 Task: Open an excel sheet with  and write heading  Customer order data  Add 10 people name:-  'David White, Emily Green, Andrew Baker, Madison Evans, Logan King, Grace Hill, Gabriel Young, Elizabeth Flores, Samuel Reed, Avery Nelson. ' in May Last week sales are  10020 to 20050. customer order name:-  Nike shoe, Adidas shoe, Gucci T-shirt, Louis Vuitton bag, Zara Shirt, H&M jeans, Chanel perfume, Versace perfume, Ralph Lauren, Prada Shirtcustomer order price in between:-  10000 to 15000. Save page analysisSalesByEmployee_2022
Action: Mouse moved to (147, 170)
Screenshot: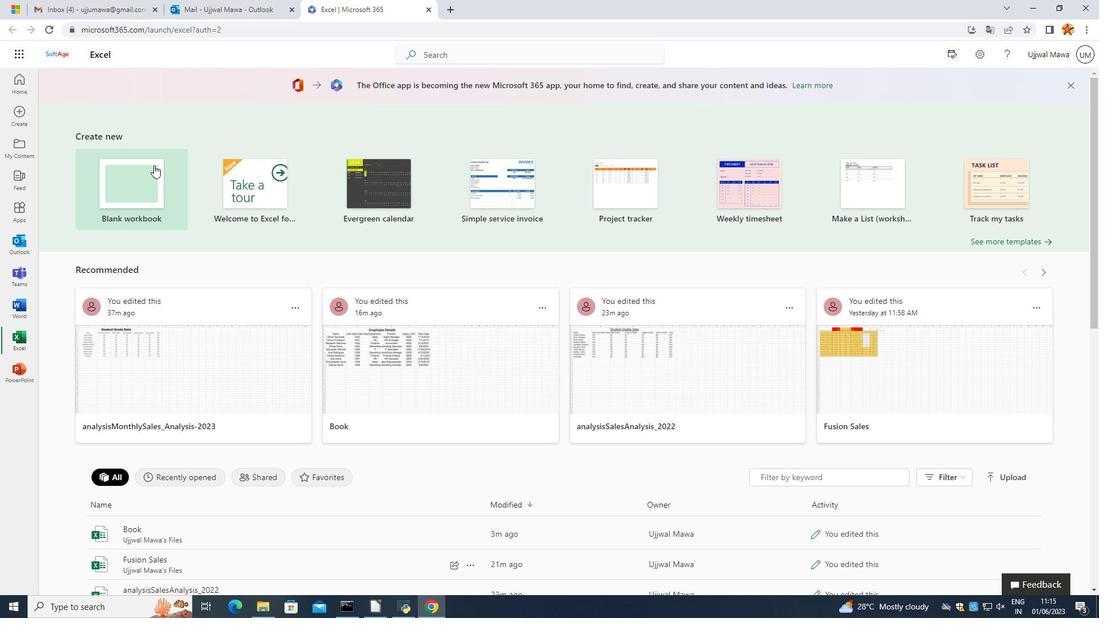 
Action: Mouse pressed left at (147, 170)
Screenshot: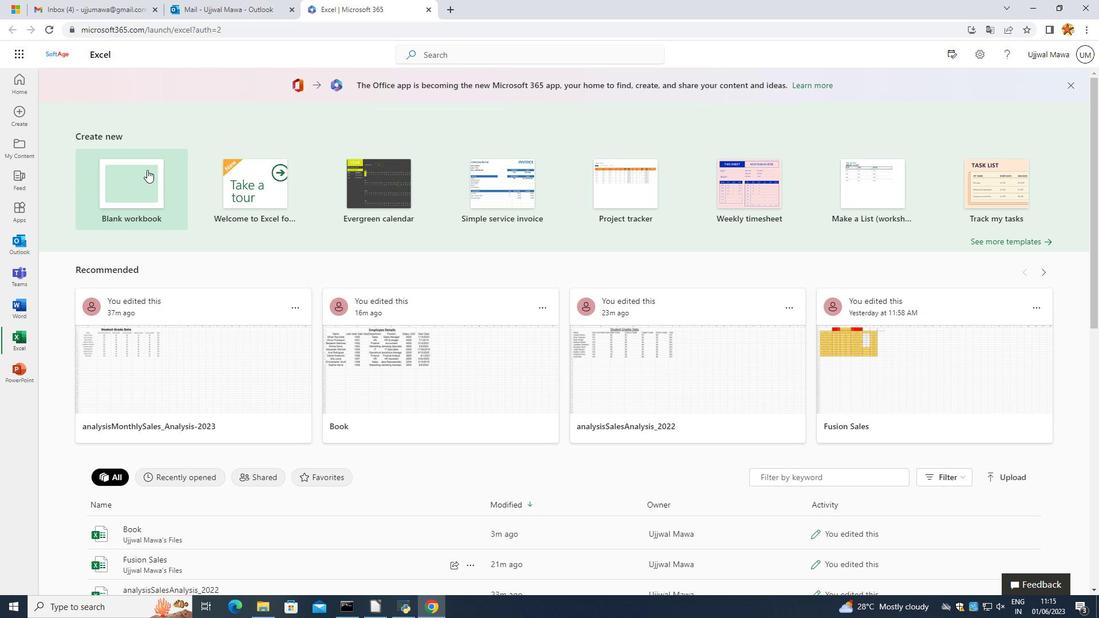 
Action: Mouse moved to (110, 178)
Screenshot: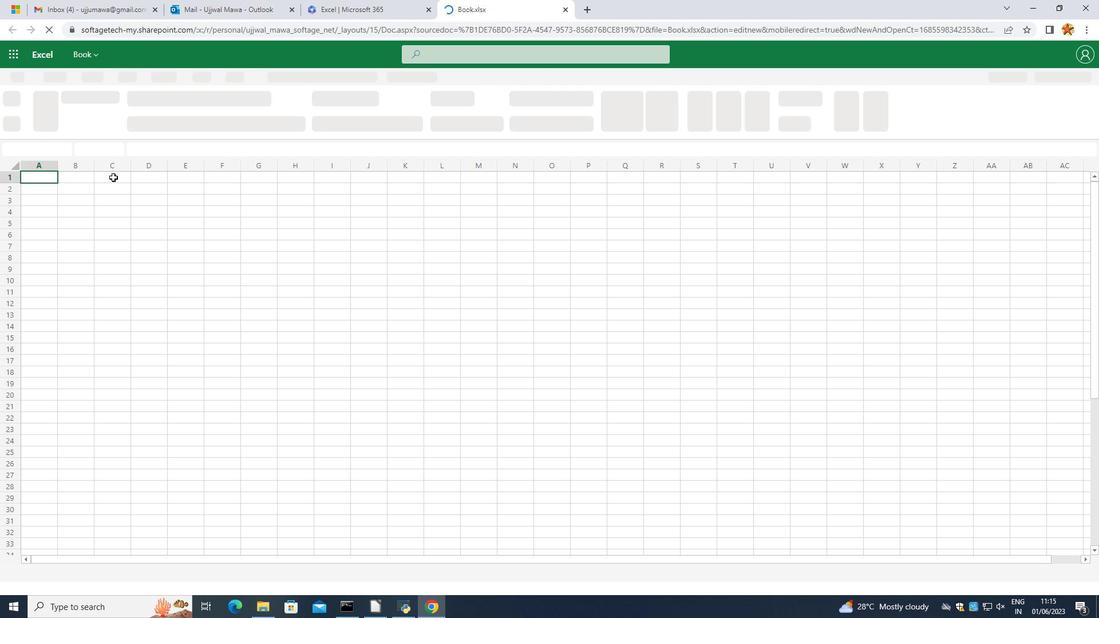 
Action: Mouse pressed left at (110, 178)
Screenshot: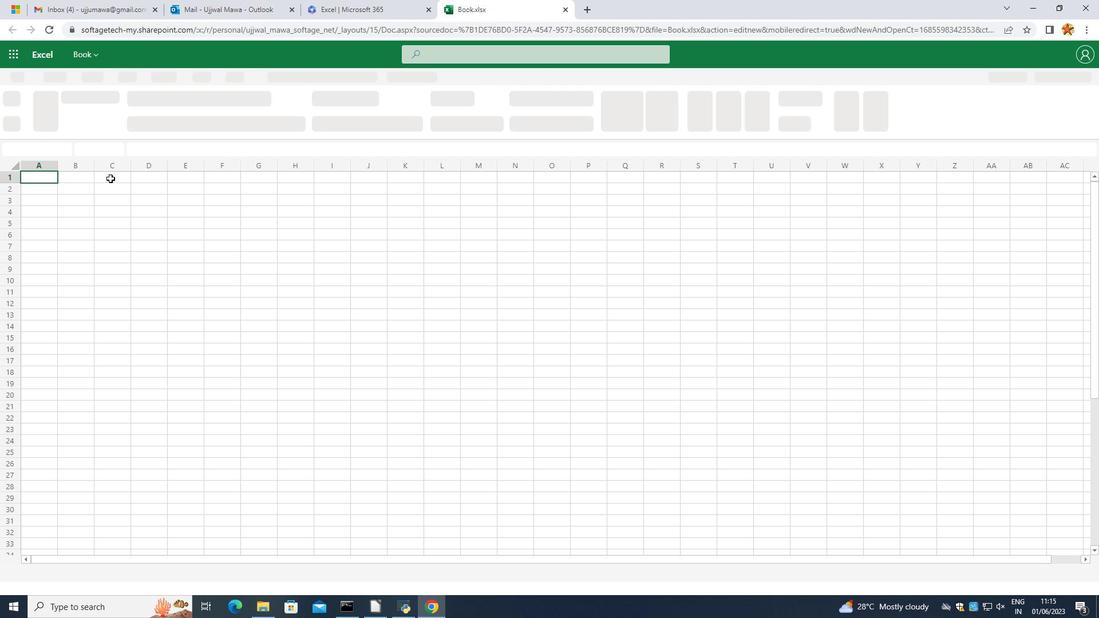 
Action: Key pressed <Key.caps_lock>C<Key.caps_lock>ustomer<Key.space>
Screenshot: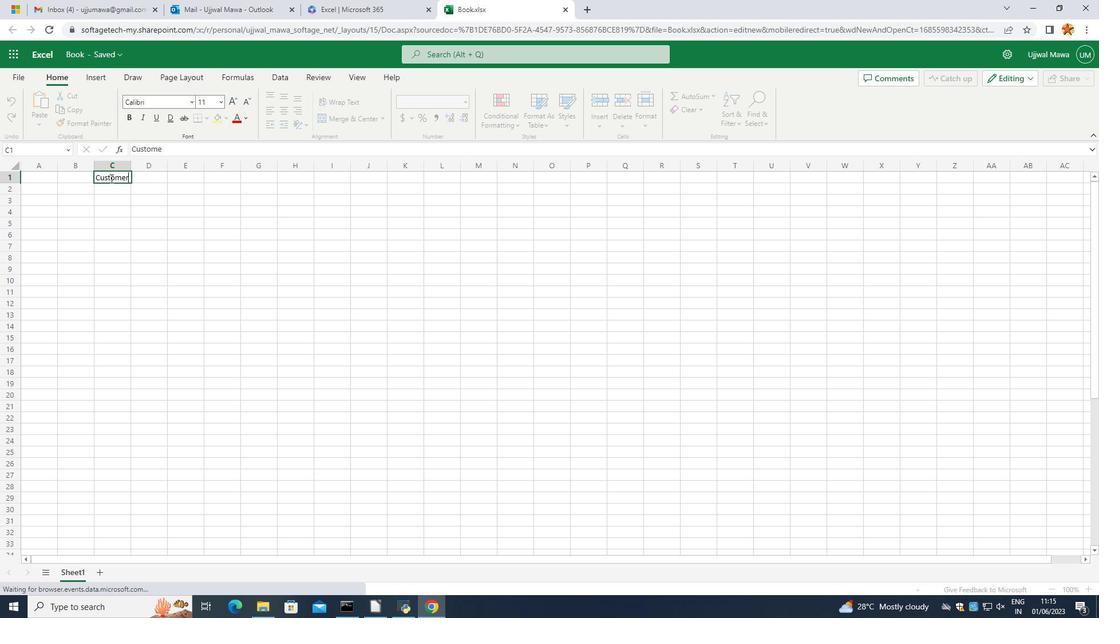 
Action: Mouse moved to (111, 178)
Screenshot: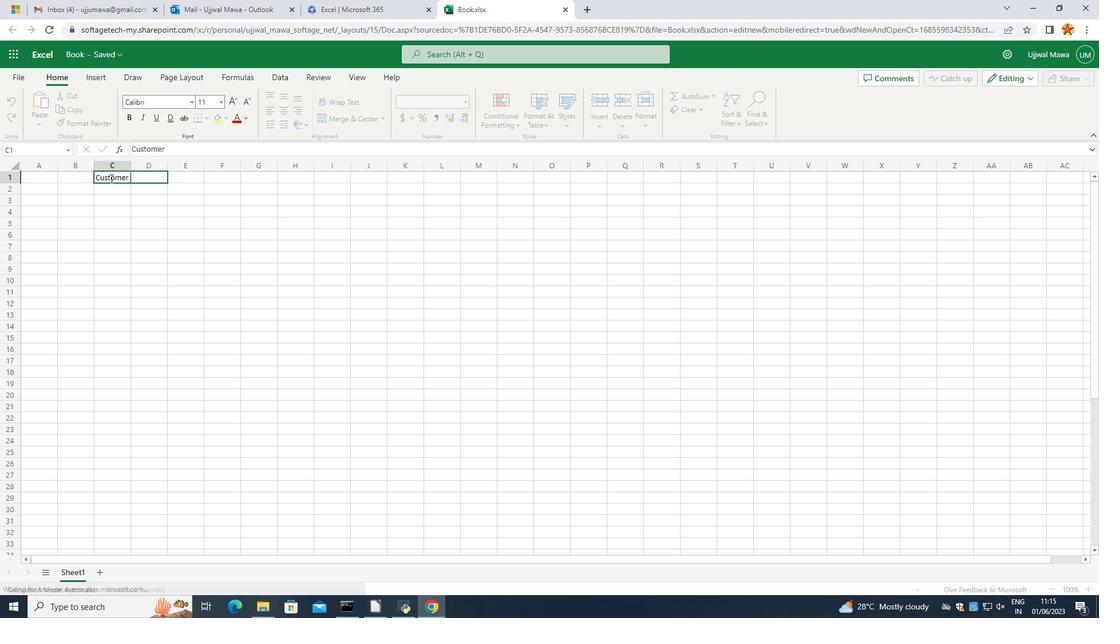 
Action: Key pressed <Key.caps_lock>O
Screenshot: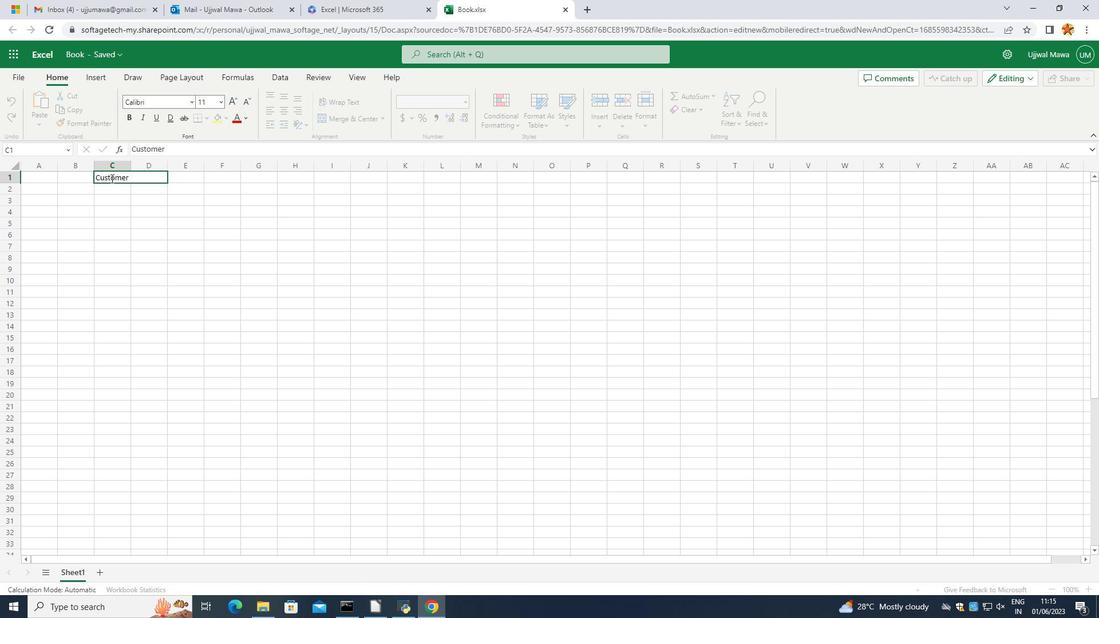 
Action: Mouse moved to (111, 178)
Screenshot: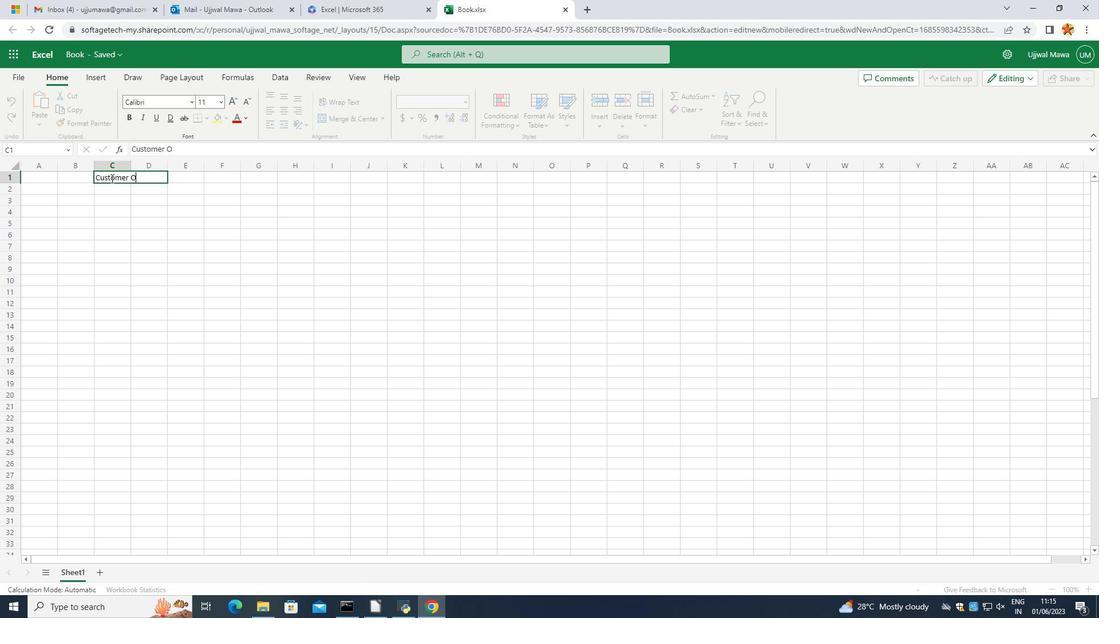 
Action: Key pressed <Key.caps_lock>rder<Key.space><Key.caps_lock>D<Key.caps_lock>ata
Screenshot: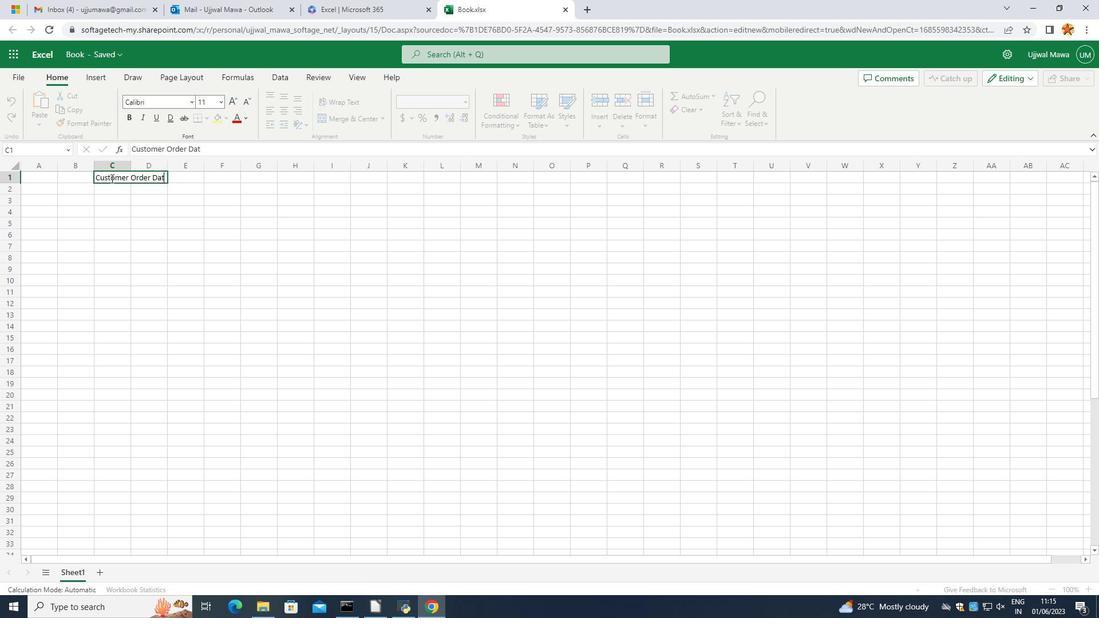
Action: Mouse moved to (95, 237)
Screenshot: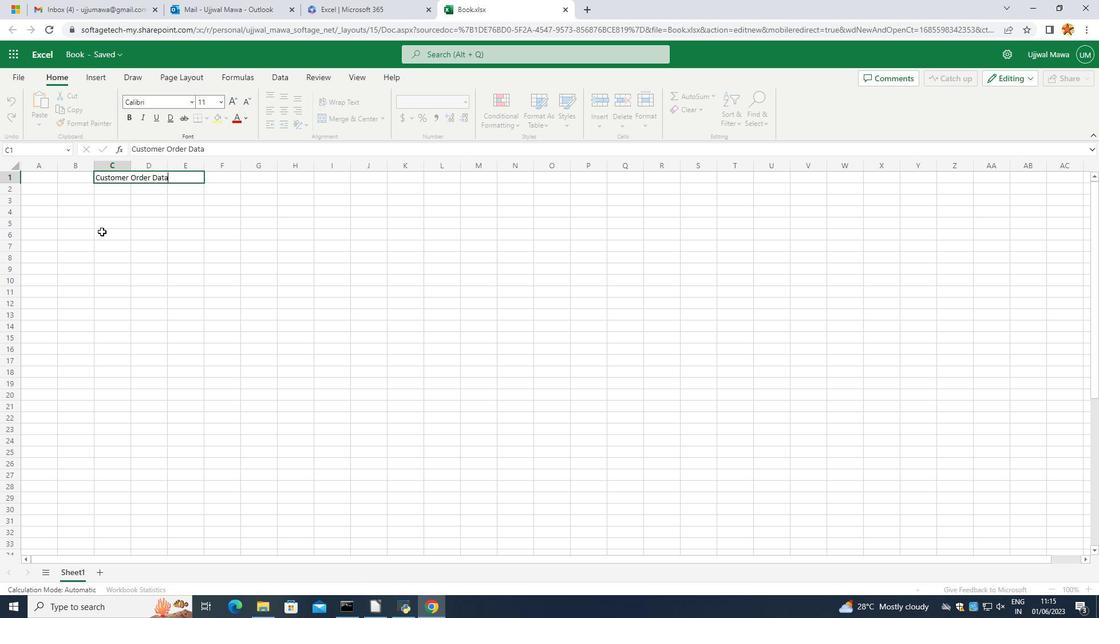 
Action: Mouse pressed left at (95, 237)
Screenshot: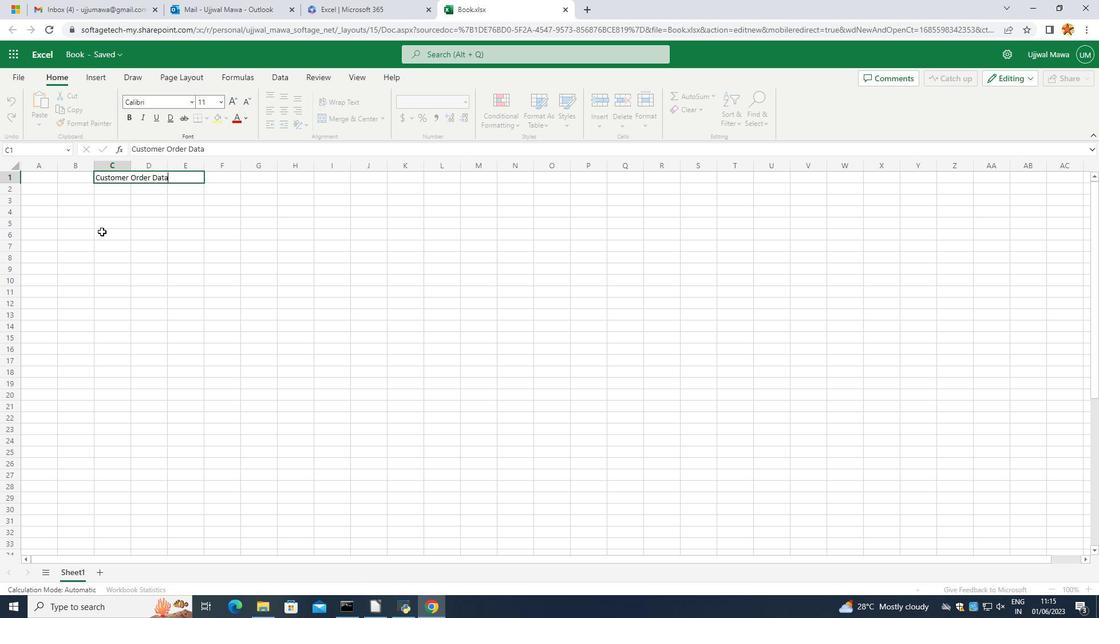 
Action: Mouse moved to (118, 181)
Screenshot: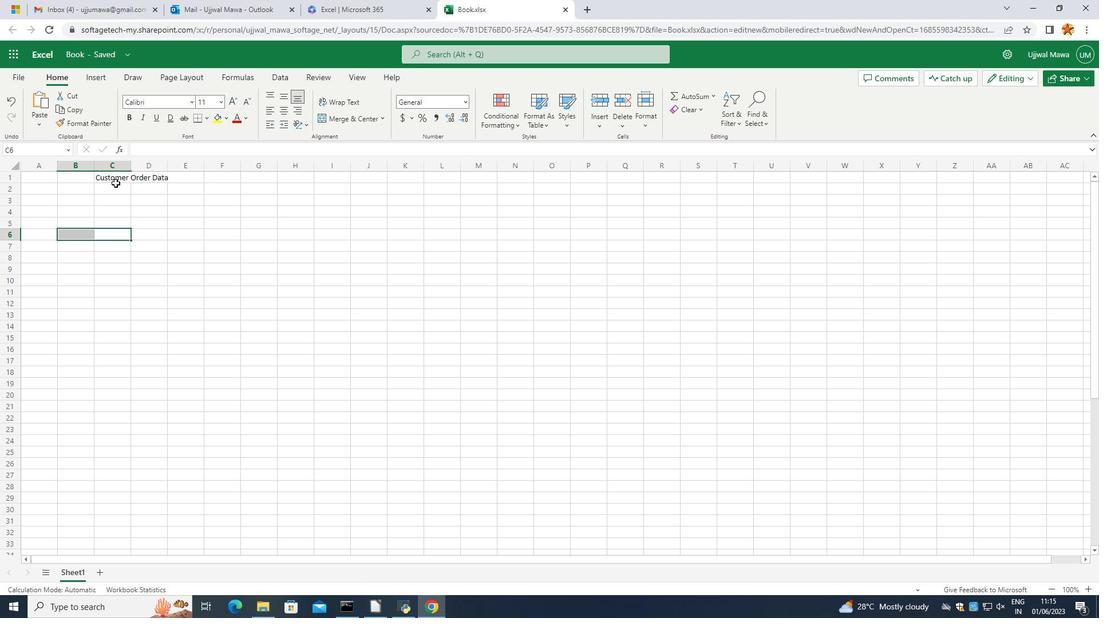 
Action: Mouse pressed left at (118, 181)
Screenshot: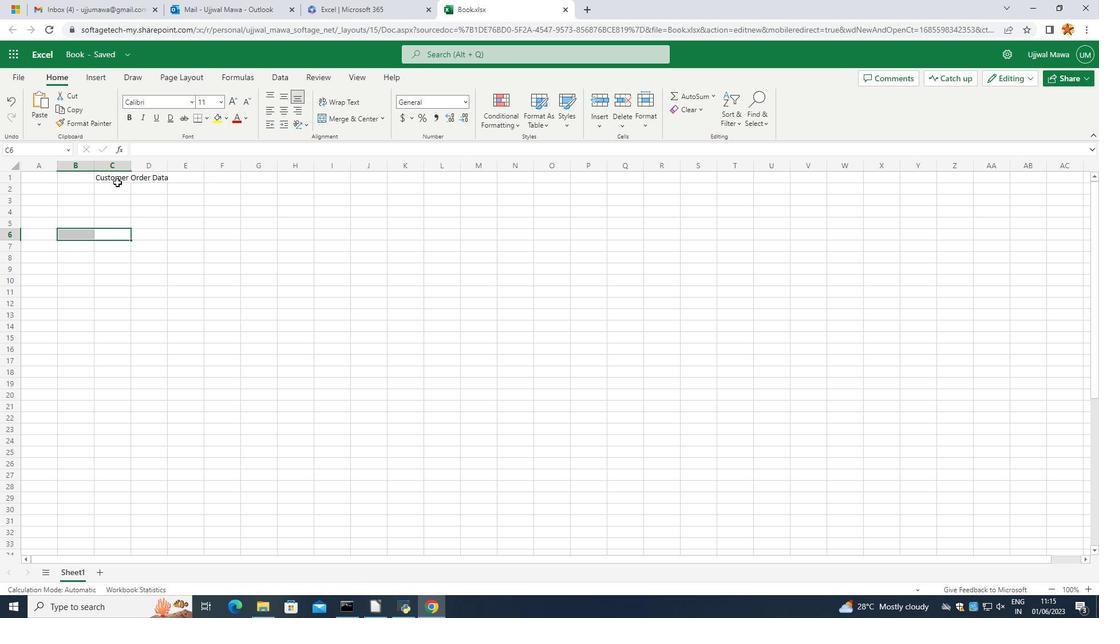 
Action: Mouse moved to (129, 167)
Screenshot: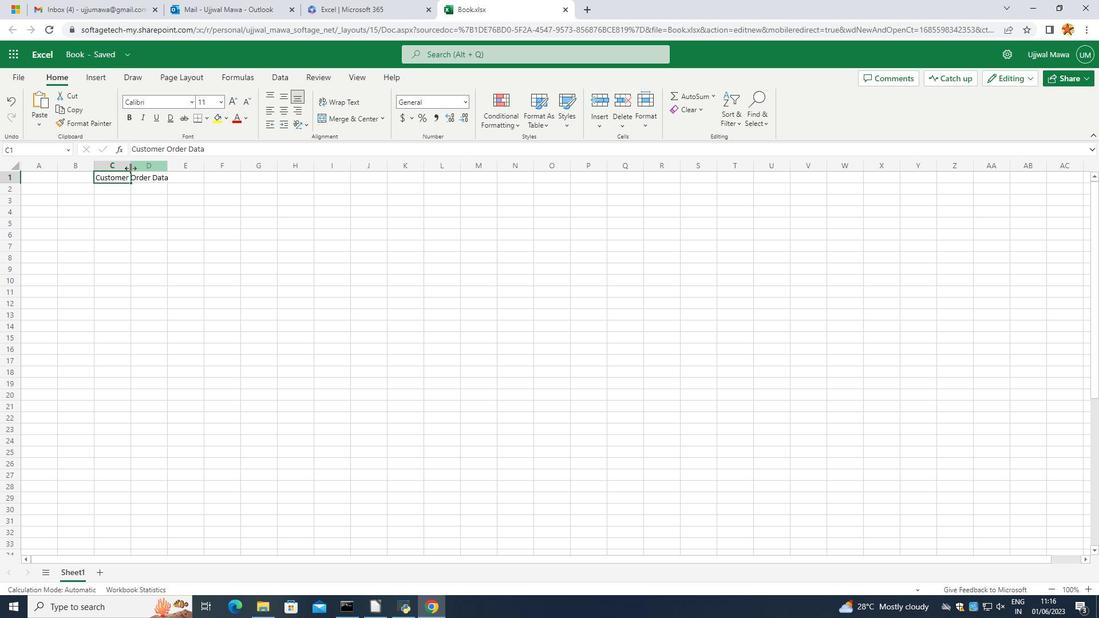 
Action: Mouse pressed left at (129, 167)
Screenshot: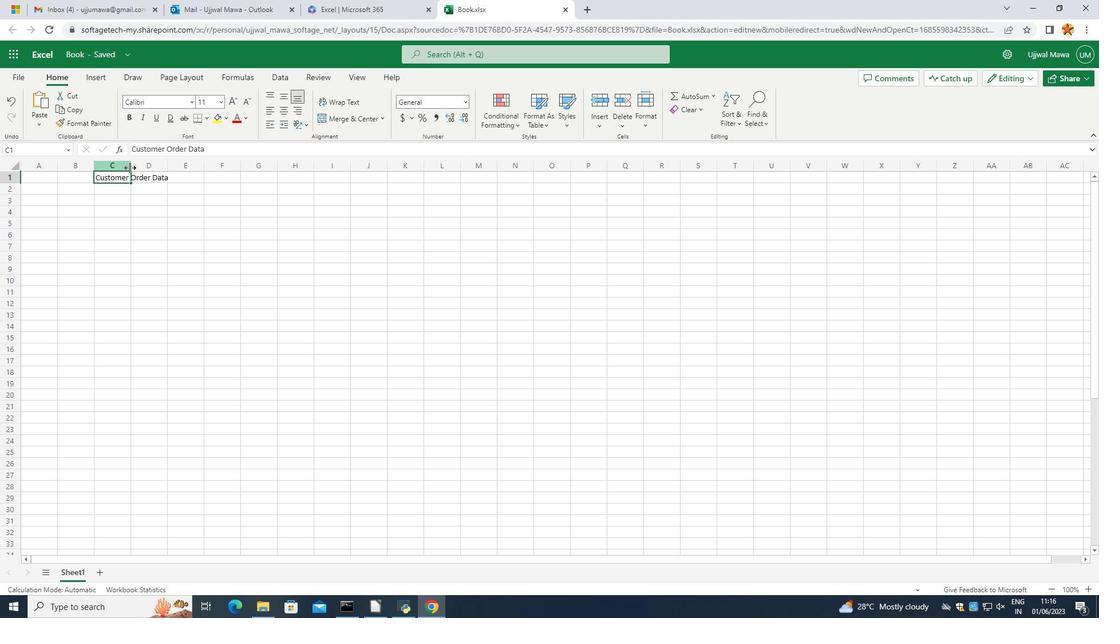 
Action: Mouse moved to (45, 198)
Screenshot: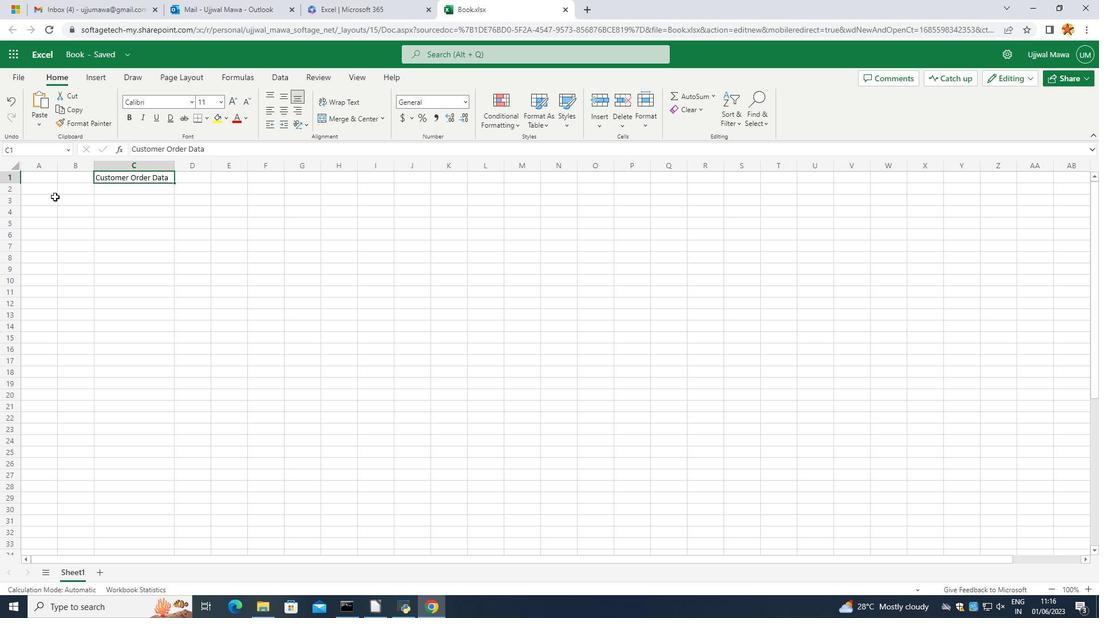 
Action: Mouse pressed left at (45, 198)
Screenshot: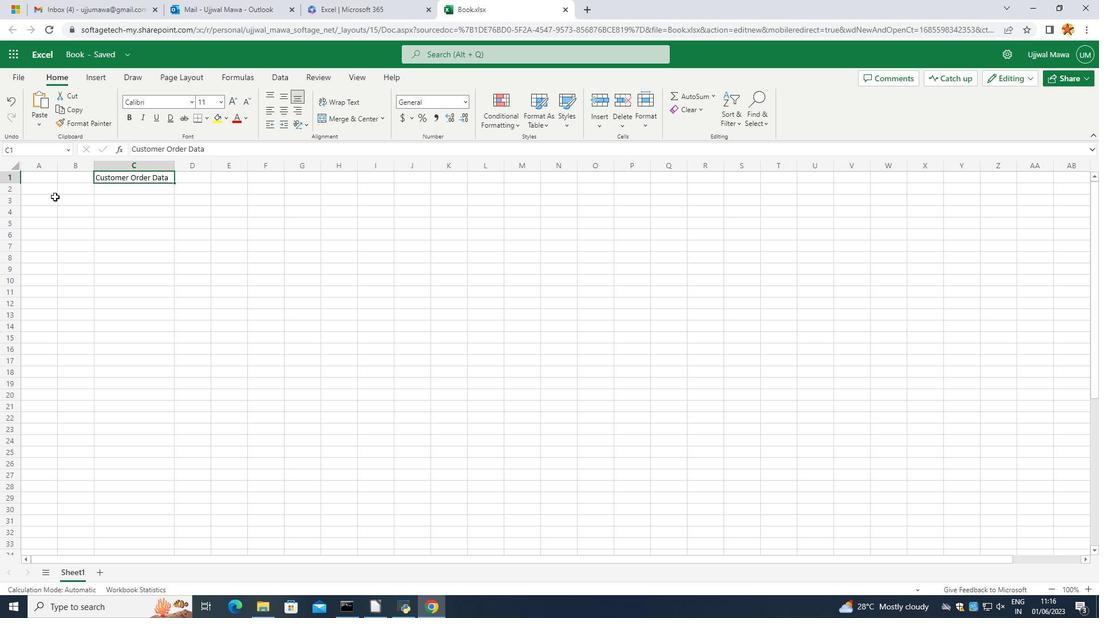 
Action: Mouse moved to (143, 223)
Screenshot: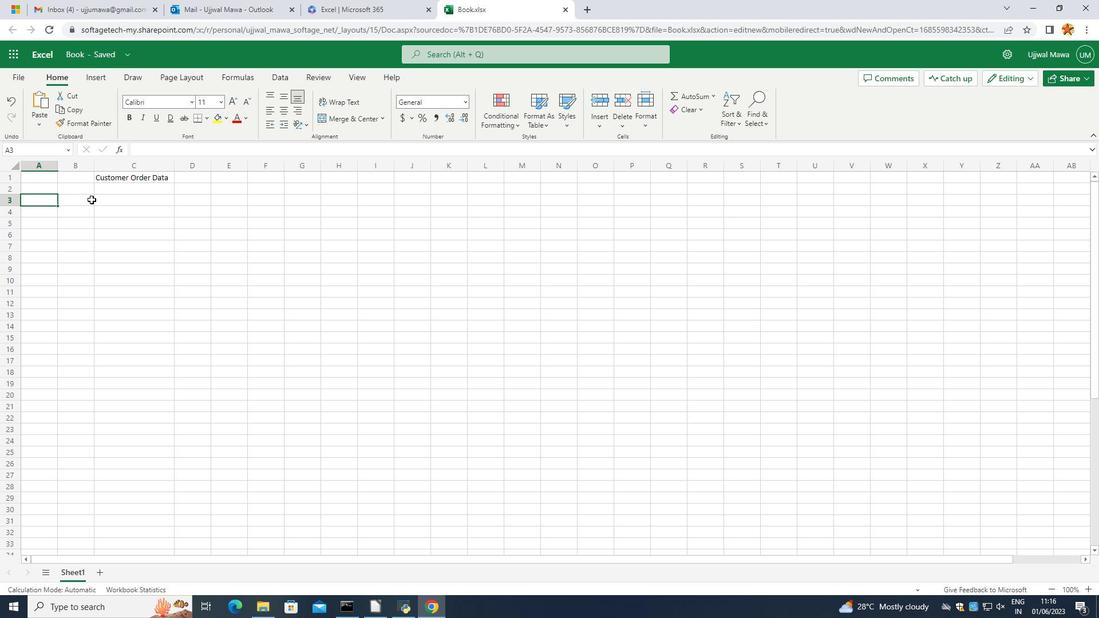 
Action: Mouse pressed left at (143, 223)
Screenshot: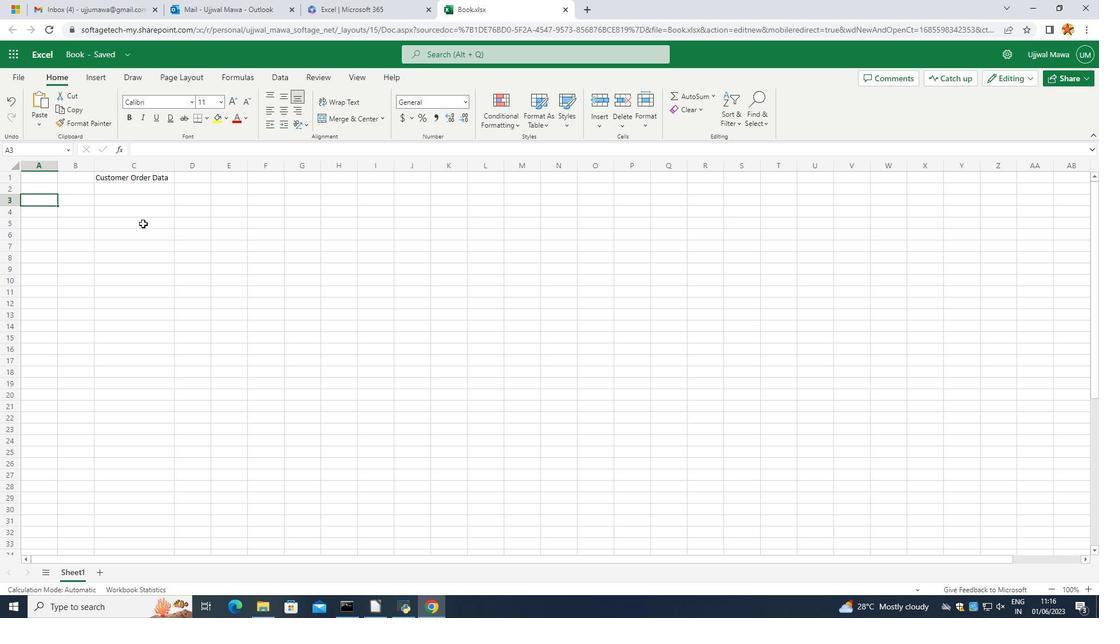 
Action: Mouse moved to (37, 187)
Screenshot: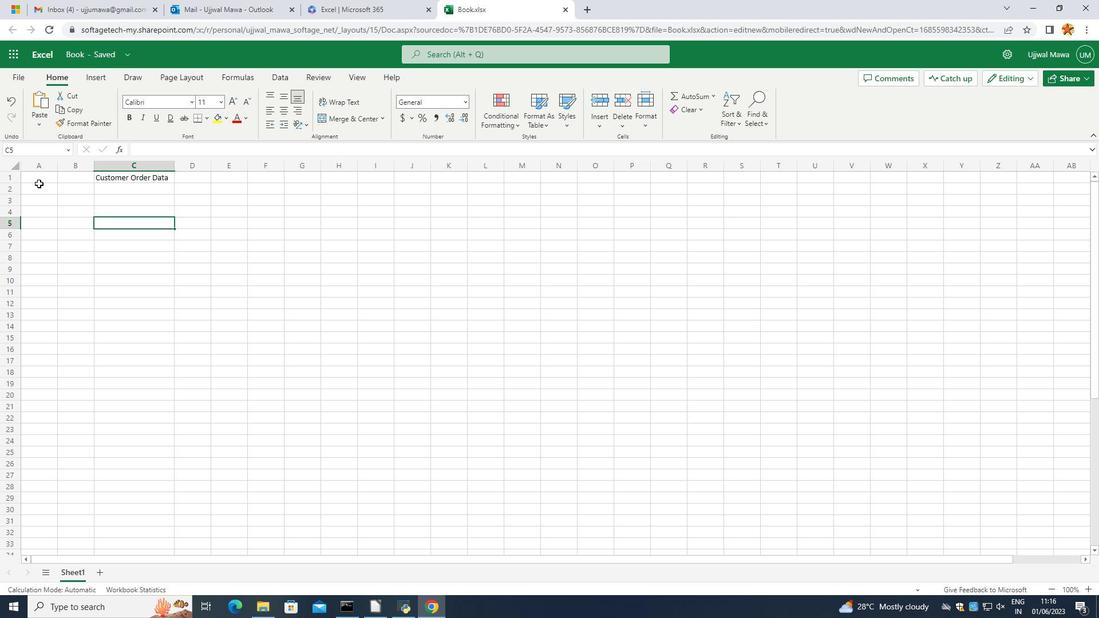 
Action: Mouse pressed left at (37, 187)
Screenshot: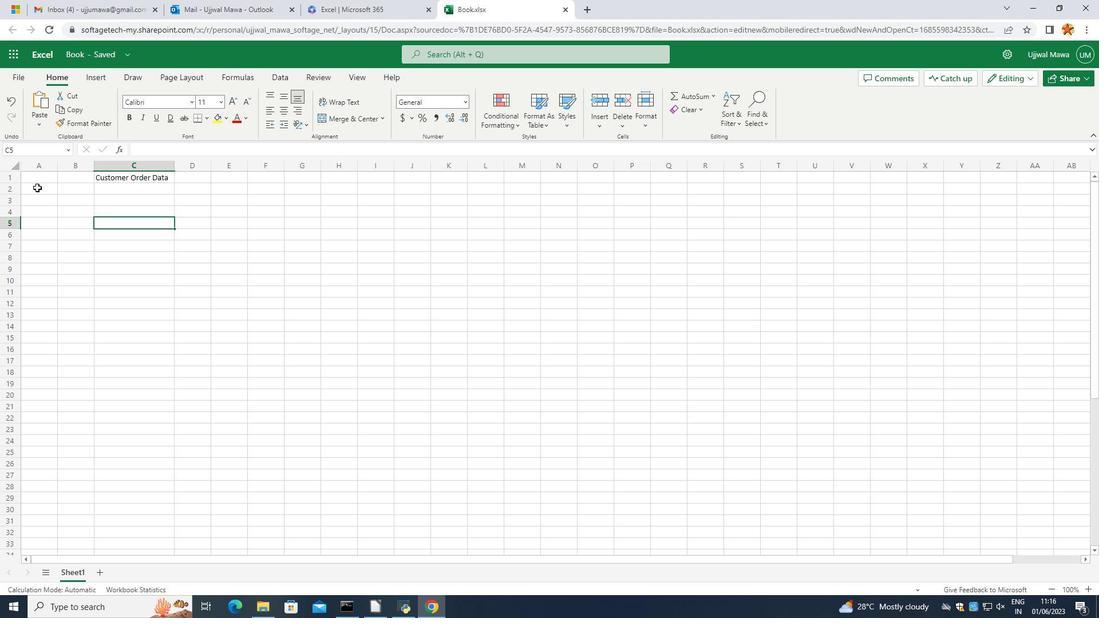 
Action: Mouse moved to (49, 190)
Screenshot: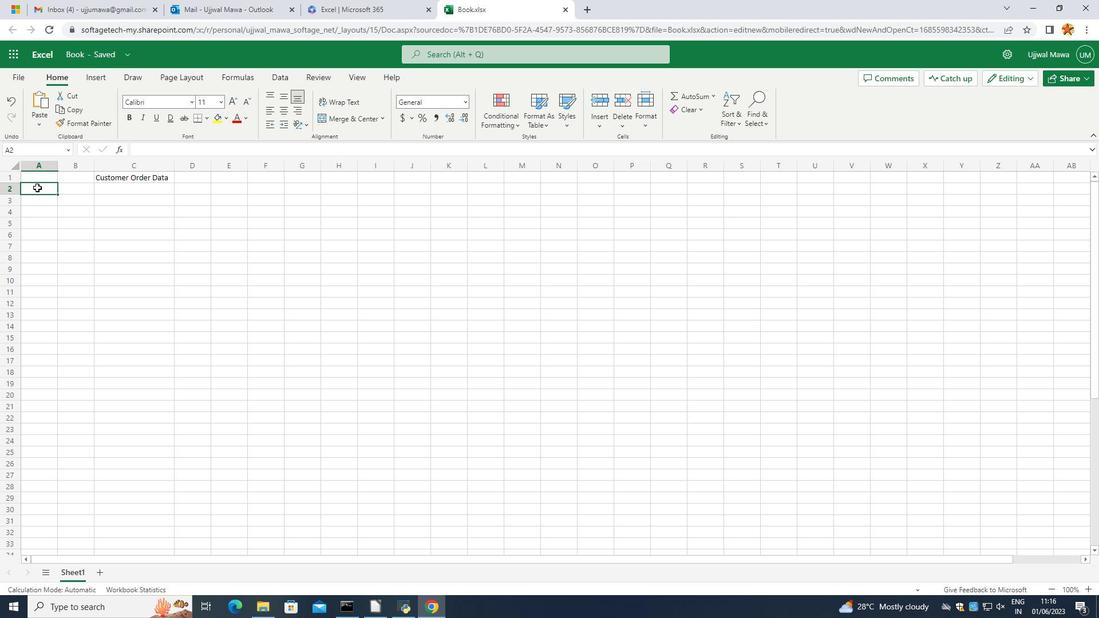 
Action: Key pressed <Key.caps_lock>N<Key.caps_lock>ame
Screenshot: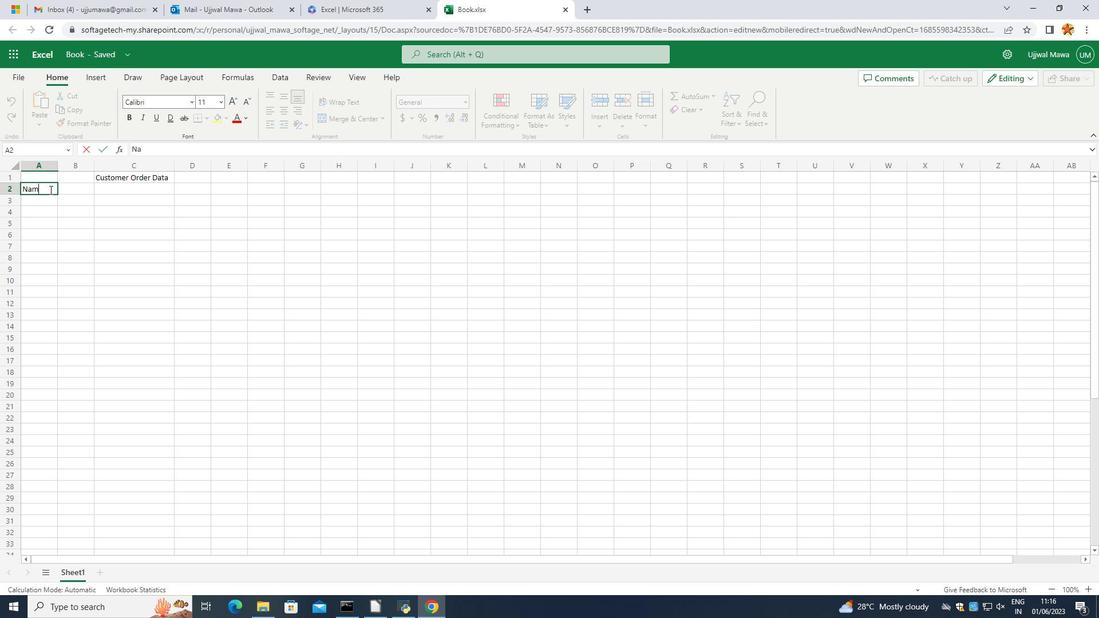 
Action: Mouse moved to (174, 237)
Screenshot: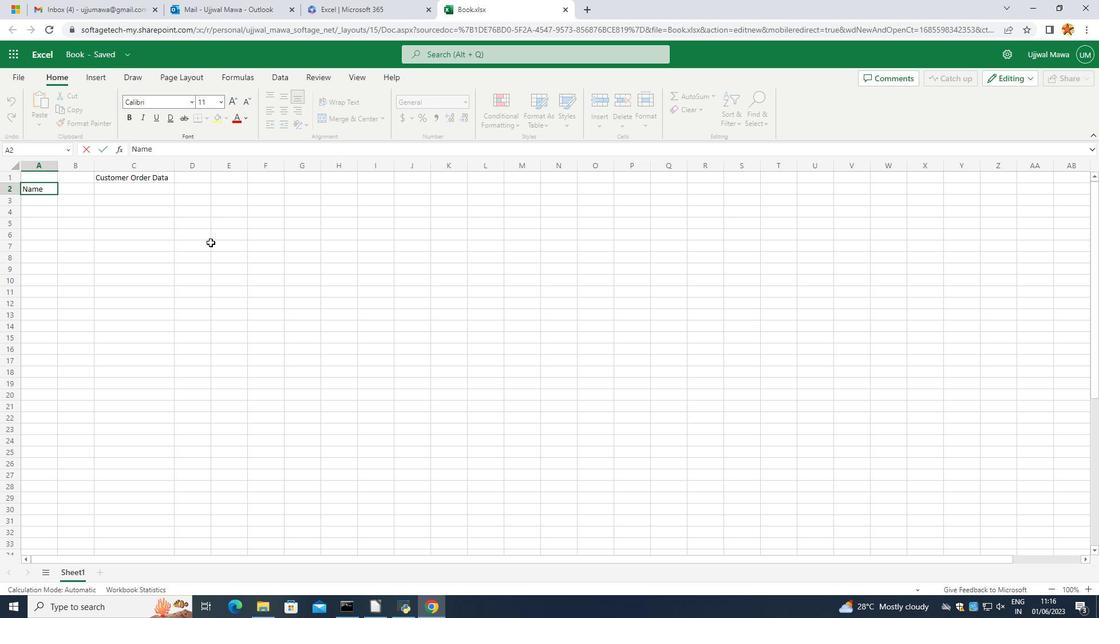 
Action: Mouse pressed left at (174, 237)
Screenshot: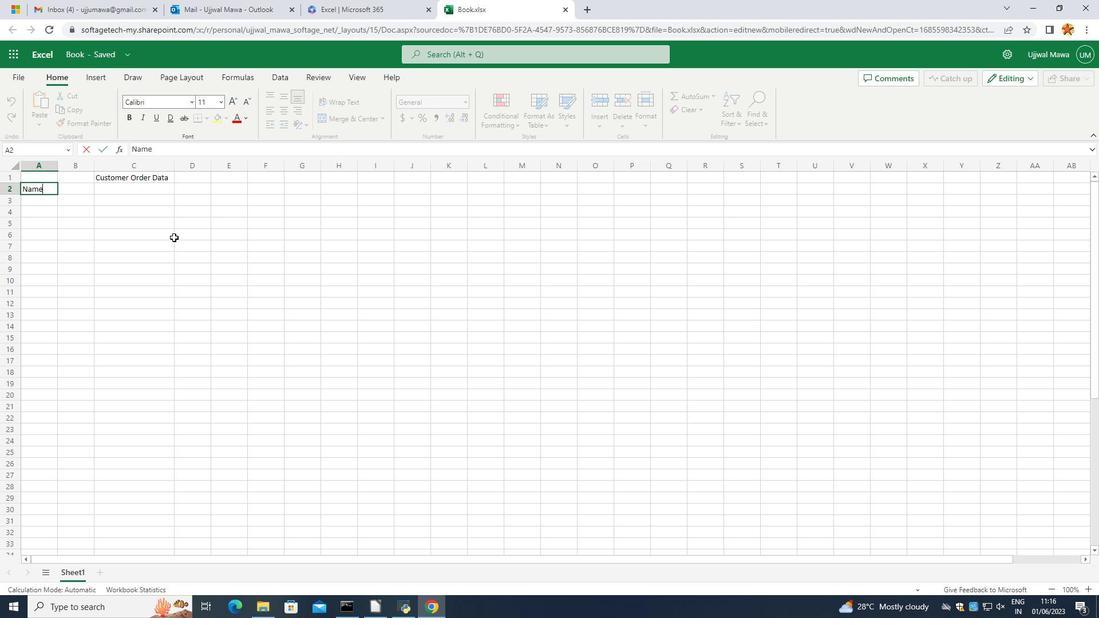 
Action: Mouse moved to (29, 192)
Screenshot: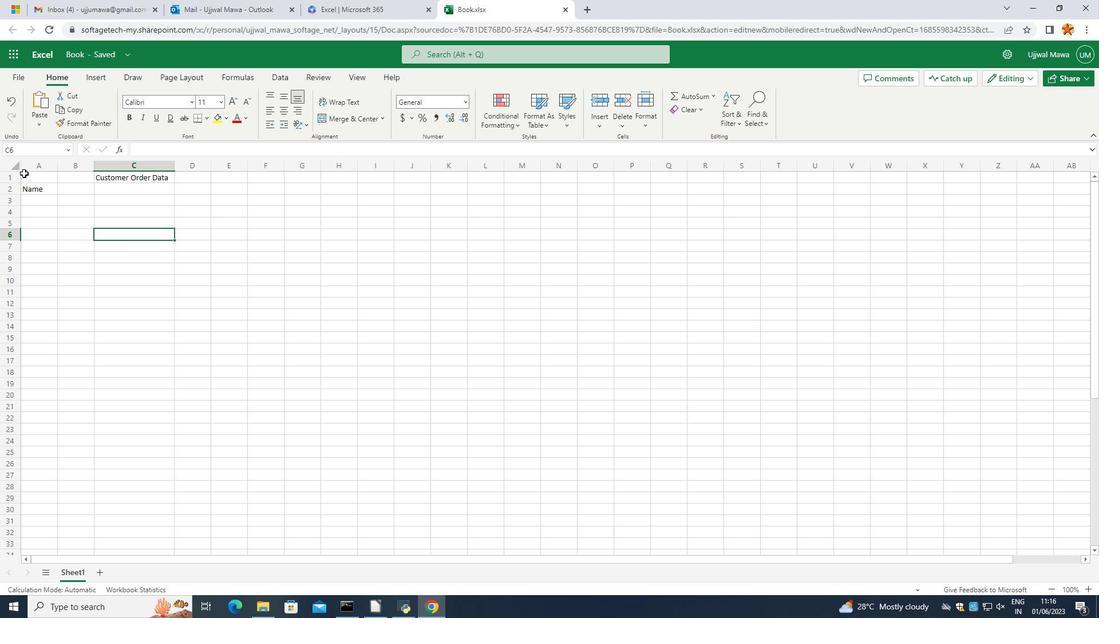 
Action: Mouse pressed left at (29, 192)
Screenshot: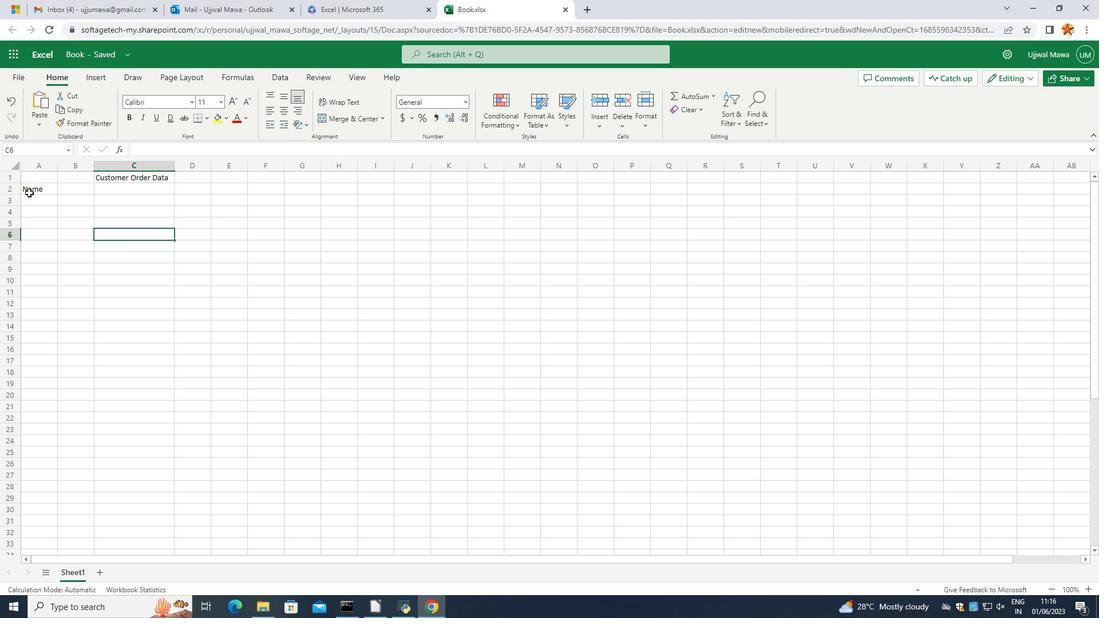
Action: Mouse moved to (58, 171)
Screenshot: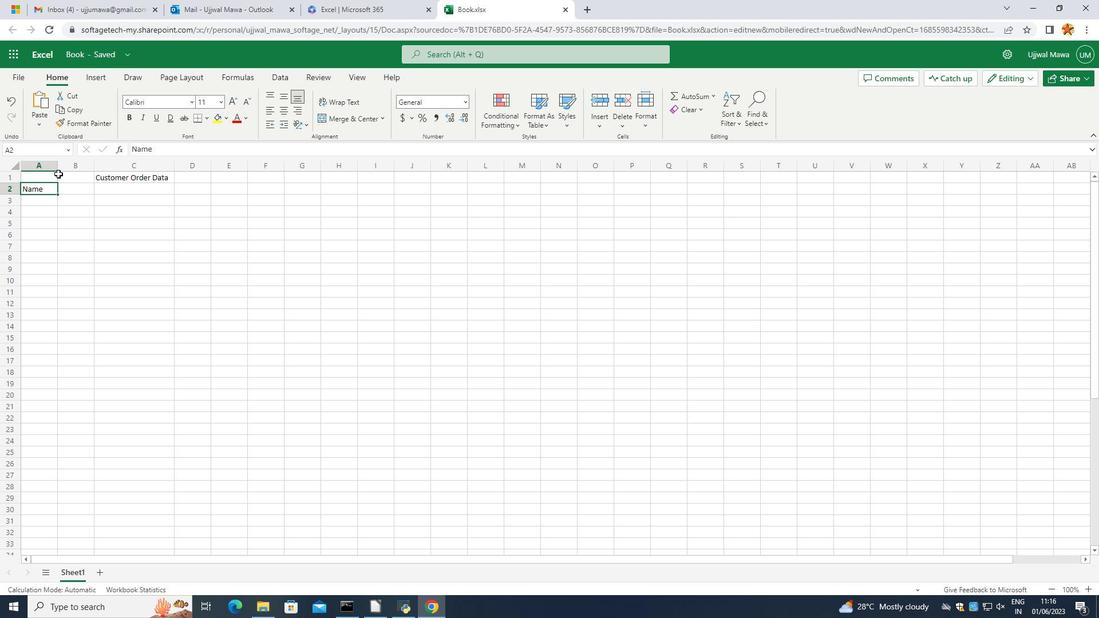
Action: Mouse pressed left at (58, 171)
Screenshot: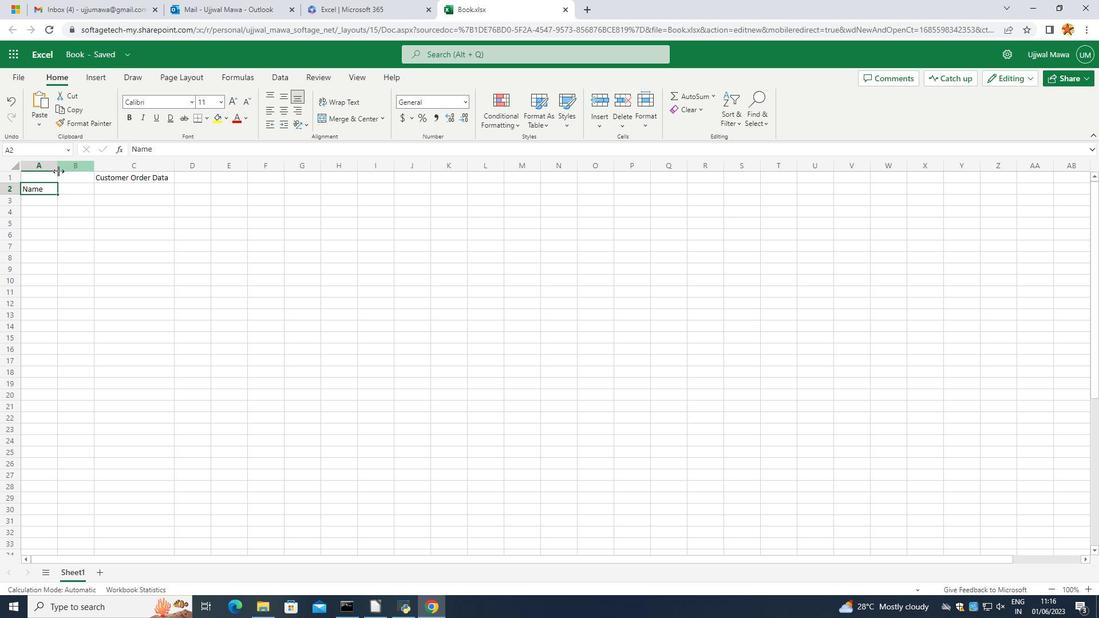 
Action: Mouse moved to (179, 231)
Screenshot: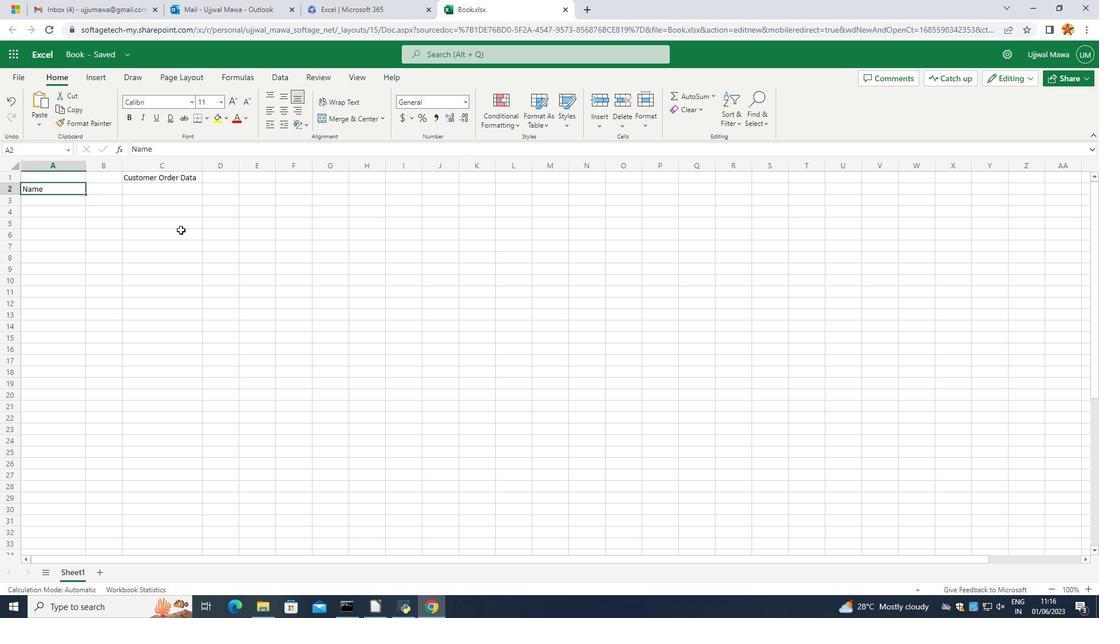 
Action: Mouse pressed left at (179, 231)
Screenshot: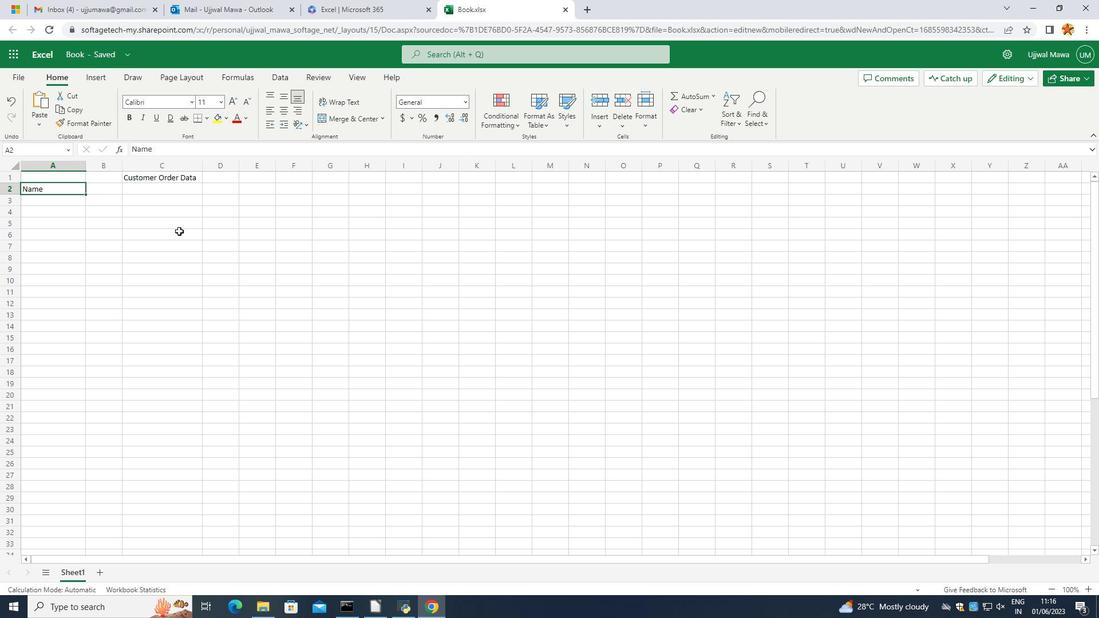 
Action: Mouse moved to (99, 190)
Screenshot: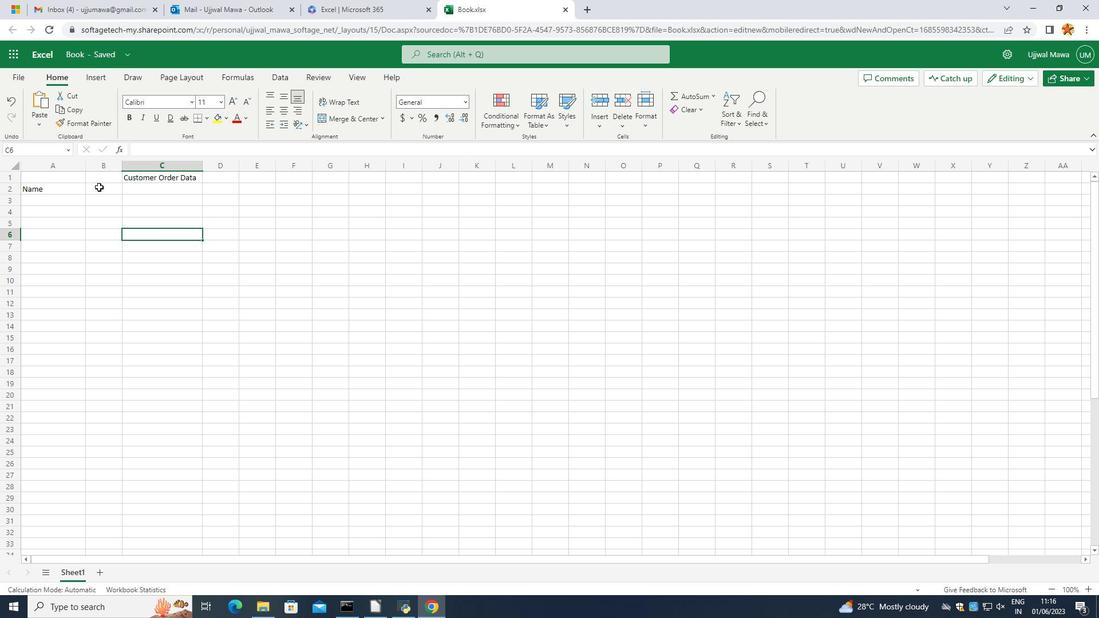 
Action: Mouse pressed left at (99, 190)
Screenshot: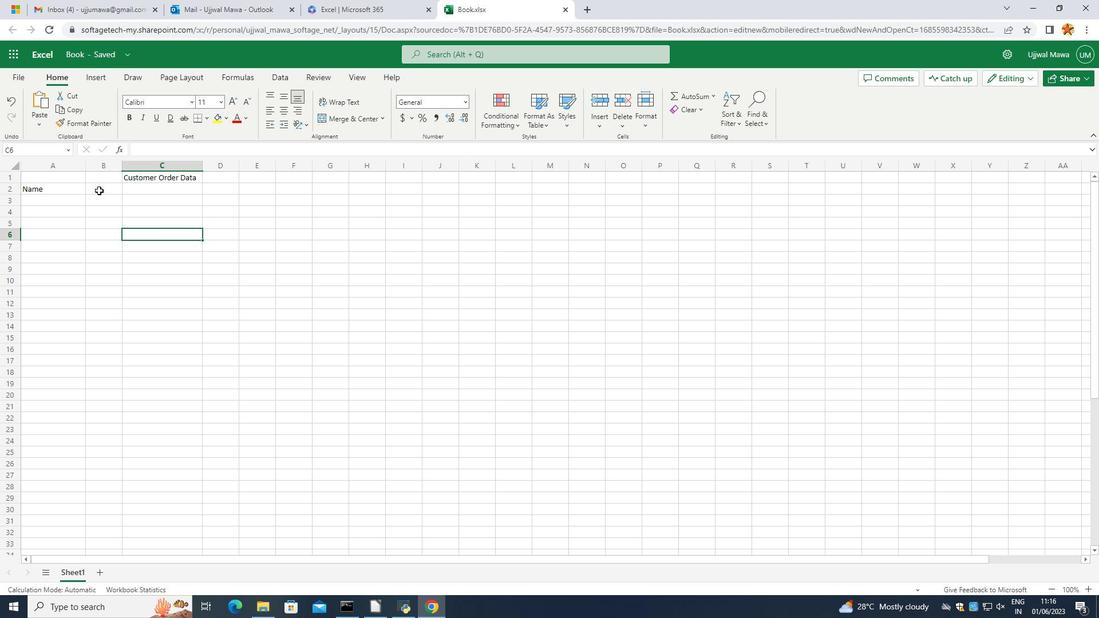 
Action: Mouse moved to (72, 180)
Screenshot: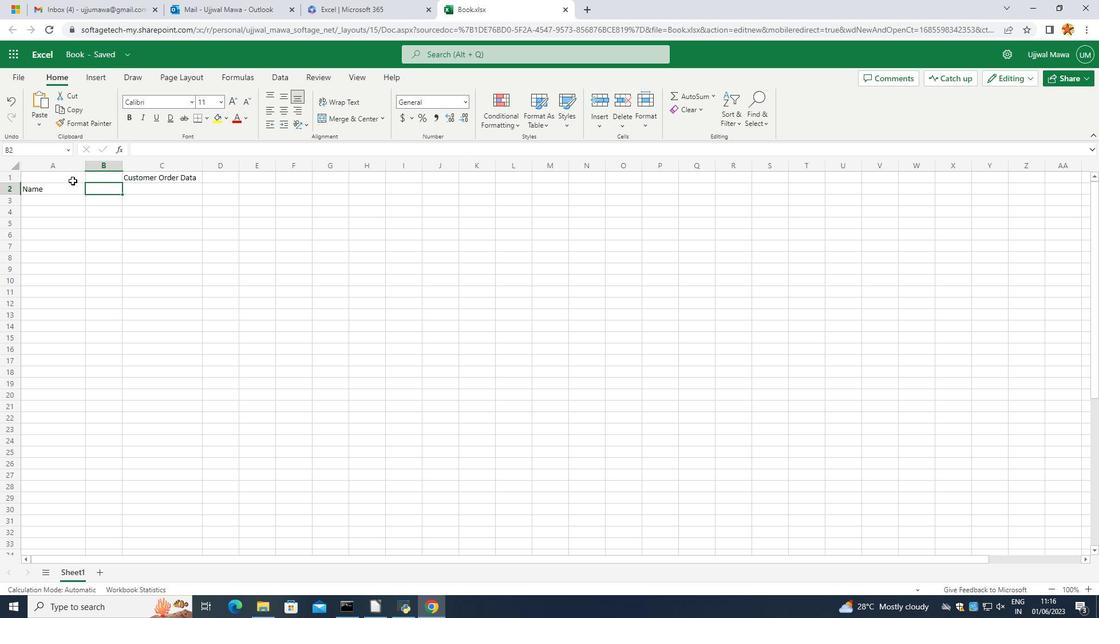 
Action: Key pressed <Key.caps_lock>M<Key.caps_lock>ay<Key.space><Key.caps_lock>L<Key.caps_lock>ast<Key.space>weej<Key.backspace>k<Key.space><Key.caps_lock>S<Key.caps_lock>ales
Screenshot: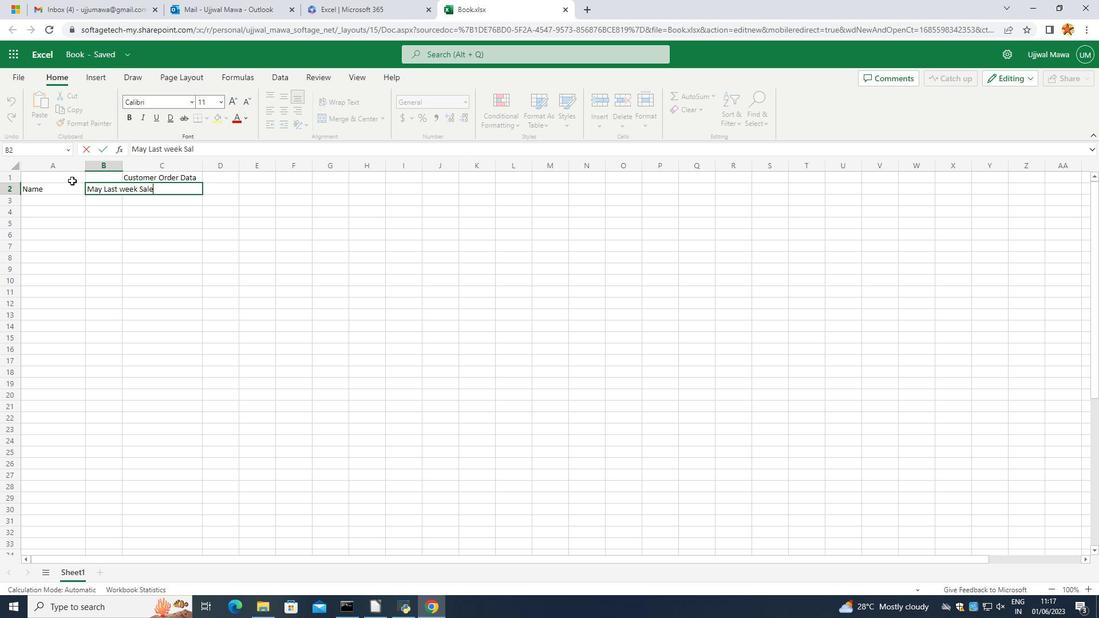 
Action: Mouse moved to (364, 449)
Screenshot: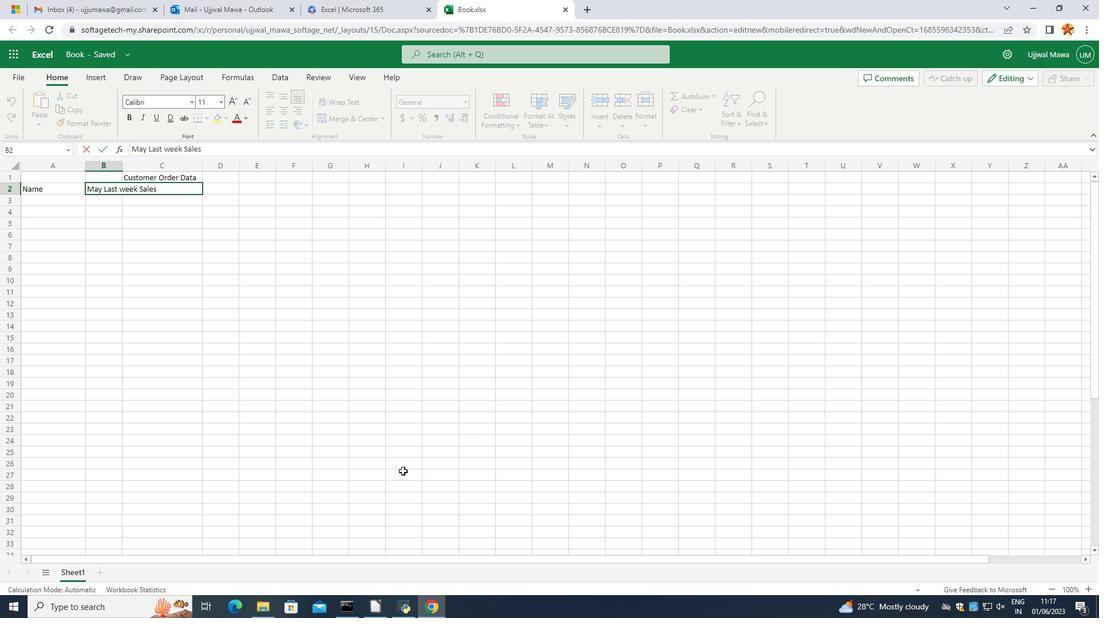 
Action: Mouse pressed left at (364, 449)
Screenshot: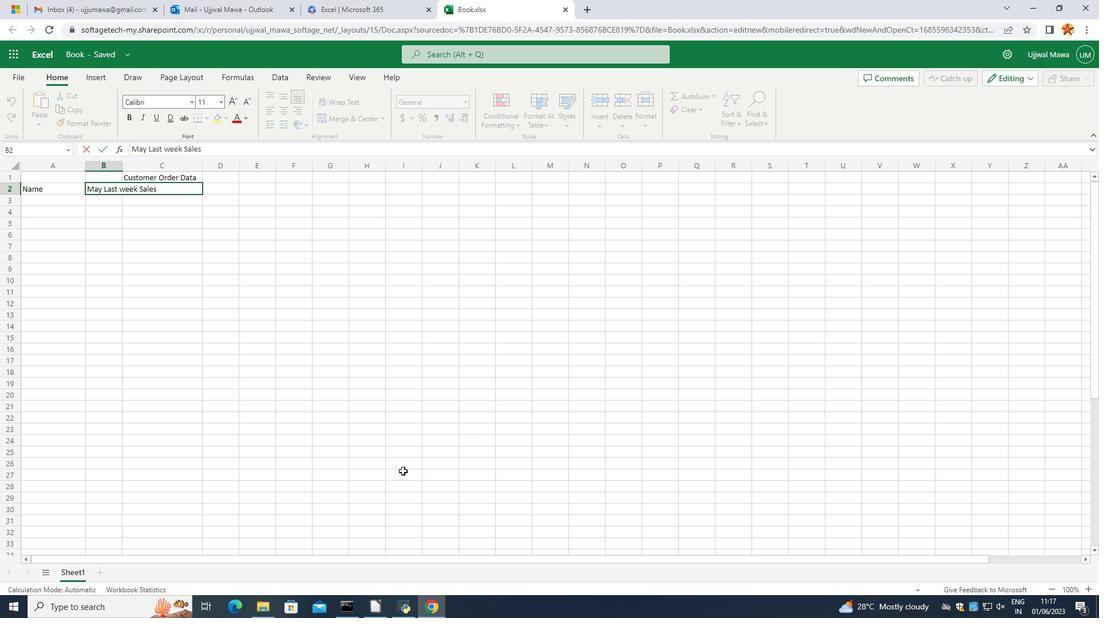 
Action: Mouse moved to (103, 171)
Screenshot: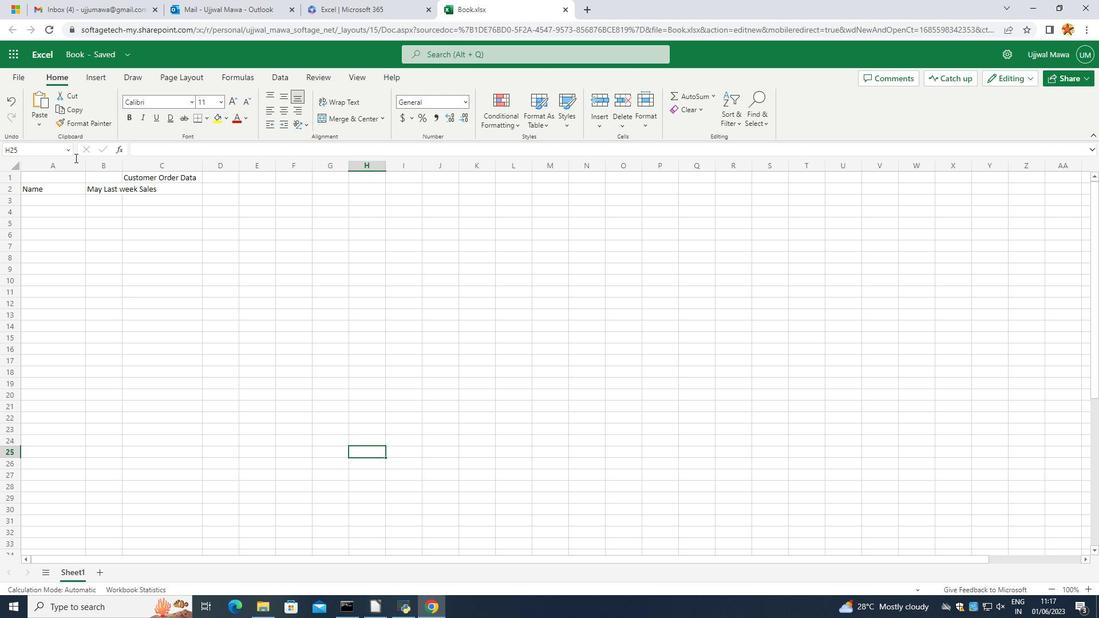 
Action: Mouse pressed left at (103, 171)
Screenshot: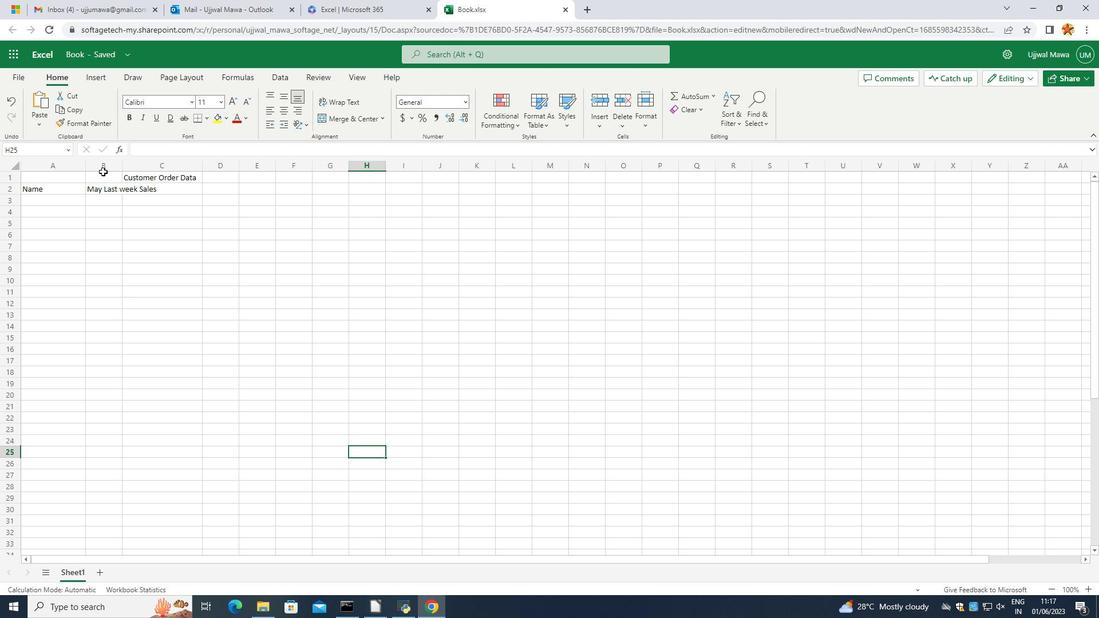 
Action: Mouse moved to (103, 176)
Screenshot: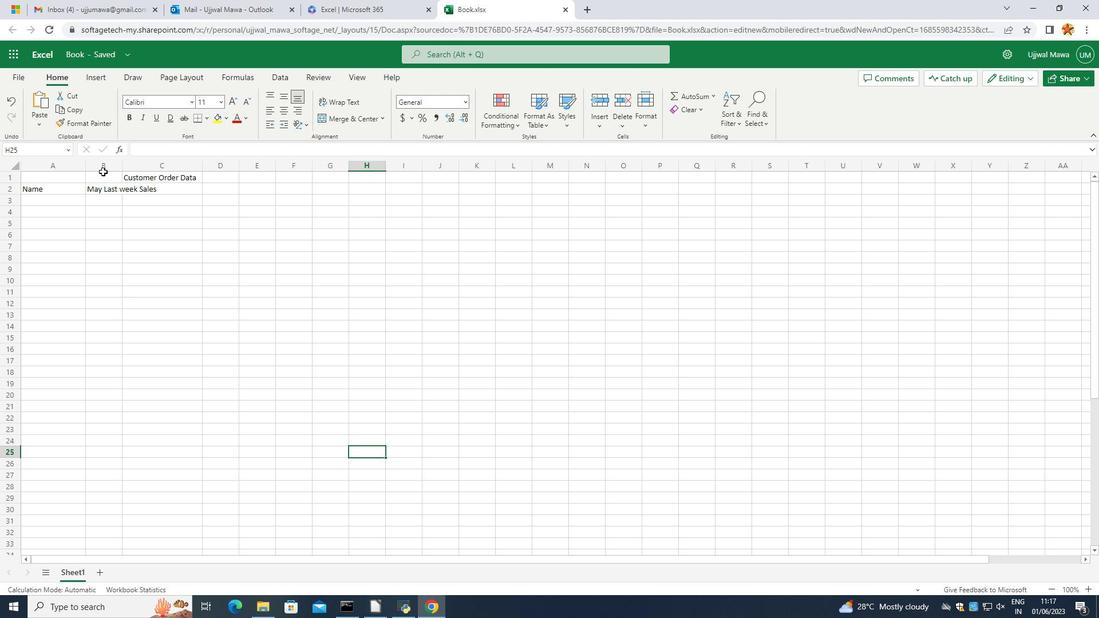 
Action: Mouse pressed left at (103, 176)
Screenshot: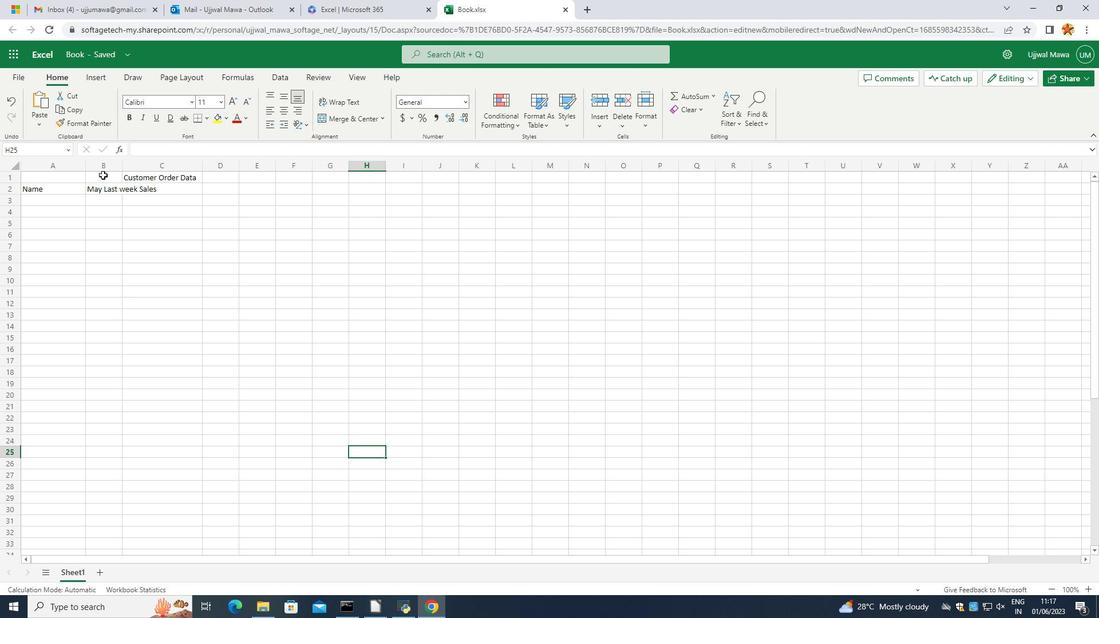 
Action: Mouse moved to (123, 170)
Screenshot: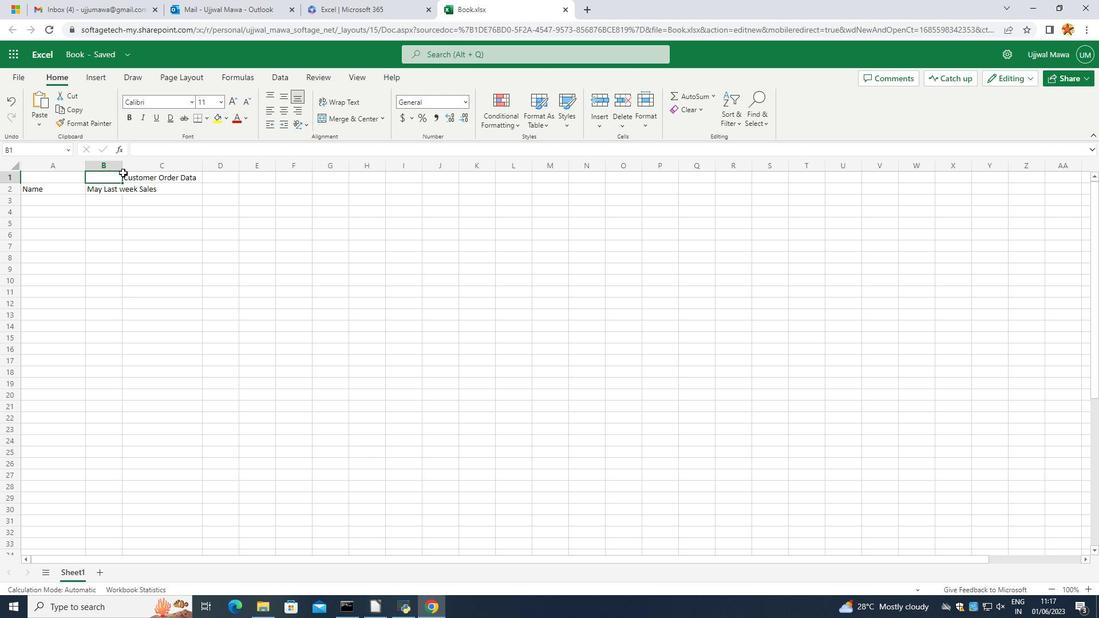 
Action: Mouse pressed left at (123, 170)
Screenshot: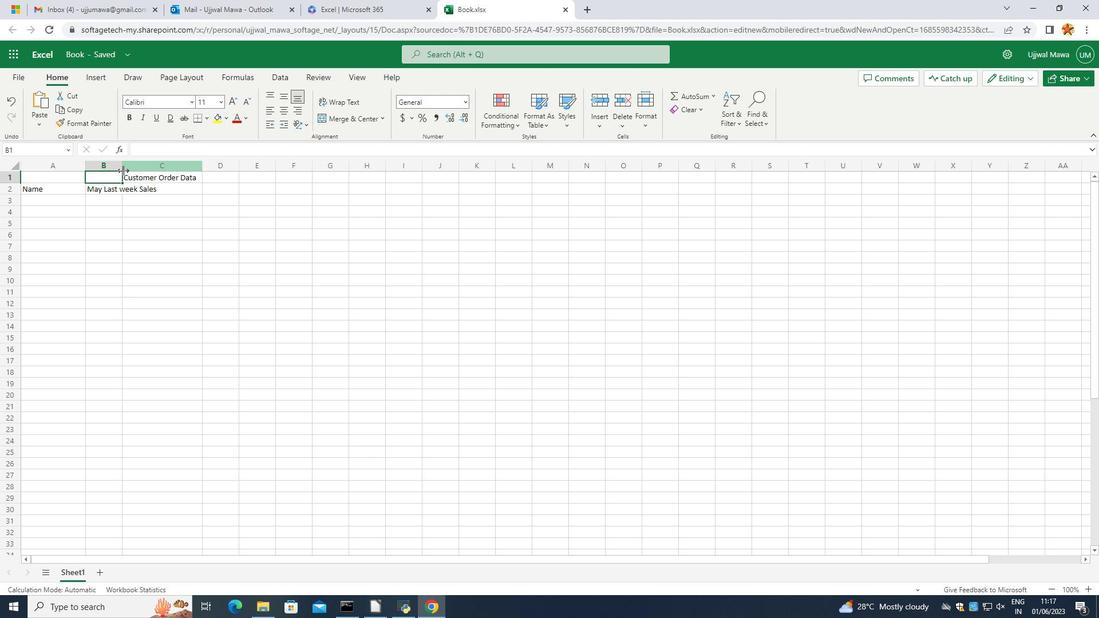 
Action: Mouse moved to (184, 192)
Screenshot: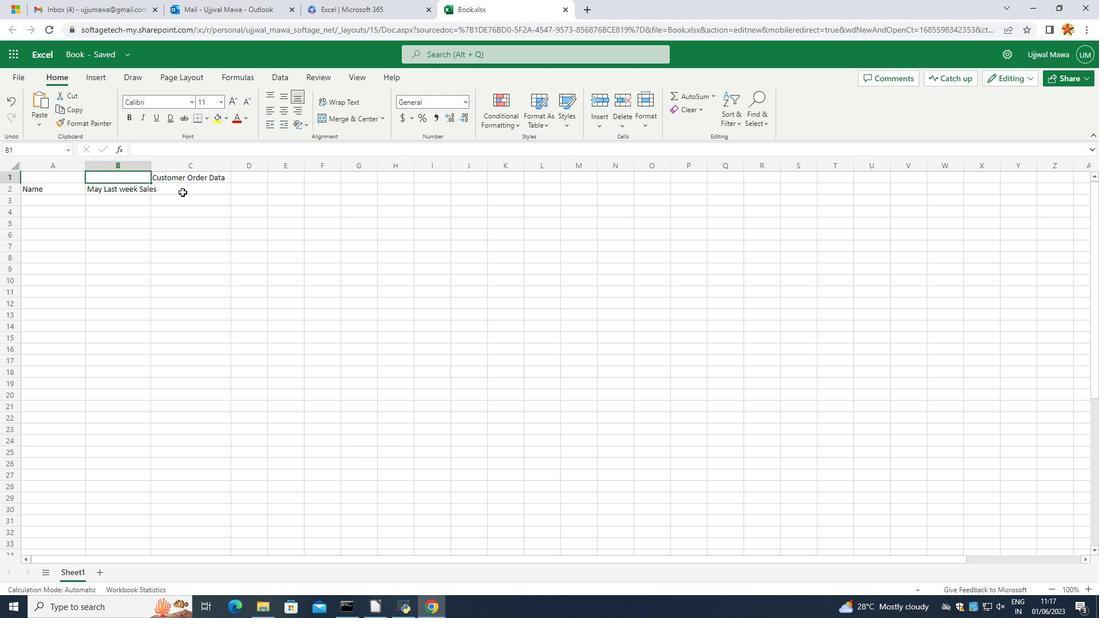 
Action: Mouse pressed left at (184, 192)
Screenshot: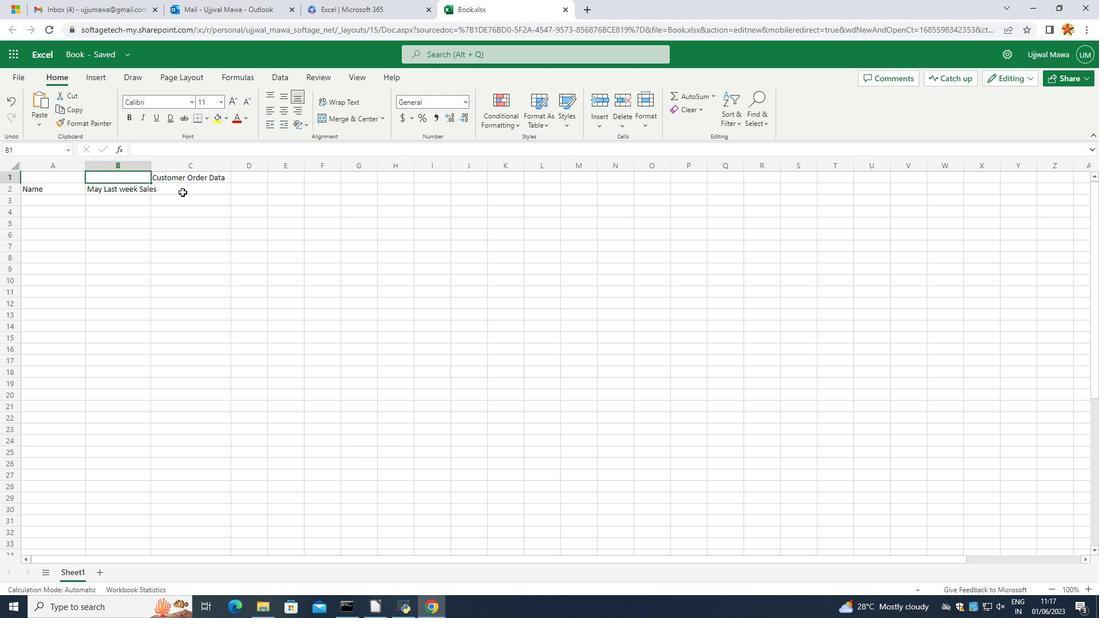 
Action: Mouse moved to (182, 237)
Screenshot: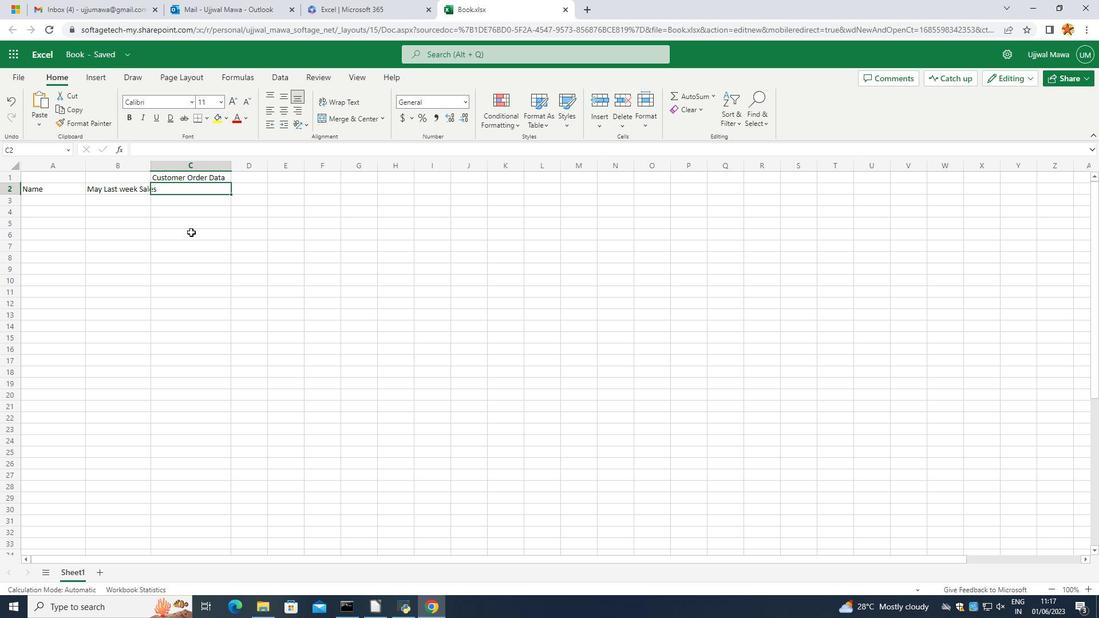 
Action: Mouse pressed left at (182, 237)
Screenshot: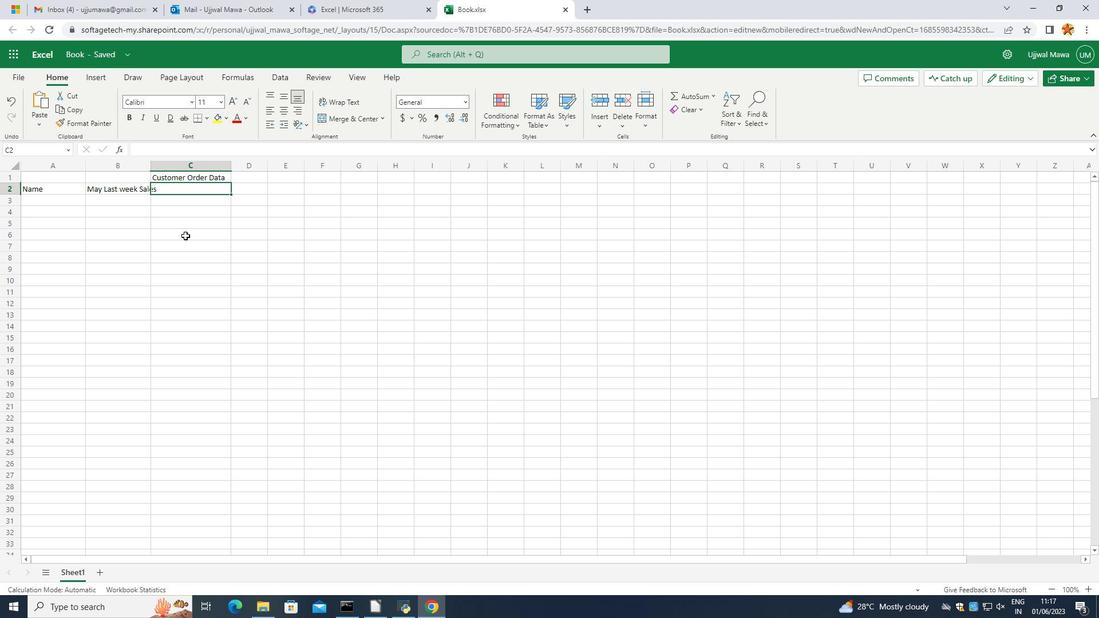 
Action: Mouse moved to (175, 191)
Screenshot: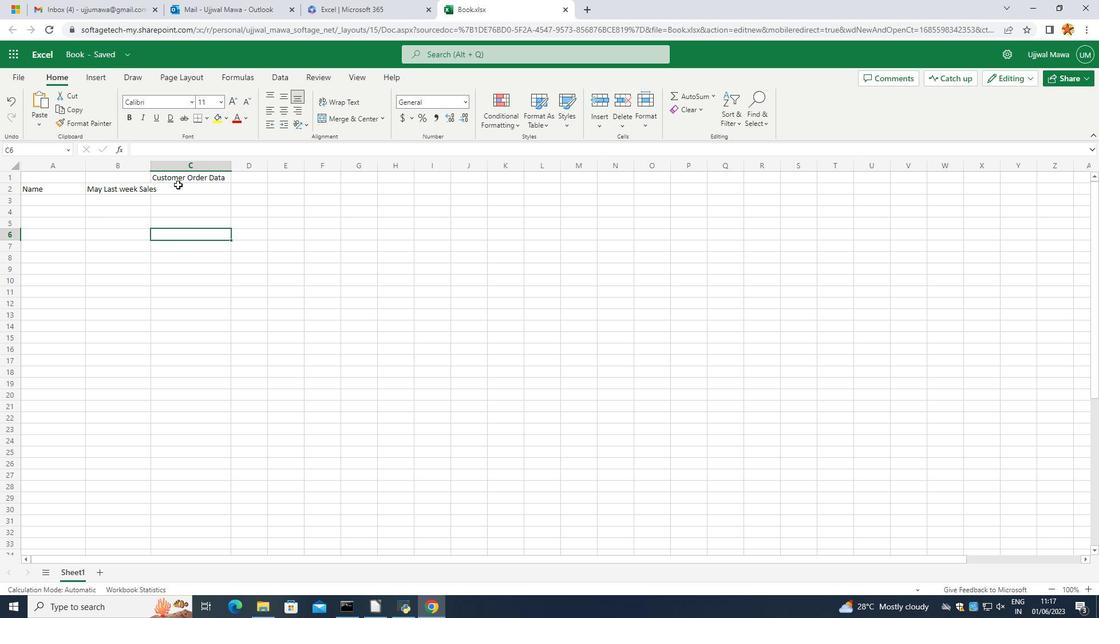 
Action: Mouse pressed left at (175, 191)
Screenshot: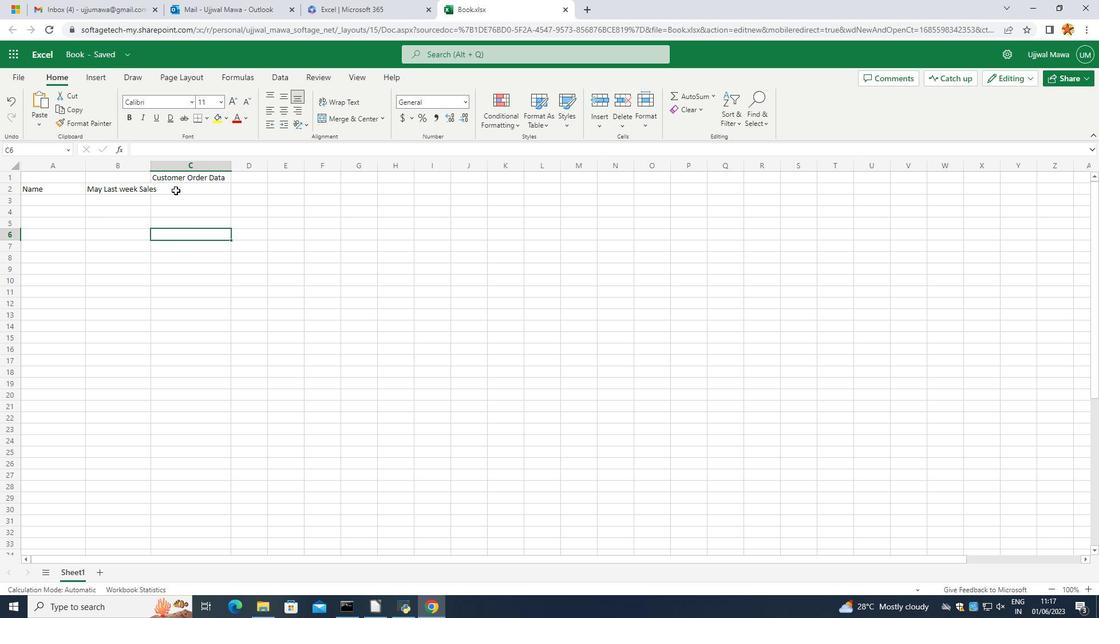 
Action: Mouse pressed left at (175, 191)
Screenshot: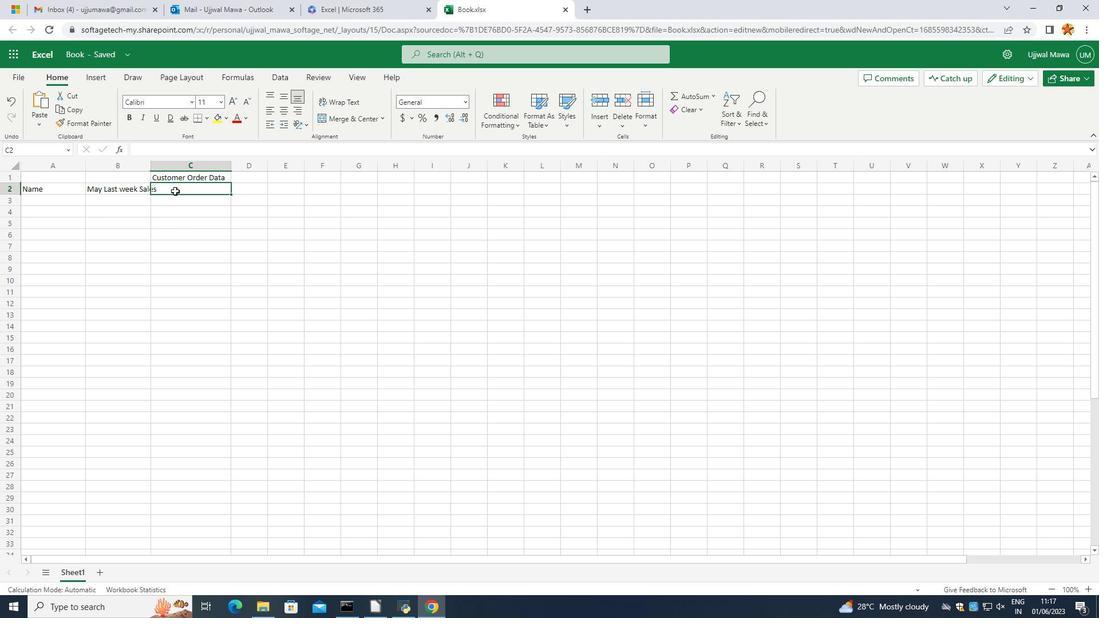 
Action: Mouse pressed left at (175, 191)
Screenshot: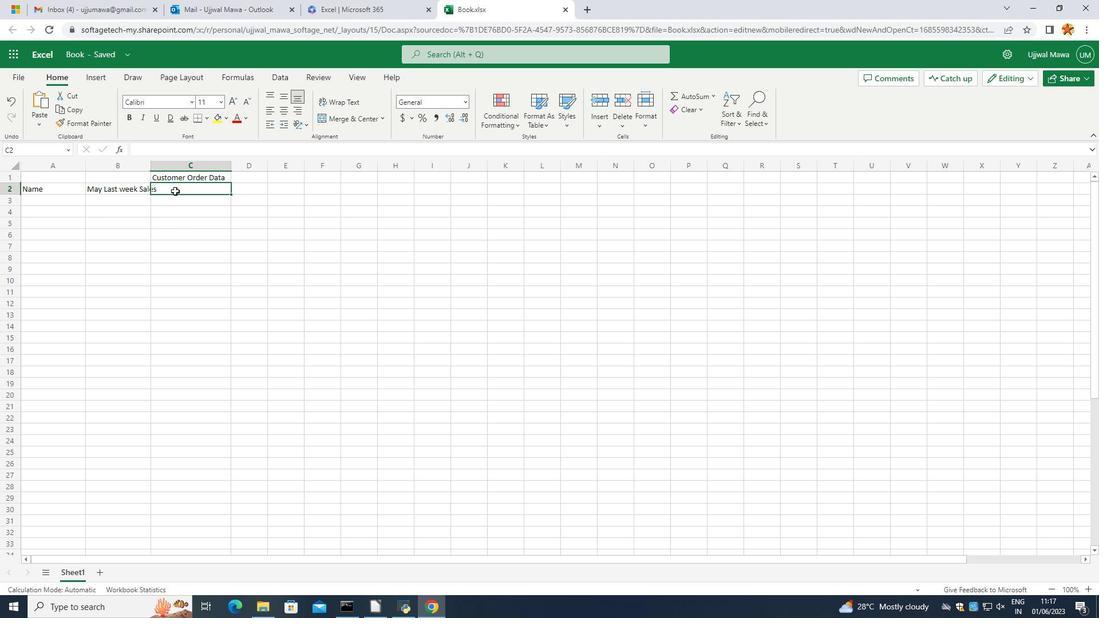 
Action: Mouse moved to (145, 208)
Screenshot: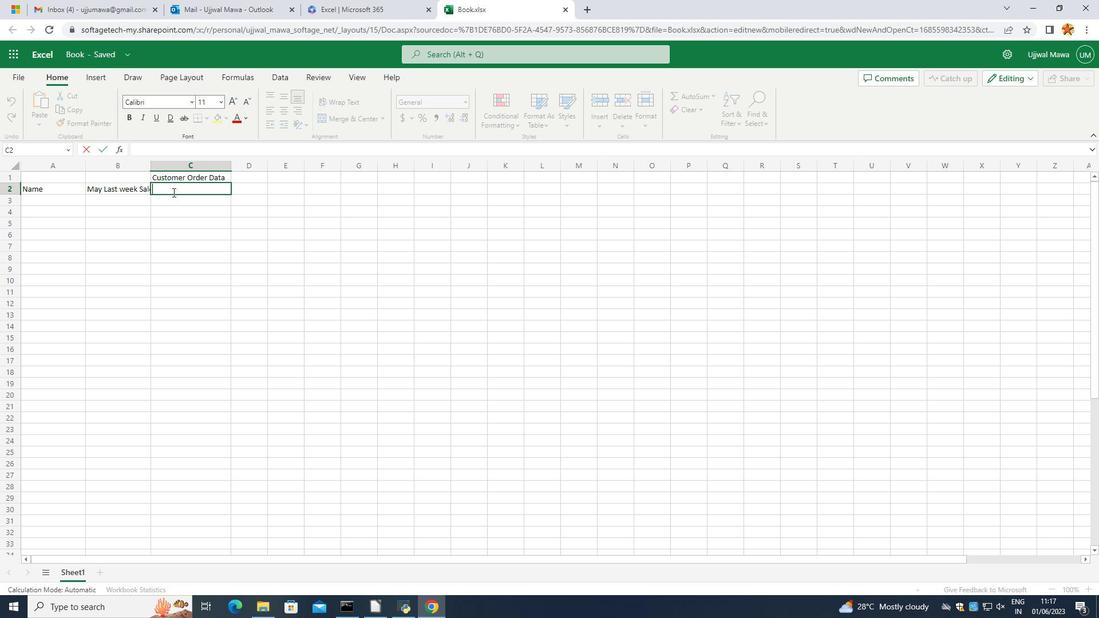 
Action: Key pressed <Key.caps_lock>C<Key.caps_lock><Key.backspace>
Screenshot: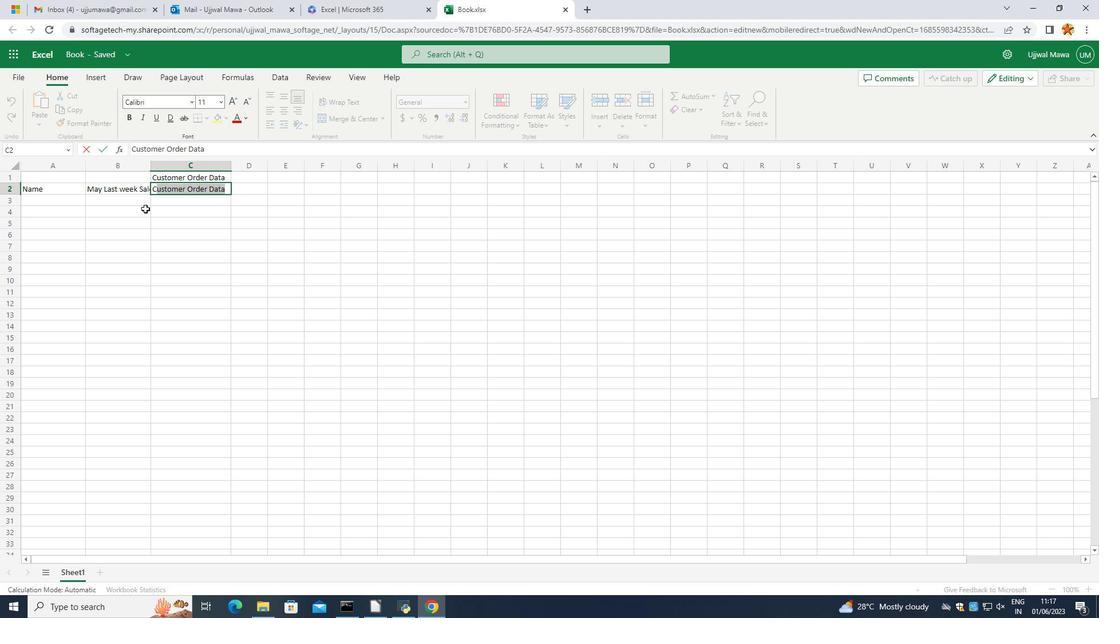 
Action: Mouse moved to (144, 208)
Screenshot: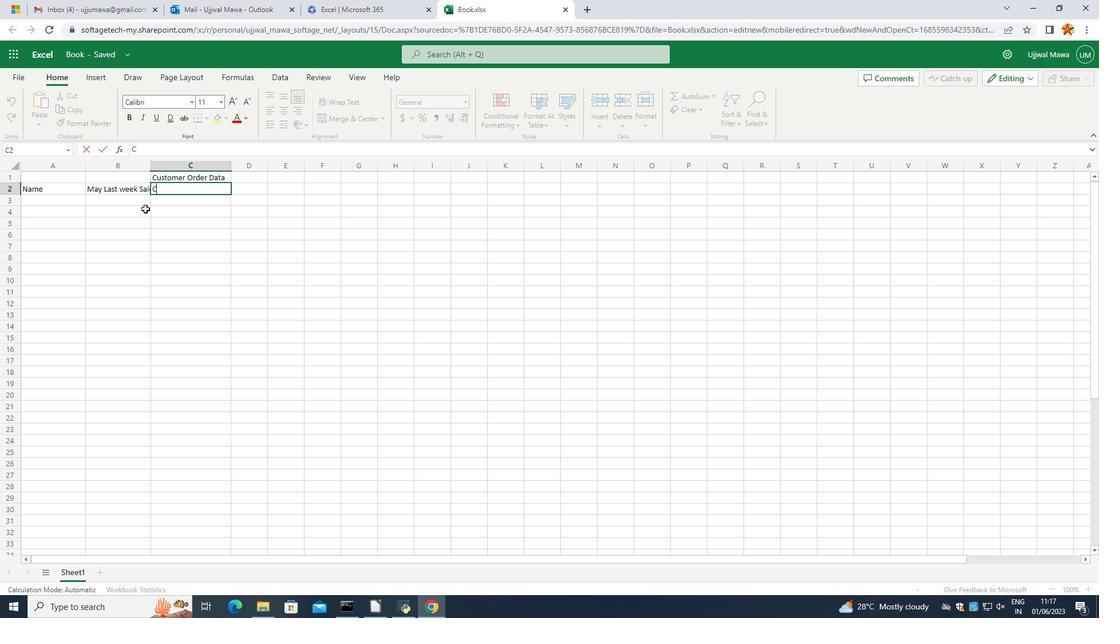 
Action: Key pressed <Key.caps_lock>O<Key.caps_lock>rder
Screenshot: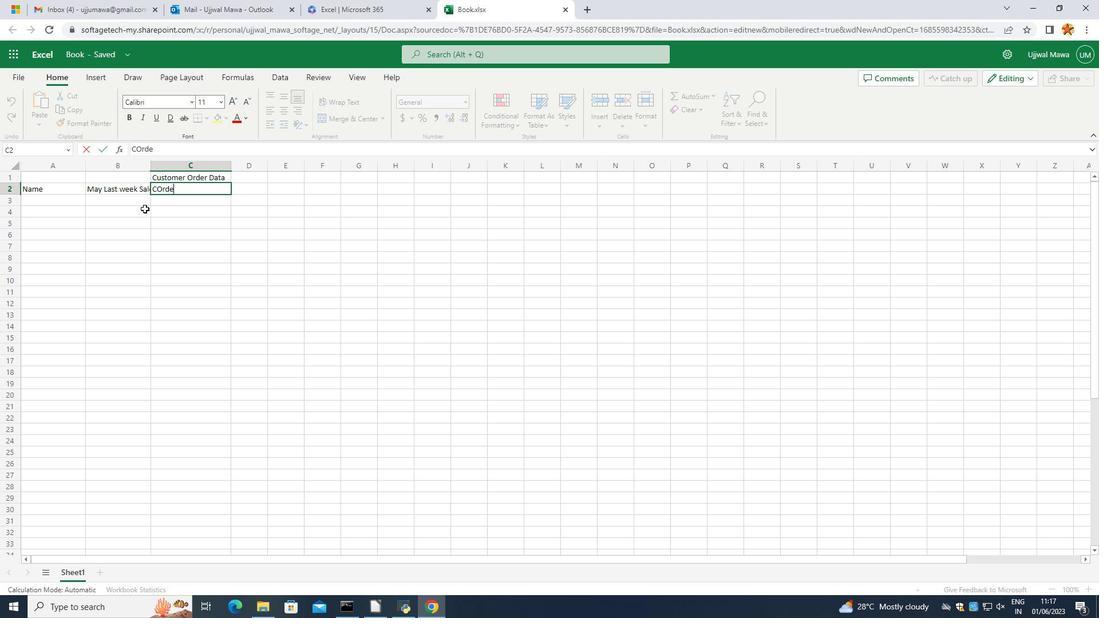 
Action: Mouse moved to (154, 300)
Screenshot: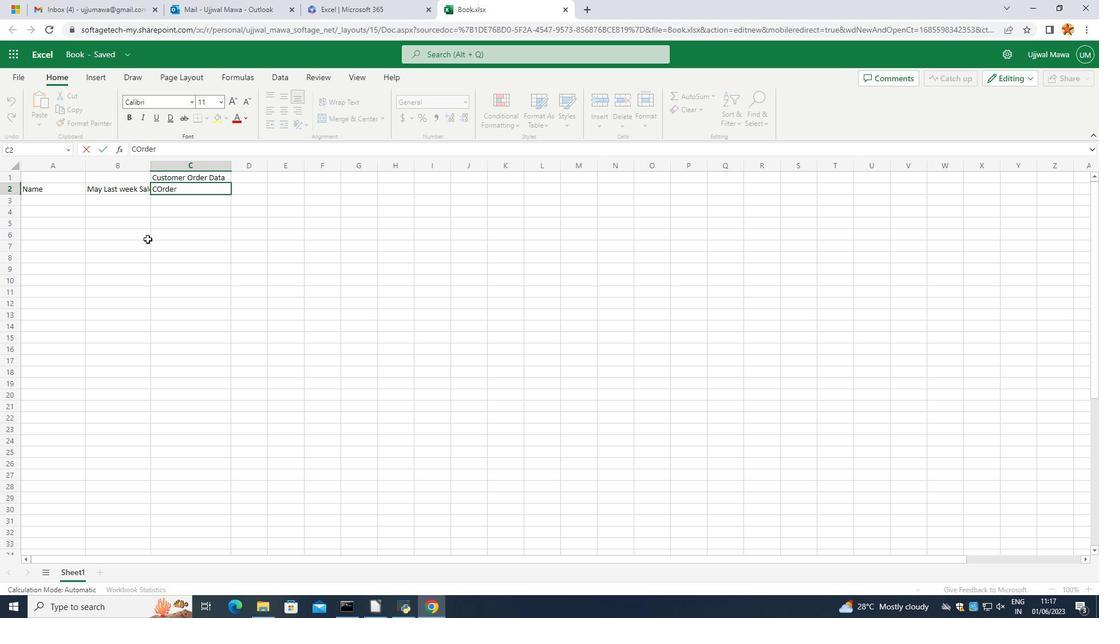 
Action: Mouse pressed left at (154, 300)
Screenshot: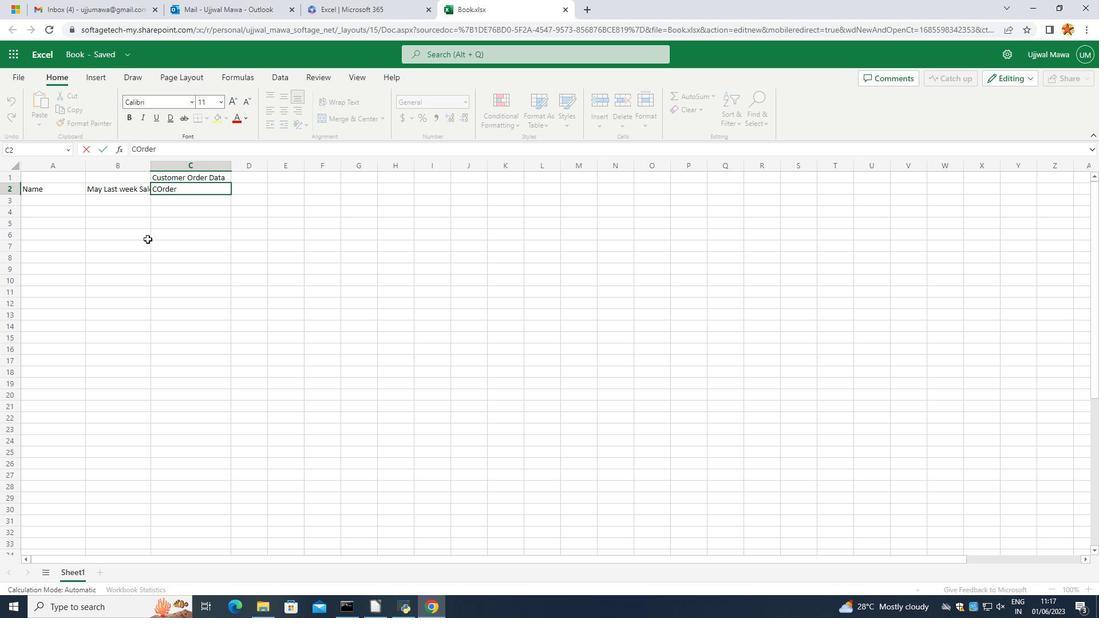 
Action: Mouse moved to (111, 189)
Screenshot: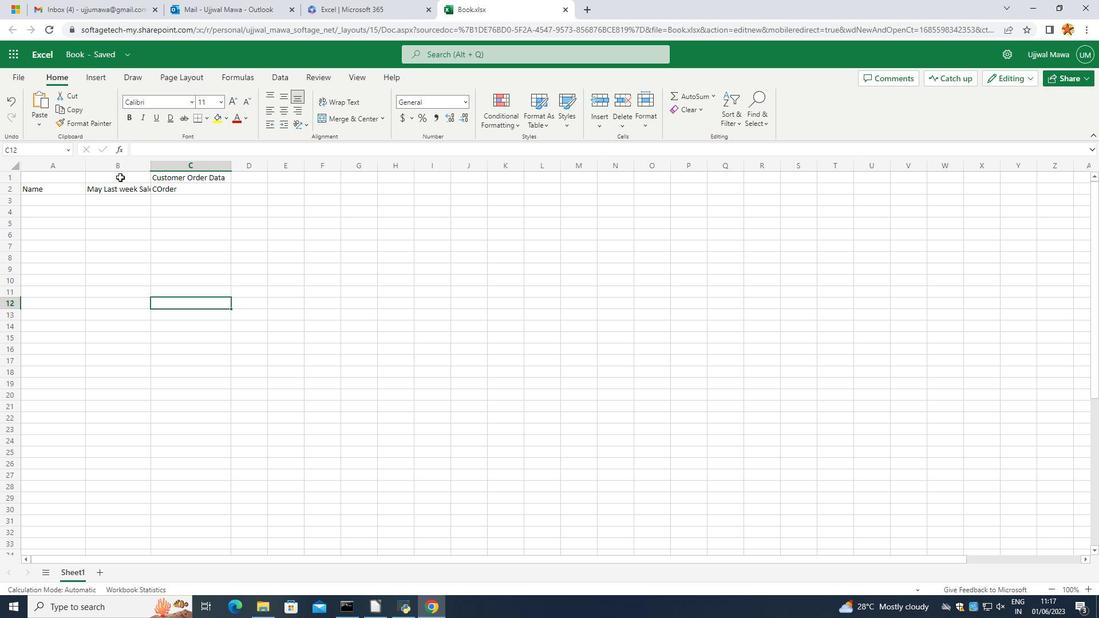 
Action: Mouse pressed left at (111, 189)
Screenshot: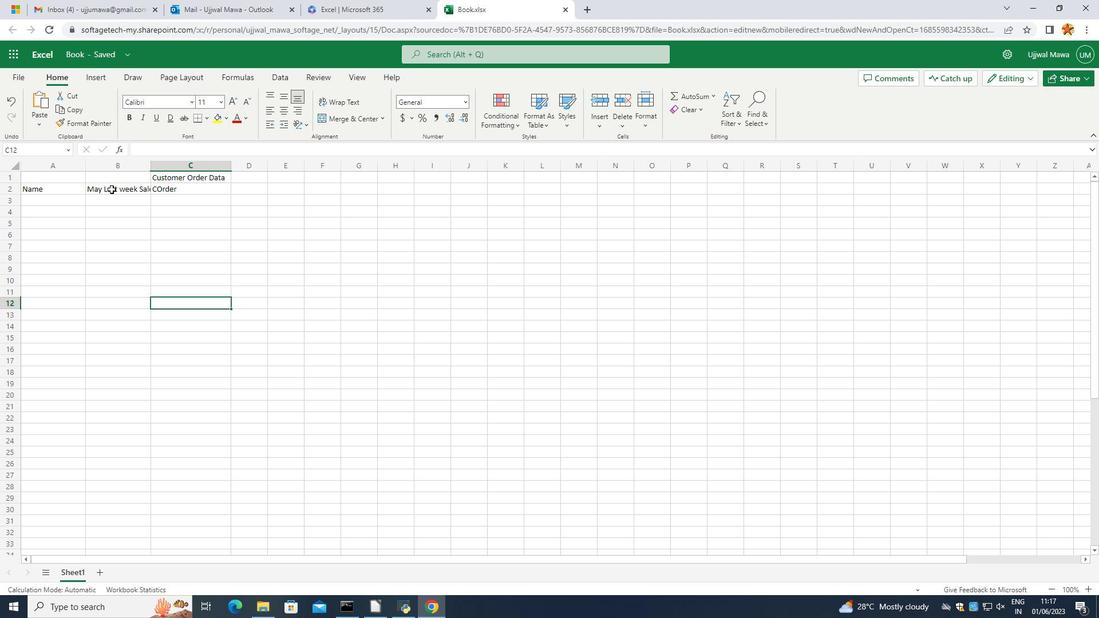
Action: Mouse moved to (160, 195)
Screenshot: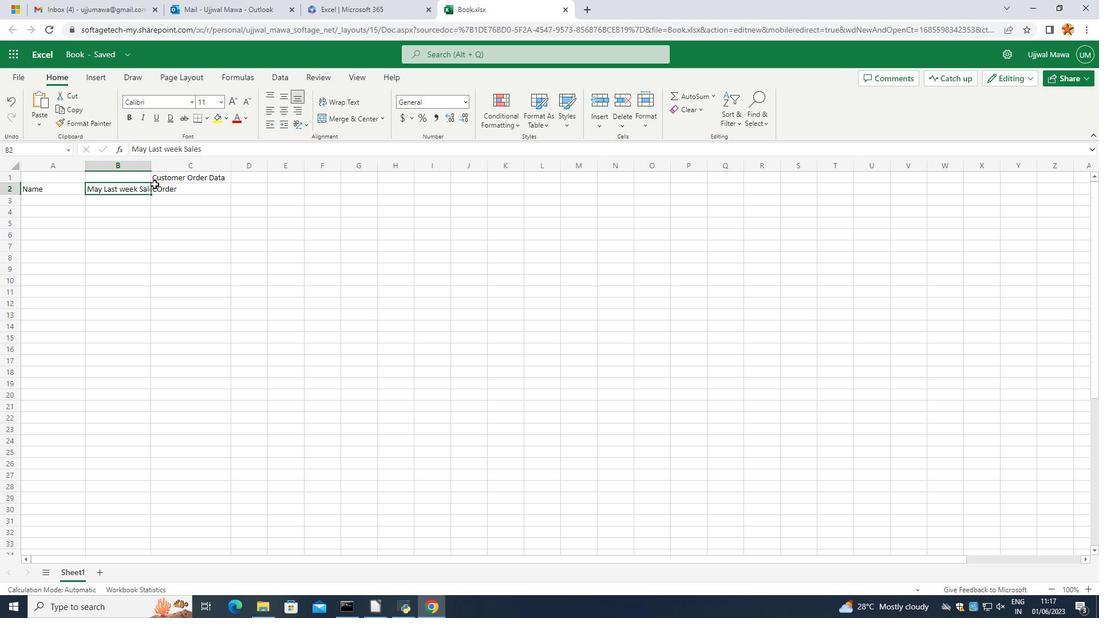 
Action: Mouse pressed left at (160, 195)
Screenshot: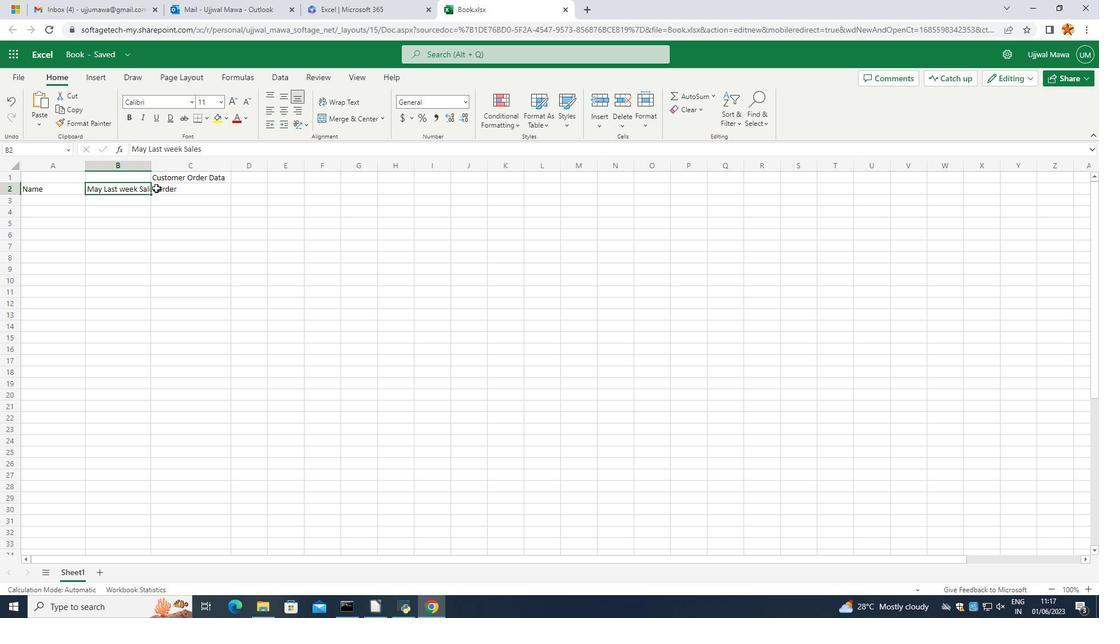 
Action: Mouse moved to (163, 189)
Screenshot: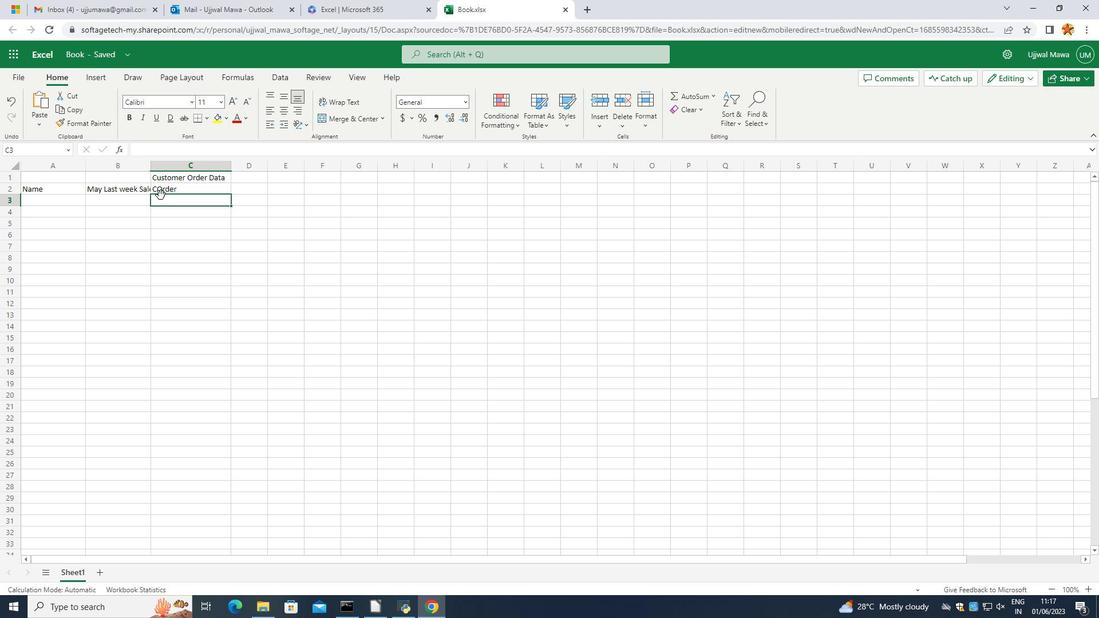 
Action: Mouse pressed left at (163, 189)
Screenshot: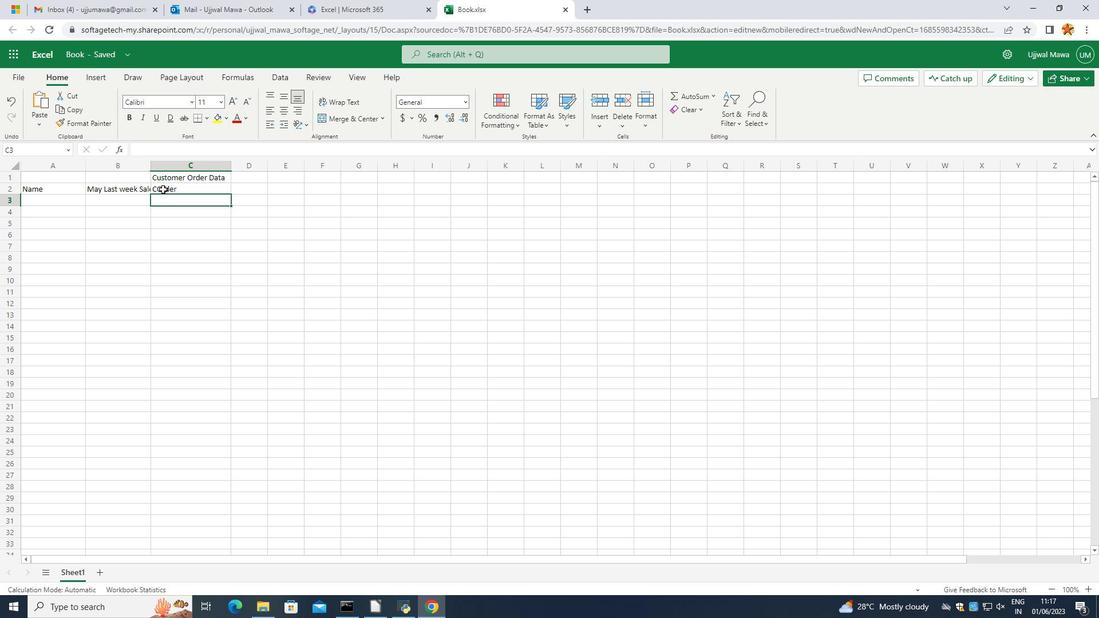 
Action: Mouse pressed left at (163, 189)
Screenshot: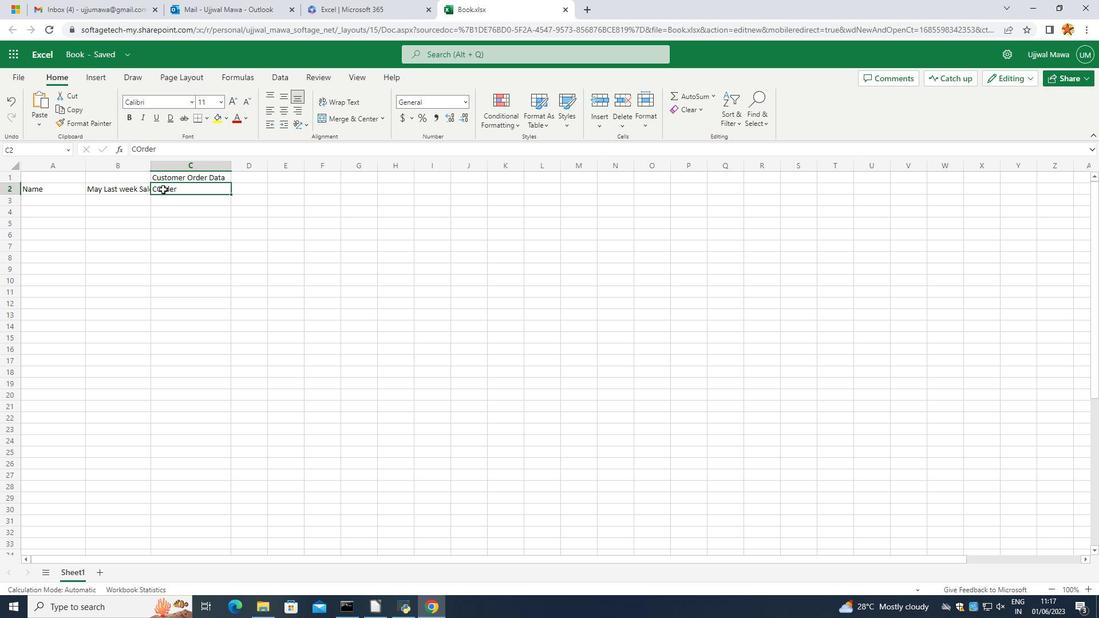 
Action: Mouse moved to (158, 188)
Screenshot: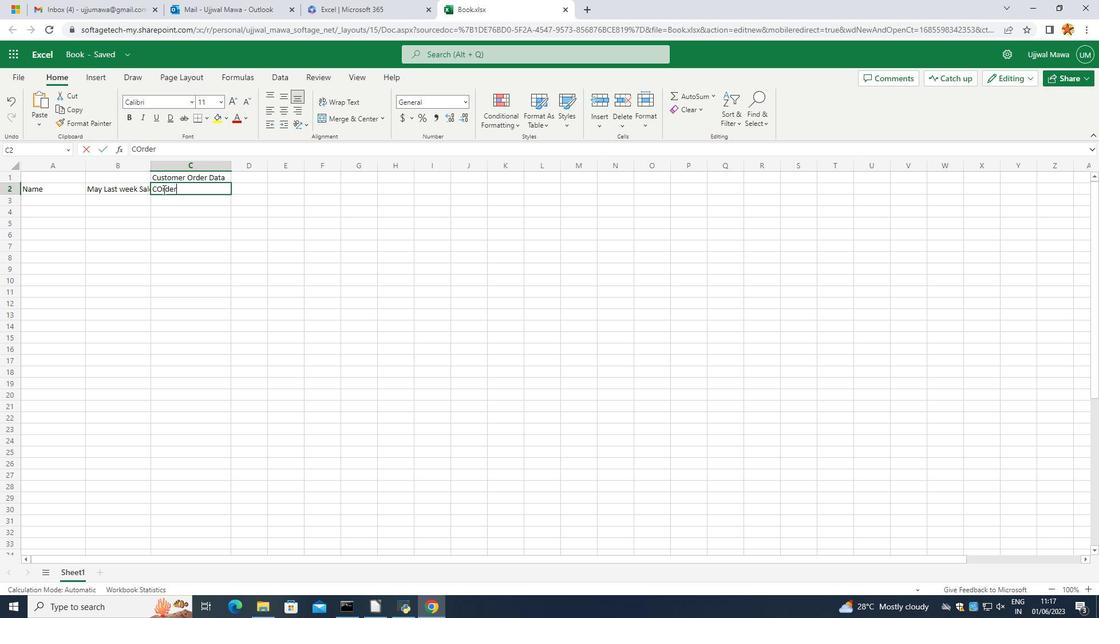 
Action: Mouse pressed left at (158, 188)
Screenshot: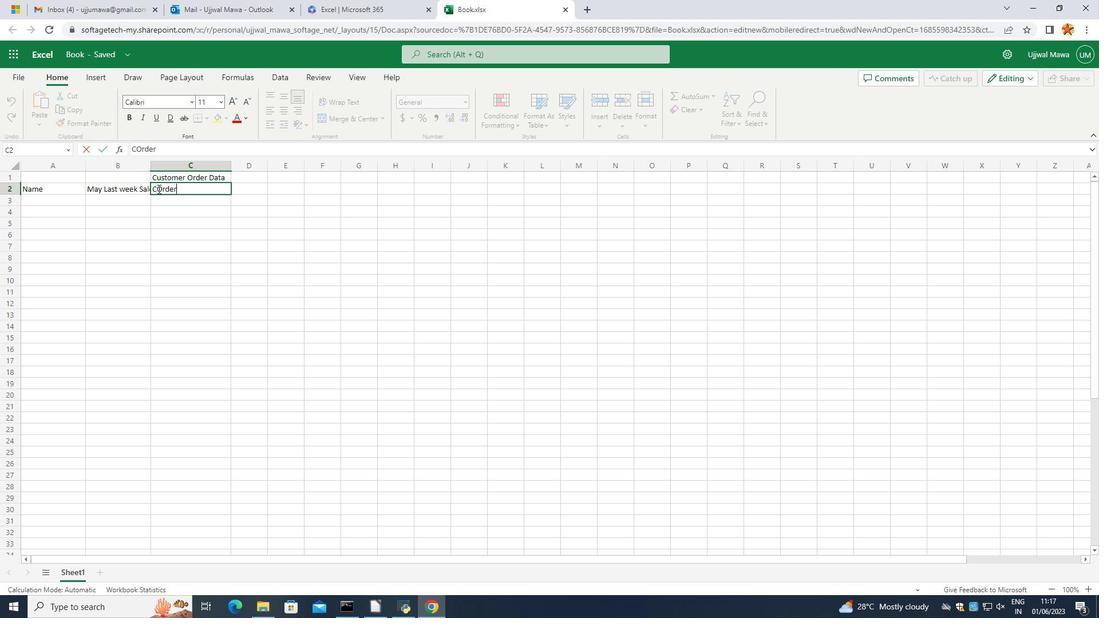 
Action: Mouse moved to (109, 199)
Screenshot: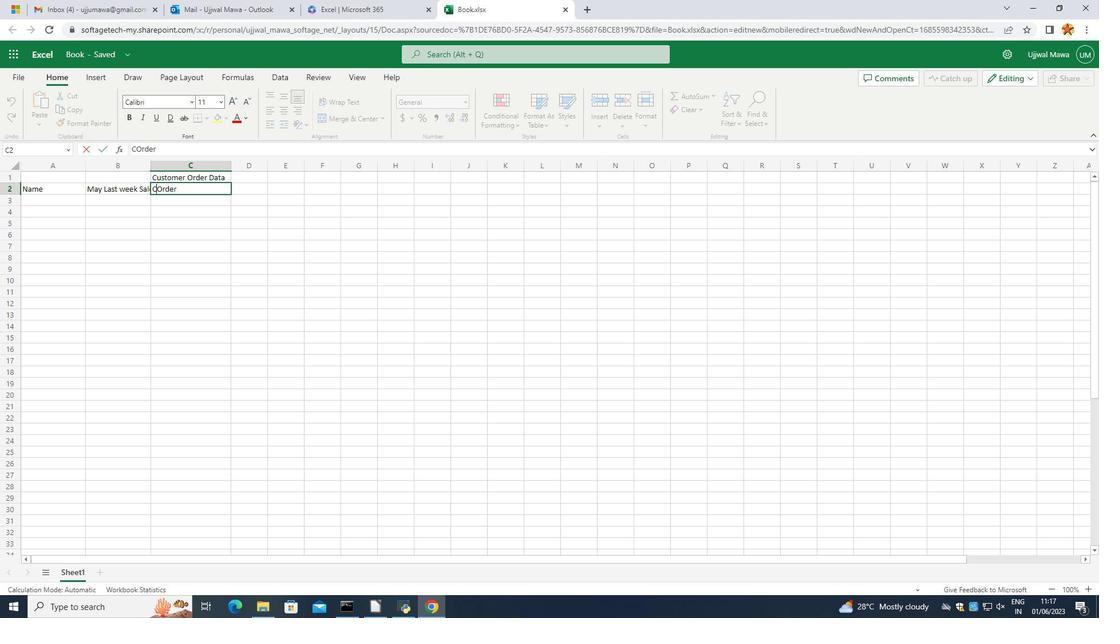 
Action: Key pressed <Key.backspace>
Screenshot: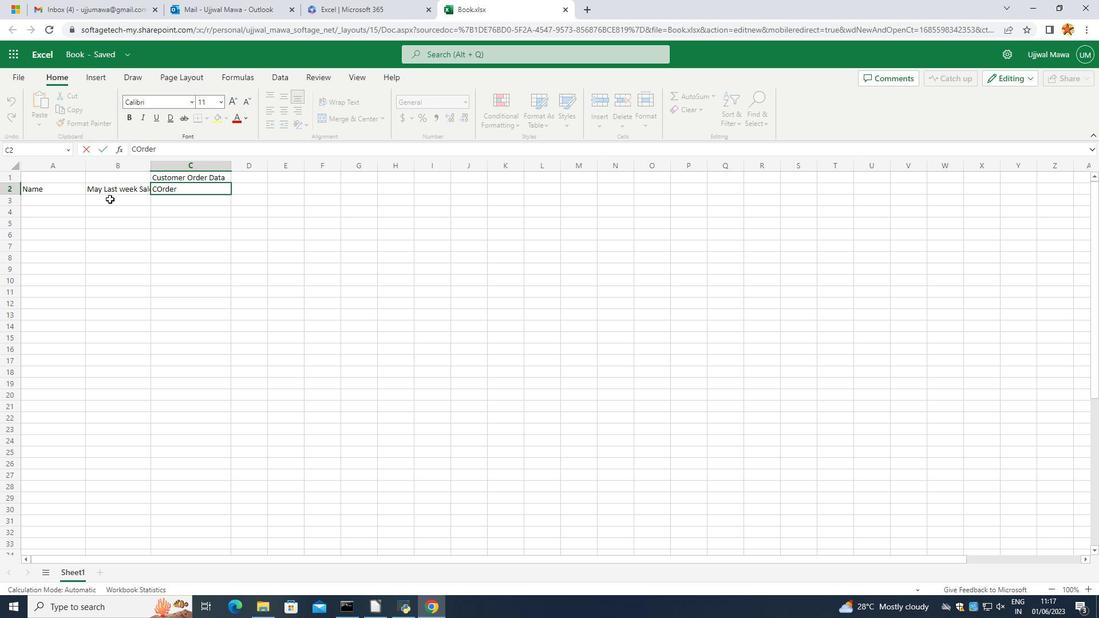 
Action: Mouse moved to (103, 274)
Screenshot: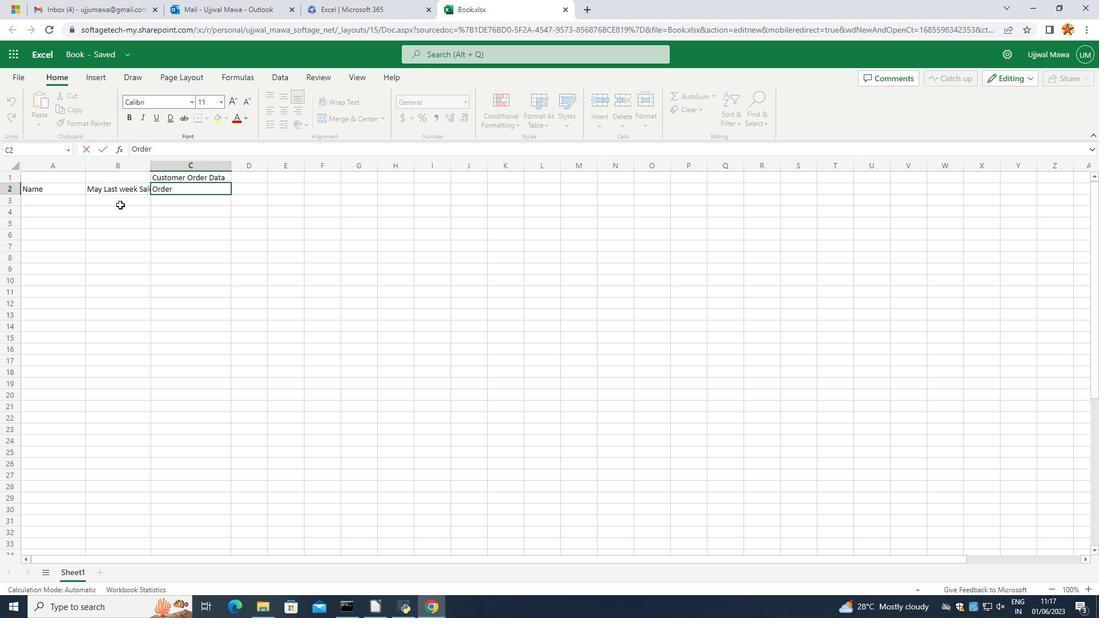 
Action: Mouse pressed left at (103, 274)
Screenshot: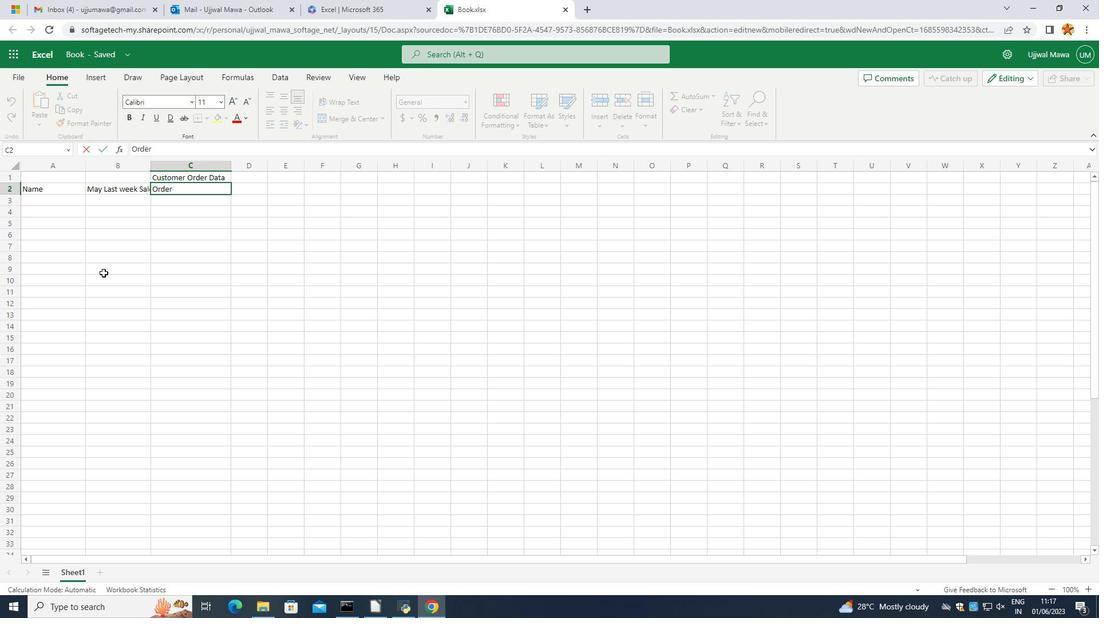 
Action: Mouse moved to (196, 188)
Screenshot: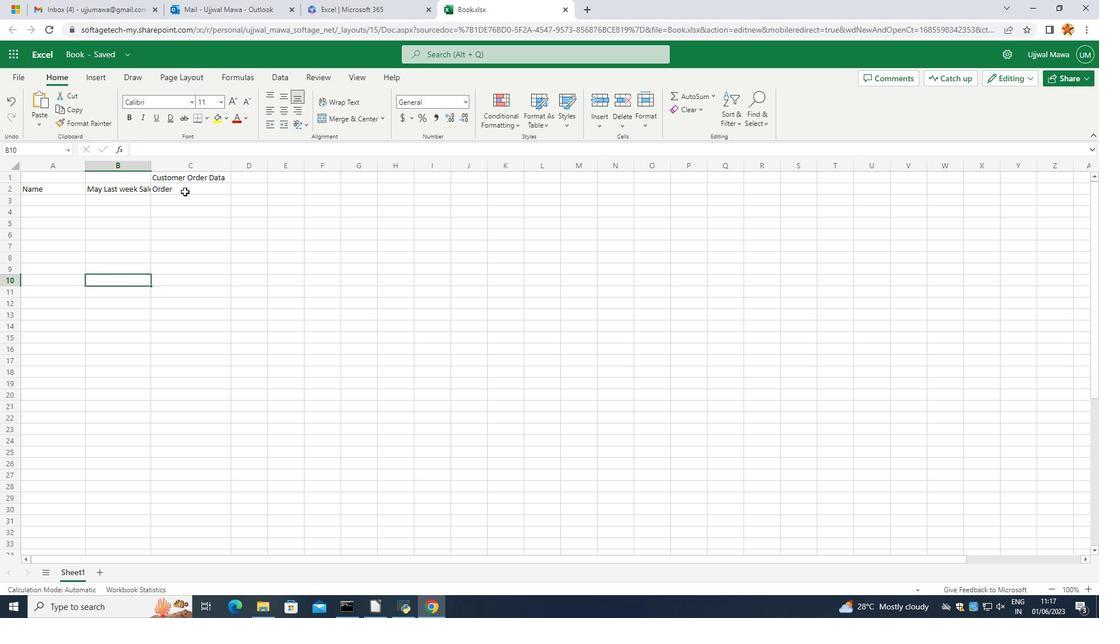 
Action: Mouse pressed left at (196, 188)
Screenshot: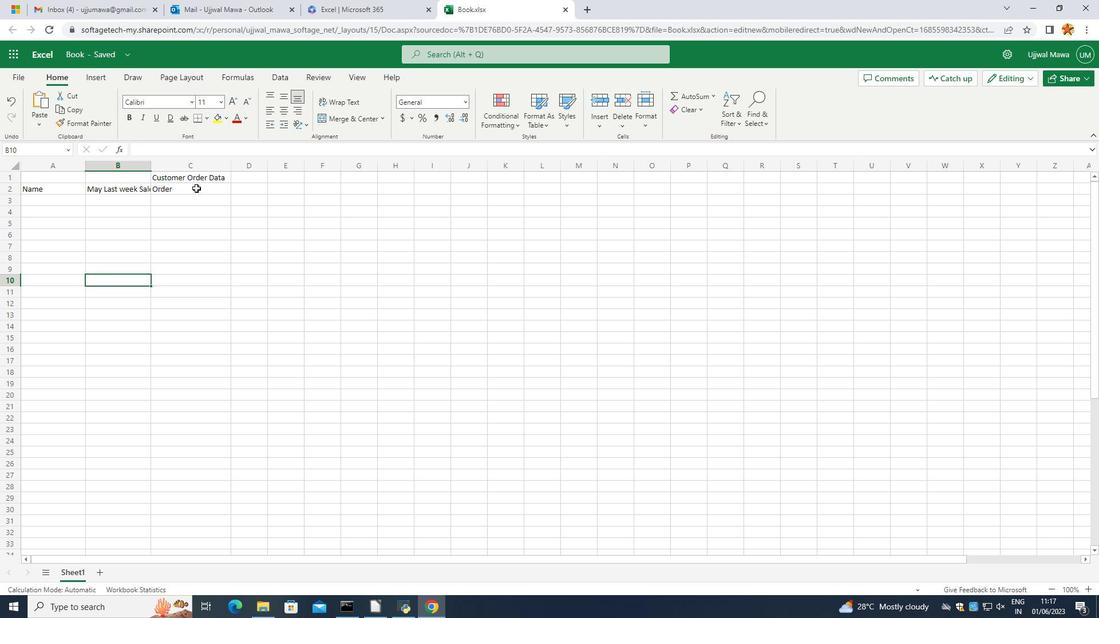 
Action: Mouse pressed left at (196, 188)
Screenshot: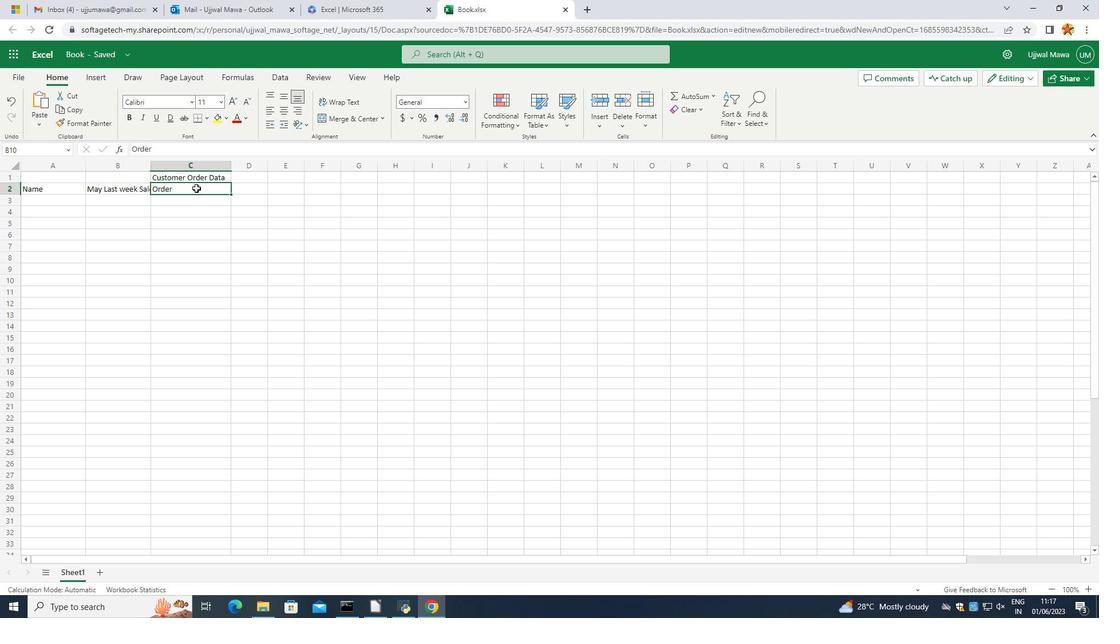 
Action: Mouse moved to (152, 215)
Screenshot: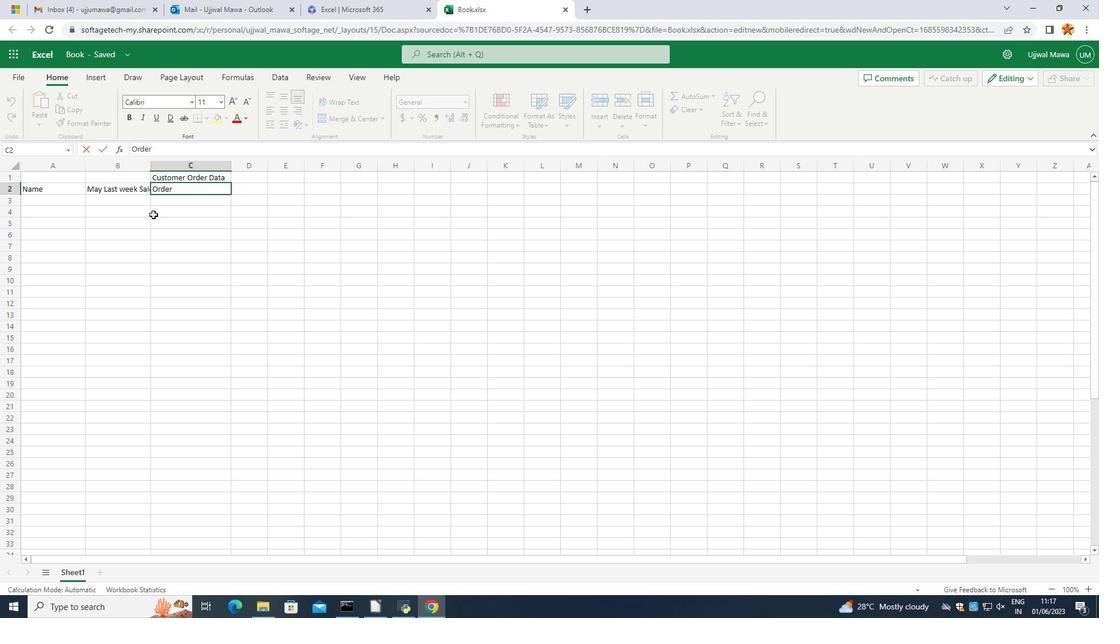 
Action: Key pressed <Key.space><Key.caps_lock>N<Key.caps_lock>ame
Screenshot: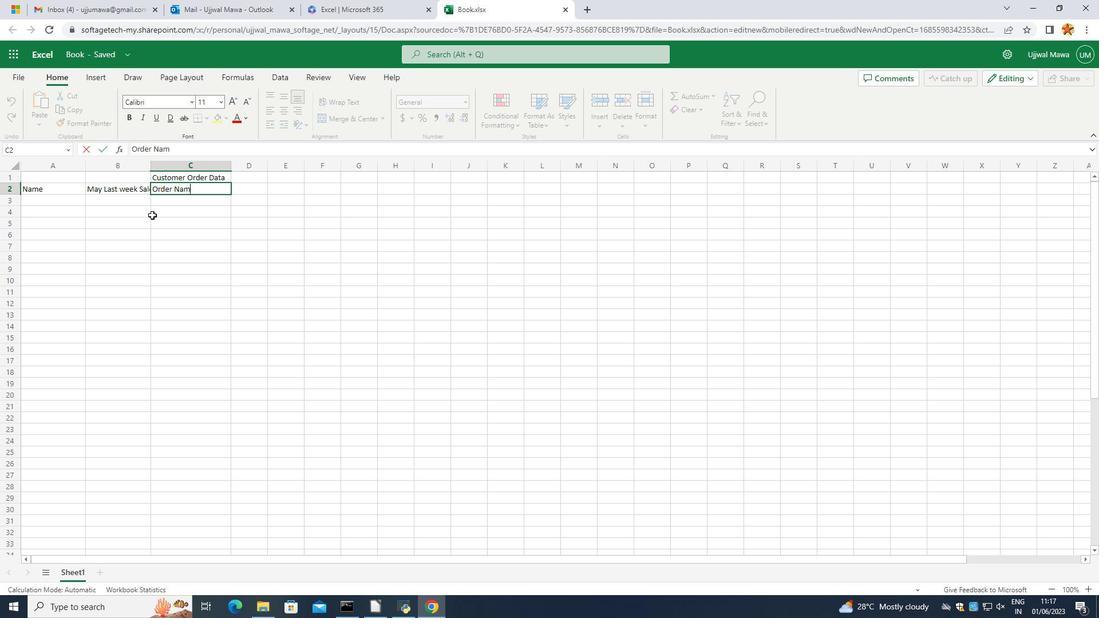 
Action: Mouse moved to (159, 243)
Screenshot: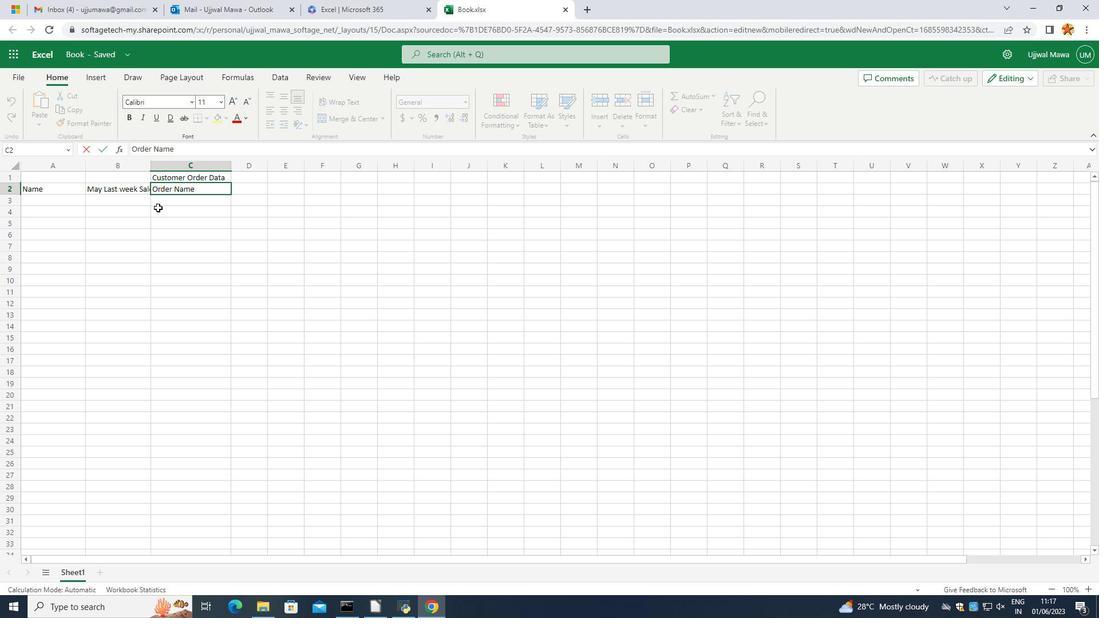 
Action: Mouse pressed left at (159, 243)
Screenshot: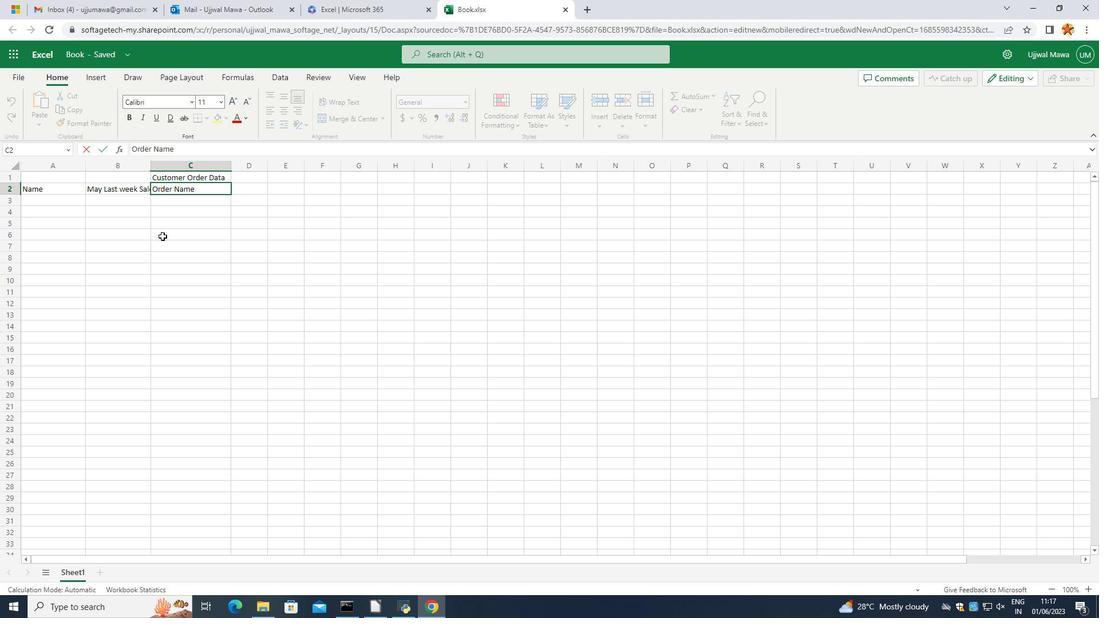 
Action: Mouse moved to (34, 203)
Screenshot: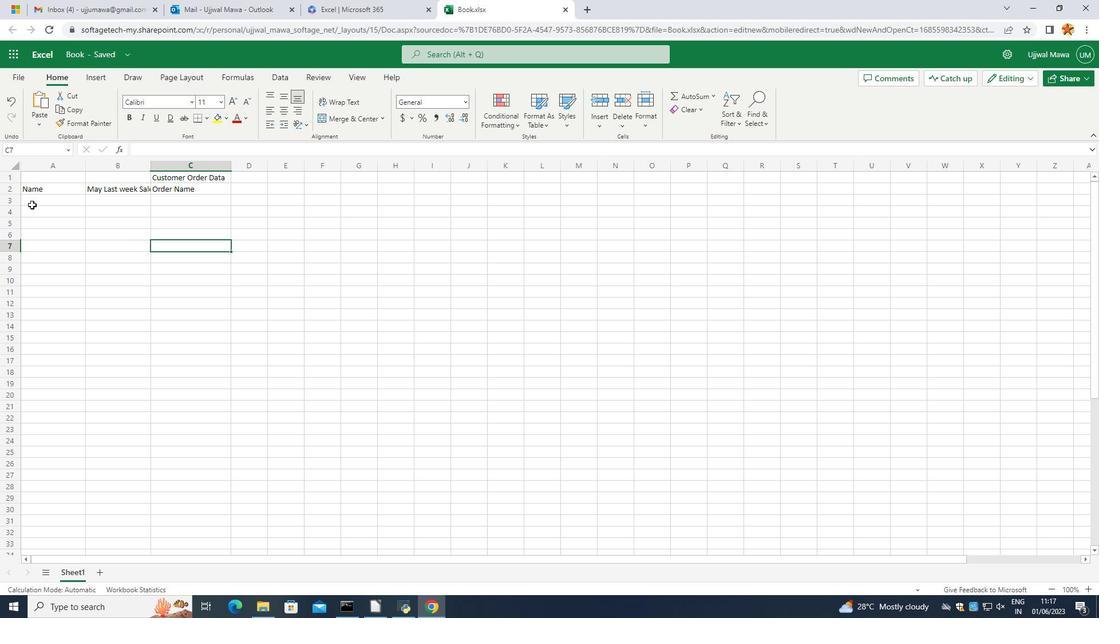 
Action: Mouse pressed left at (34, 203)
Screenshot: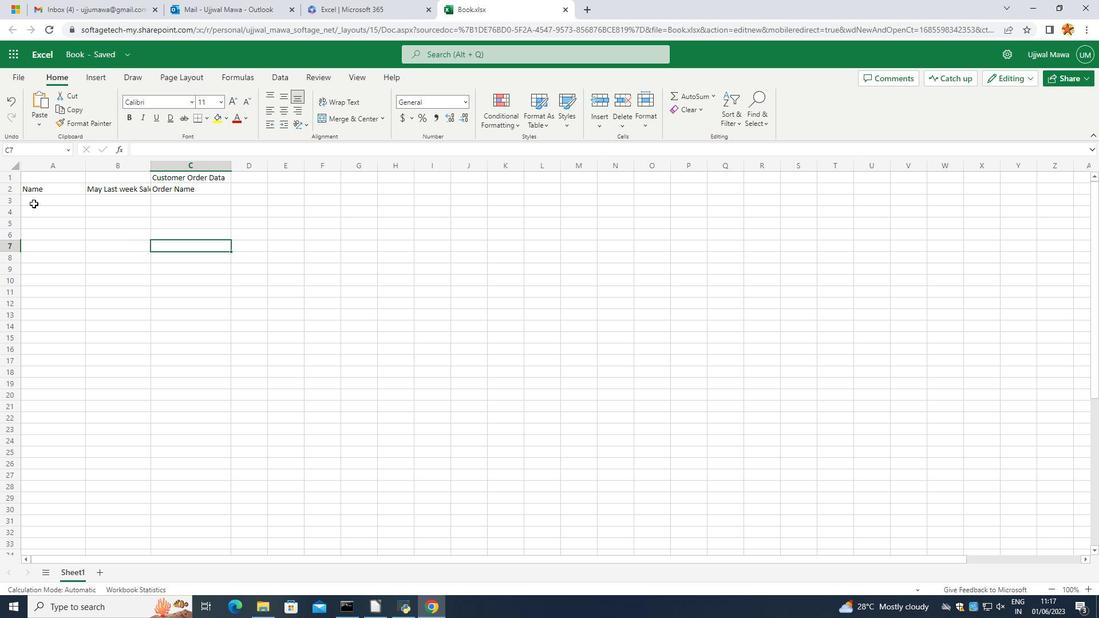 
Action: Mouse pressed left at (34, 203)
Screenshot: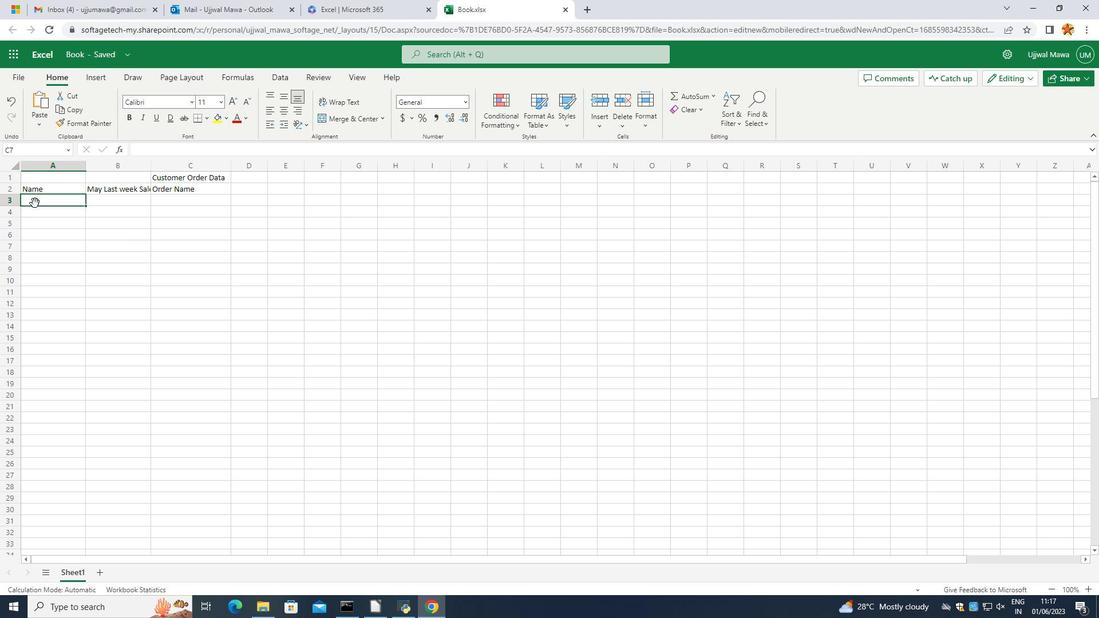 
Action: Mouse moved to (40, 198)
Screenshot: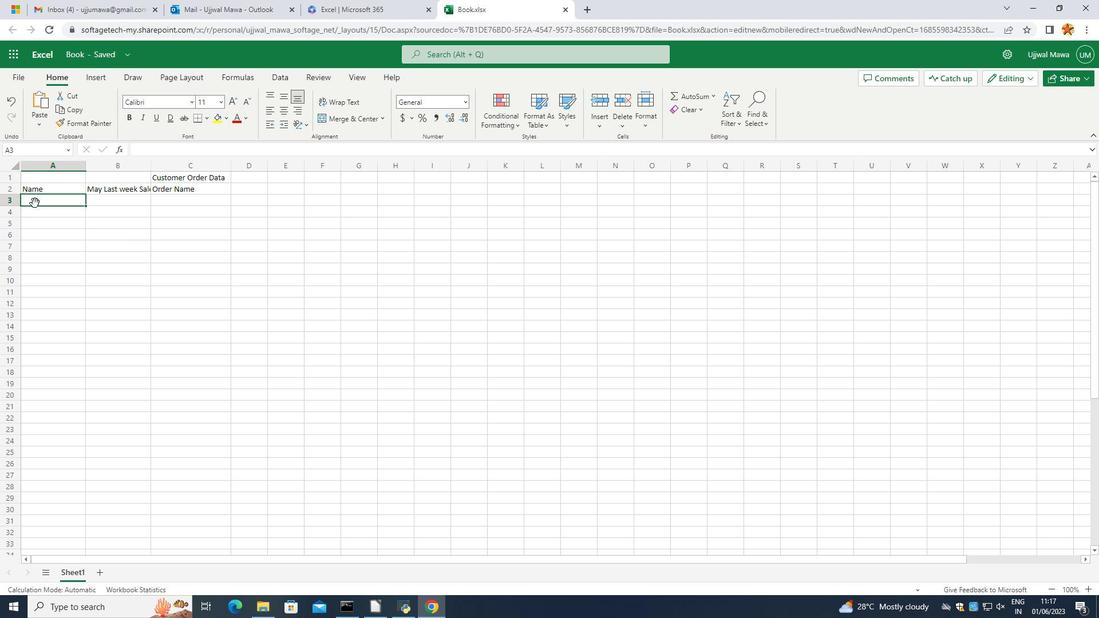 
Action: Mouse pressed left at (40, 198)
Screenshot: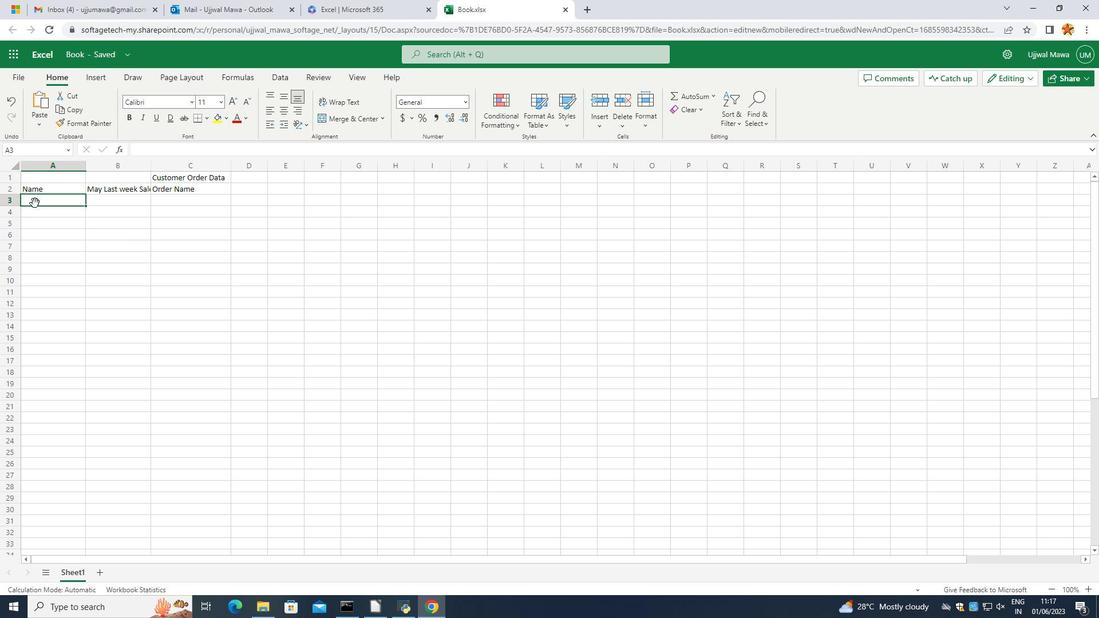 
Action: Mouse pressed left at (40, 198)
Screenshot: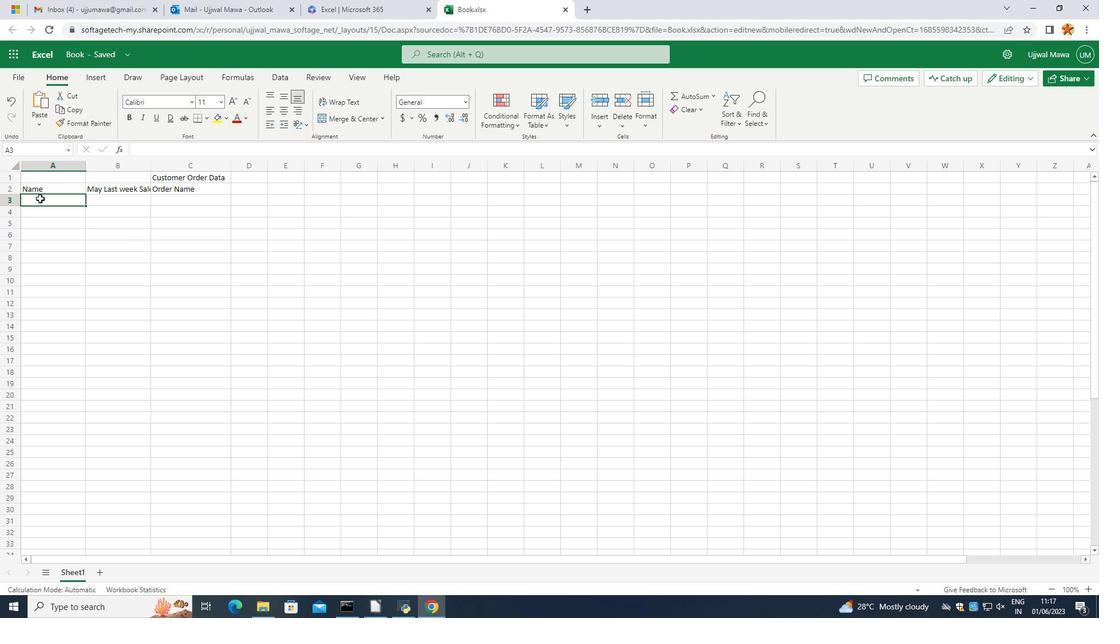 
Action: Mouse moved to (30, 231)
Screenshot: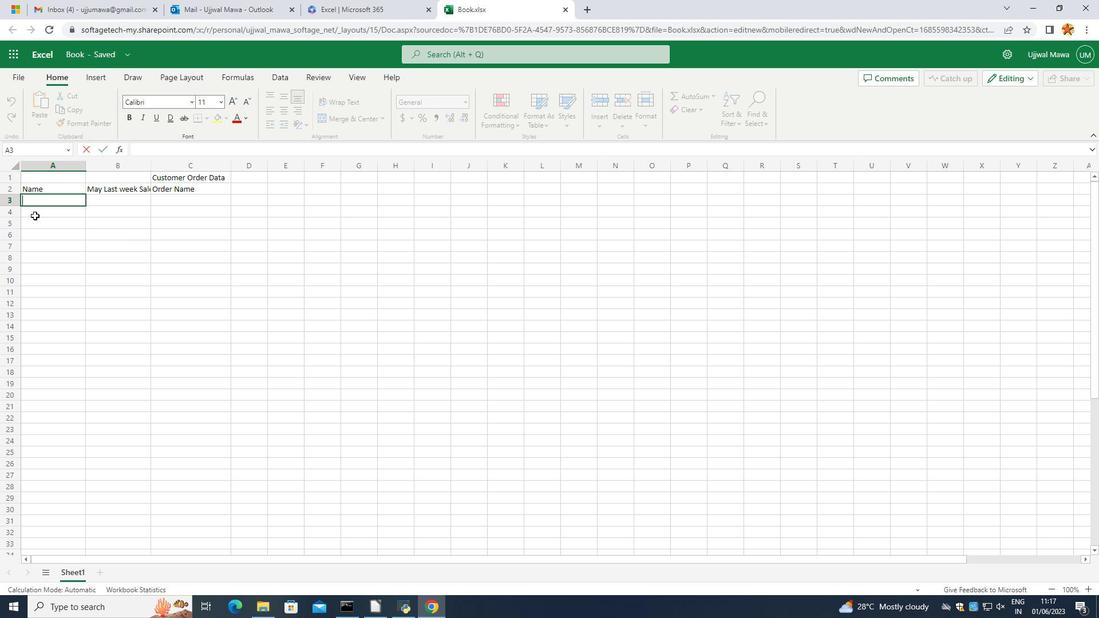 
Action: Key pressed <Key.caps_lock>D<Key.caps_lock>avu=<Key.backspace><Key.backspace>id<Key.space><Key.caps_lock>W<Key.caps_lock>hite]<Key.backspace><Key.enter><Key.caps_lock>E<Key.caps_lock>mily<Key.space><Key.caps_lock>GREEN'<Key.enter>
Screenshot: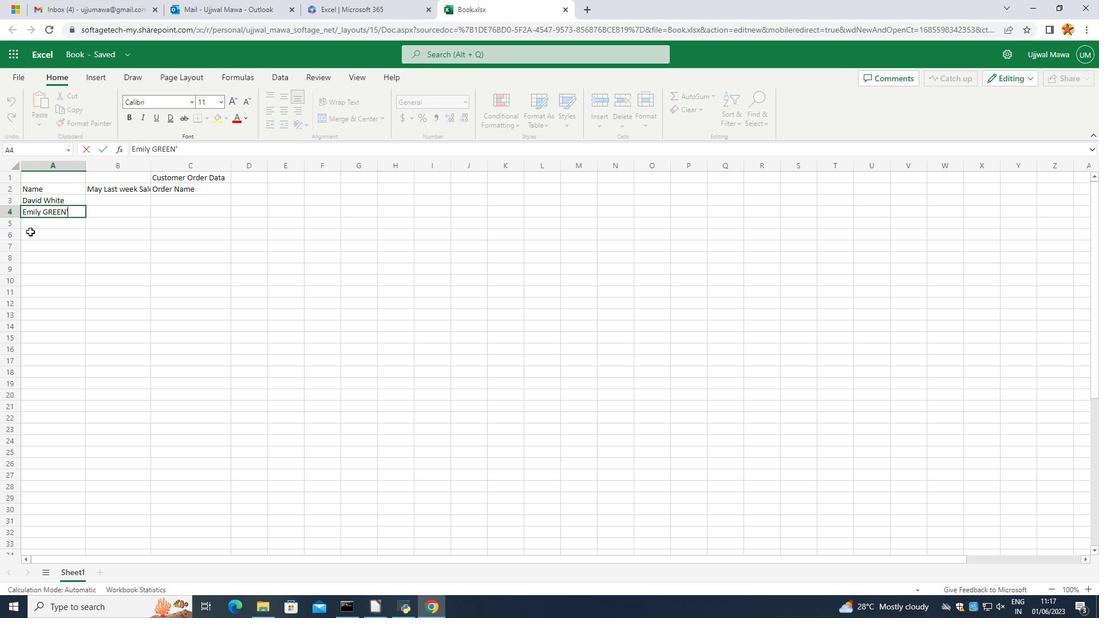 
Action: Mouse moved to (28, 211)
Screenshot: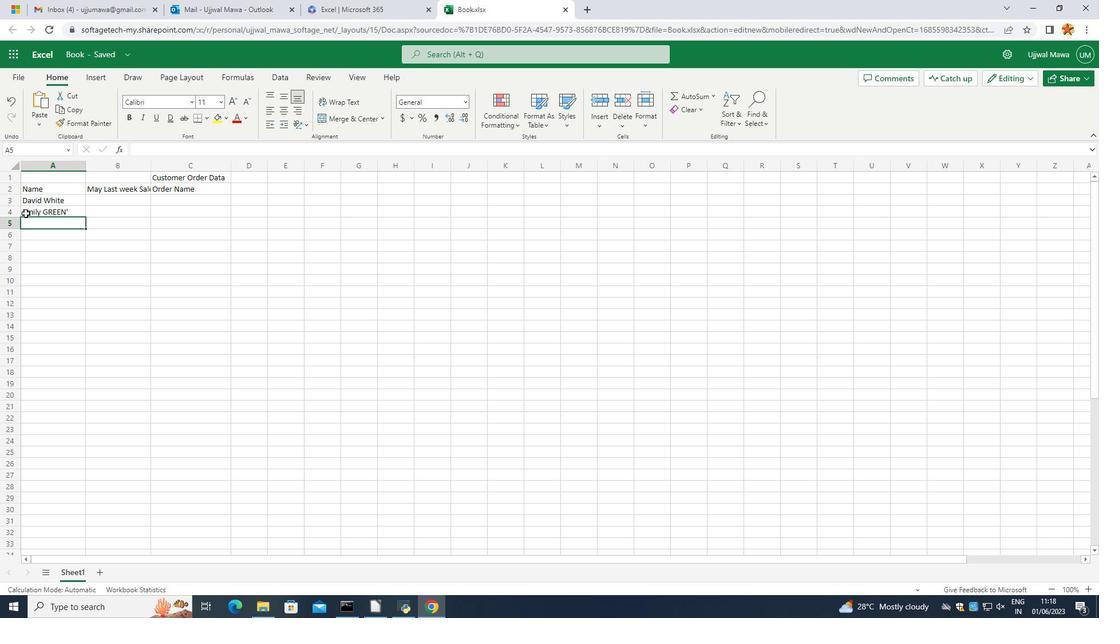 
Action: Mouse pressed left at (28, 211)
Screenshot: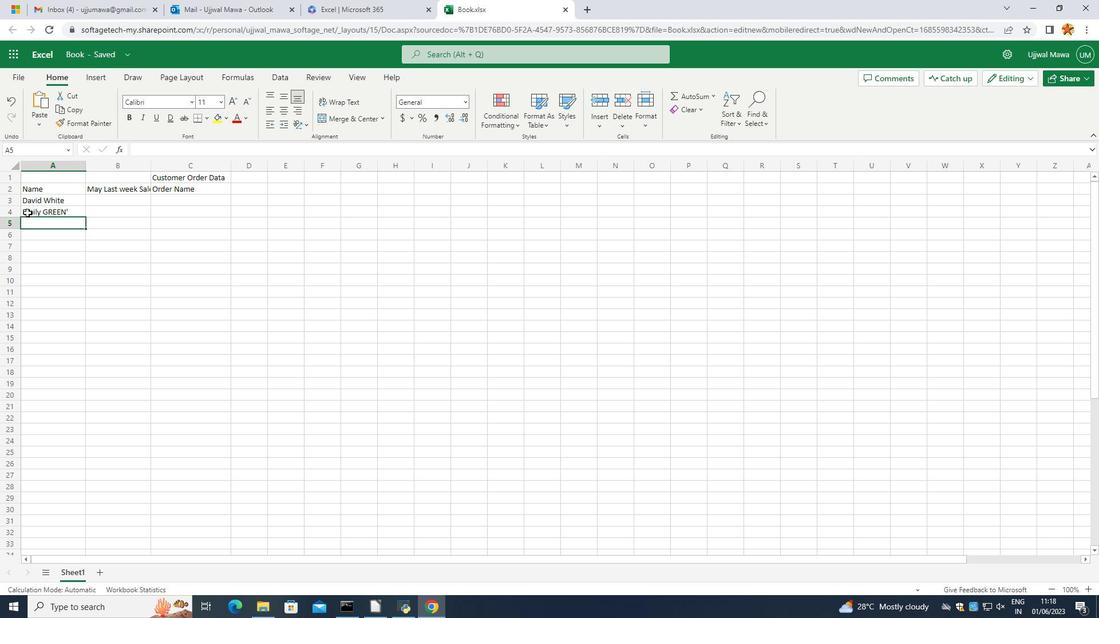 
Action: Mouse pressed left at (28, 211)
Screenshot: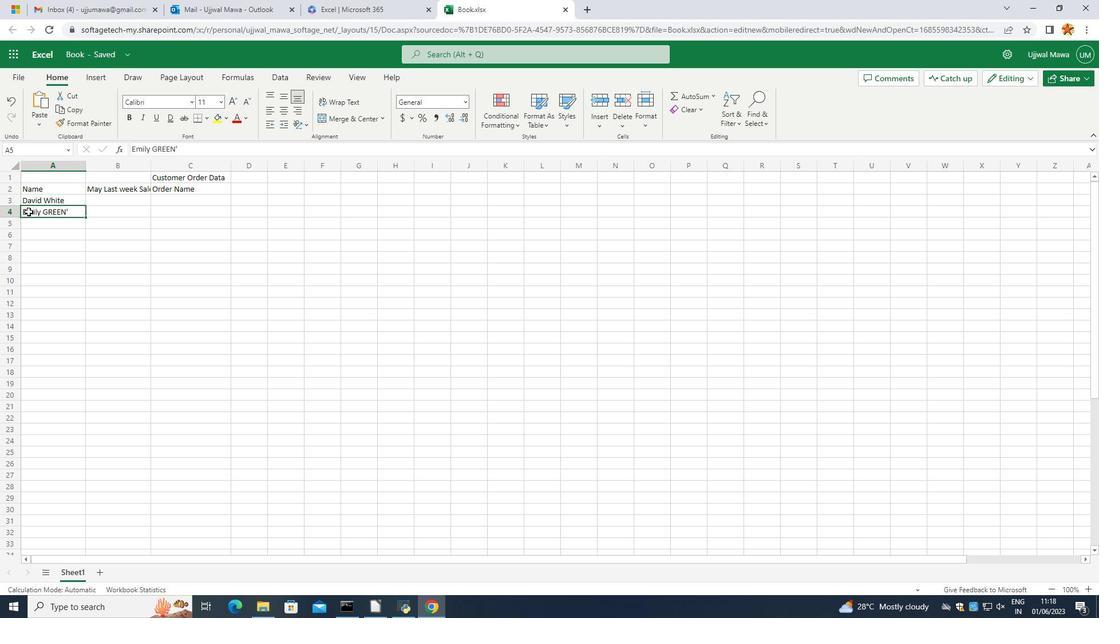 
Action: Mouse moved to (69, 212)
Screenshot: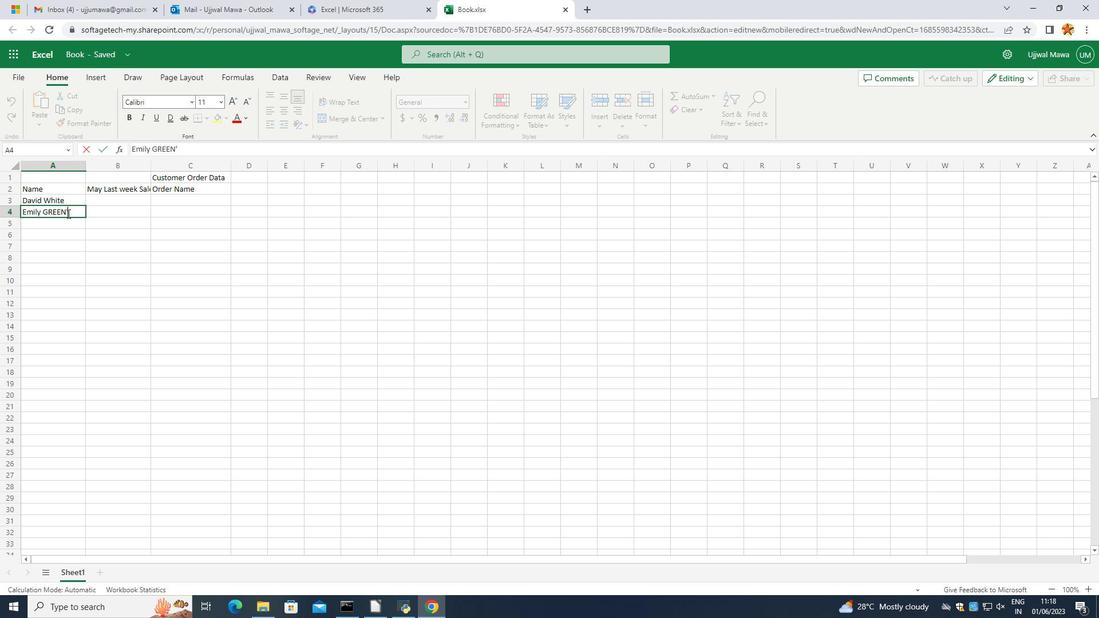 
Action: Mouse pressed left at (69, 212)
Screenshot: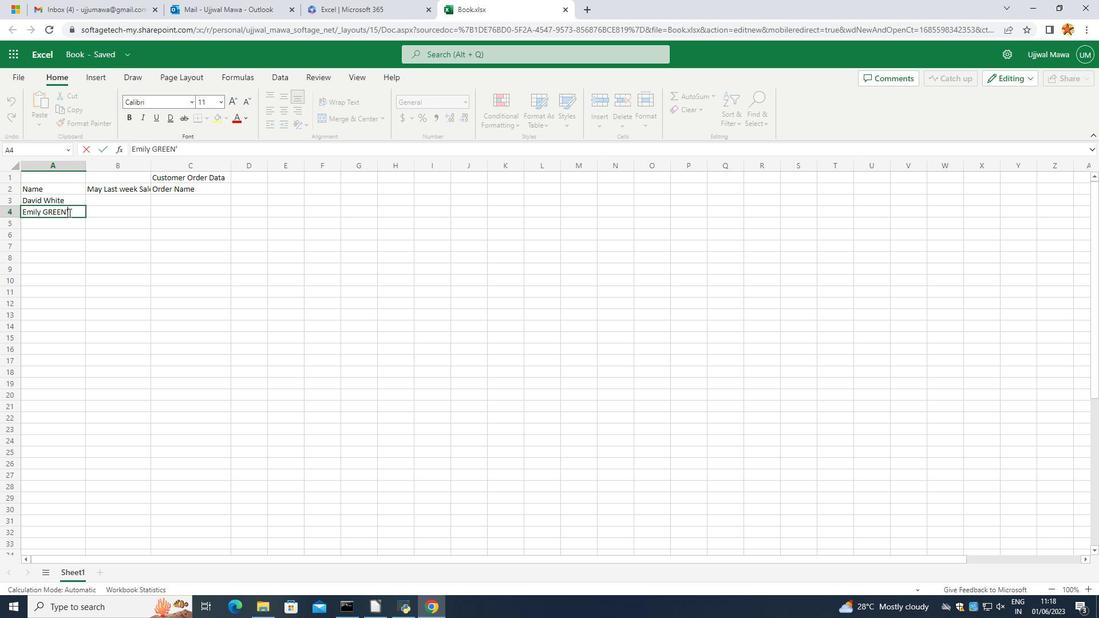 
Action: Mouse moved to (6, 256)
Screenshot: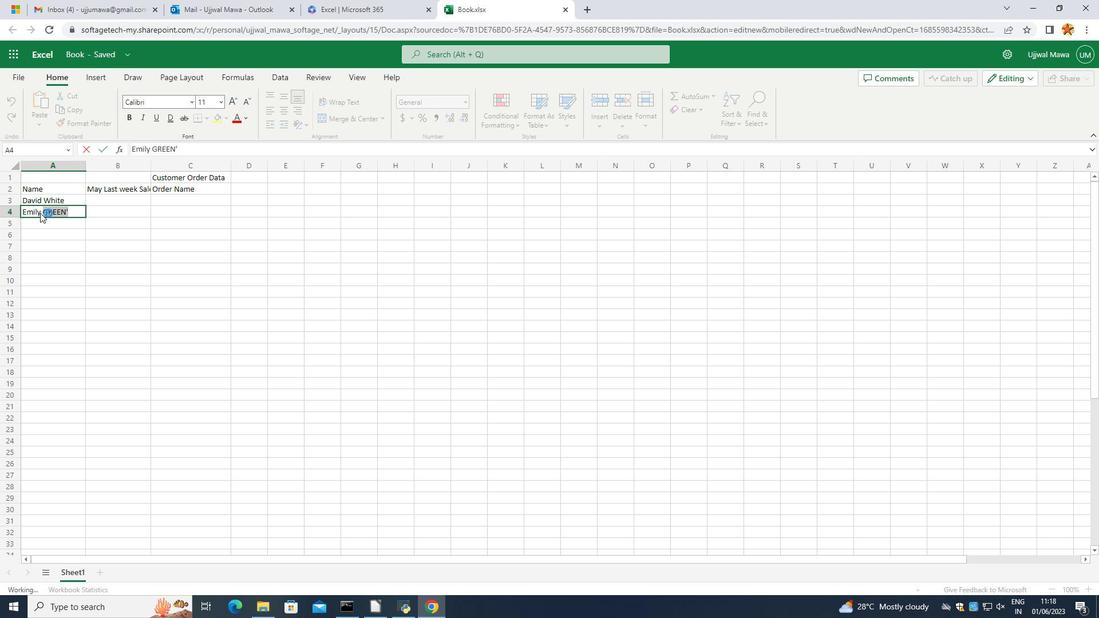 
Action: Key pressed <Key.backspace>G<Key.caps_lock>reen'<Key.enter>
Screenshot: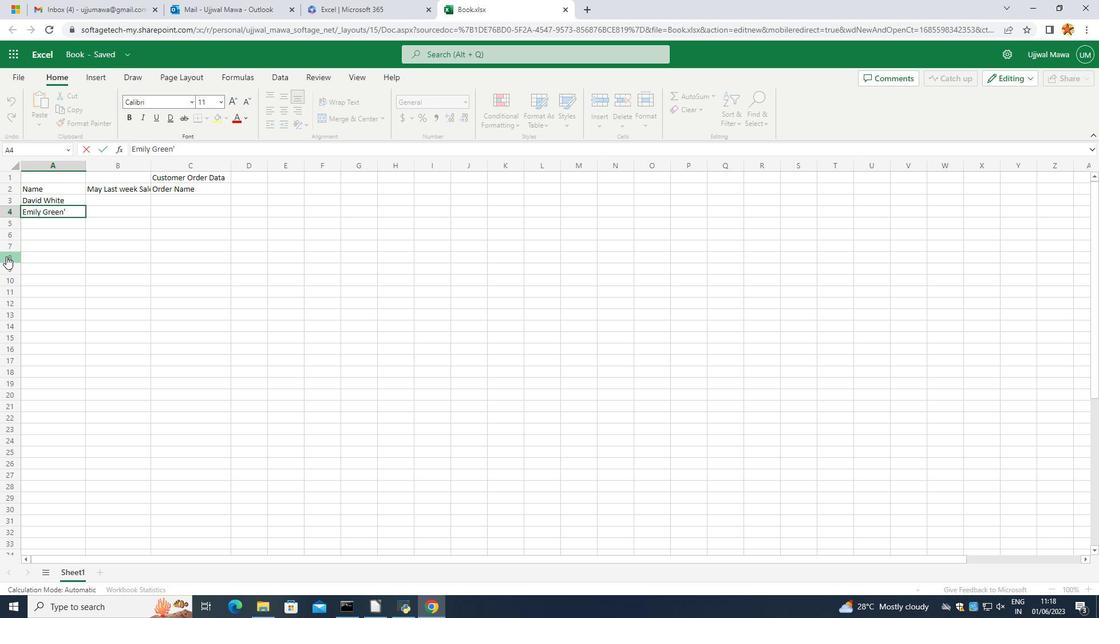 
Action: Mouse moved to (62, 210)
Screenshot: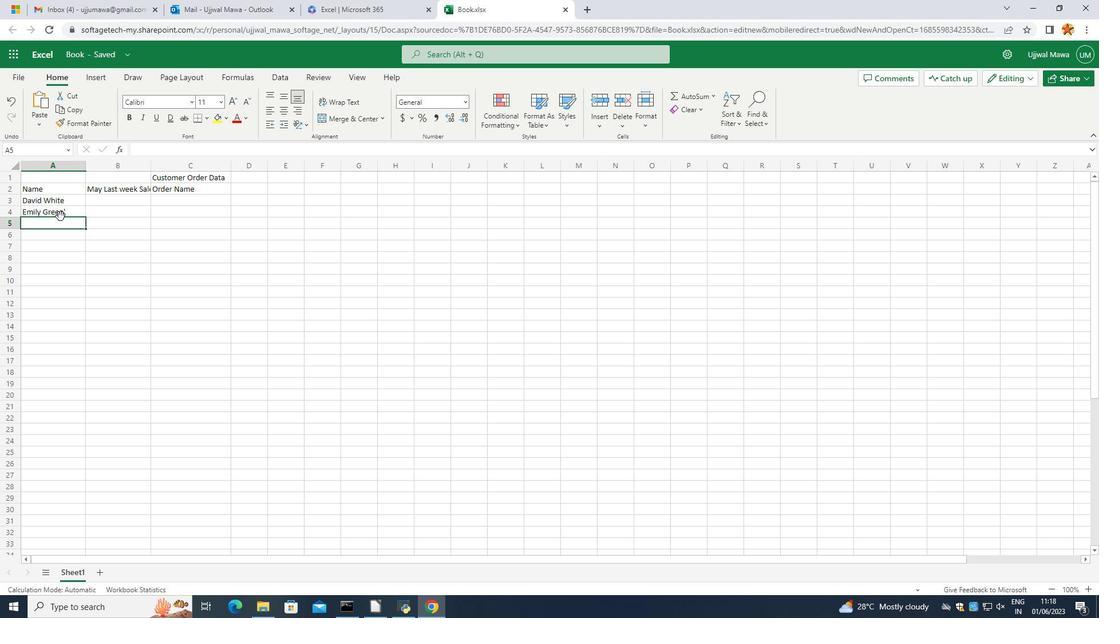 
Action: Mouse pressed left at (62, 210)
Screenshot: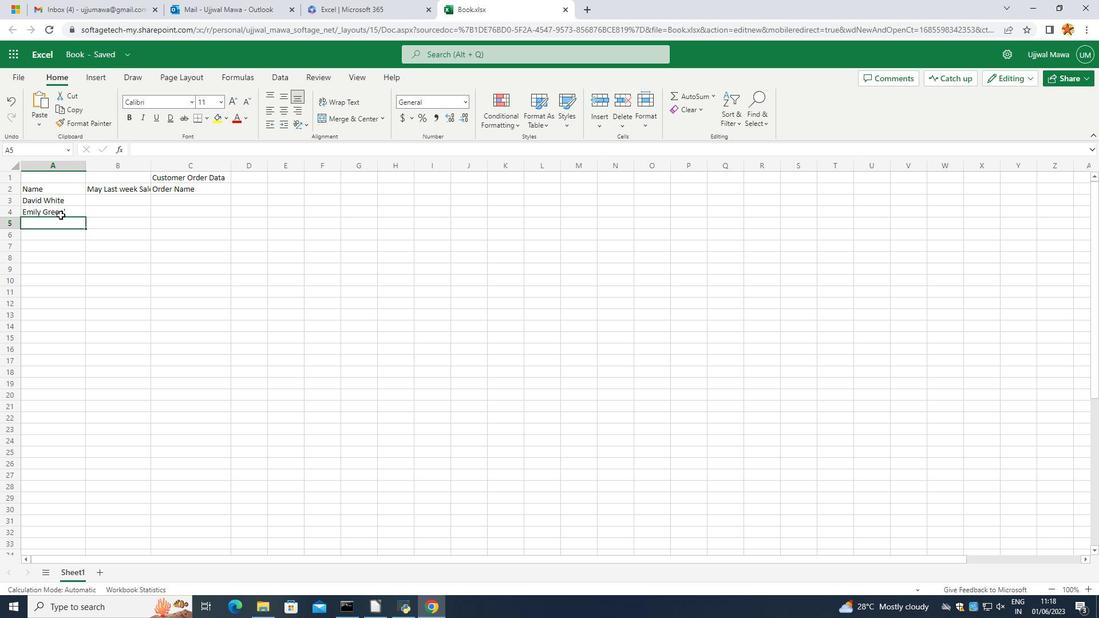 
Action: Mouse pressed left at (62, 210)
Screenshot: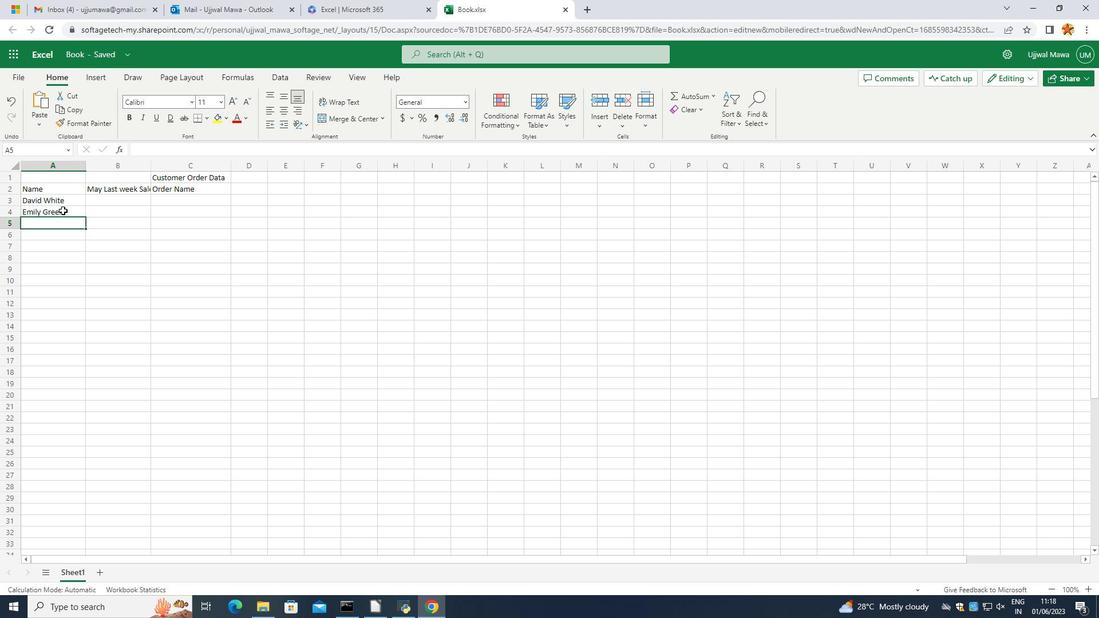
Action: Mouse pressed left at (62, 210)
Screenshot: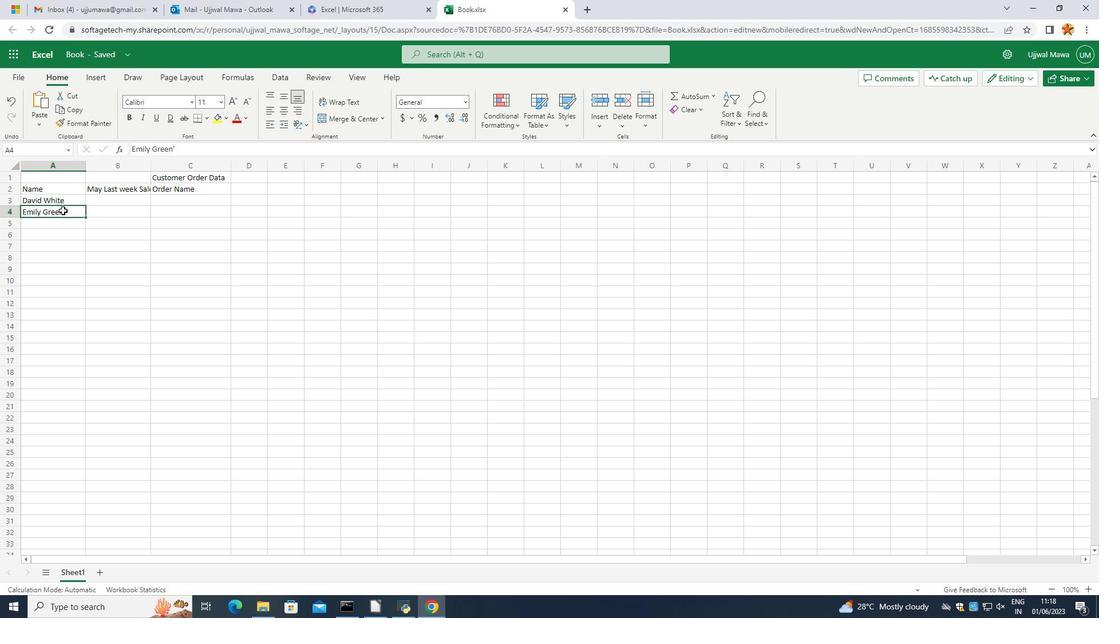 
Action: Mouse moved to (65, 210)
Screenshot: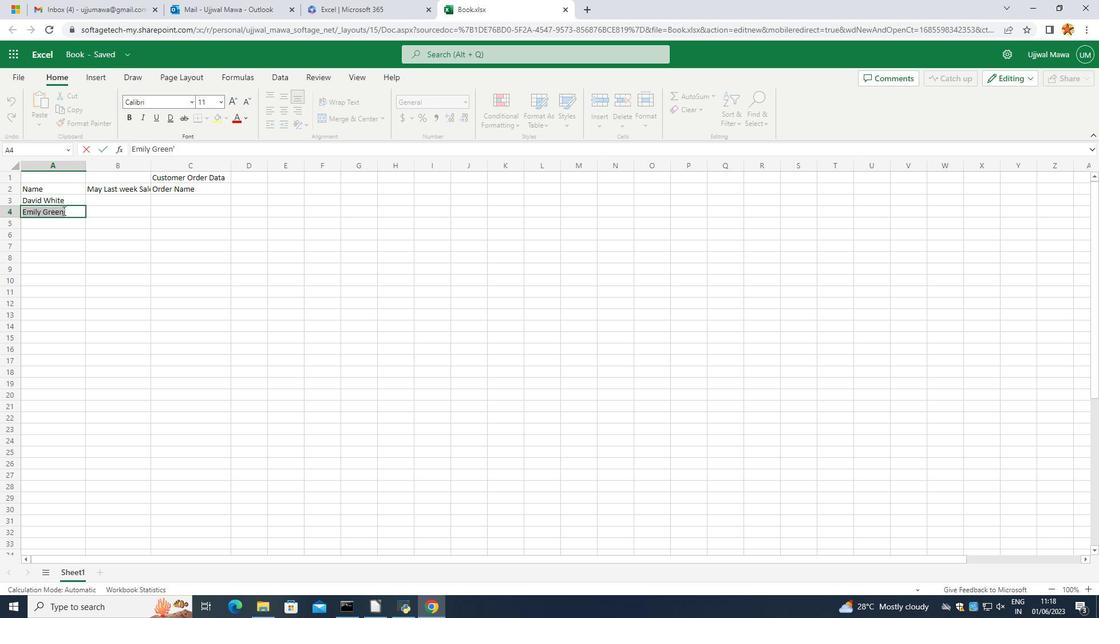 
Action: Mouse pressed left at (65, 210)
Screenshot: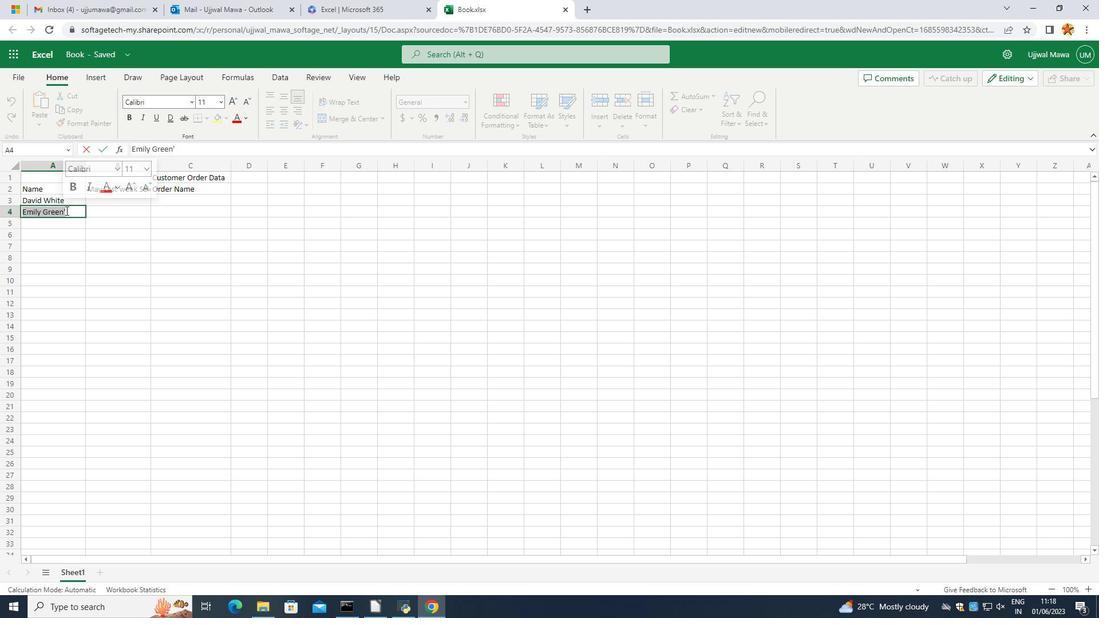
Action: Mouse pressed left at (65, 210)
Screenshot: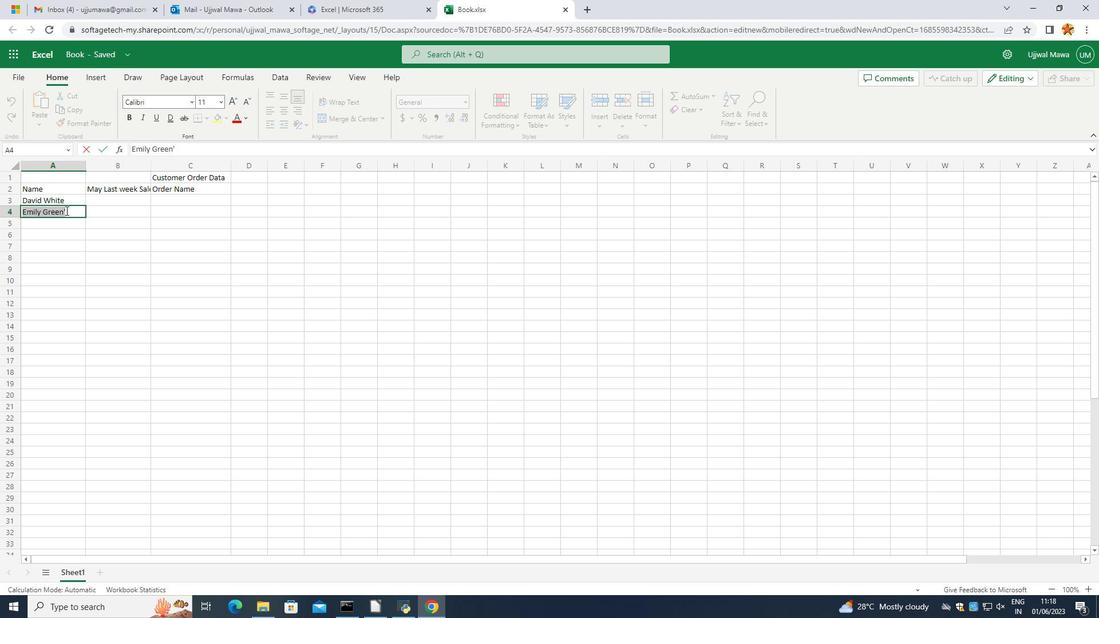 
Action: Mouse moved to (9, 250)
Screenshot: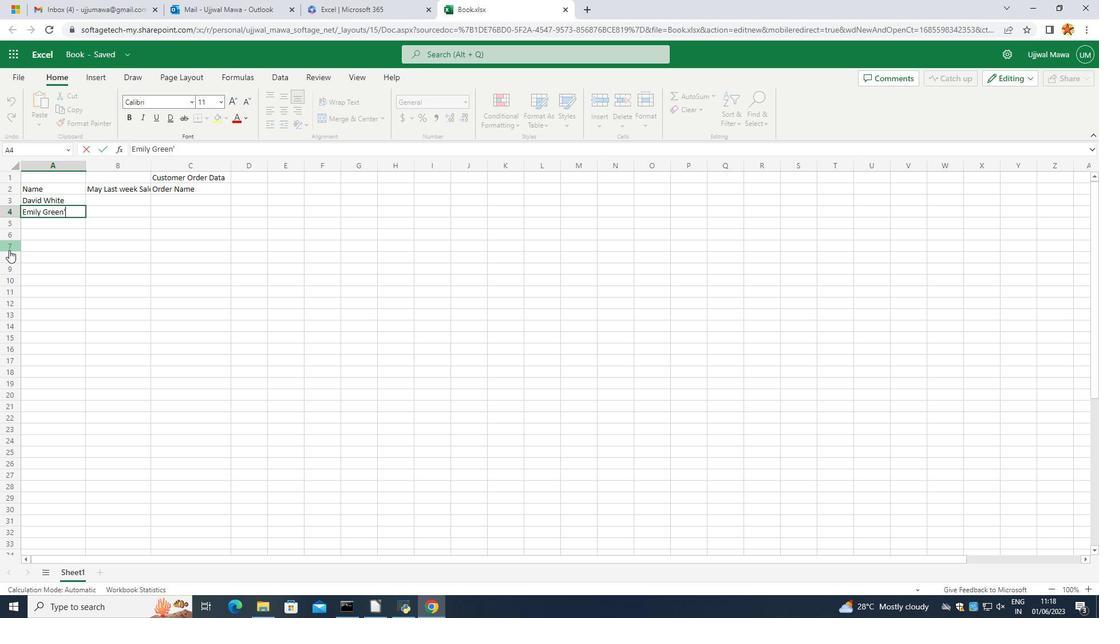 
Action: Key pressed <Key.backspace>
Screenshot: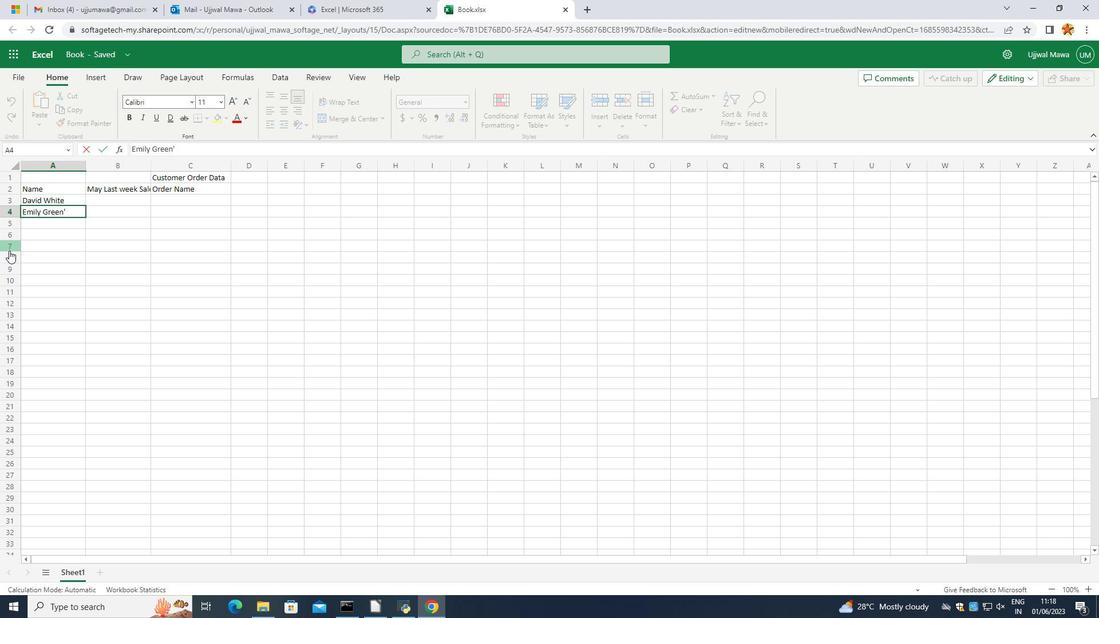 
Action: Mouse moved to (8, 250)
Screenshot: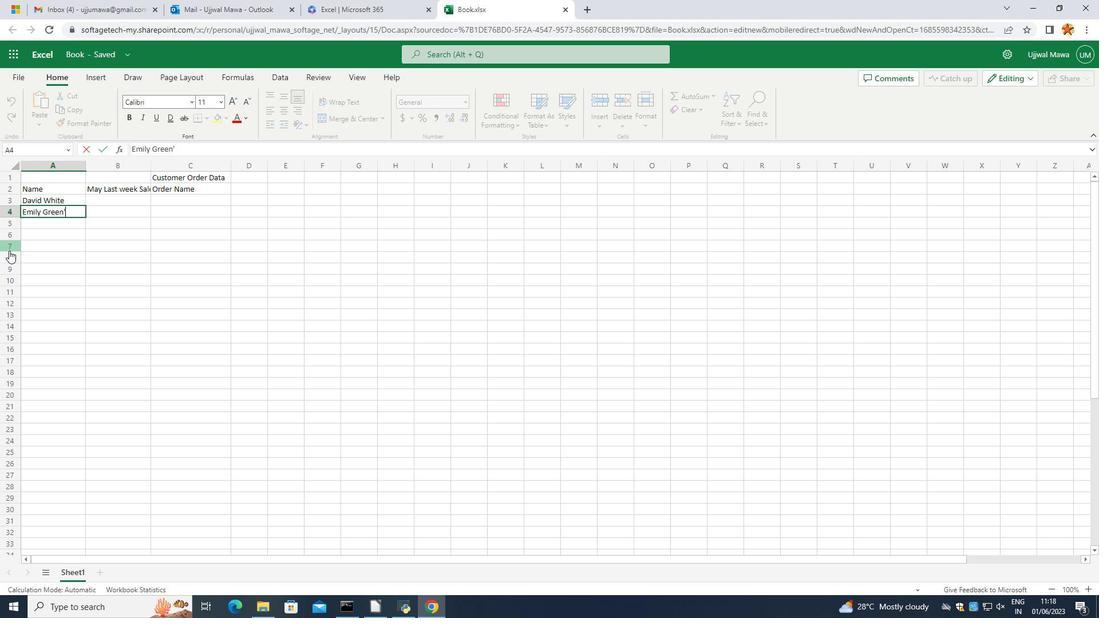 
Action: Key pressed <Key.enter><Key.caps_lock>AS<Key.caps_lock>a<Key.backspace><Key.backspace>ndreew<Key.backspace><Key.backspace>w<Key.space><Key.caps_lock>B<Key.caps_lock>aker<Key.enter><Key.caps_lock>M<Key.caps_lock>adison<Key.space><Key.caps_lock>E<Key.caps_lock>vans<Key.enter><Key.caps_lock>L<Key.caps_lock>ogan<Key.space><Key.caps_lock>K<Key.caps_lock>ing<Key.enter><Key.caps_lock>G<Key.caps_lock>rcae<Key.space><Key.backspace><Key.backspace><Key.backspace><Key.backspace>acer<Key.space><Key.caps_lock>H<Key.caps_lock>ill\<Key.backspace><Key.enter><Key.caps_lock>G<Key.caps_lock>abriel<Key.space><Key.caps_lock>Y<Key.caps_lock>ou
Screenshot: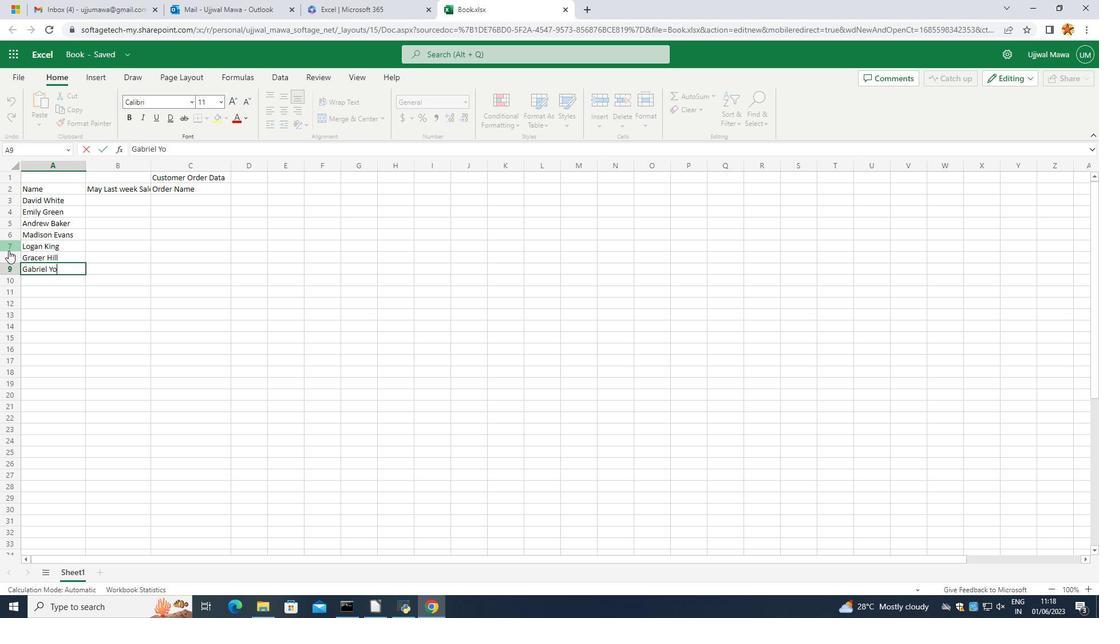 
Action: Mouse moved to (8, 251)
Screenshot: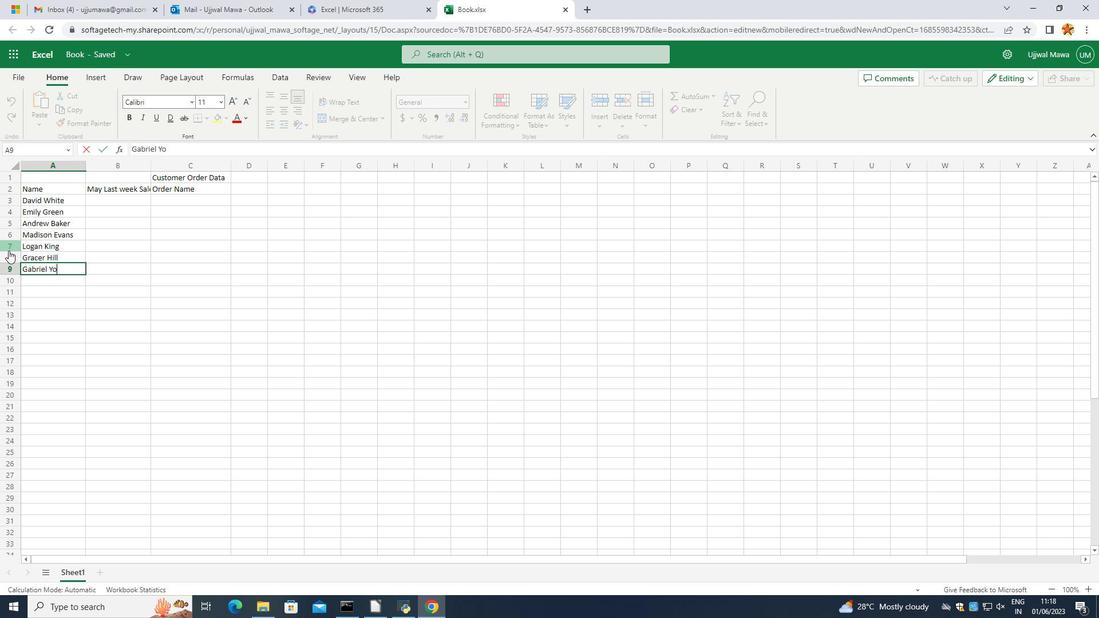 
Action: Key pressed ng<Key.enter><Key.caps_lock>E<Key.caps_lock>lk
Screenshot: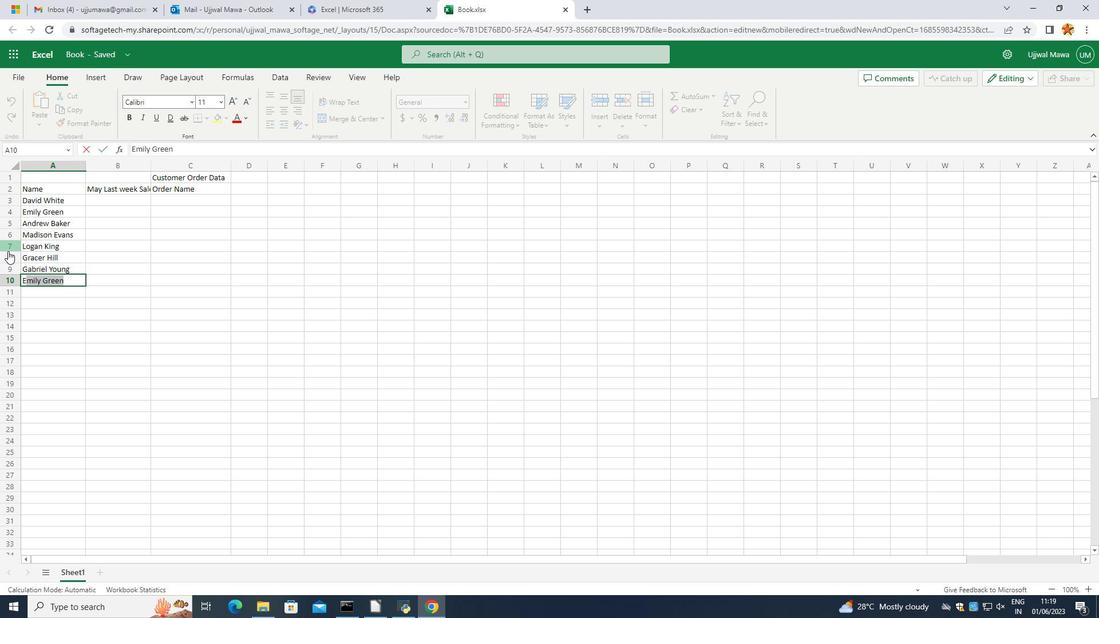 
Action: Mouse moved to (7, 251)
Screenshot: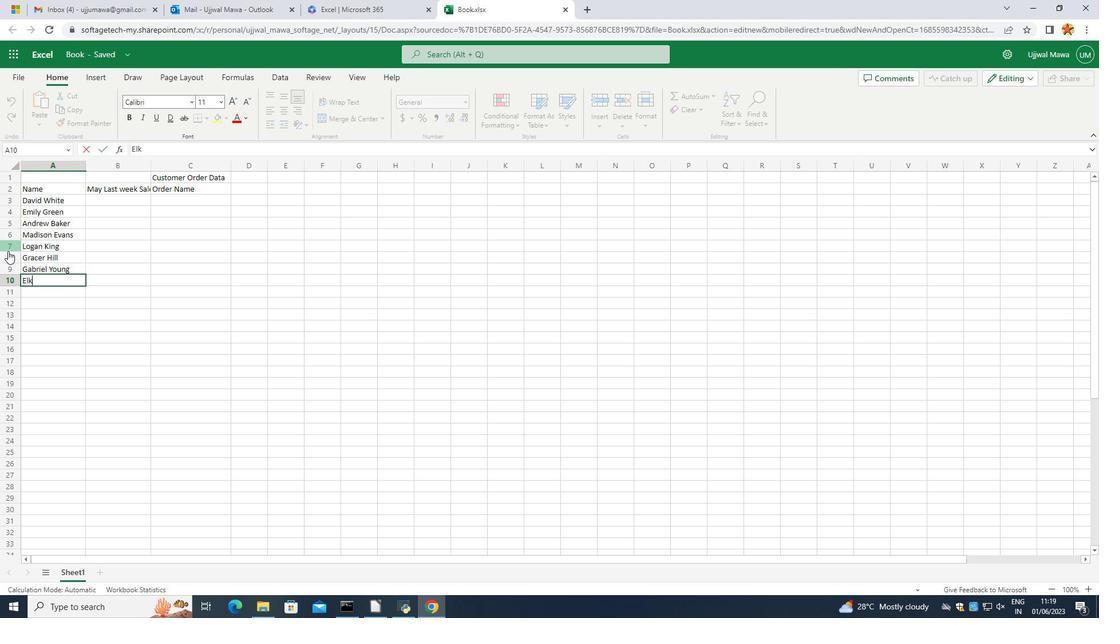 
Action: Key pressed i=<Key.backspace><Key.backspace><Key.backspace><Key.backspace>lia<Key.backspace>zabeth<Key.space><Key.caps_lock>F<Key.caps_lock>loree<Key.backspace>=s<Key.backspace><Key.backspace>s
Screenshot: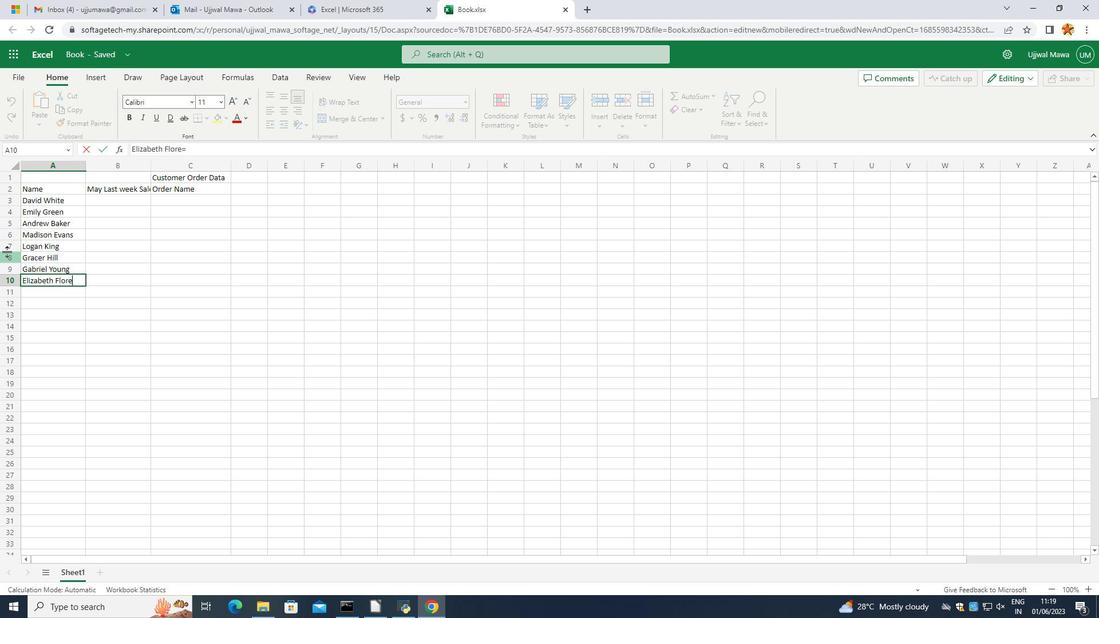 
Action: Mouse moved to (130, 177)
Screenshot: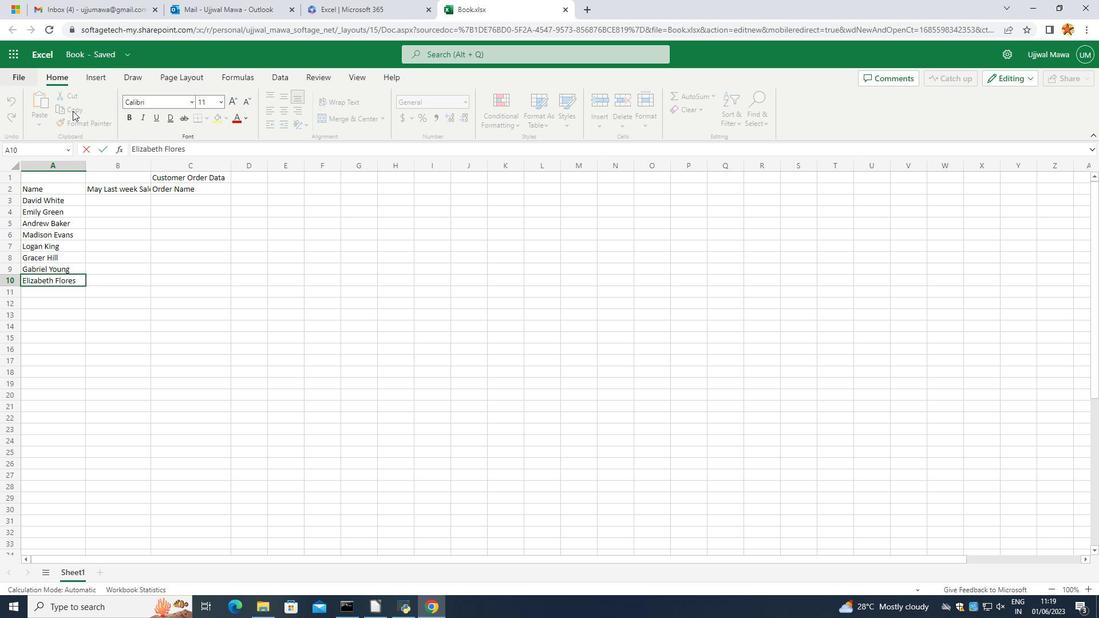 
Action: Mouse pressed left at (130, 177)
Screenshot: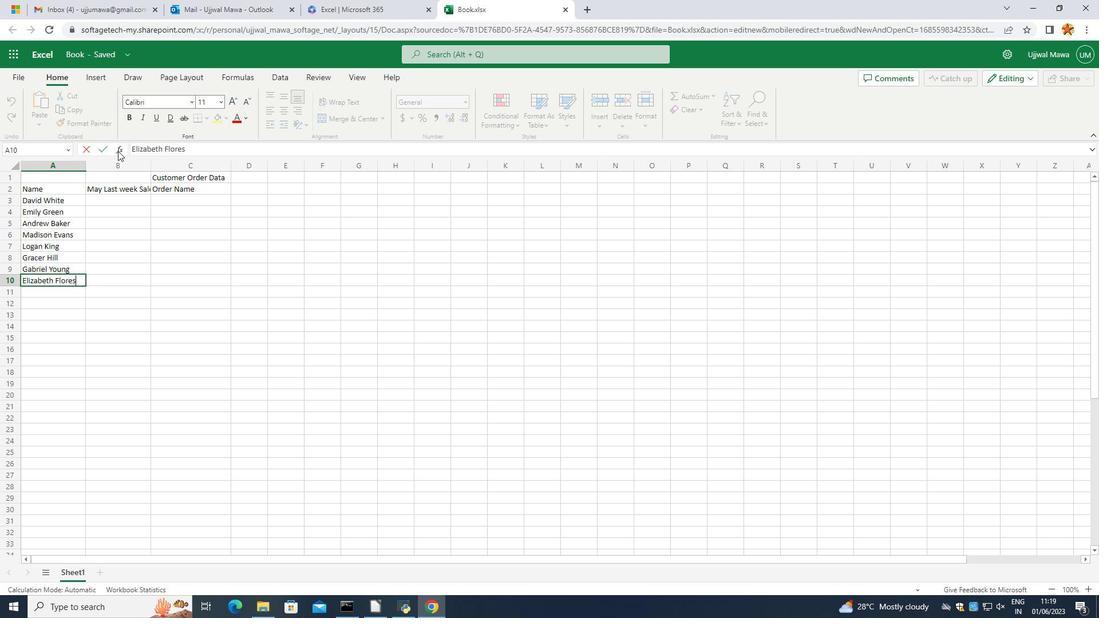 
Action: Mouse moved to (68, 238)
Screenshot: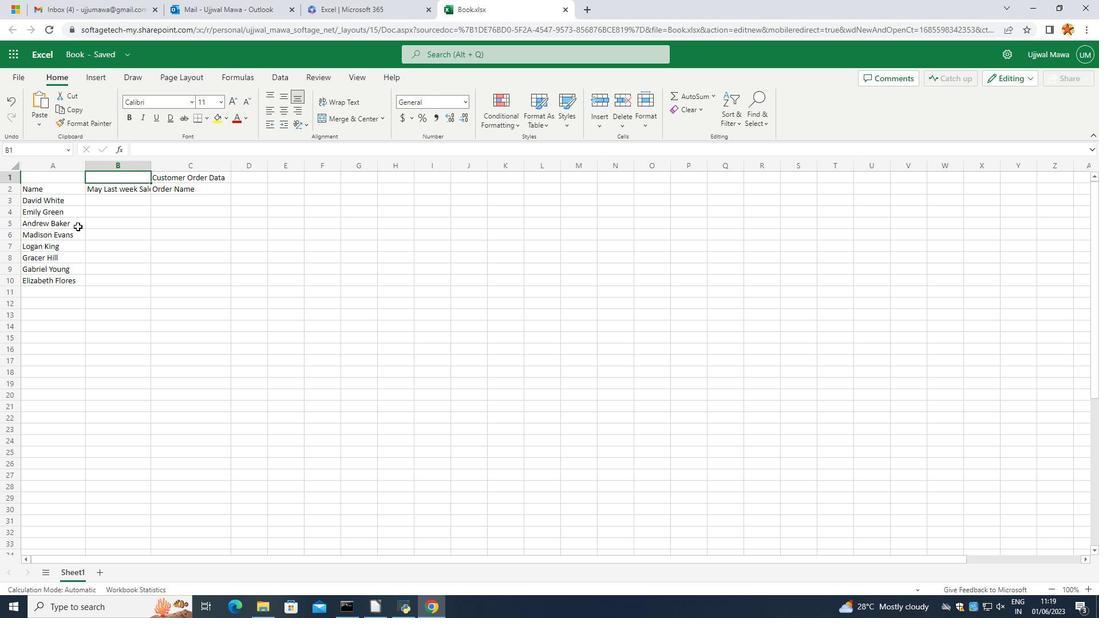 
Action: Mouse pressed left at (68, 238)
Screenshot: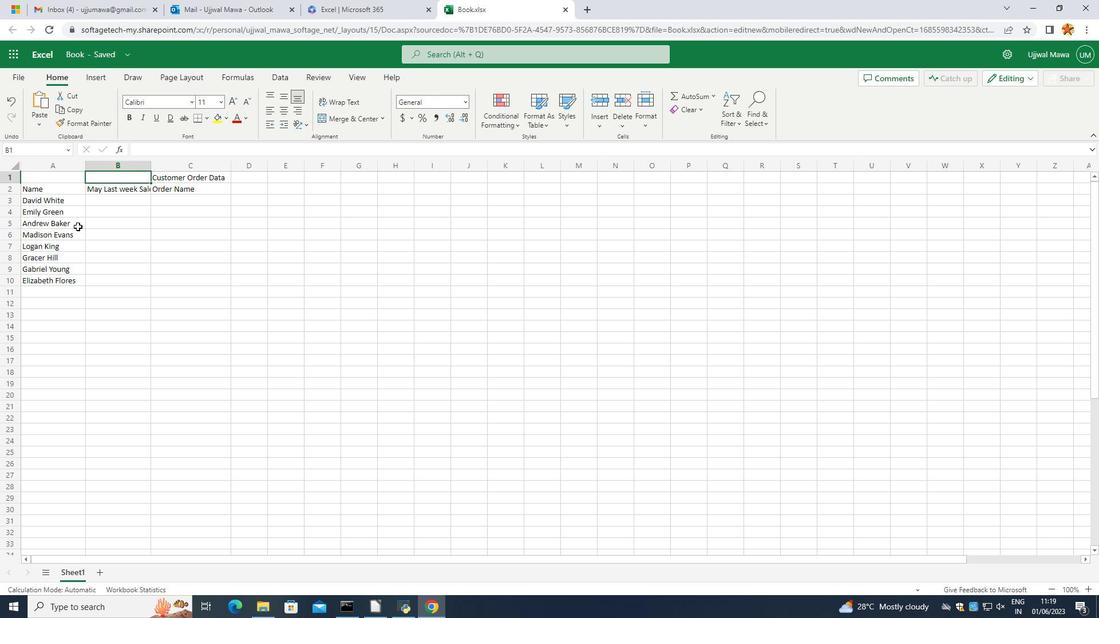 
Action: Mouse moved to (34, 288)
Screenshot: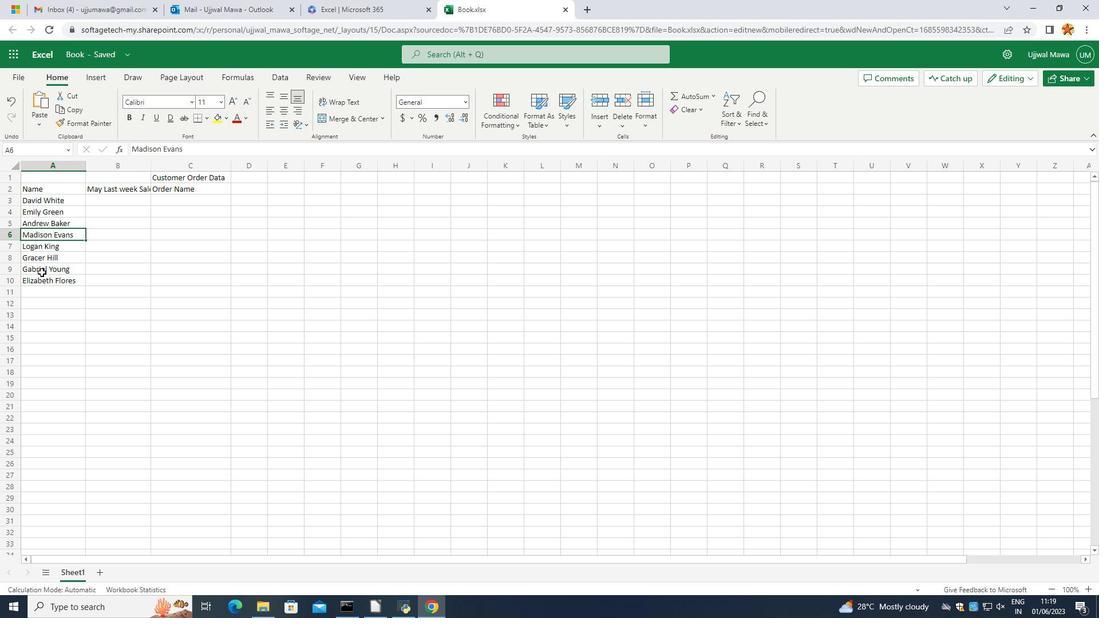 
Action: Mouse pressed left at (34, 288)
Screenshot: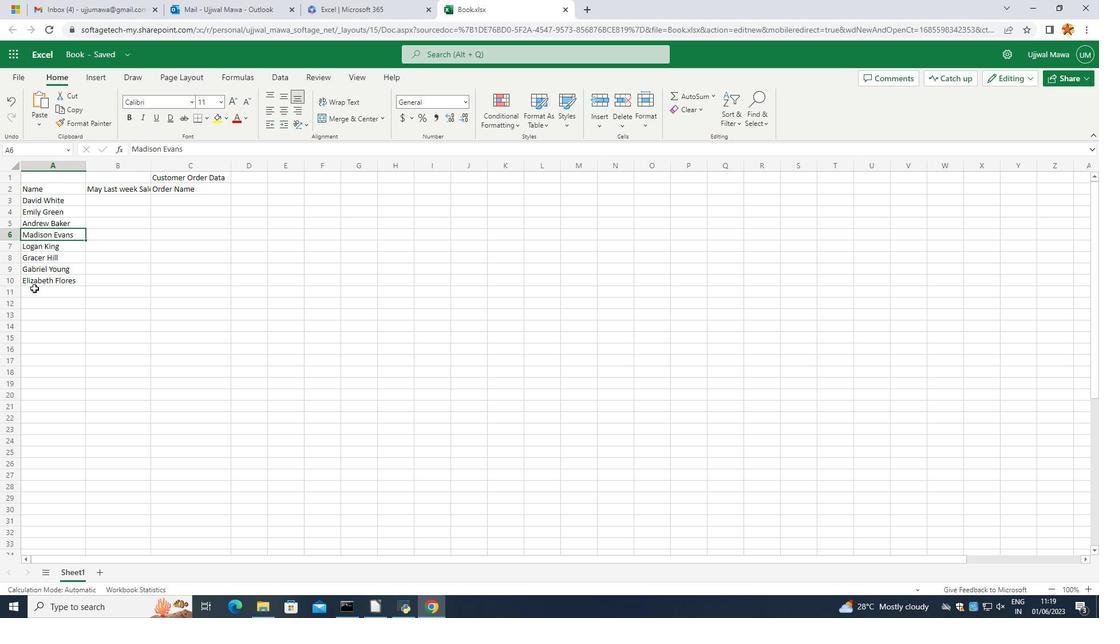 
Action: Mouse pressed left at (34, 288)
Screenshot: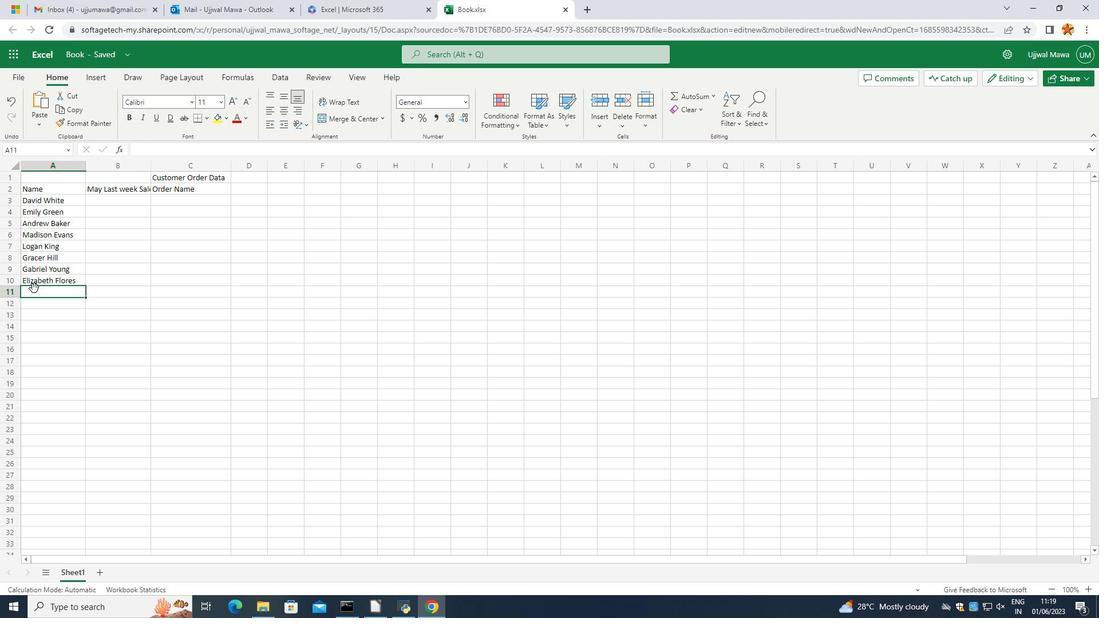 
Action: Mouse moved to (30, 292)
Screenshot: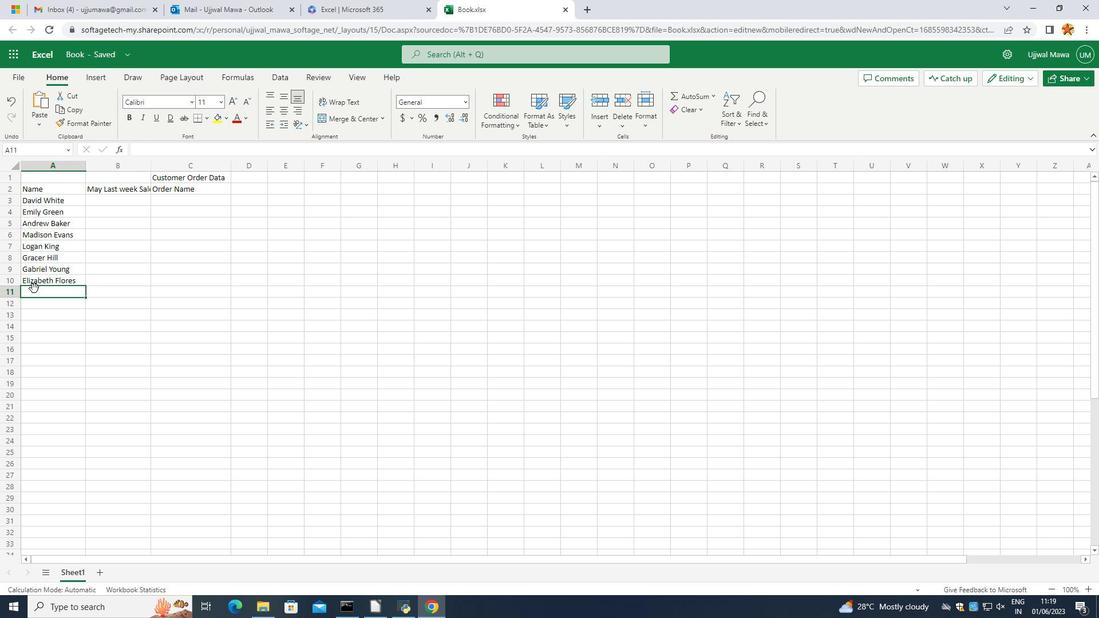 
Action: Mouse pressed left at (30, 292)
Screenshot: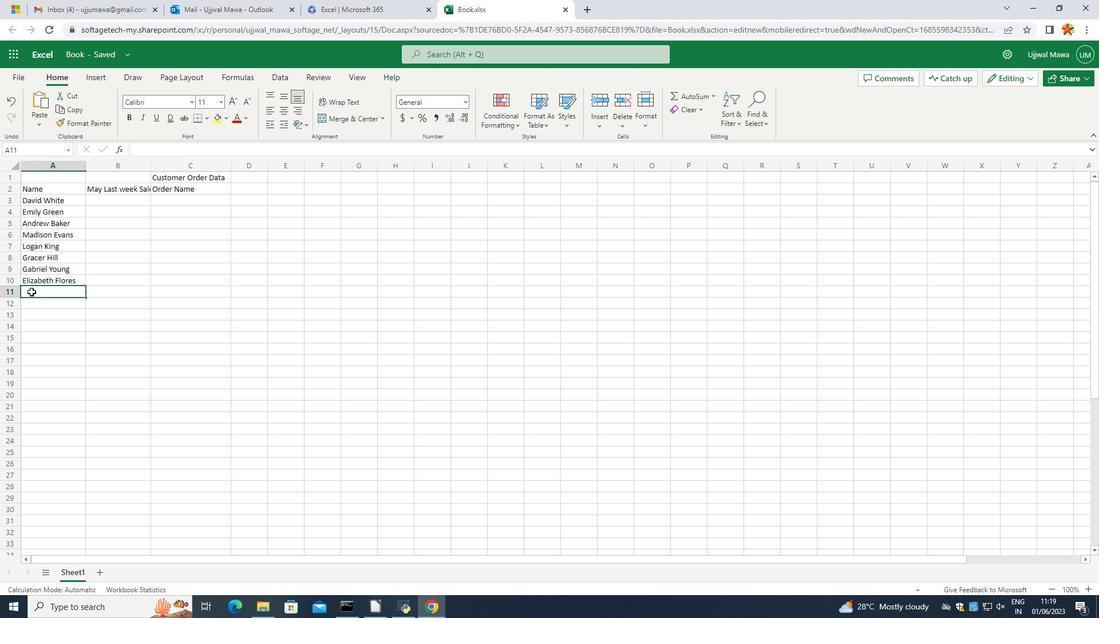 
Action: Mouse moved to (30, 293)
Screenshot: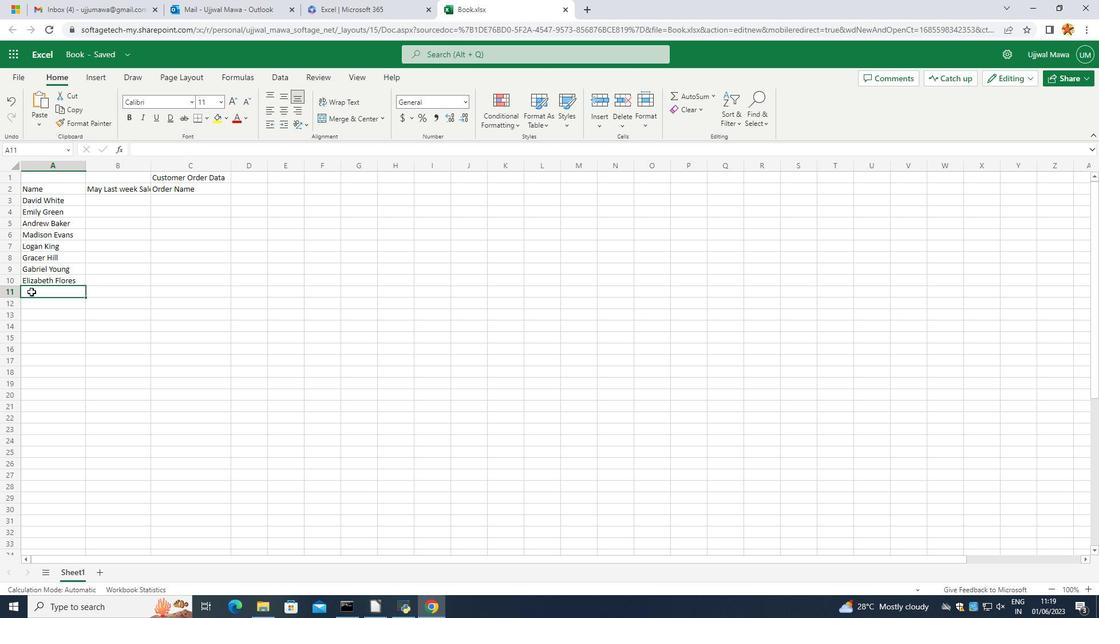 
Action: Mouse pressed left at (30, 293)
Screenshot: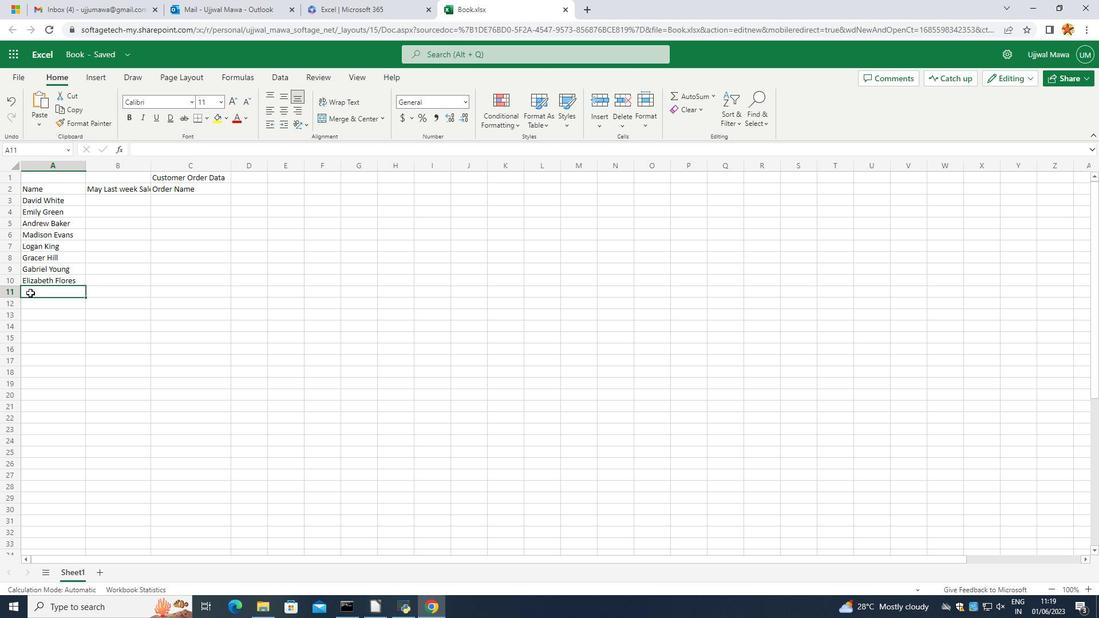 
Action: Mouse moved to (27, 316)
Screenshot: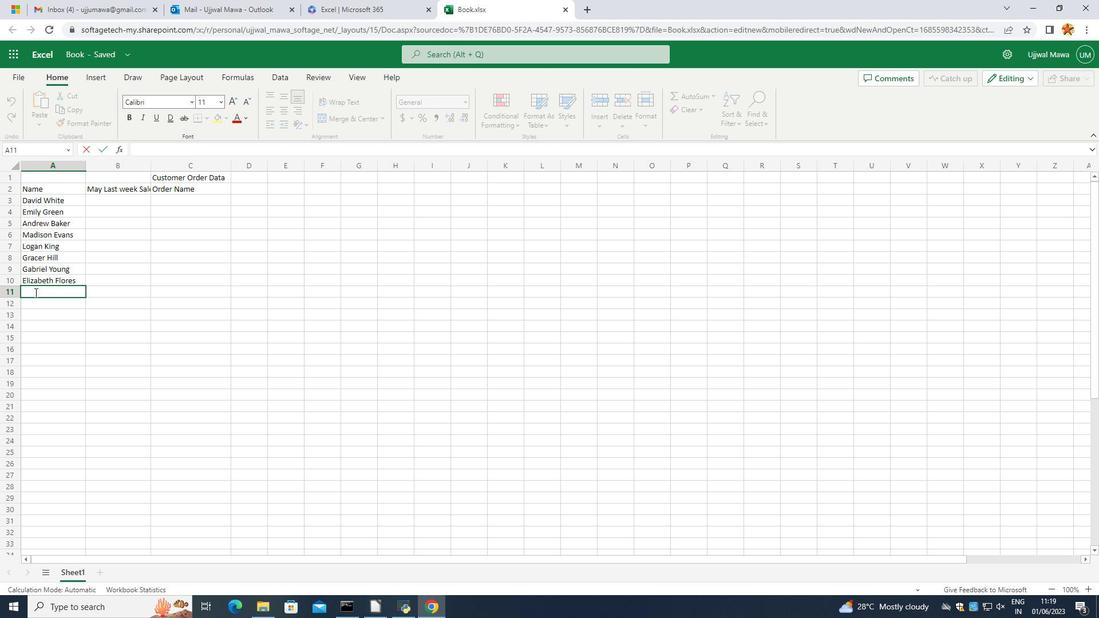 
Action: Key pressed <Key.caps_lock>S<Key.caps_lock>am
Screenshot: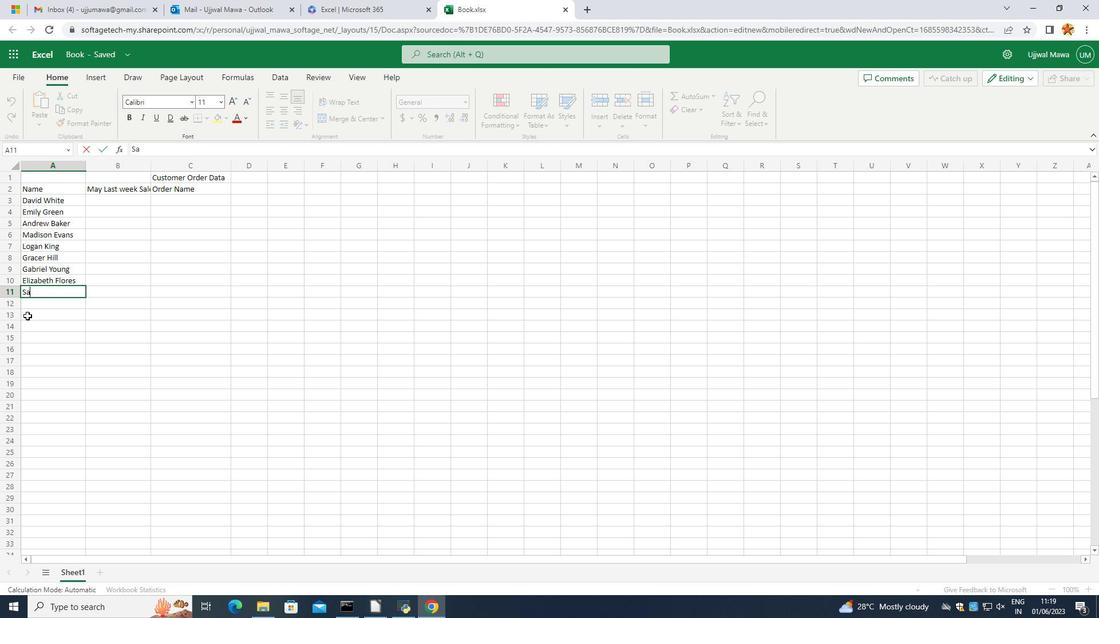 
Action: Mouse moved to (26, 316)
Screenshot: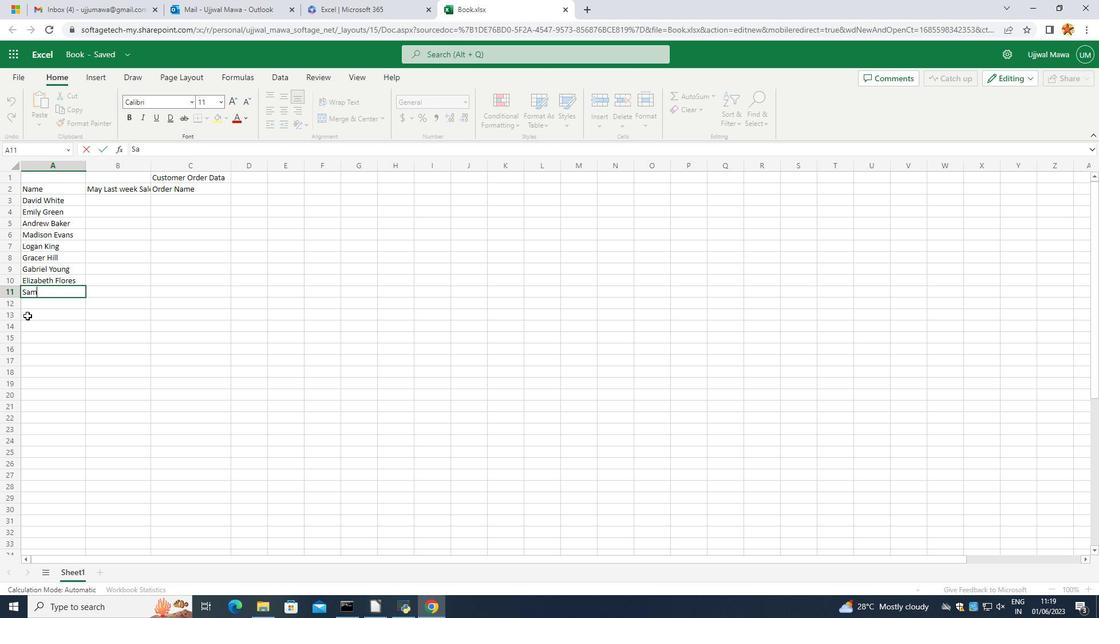 
Action: Key pressed u
Screenshot: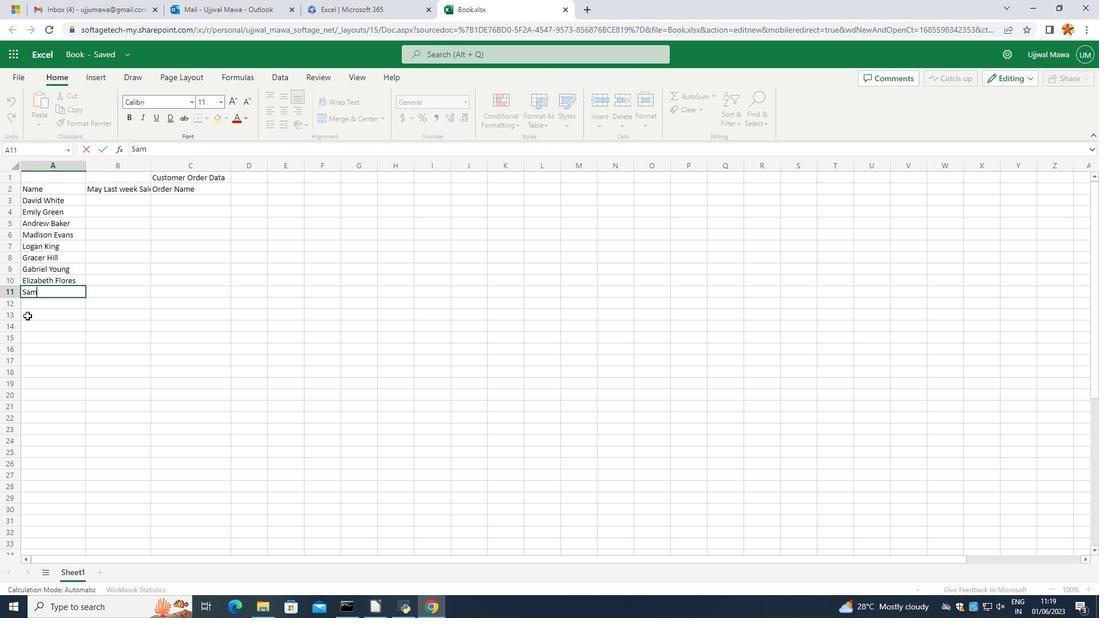 
Action: Mouse moved to (26, 316)
Screenshot: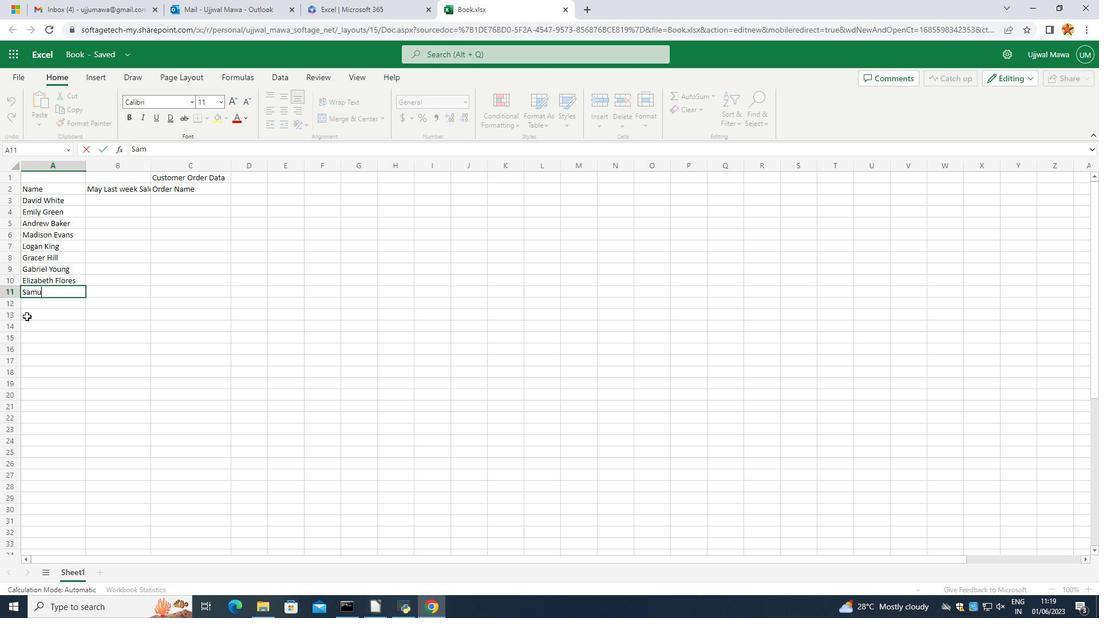 
Action: Key pressed el<Key.space><Key.caps_lock>R<Key.caps_lock>eed
Screenshot: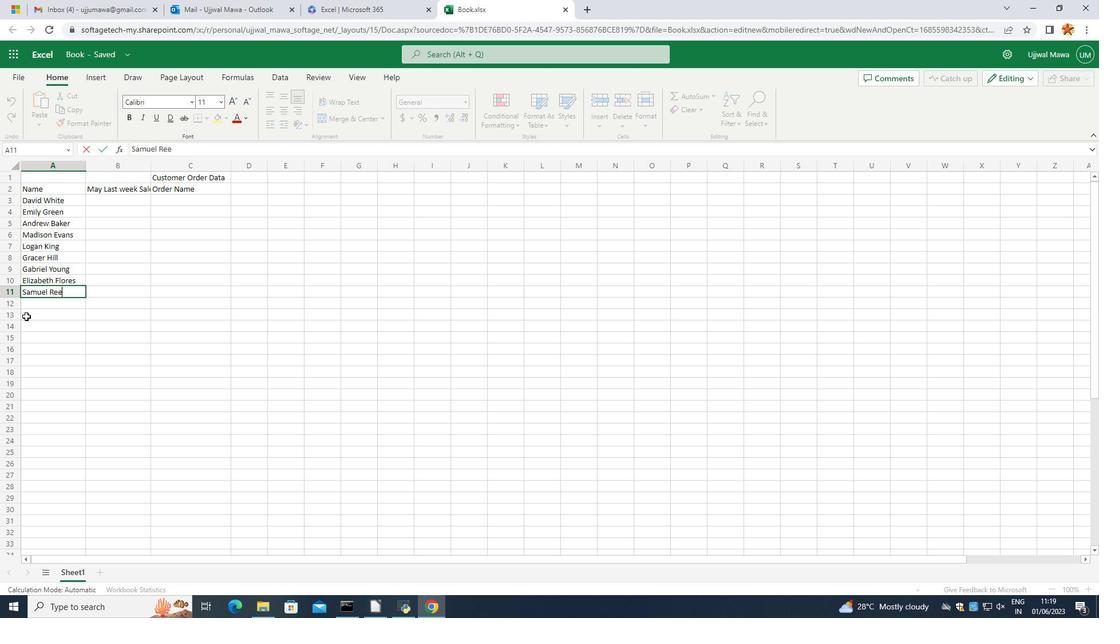 
Action: Mouse moved to (45, 345)
Screenshot: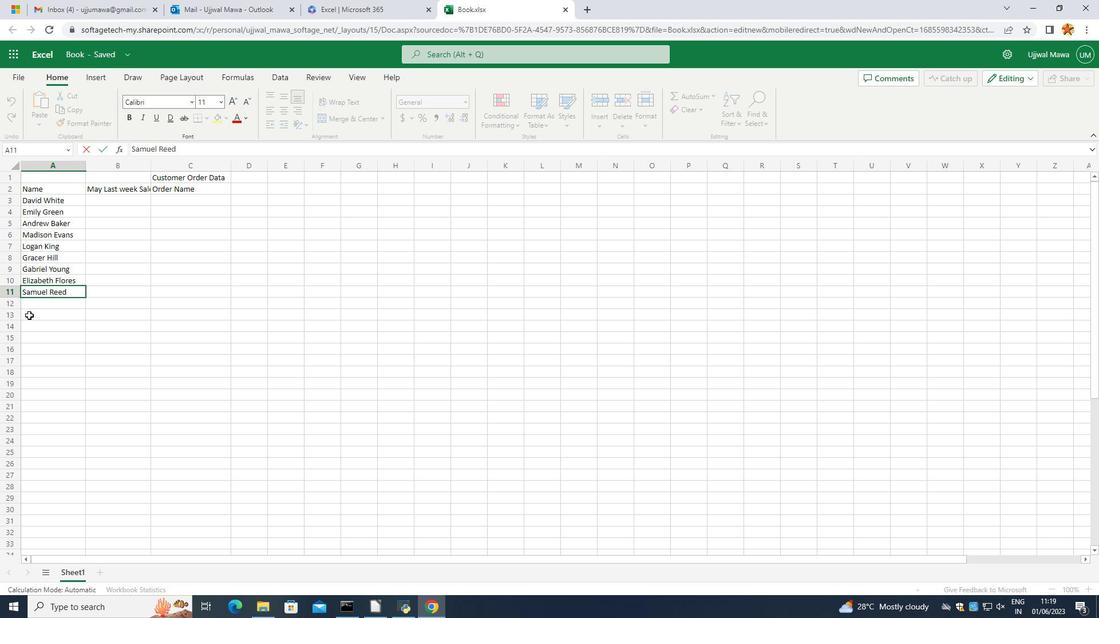 
Action: Mouse pressed left at (45, 345)
Screenshot: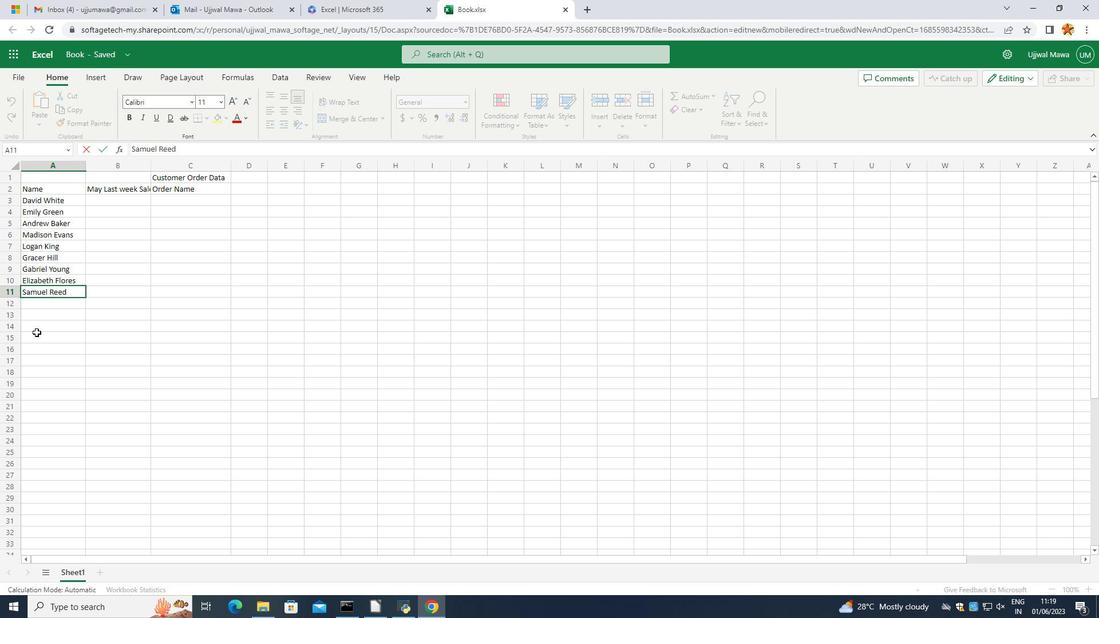 
Action: Mouse moved to (64, 304)
Screenshot: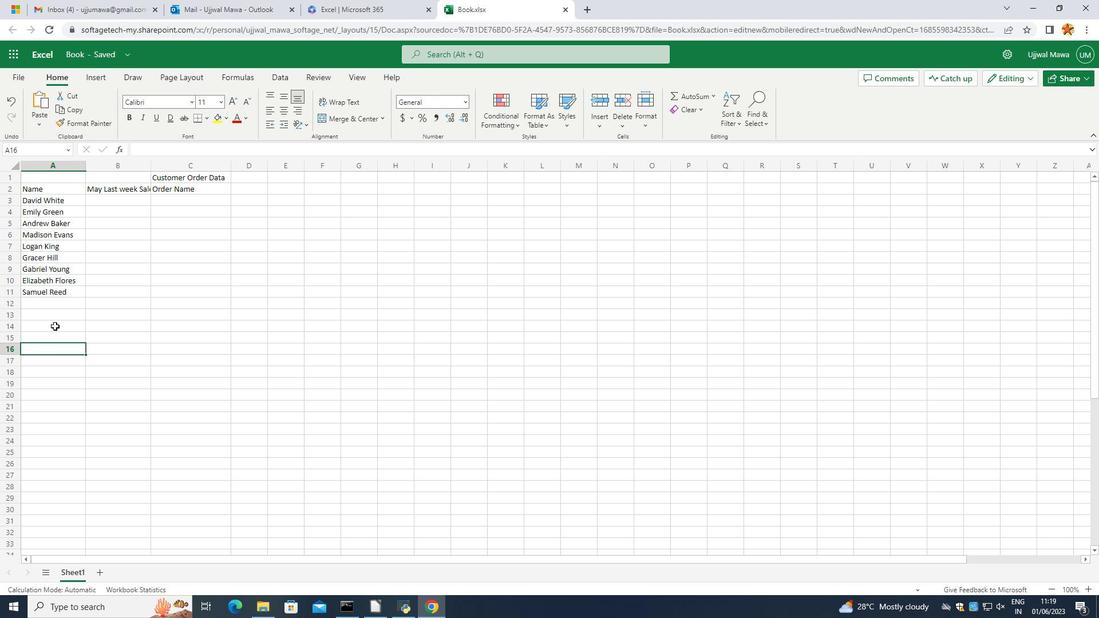 
Action: Mouse pressed left at (64, 304)
Screenshot: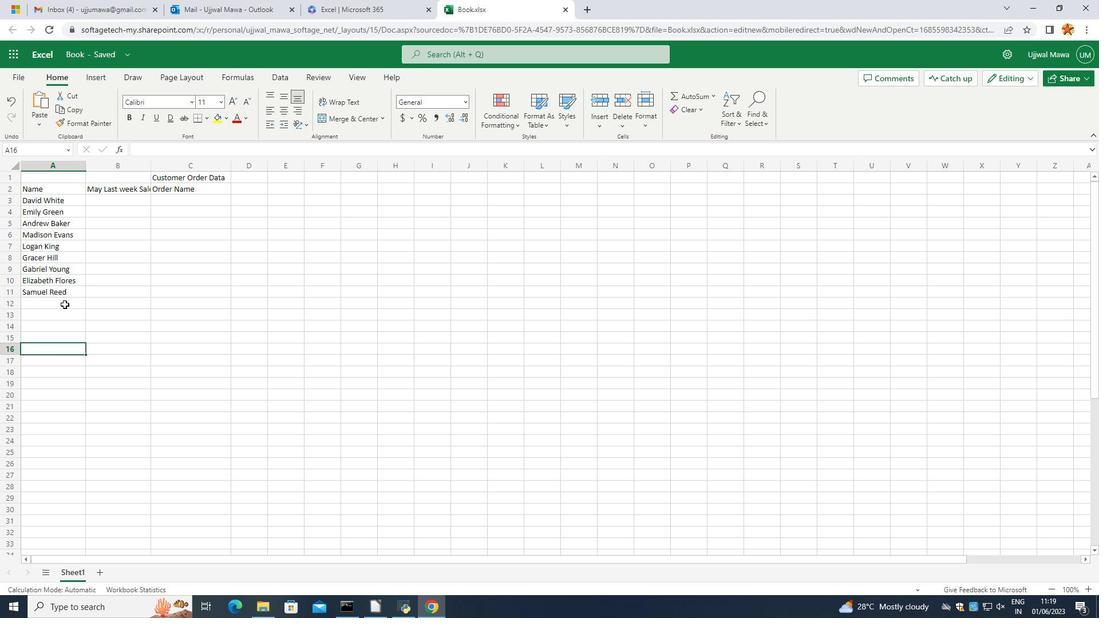 
Action: Mouse pressed left at (64, 304)
Screenshot: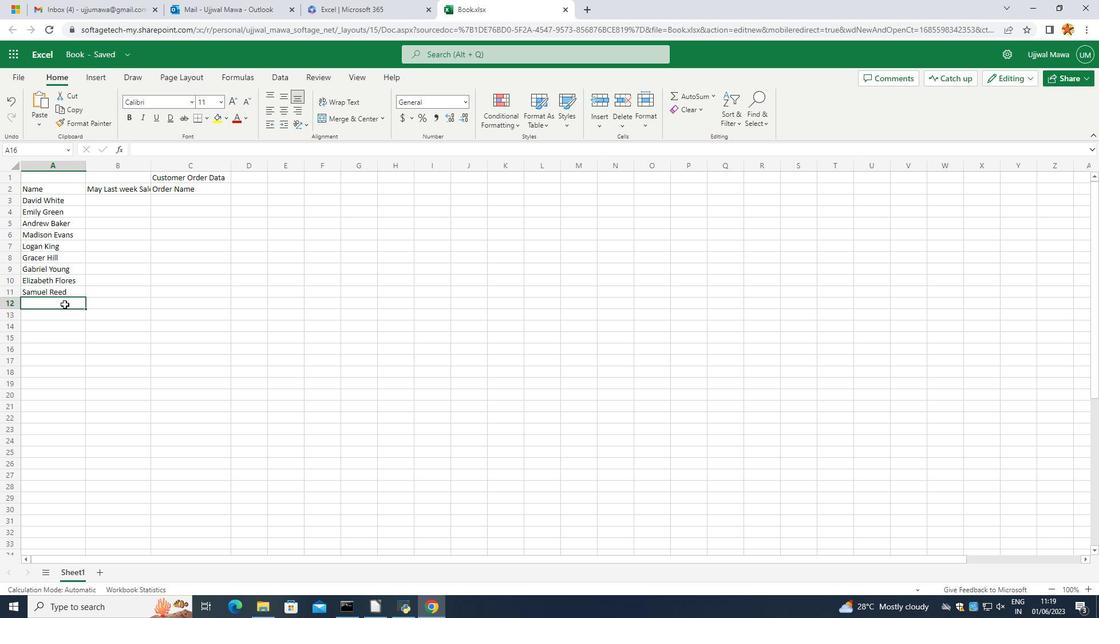
Action: Mouse moved to (46, 316)
Screenshot: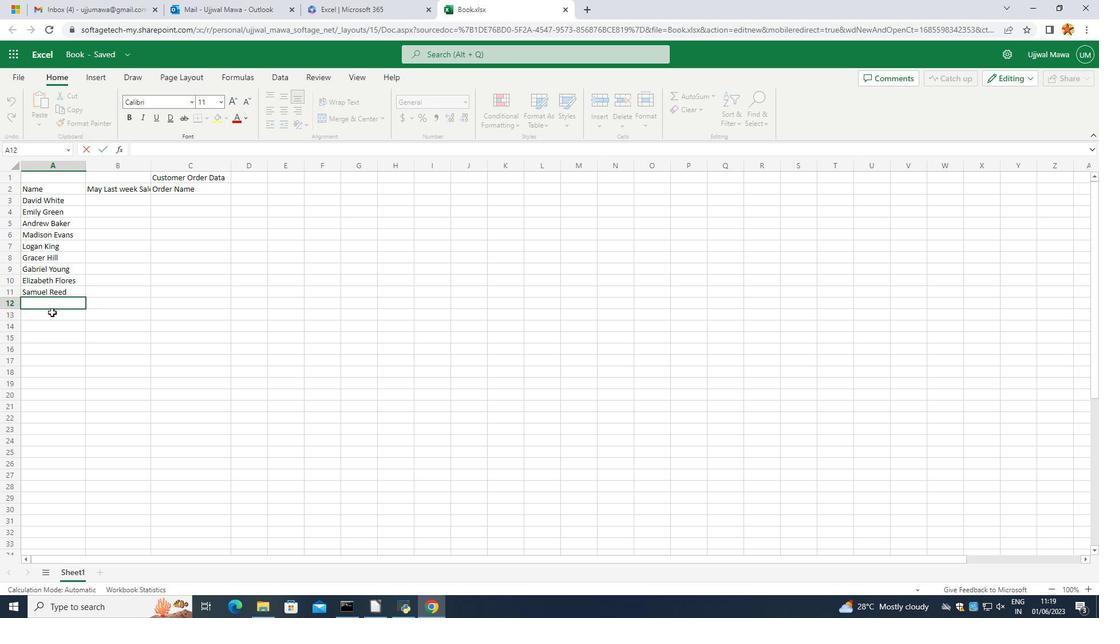 
Action: Key pressed <Key.caps_lock>A<Key.caps_lock><Key.caps_lock>VER<Key.backspace><Key.backspace><Key.backspace><Key.backspace>A<Key.caps_lock>very<Key.space>
Screenshot: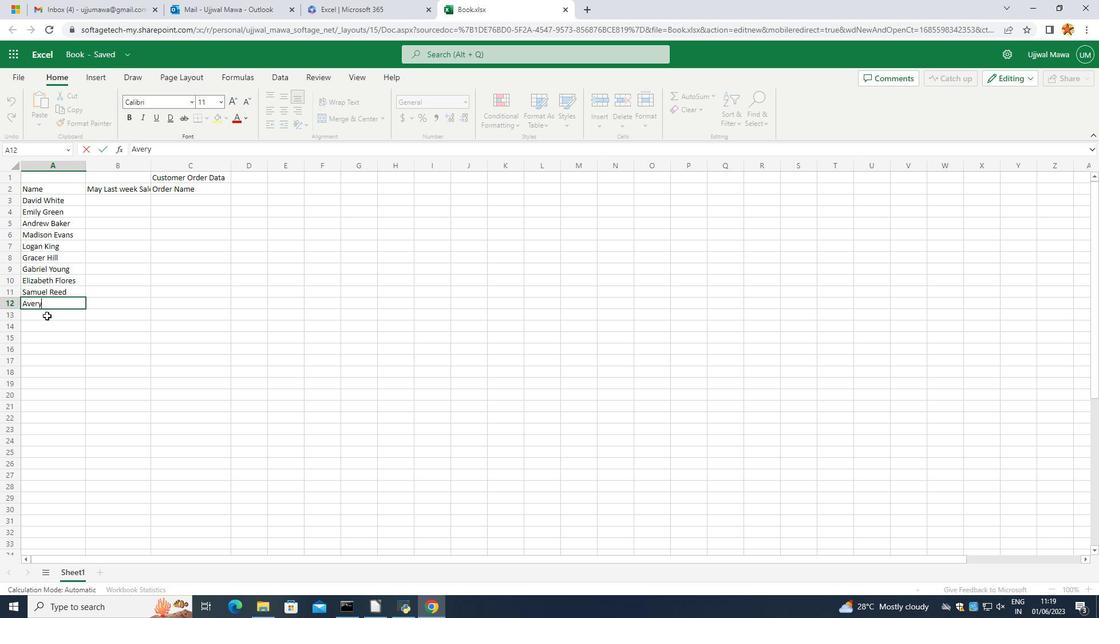 
Action: Mouse moved to (46, 317)
Screenshot: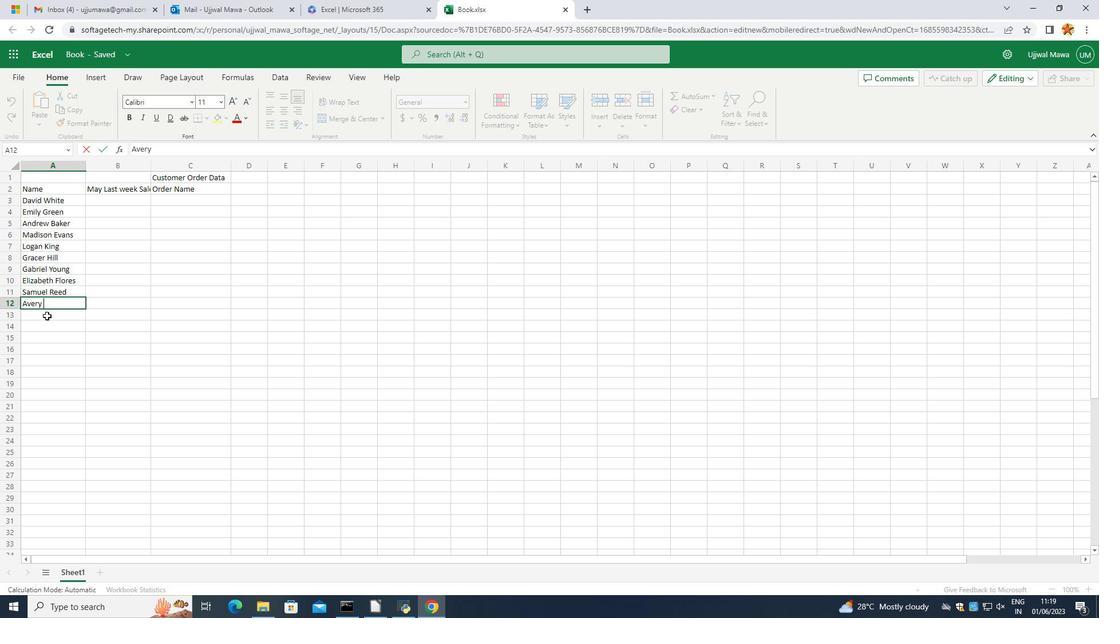 
Action: Key pressed <Key.caps_lock>N<Key.caps_lock>elso<Key.backspace><Key.backspace>lson
Screenshot: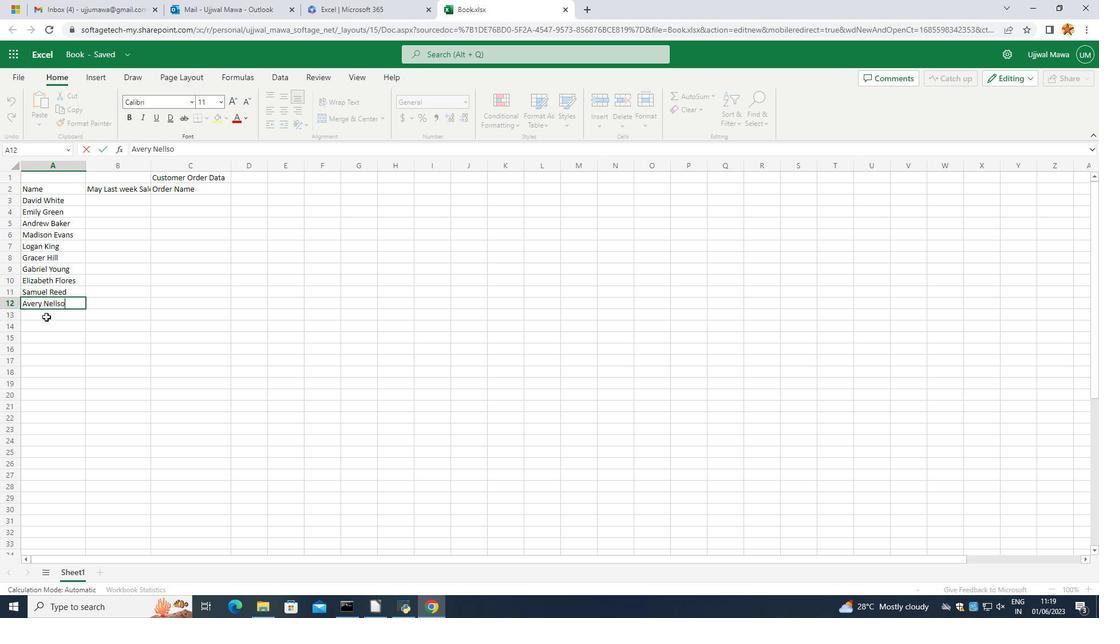 
Action: Mouse moved to (53, 304)
Screenshot: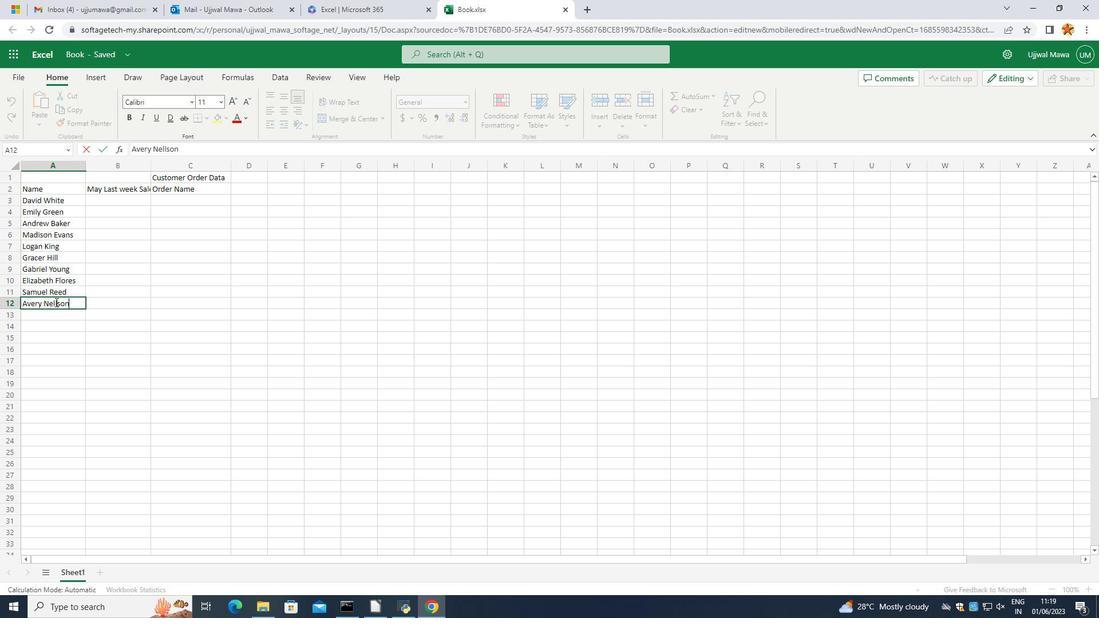 
Action: Mouse pressed left at (53, 304)
Screenshot: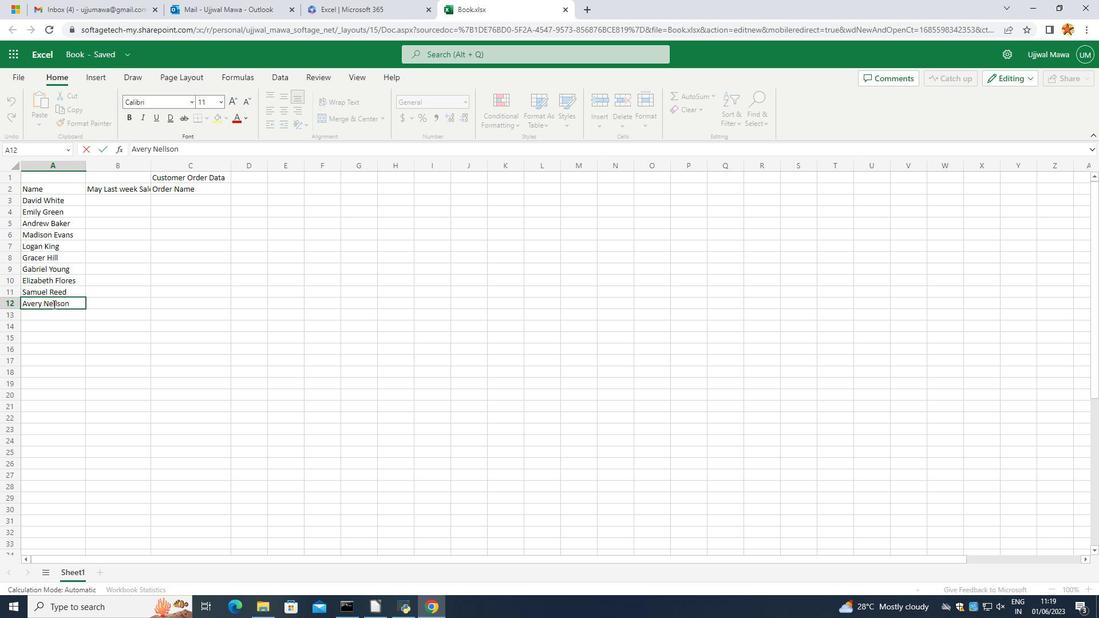 
Action: Mouse moved to (58, 304)
Screenshot: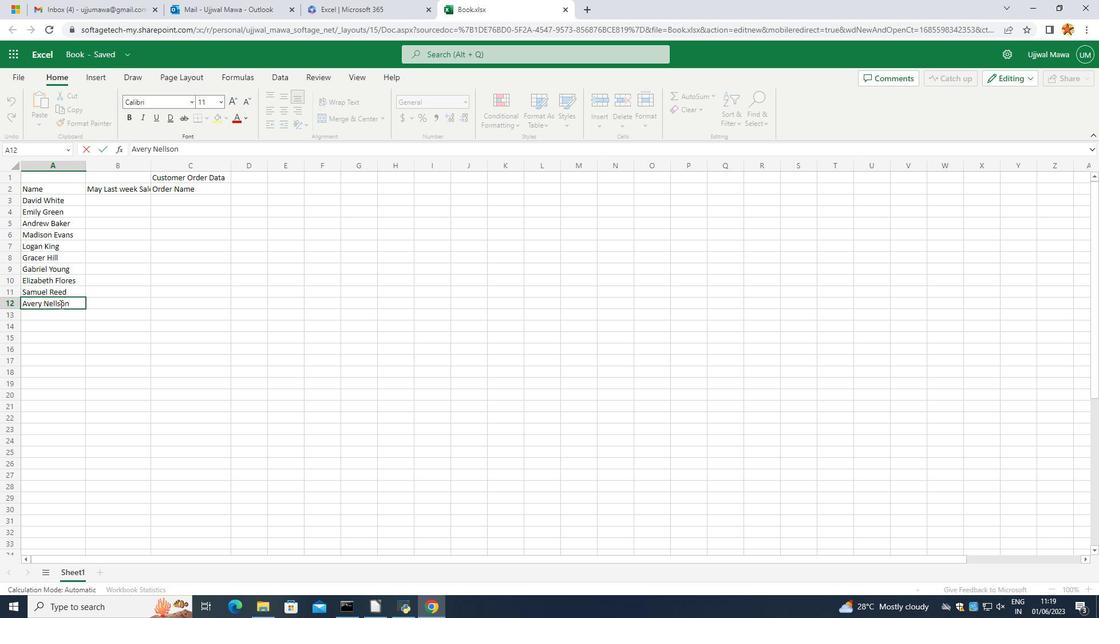
Action: Mouse pressed left at (58, 304)
Screenshot: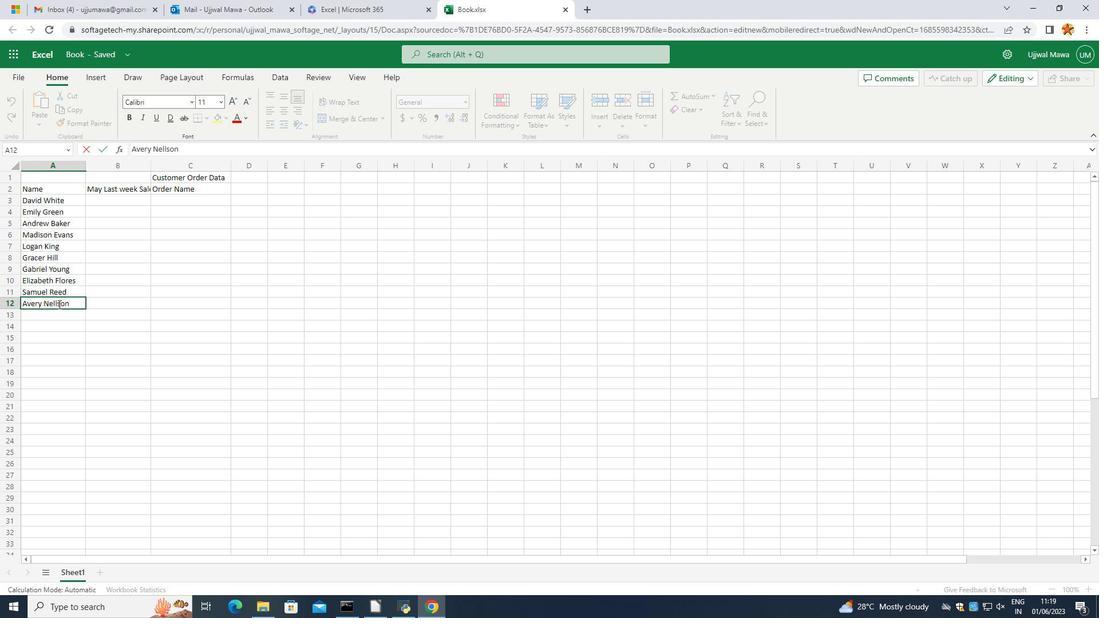 
Action: Mouse moved to (4, 310)
Screenshot: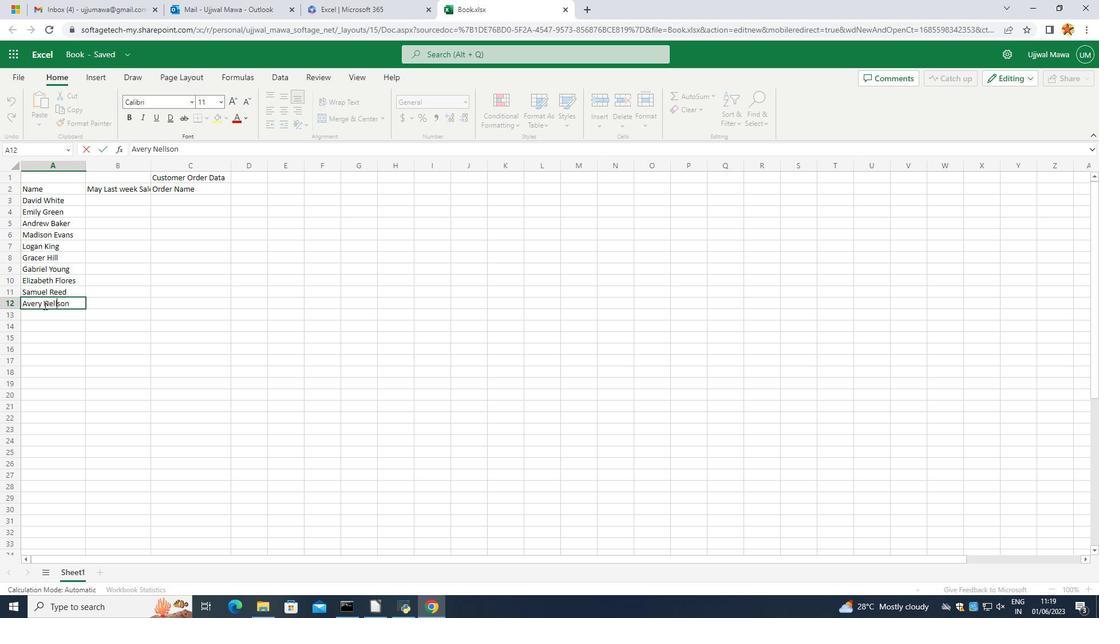 
Action: Key pressed <Key.backspace>
Screenshot: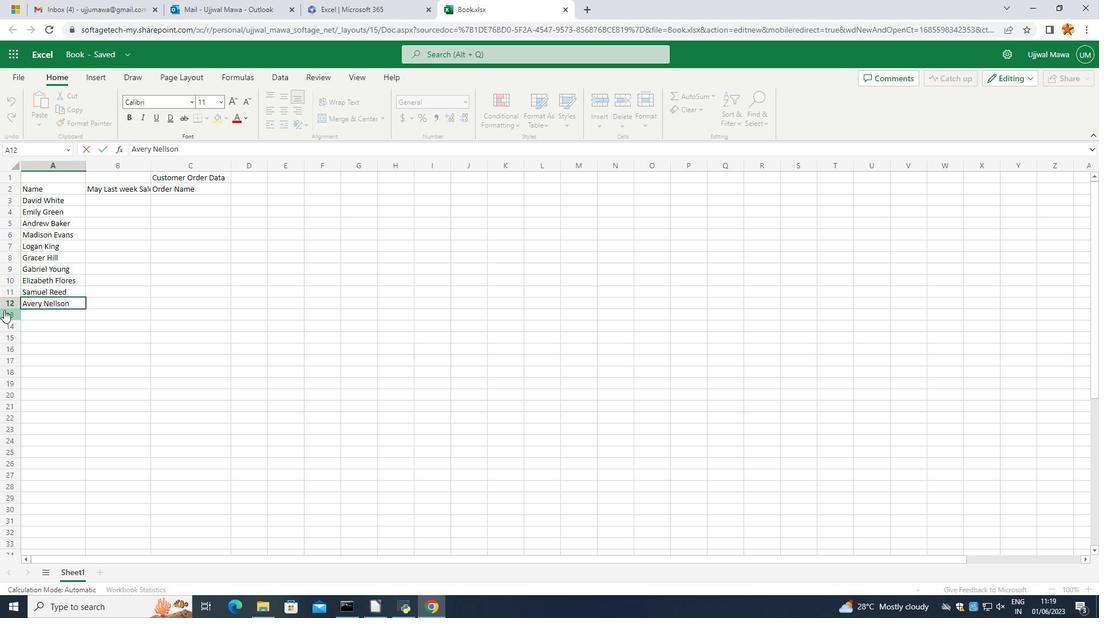 
Action: Mouse moved to (139, 335)
Screenshot: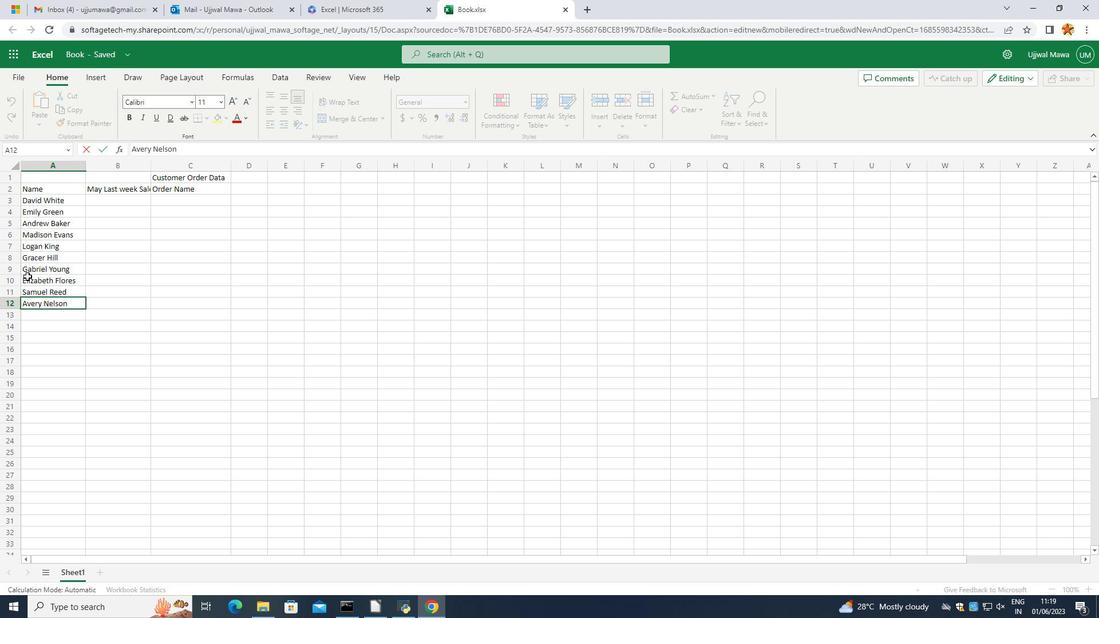 
Action: Mouse pressed left at (139, 335)
Screenshot: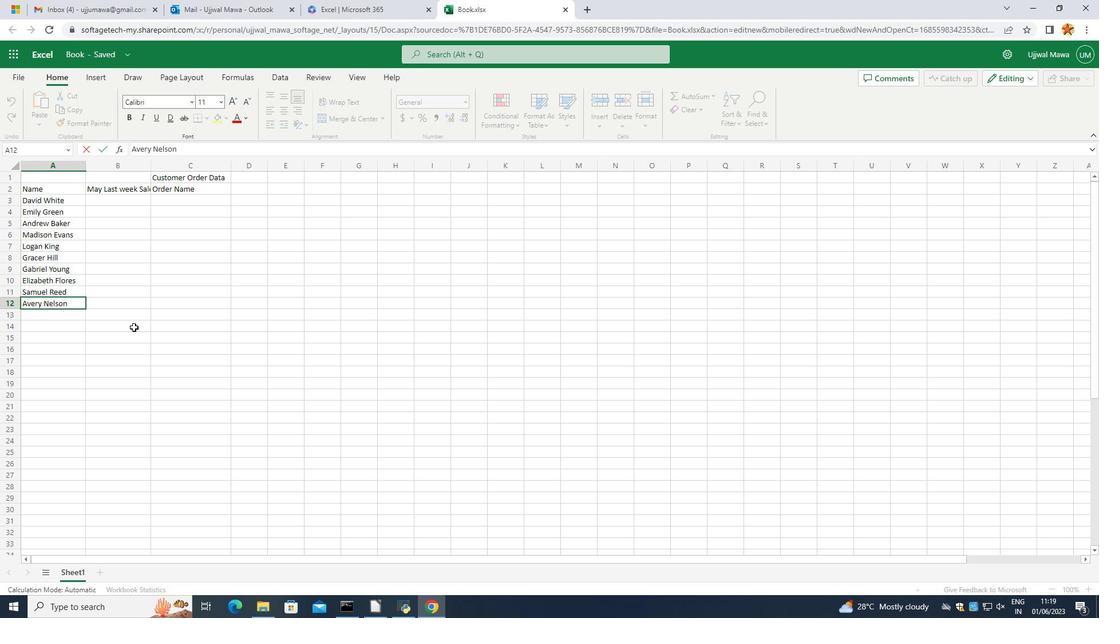 
Action: Mouse moved to (120, 206)
Screenshot: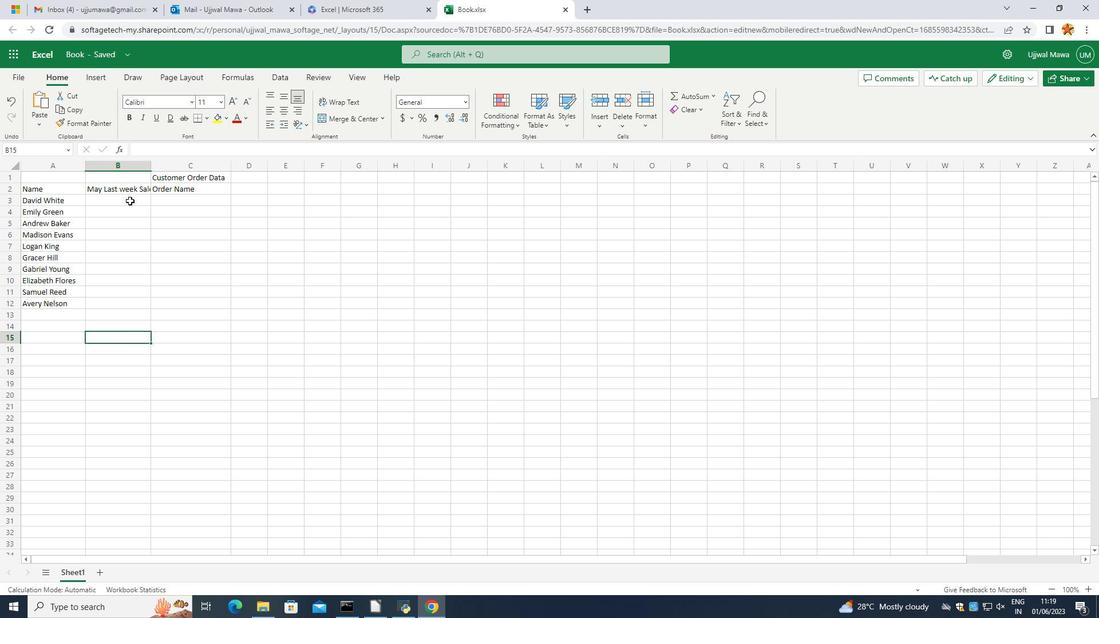 
Action: Mouse pressed left at (120, 206)
Screenshot: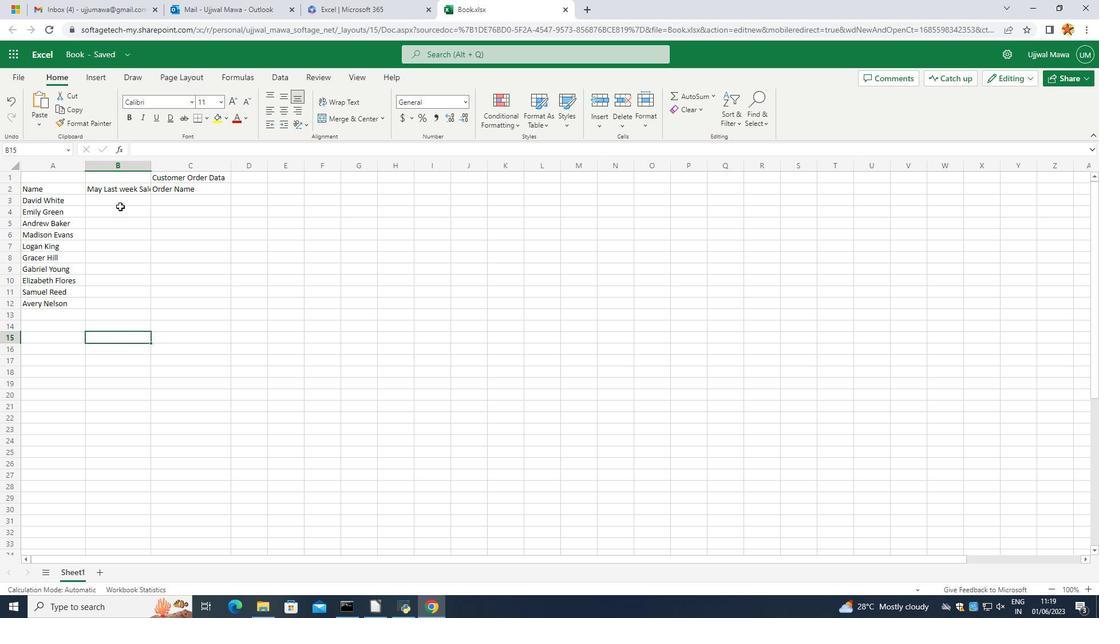 
Action: Mouse pressed left at (120, 206)
Screenshot: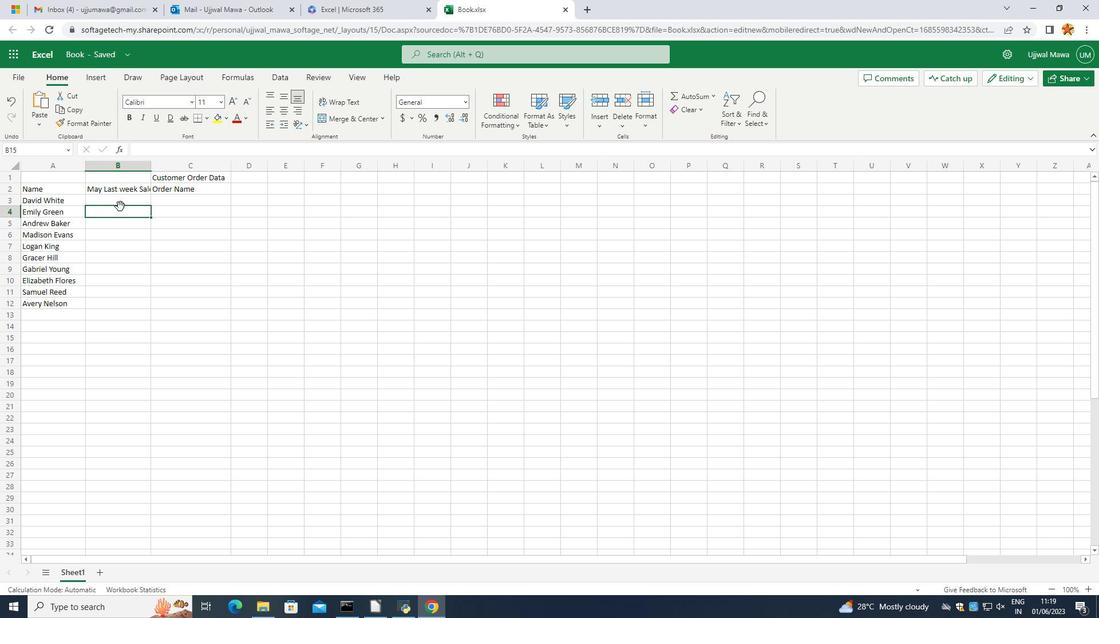 
Action: Mouse moved to (125, 201)
Screenshot: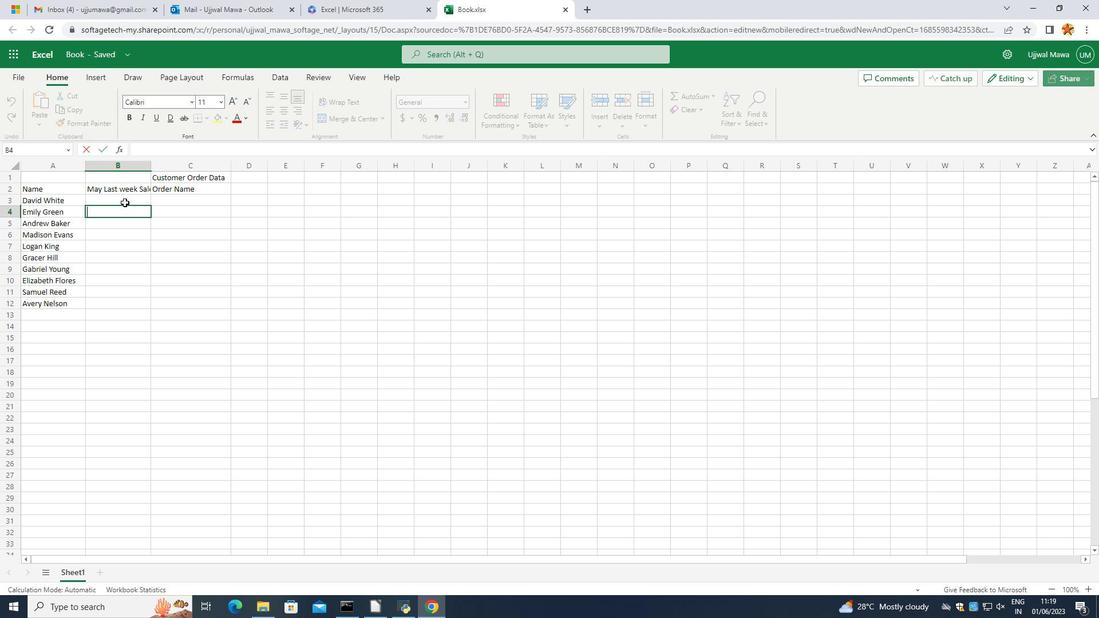 
Action: Mouse pressed left at (125, 201)
Screenshot: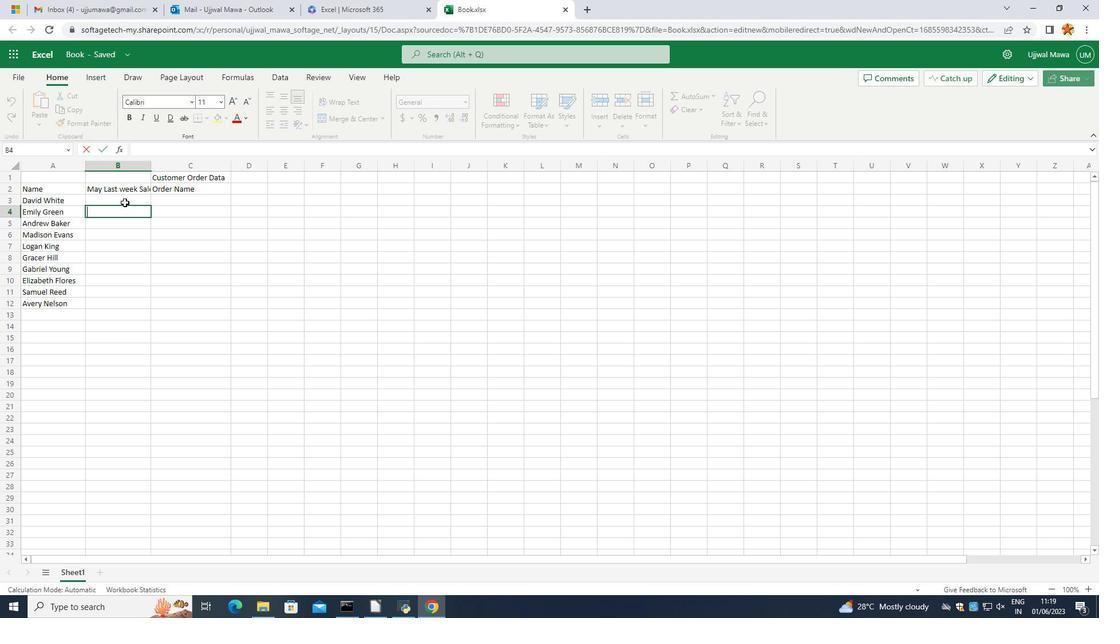 
Action: Mouse moved to (125, 201)
Screenshot: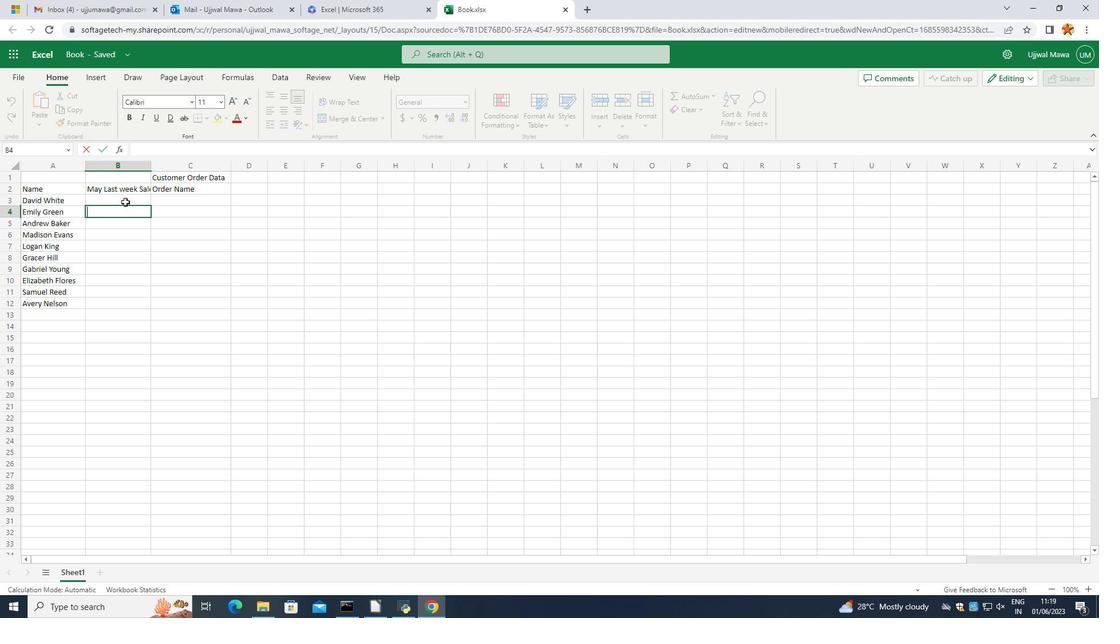 
Action: Mouse pressed left at (125, 201)
Screenshot: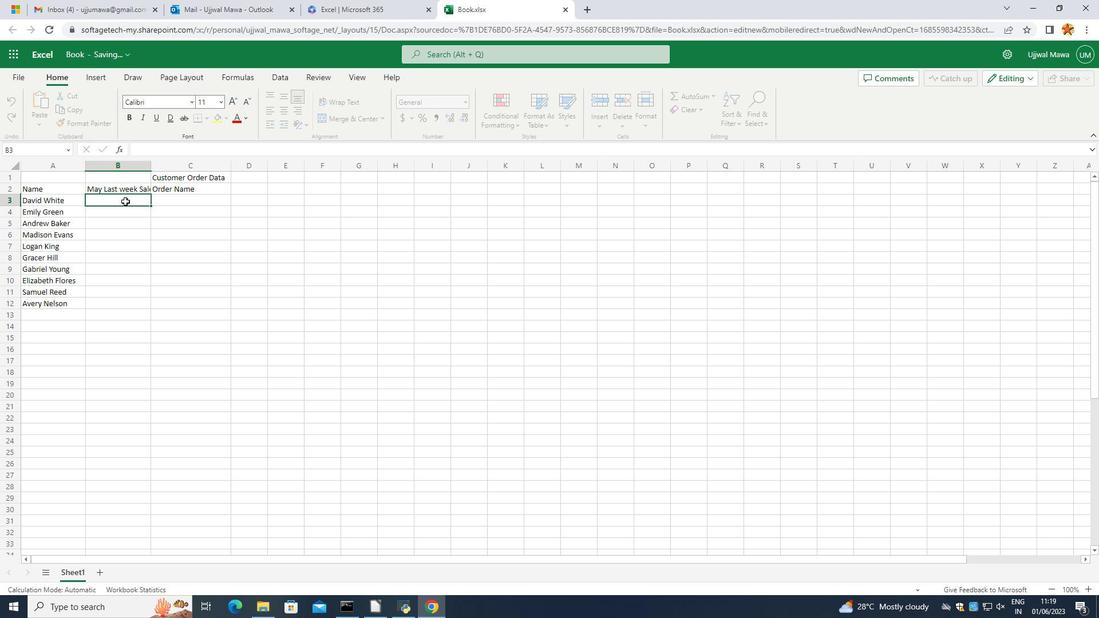 
Action: Mouse moved to (87, 225)
Screenshot: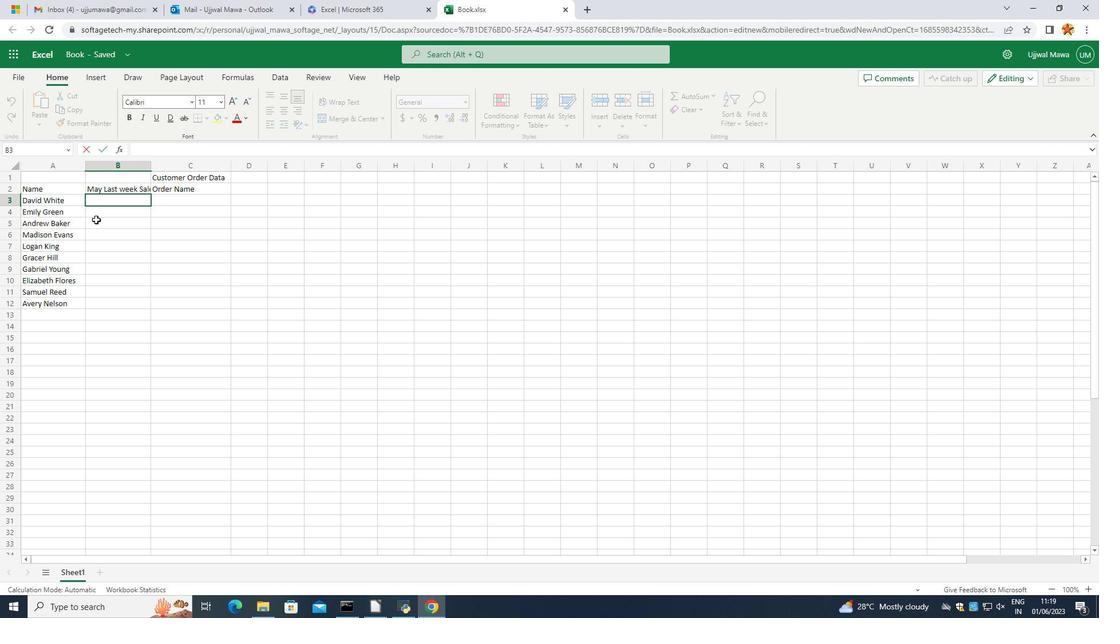 
Action: Key pressed 10020
Screenshot: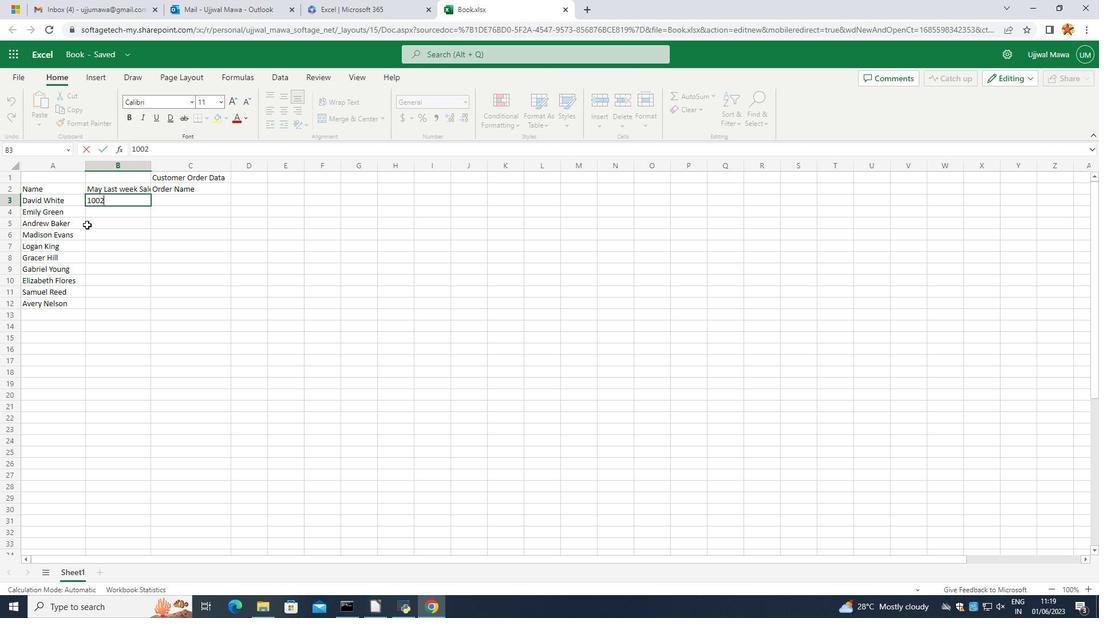 
Action: Mouse moved to (147, 241)
Screenshot: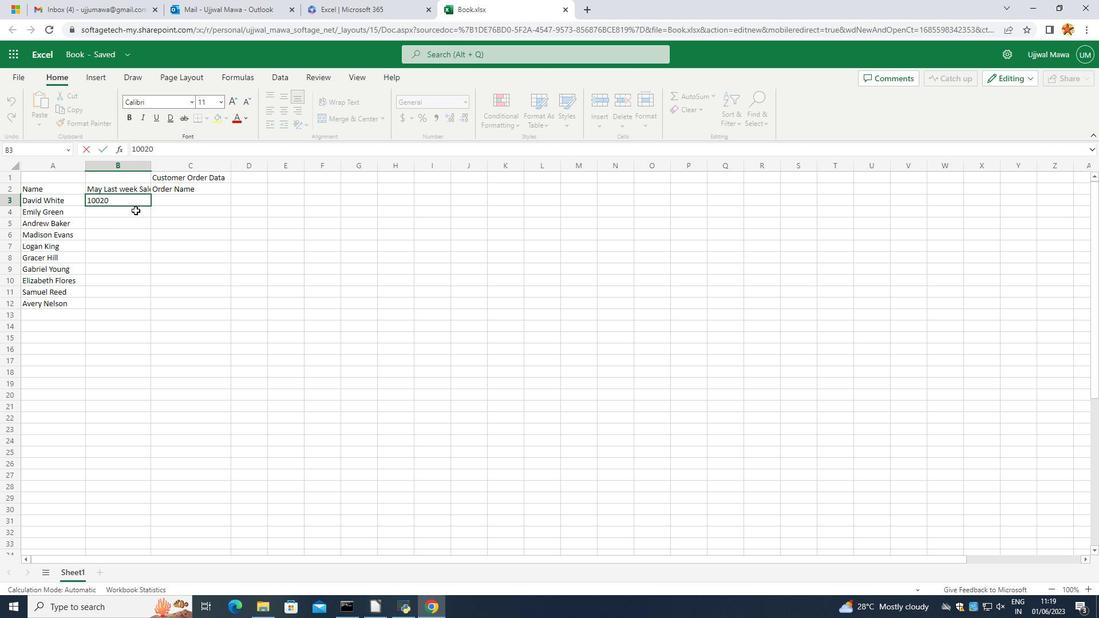 
Action: Mouse pressed left at (147, 241)
Screenshot: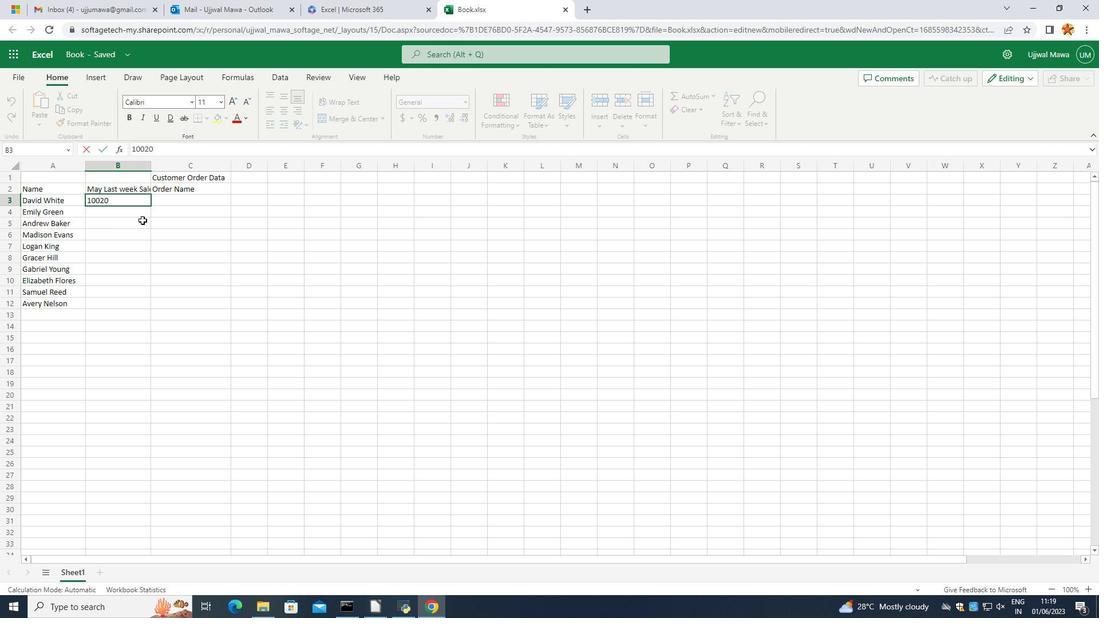 
Action: Mouse moved to (146, 206)
Screenshot: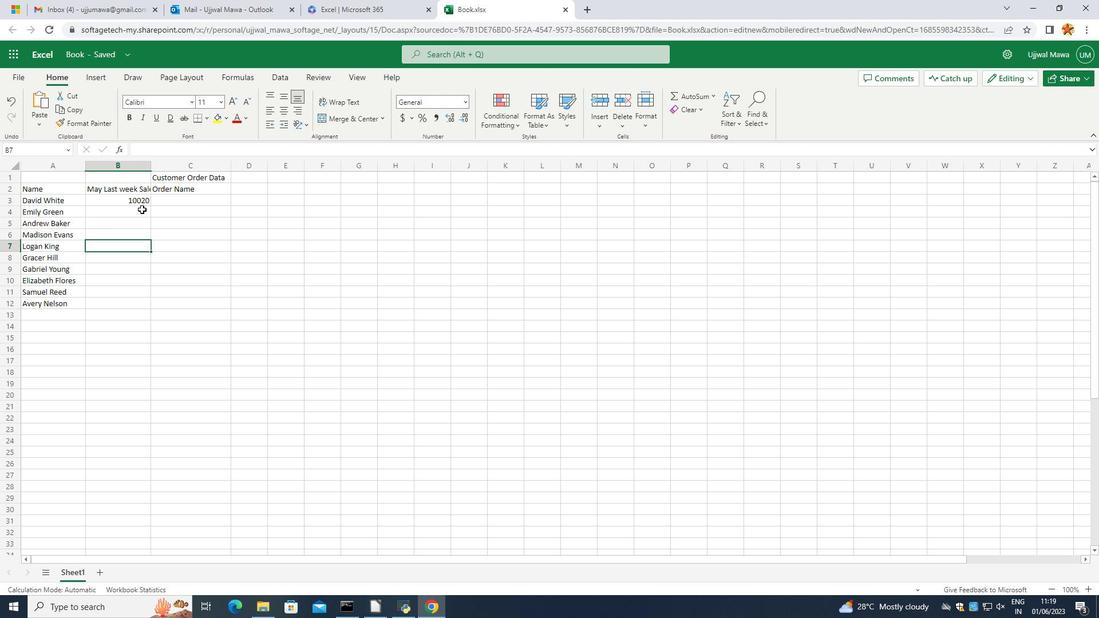 
Action: Mouse pressed left at (146, 206)
Screenshot: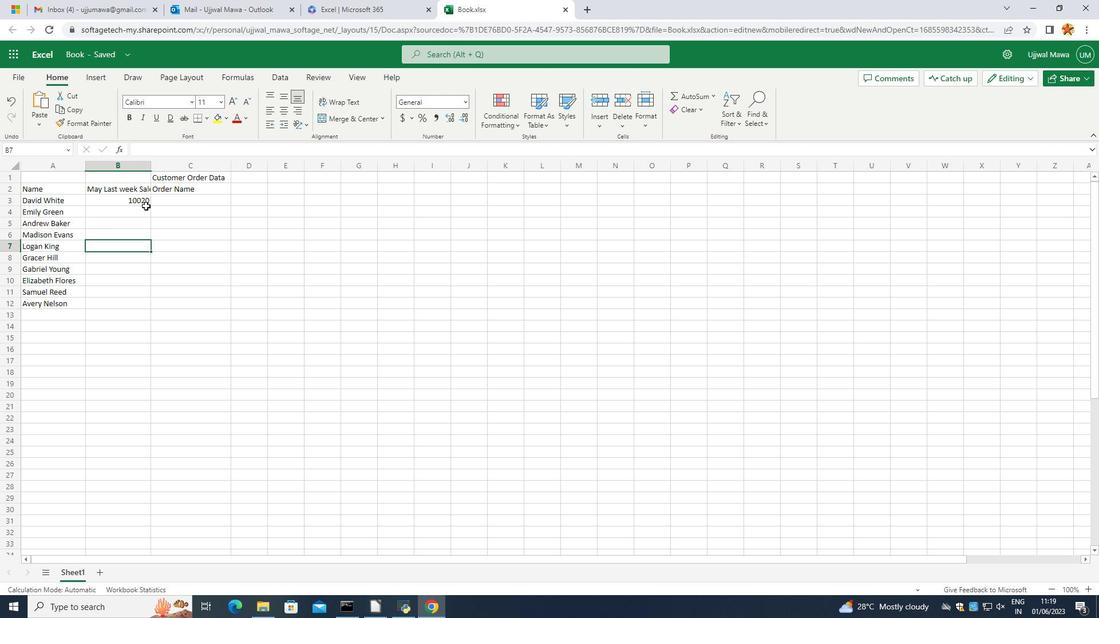 
Action: Mouse moved to (150, 202)
Screenshot: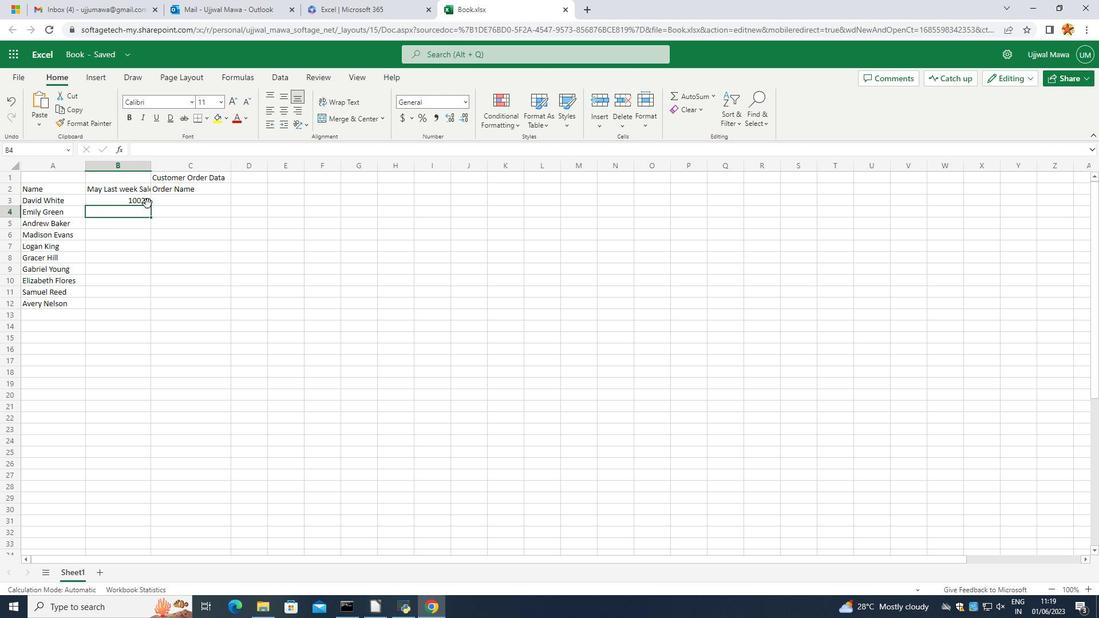 
Action: Mouse pressed left at (150, 202)
Screenshot: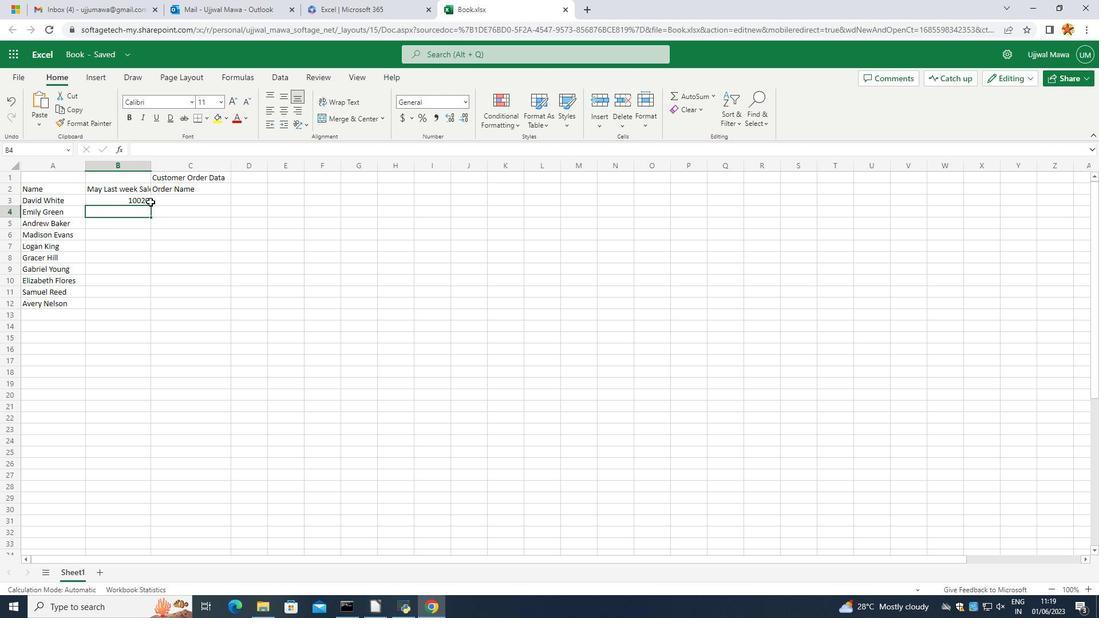
Action: Mouse moved to (146, 208)
Screenshot: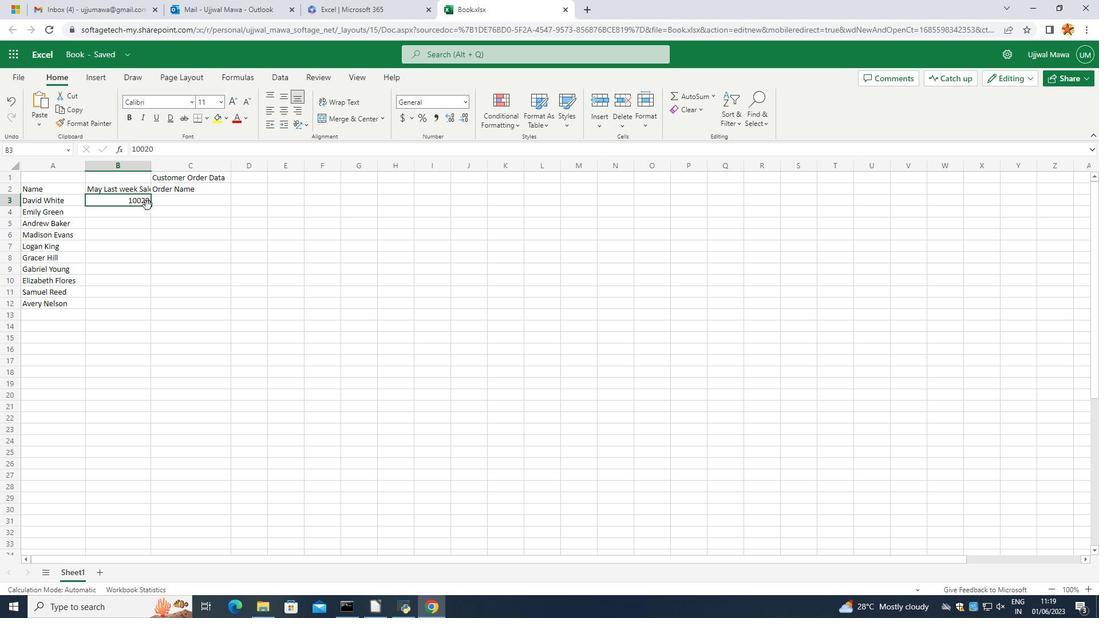 
Action: Mouse pressed left at (146, 208)
Screenshot: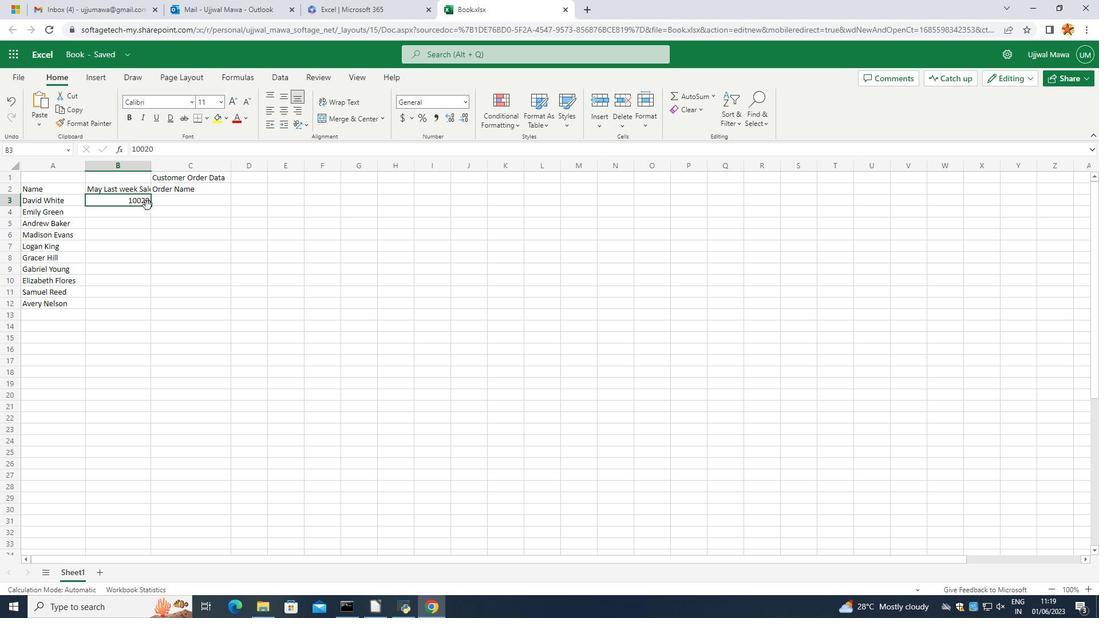 
Action: Mouse moved to (135, 238)
Screenshot: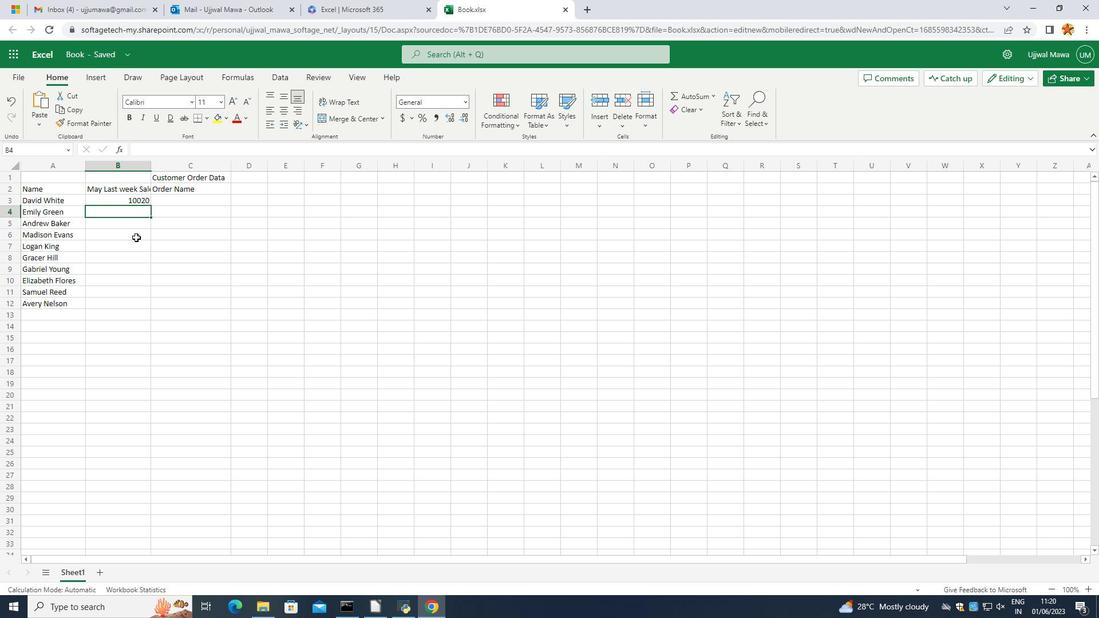 
Action: Key pressed 10
Screenshot: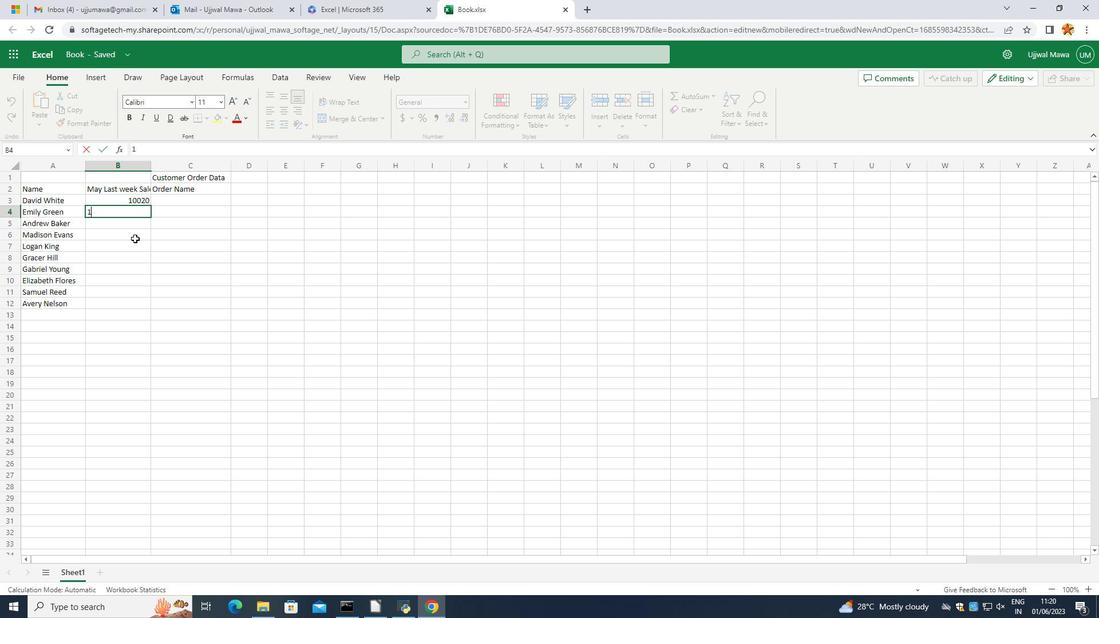 
Action: Mouse moved to (134, 239)
Screenshot: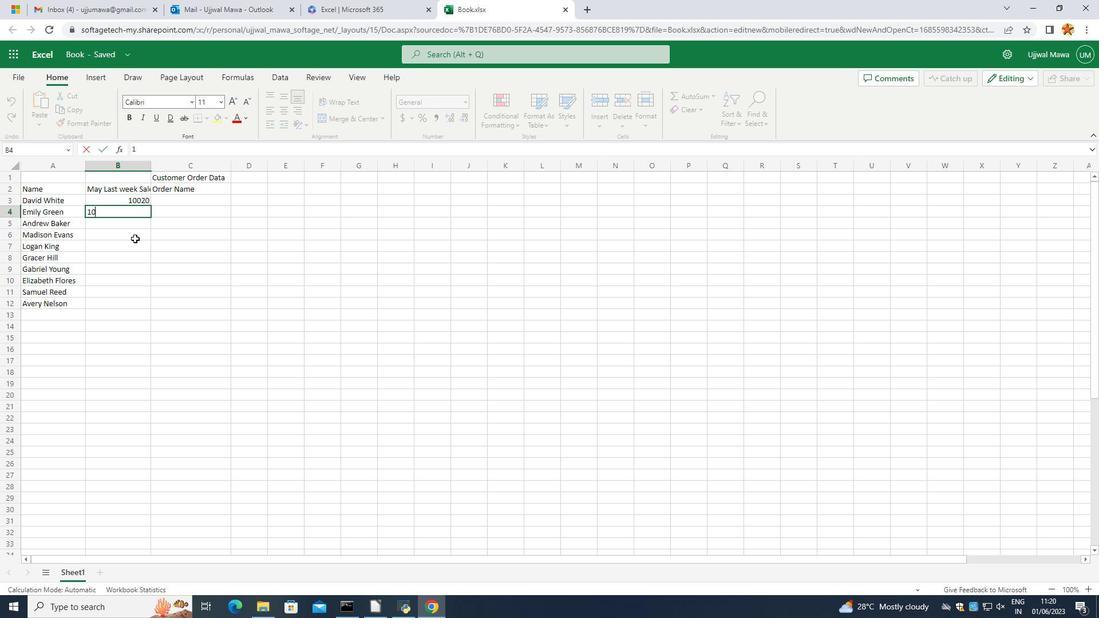 
Action: Key pressed 030
Screenshot: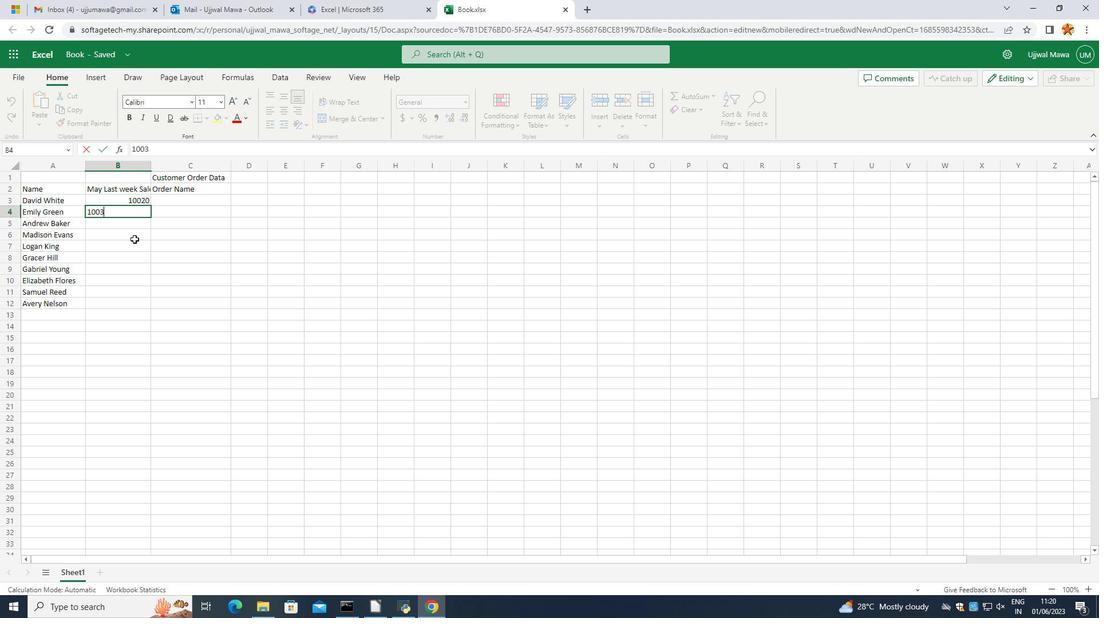 
Action: Mouse moved to (133, 239)
Screenshot: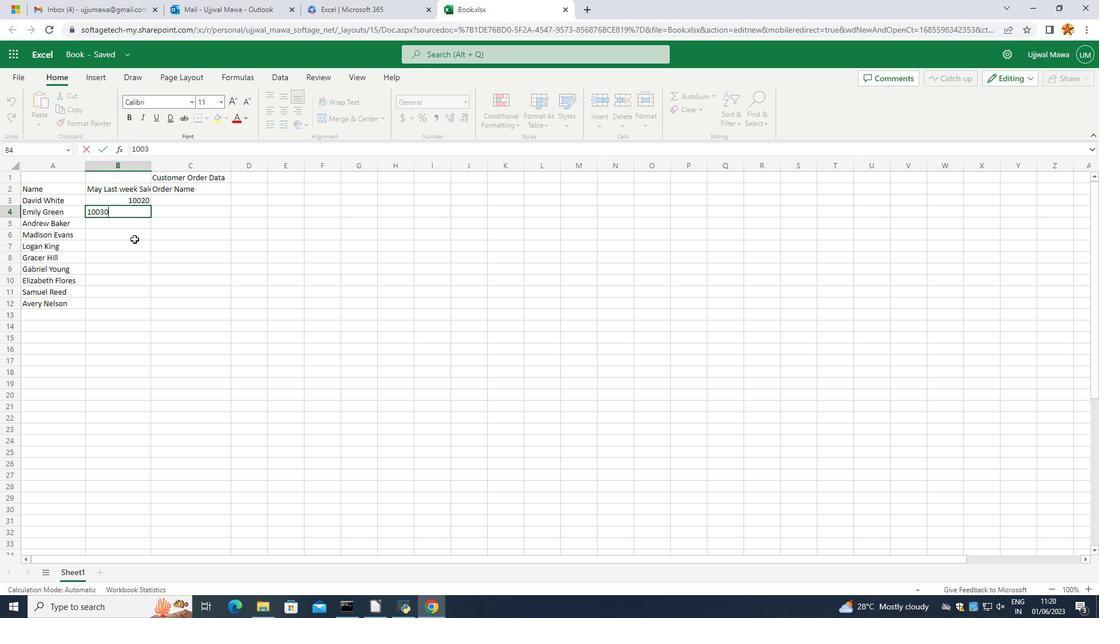 
Action: Key pressed <Key.enter>10040<Key.enter>
Screenshot: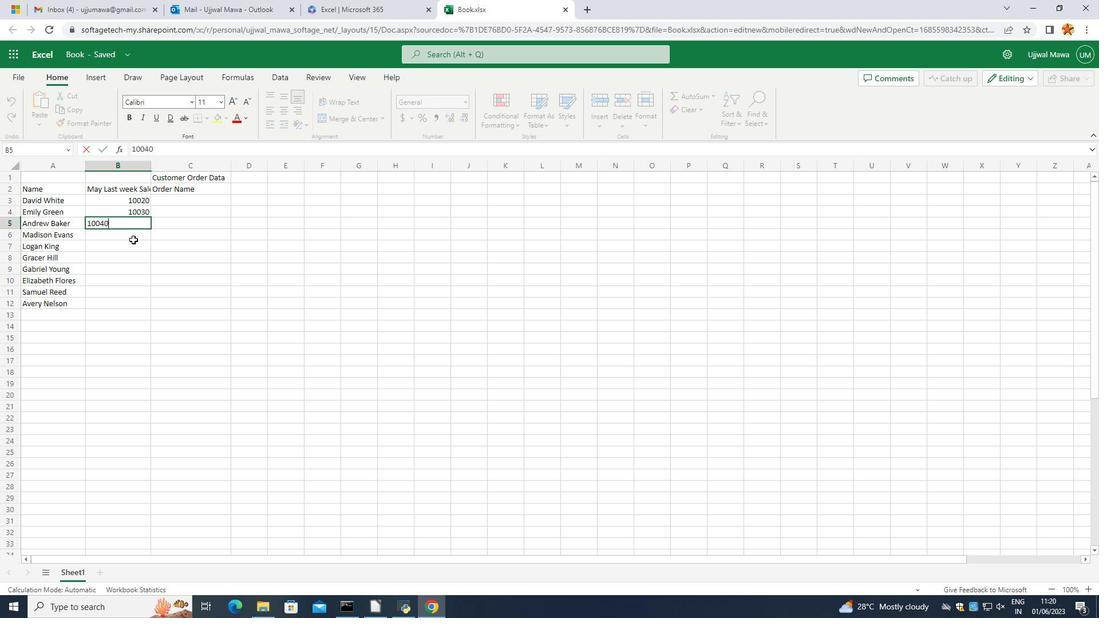 
Action: Mouse moved to (132, 241)
Screenshot: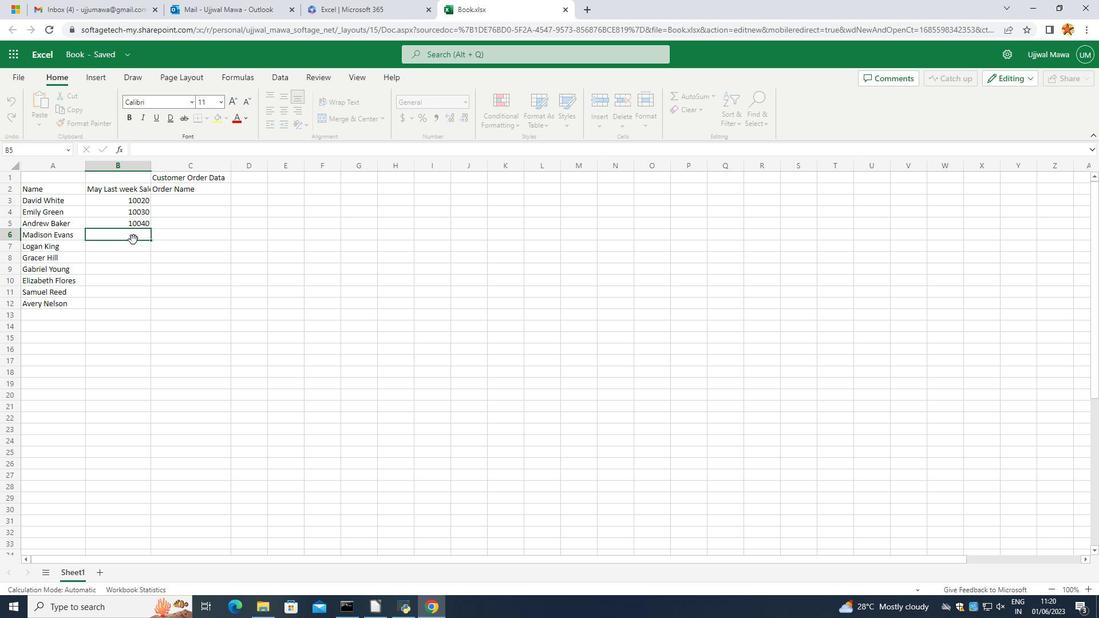 
Action: Key pressed 10050<Key.enter>
Screenshot: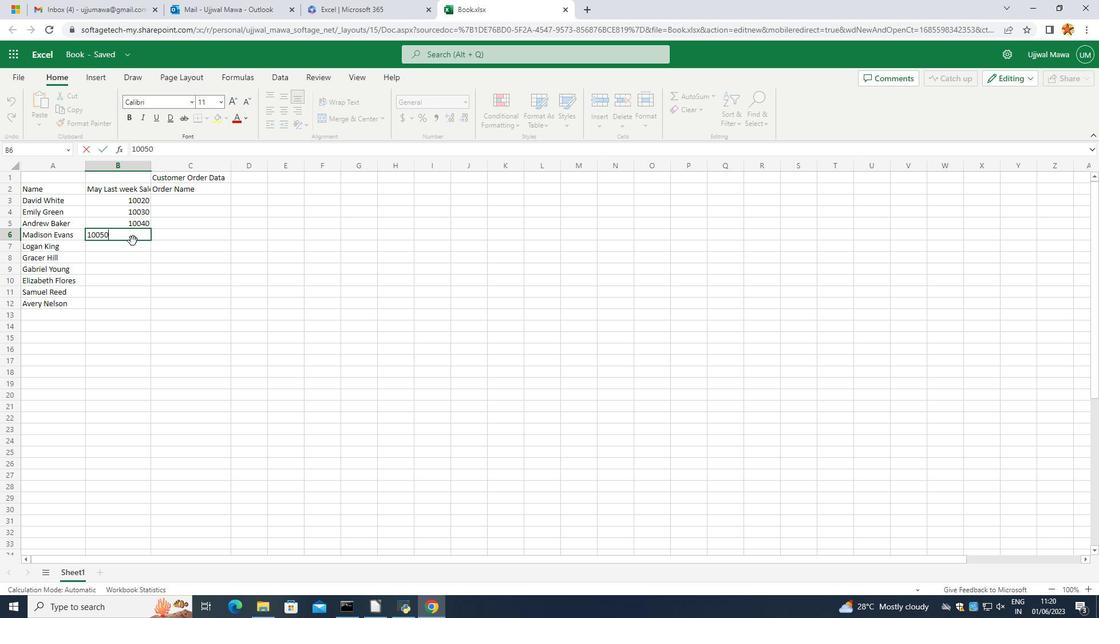 
Action: Mouse moved to (132, 241)
Screenshot: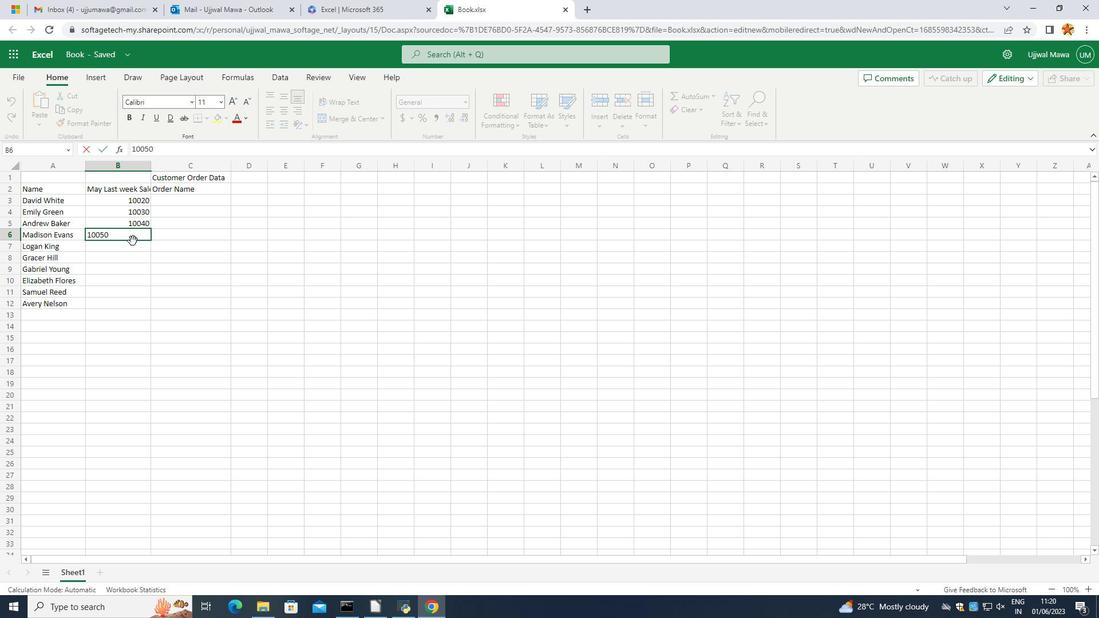 
Action: Key pressed 10060<Key.enter>10070<Key.enter>
Screenshot: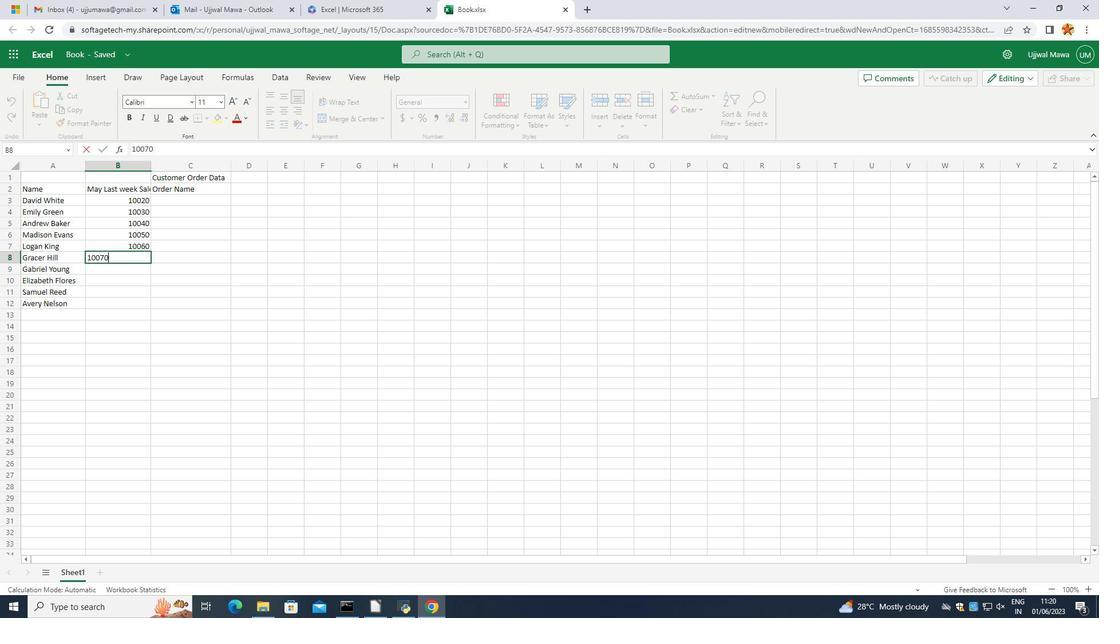 
Action: Mouse moved to (131, 241)
Screenshot: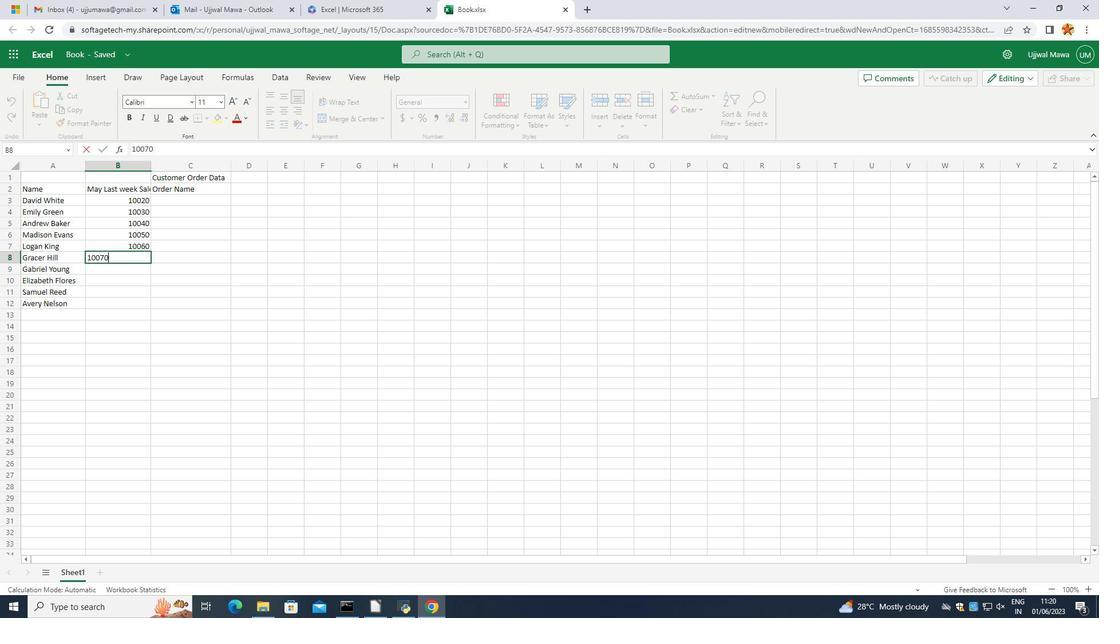 
Action: Key pressed 10080<Key.enter>10090<Key.enter>2010<Key.backspace><Key.backspace>010<Key.enter>210020<Key.enter>
Screenshot: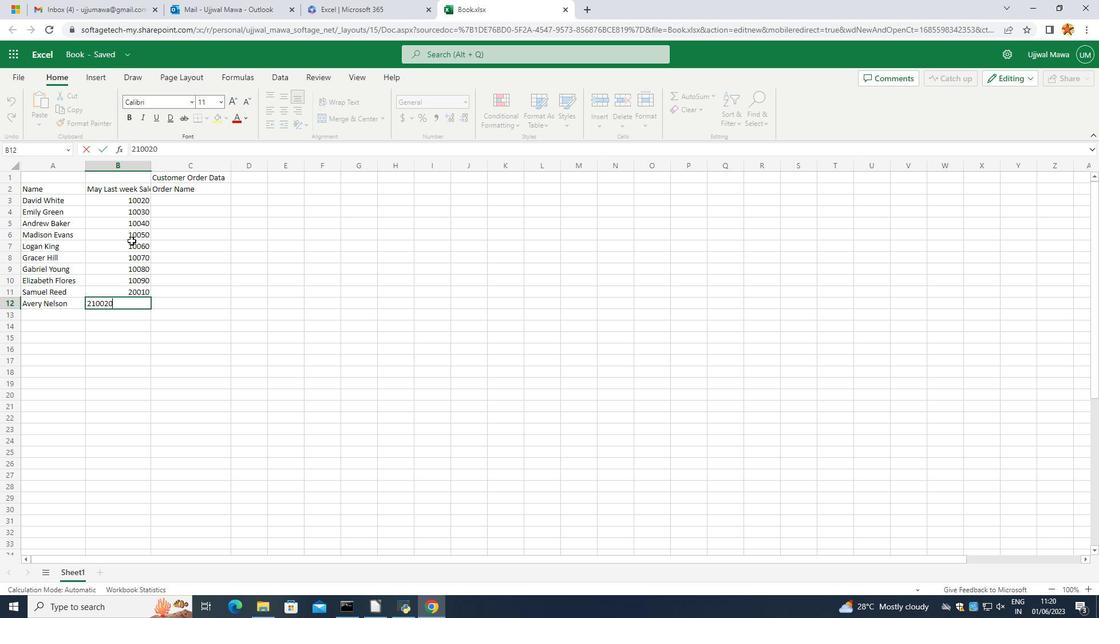 
Action: Mouse moved to (123, 297)
Screenshot: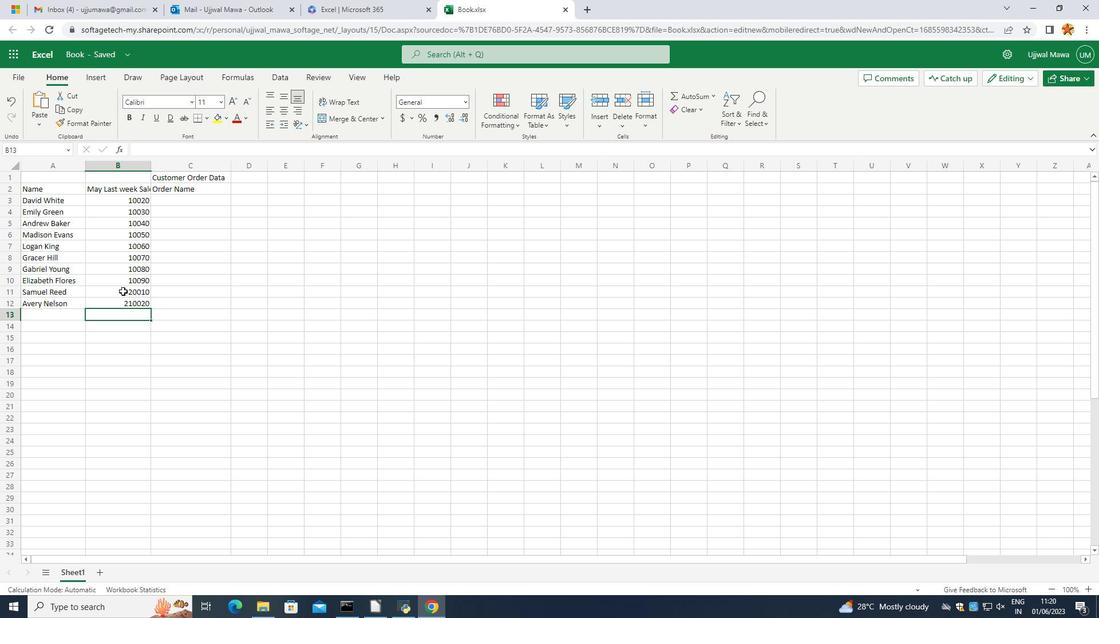 
Action: Mouse pressed left at (123, 297)
Screenshot: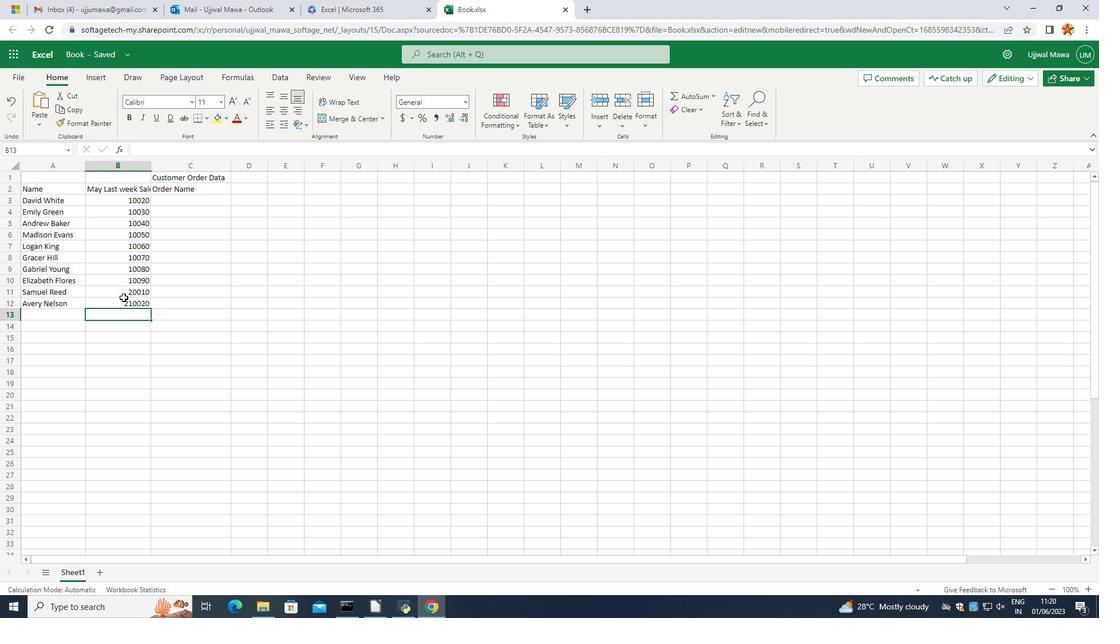 
Action: Mouse pressed left at (123, 297)
Screenshot: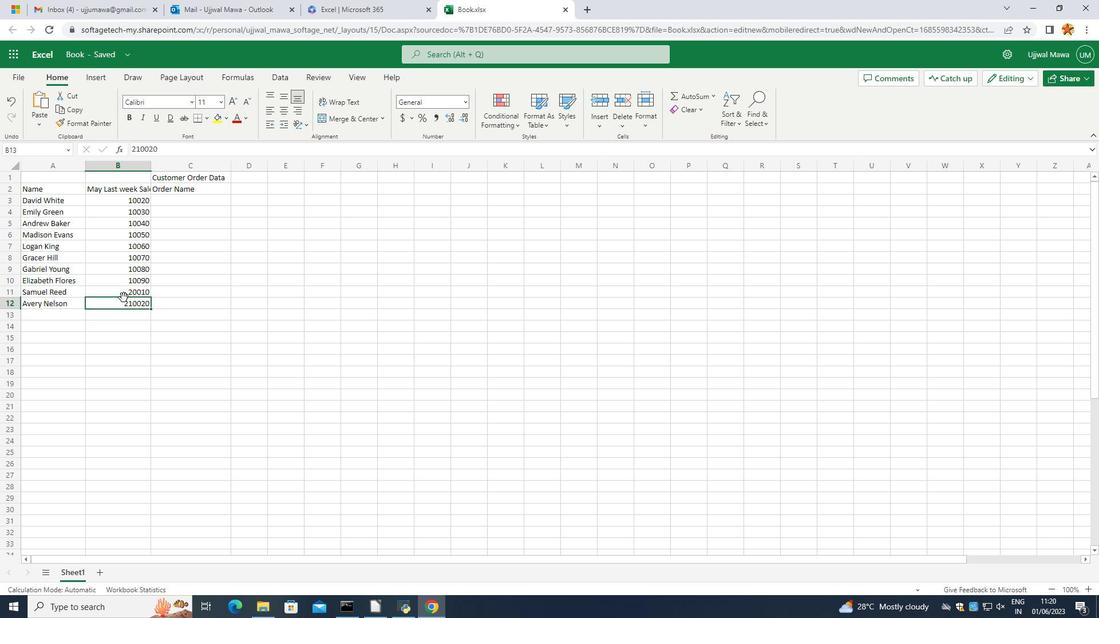 
Action: Mouse moved to (123, 300)
Screenshot: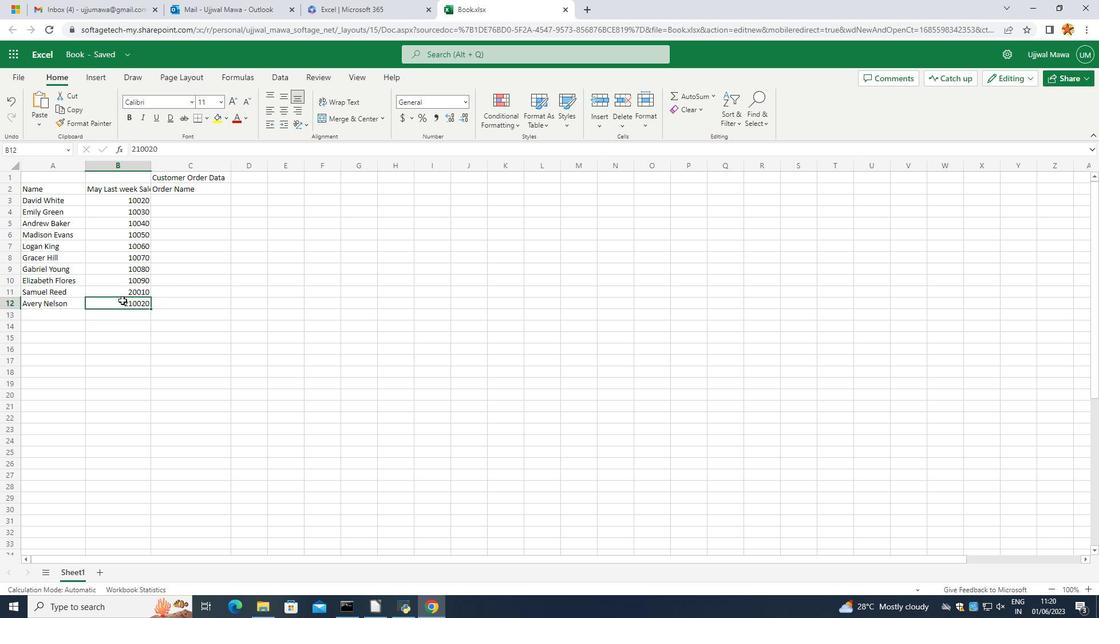 
Action: Mouse pressed left at (123, 300)
Screenshot: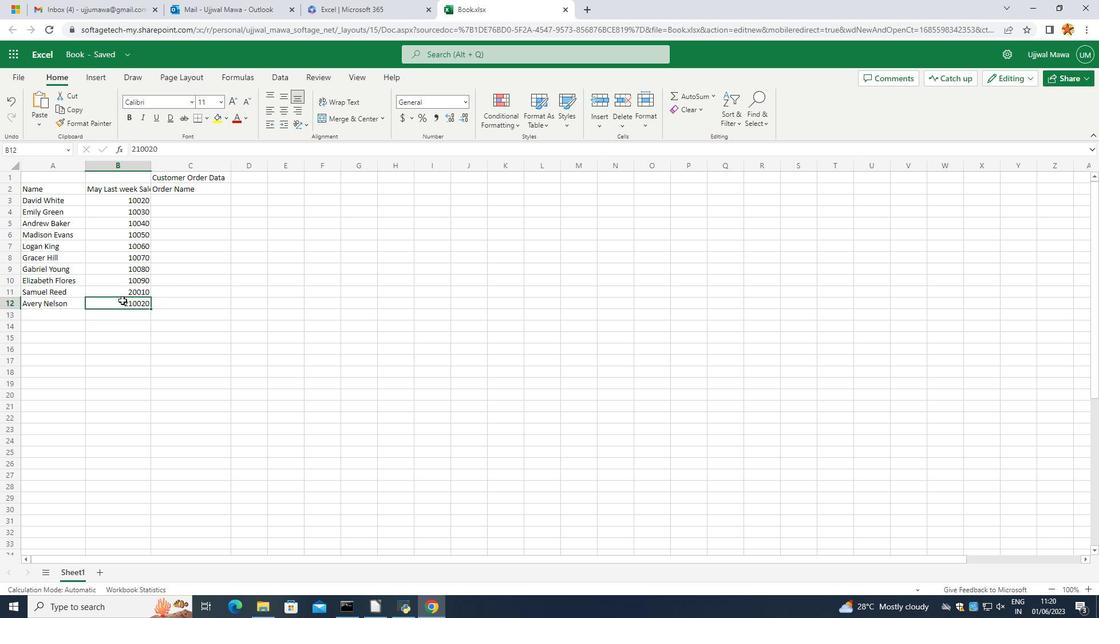 
Action: Mouse pressed left at (123, 300)
Screenshot: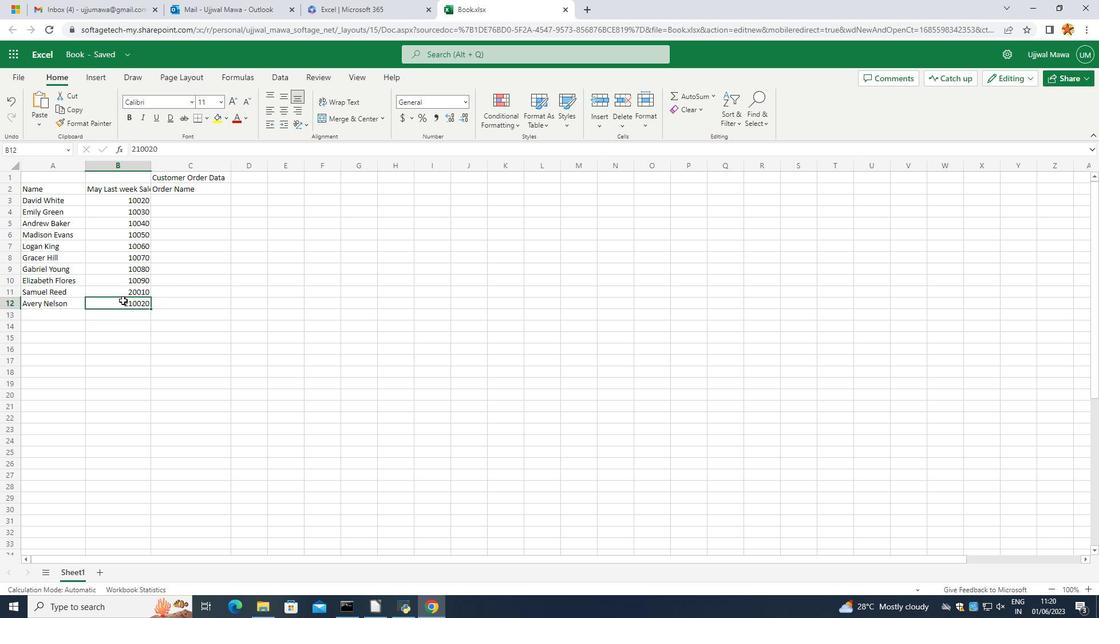 
Action: Mouse moved to (94, 302)
Screenshot: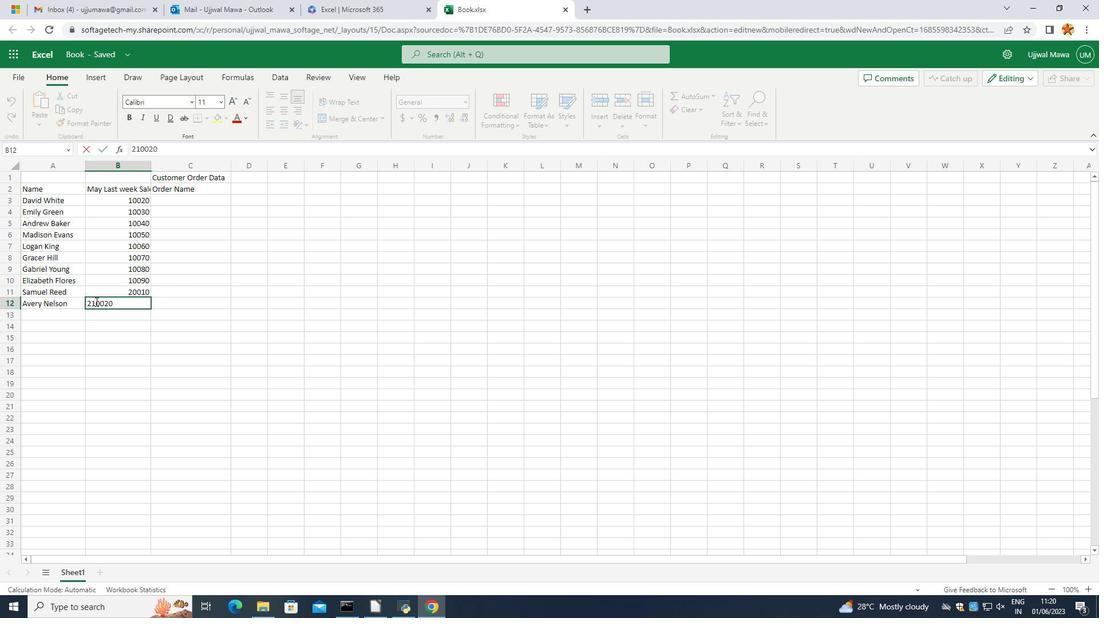 
Action: Mouse pressed left at (94, 302)
Screenshot: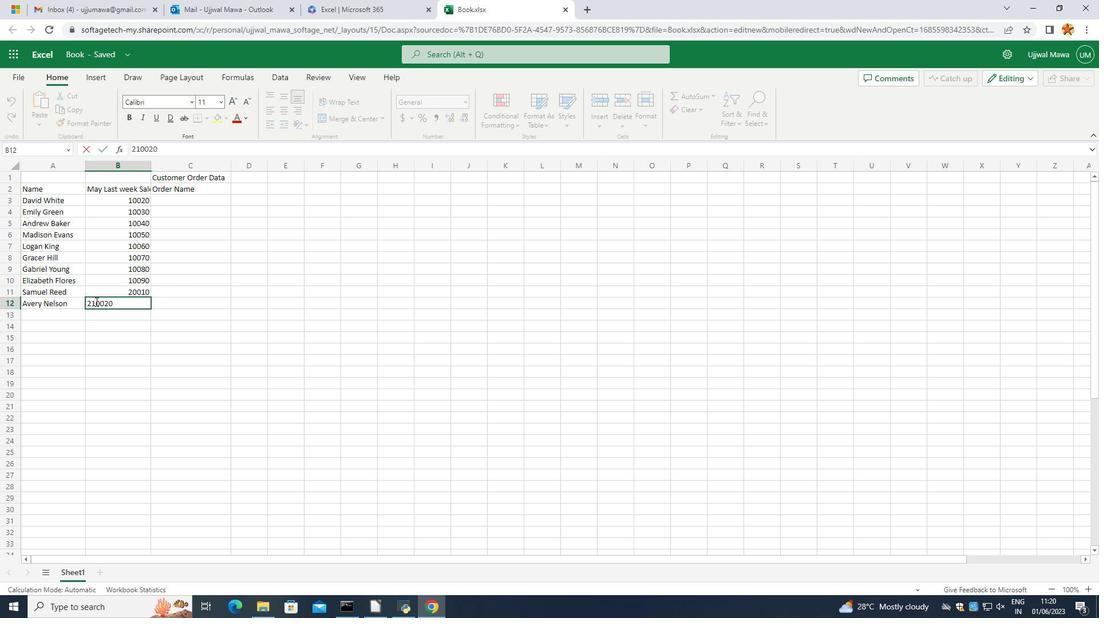
Action: Mouse moved to (93, 305)
Screenshot: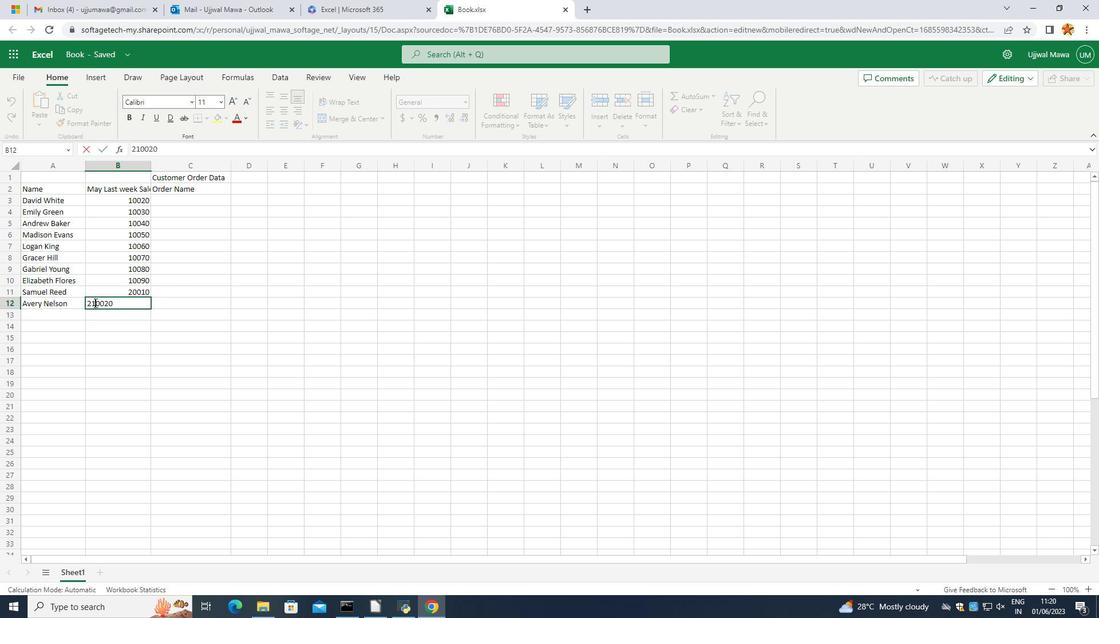 
Action: Key pressed <Key.backspace>
Screenshot: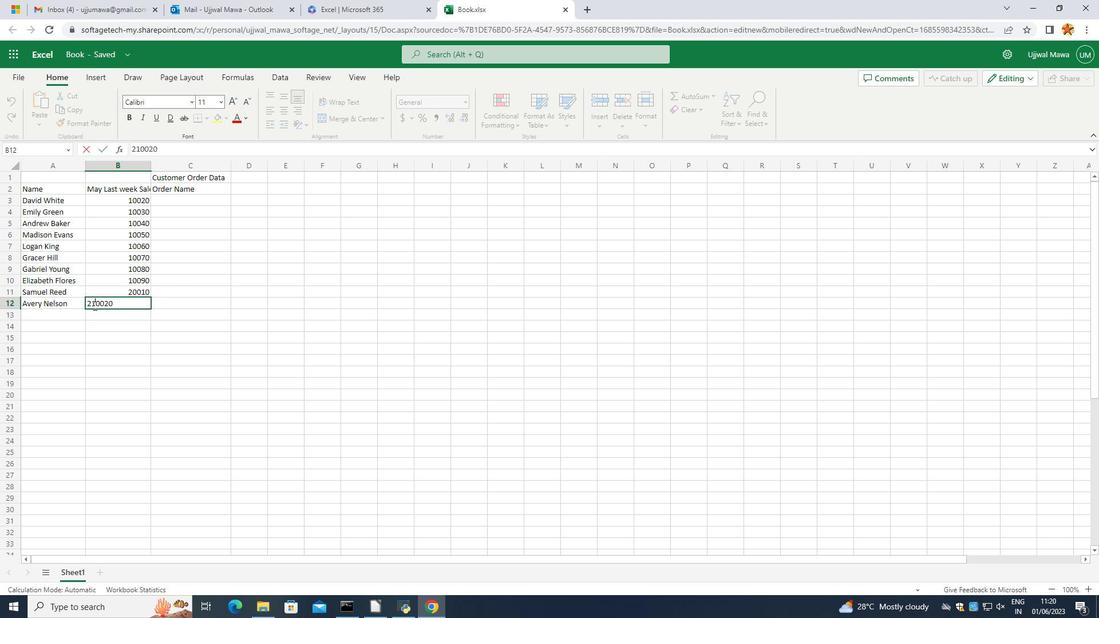 
Action: Mouse moved to (207, 29)
Screenshot: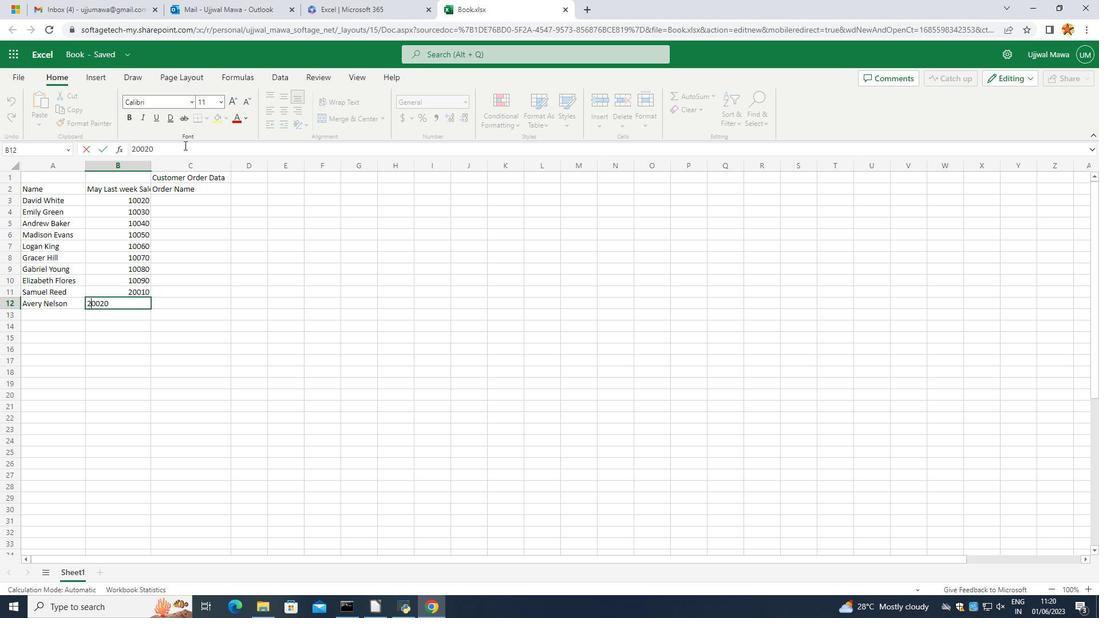 
Action: Mouse scrolled (194, 92) with delta (0, 0)
Screenshot: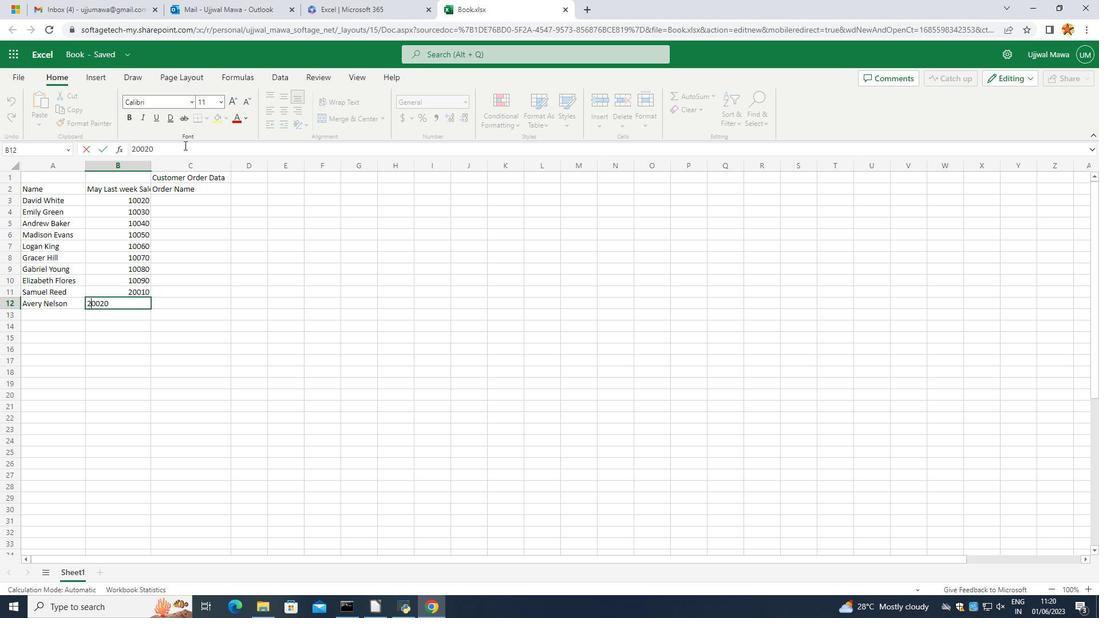 
Action: Mouse moved to (214, 439)
Screenshot: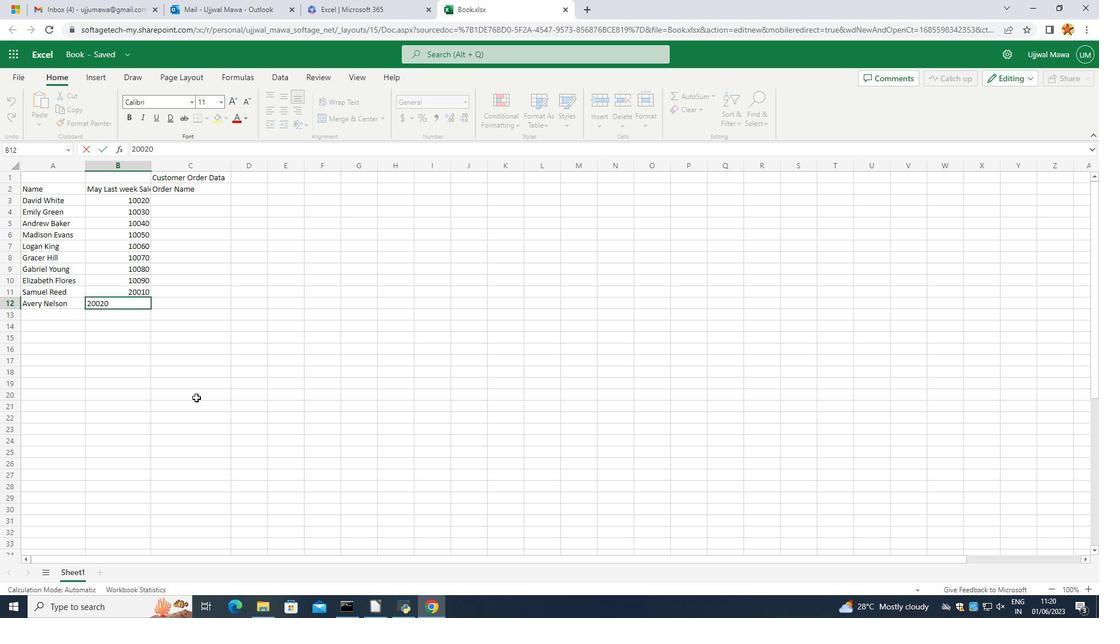 
Action: Mouse pressed left at (214, 439)
Screenshot: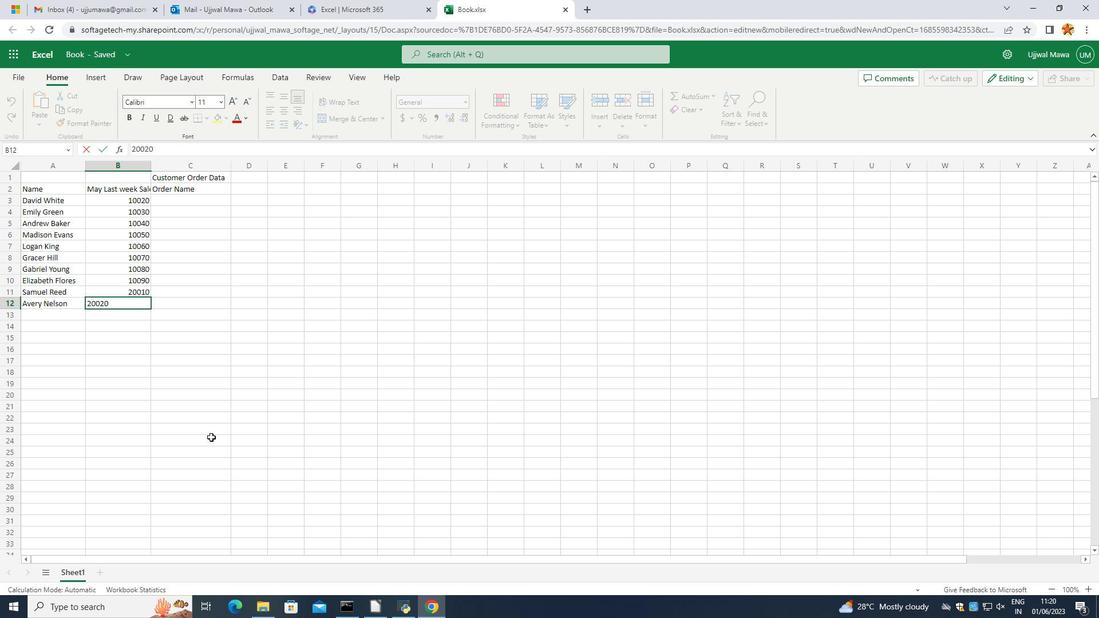 
Action: Mouse moved to (174, 196)
Screenshot: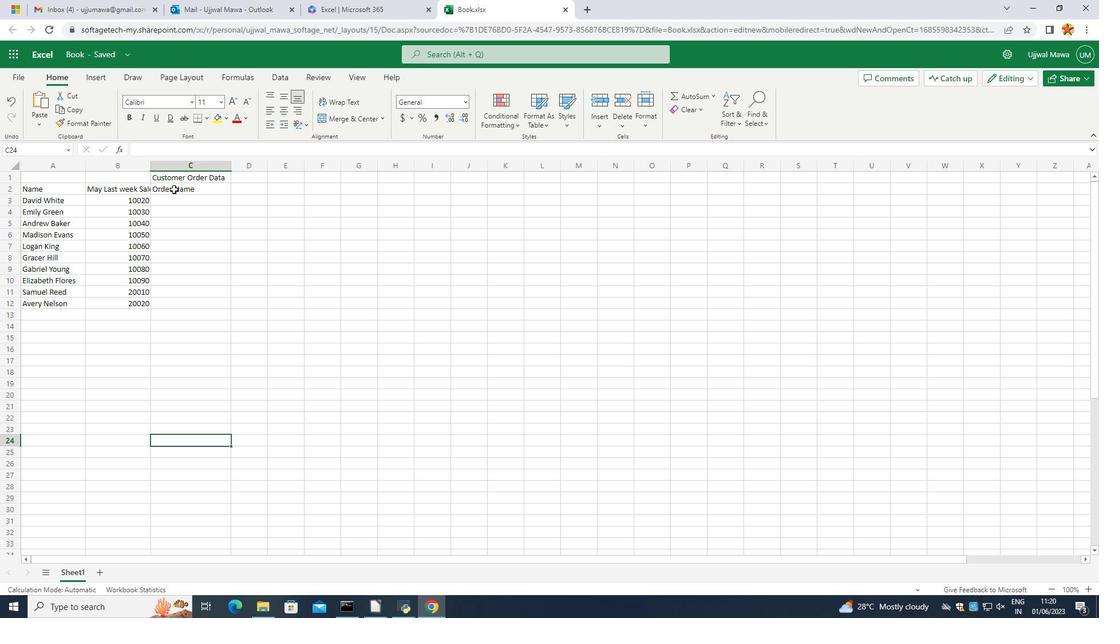 
Action: Mouse pressed left at (174, 196)
Screenshot: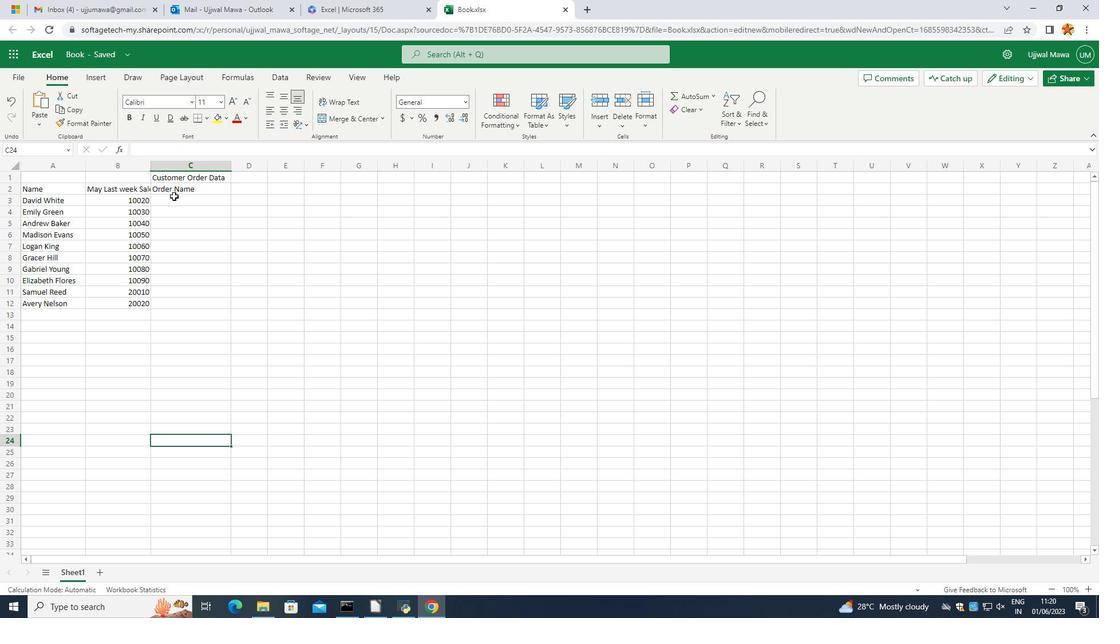 
Action: Mouse pressed left at (174, 196)
Screenshot: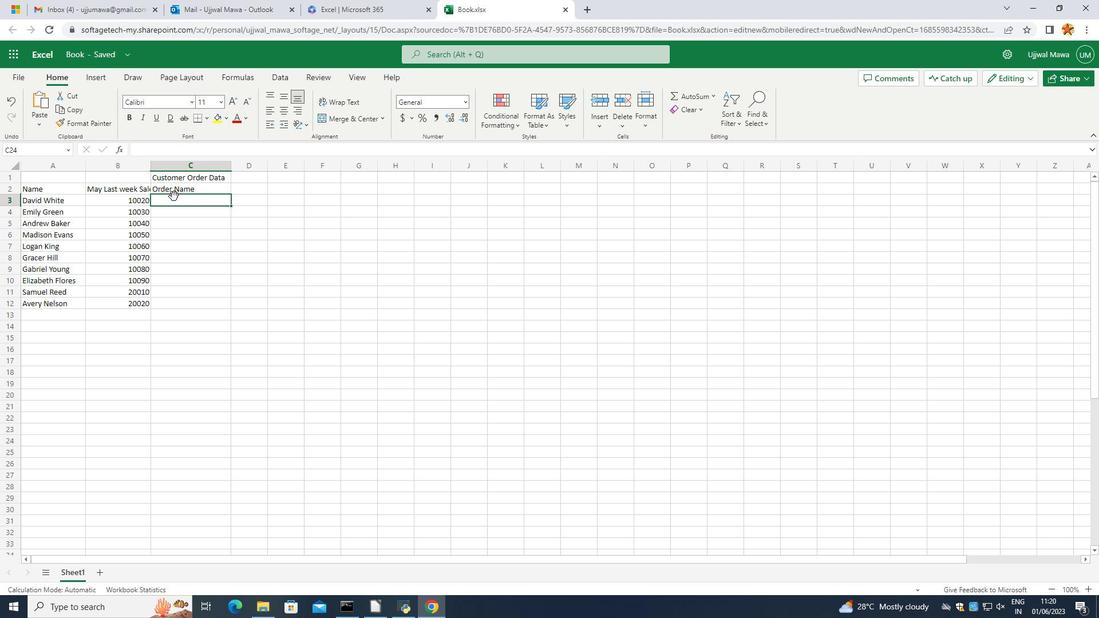 
Action: Mouse moved to (170, 202)
Screenshot: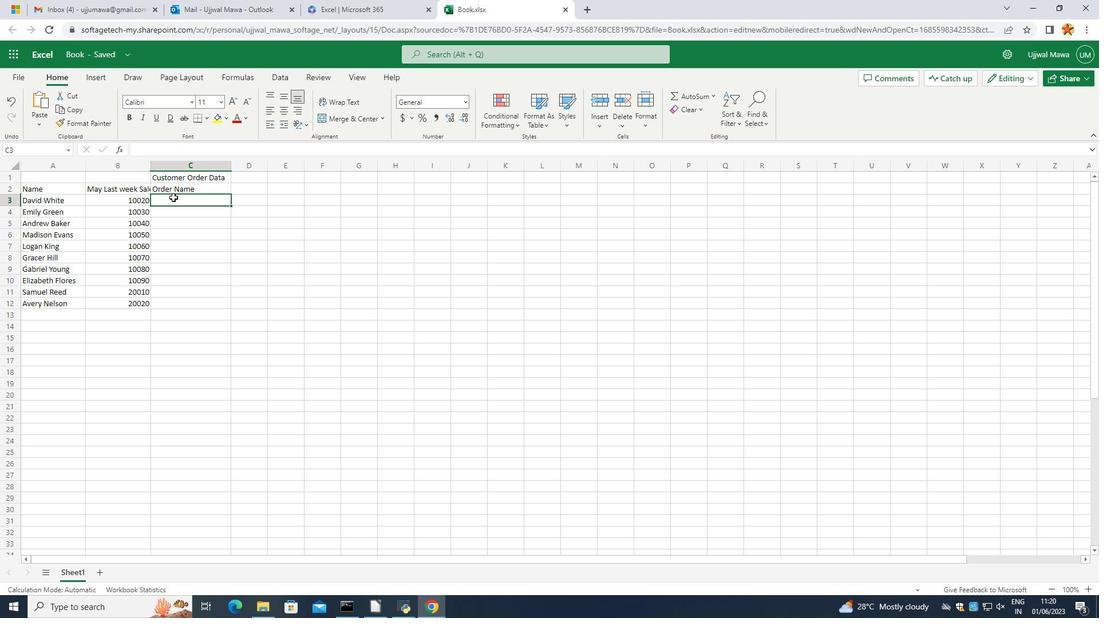 
Action: Mouse pressed left at (170, 202)
Screenshot: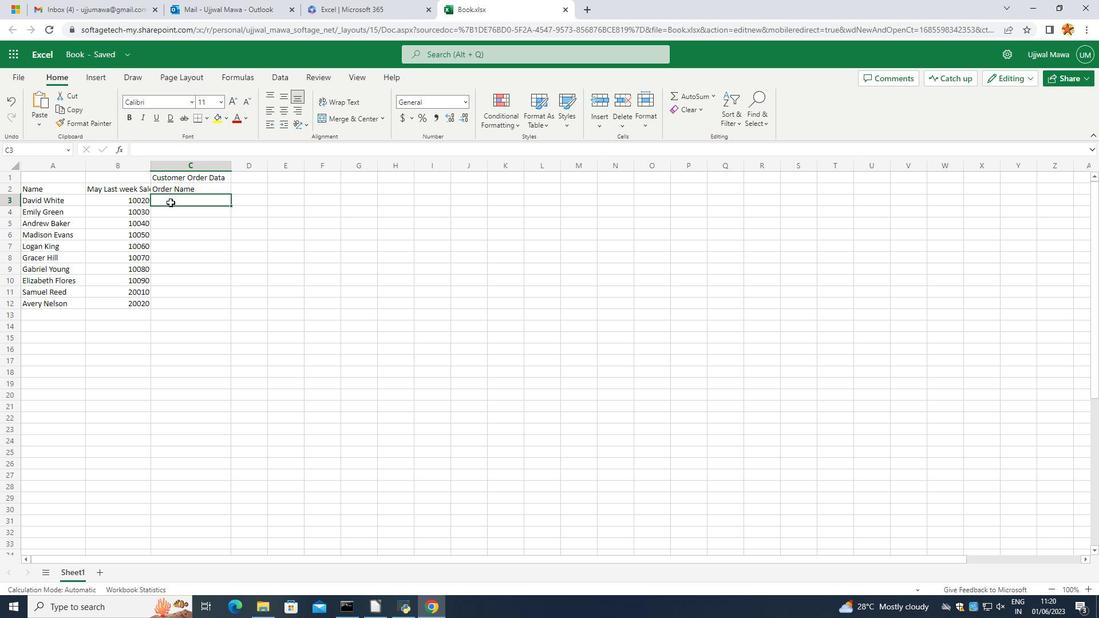 
Action: Mouse pressed left at (170, 202)
Screenshot: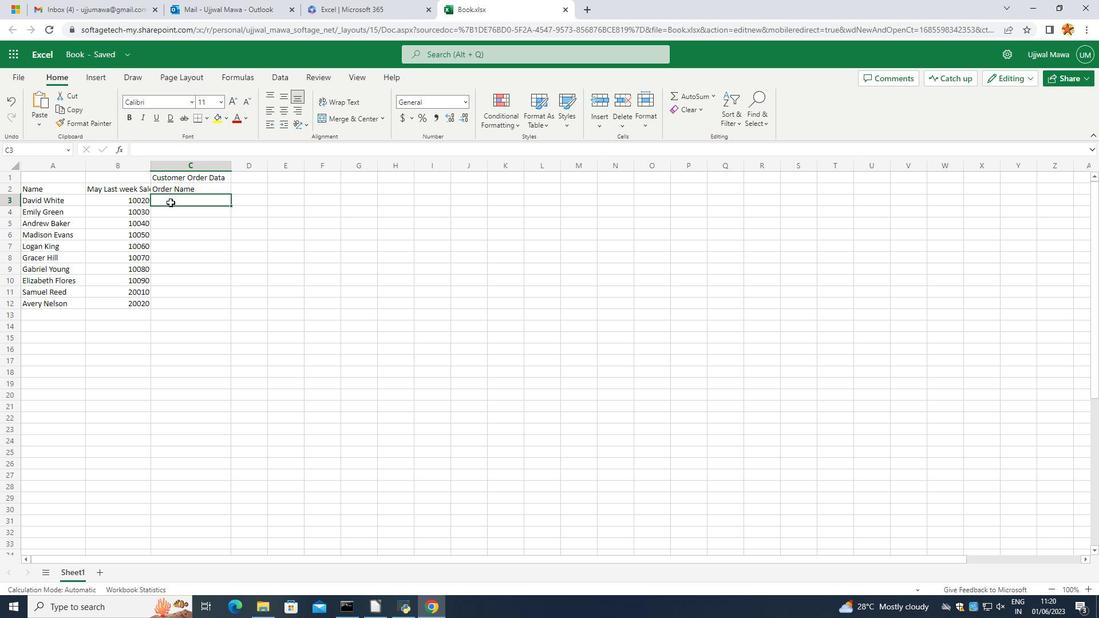
Action: Mouse moved to (165, 208)
Screenshot: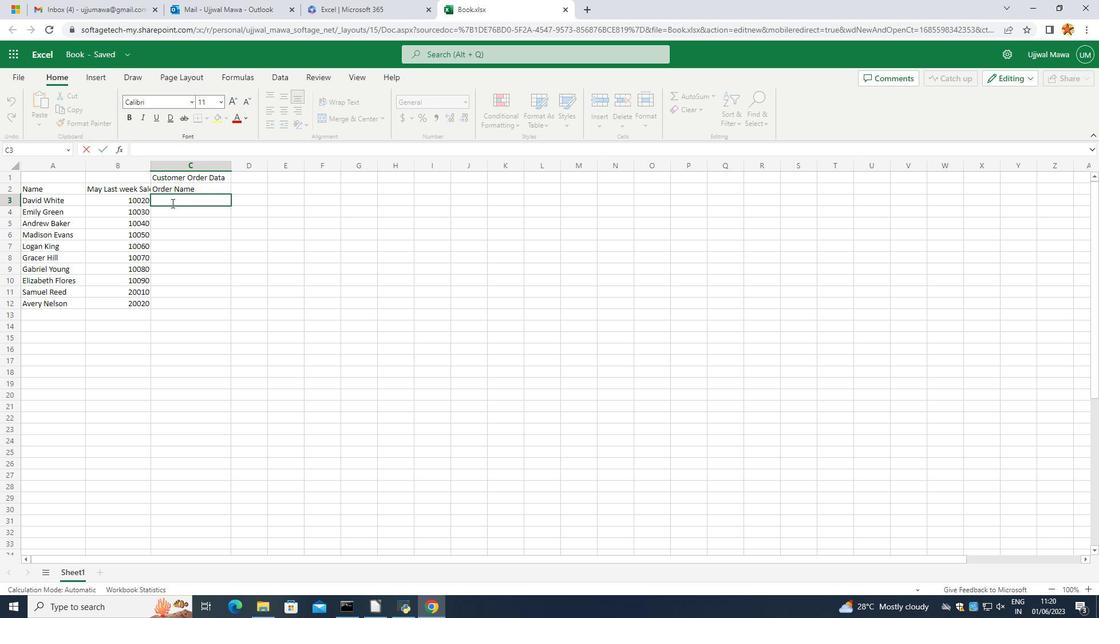 
Action: Key pressed <Key.caps_lock>N<Key.caps_lock>ike<Key.space>shoe<Key.enter><Key.caps_lock>AA<Key.backspace><Key.caps_lock>didas<Key.space>shie<Key.enter>
Screenshot: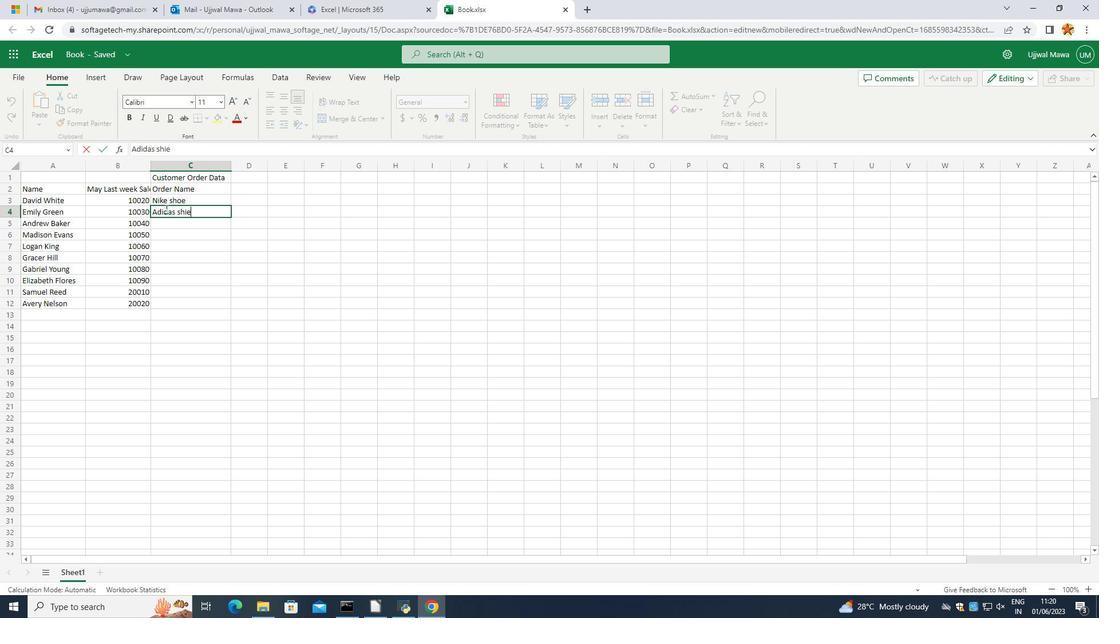 
Action: Mouse moved to (181, 218)
Screenshot: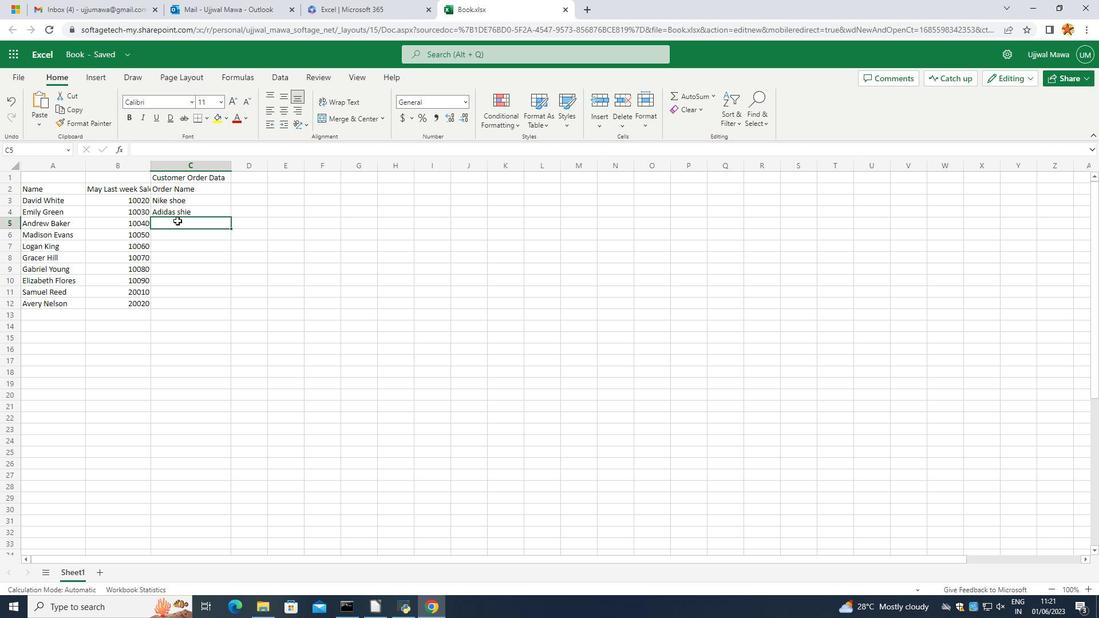 
Action: Mouse pressed left at (181, 218)
Screenshot: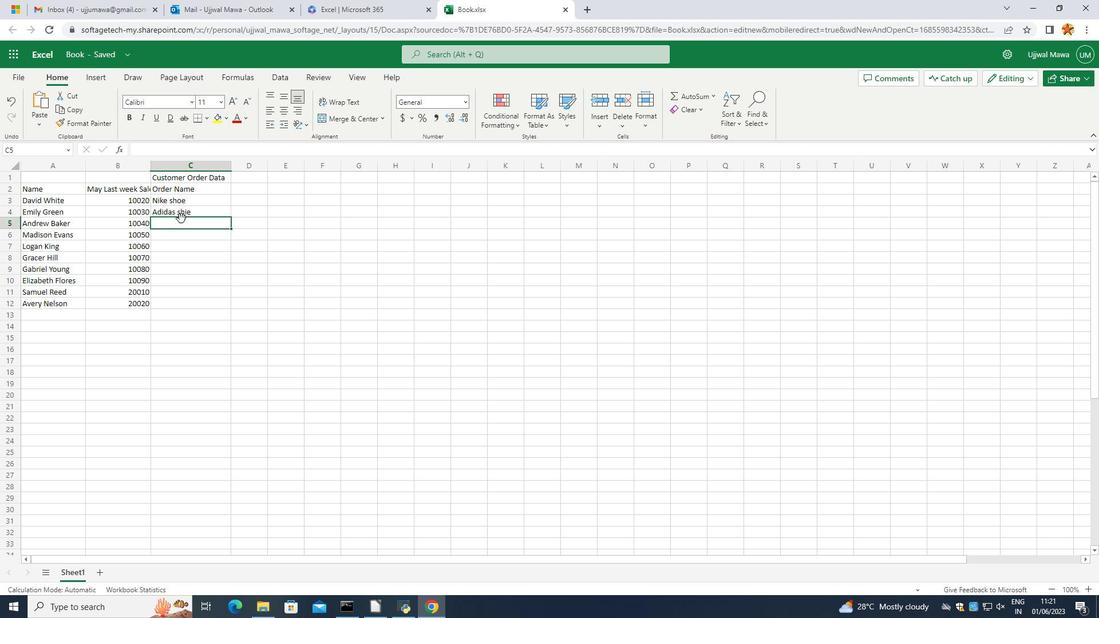 
Action: Mouse moved to (183, 216)
Screenshot: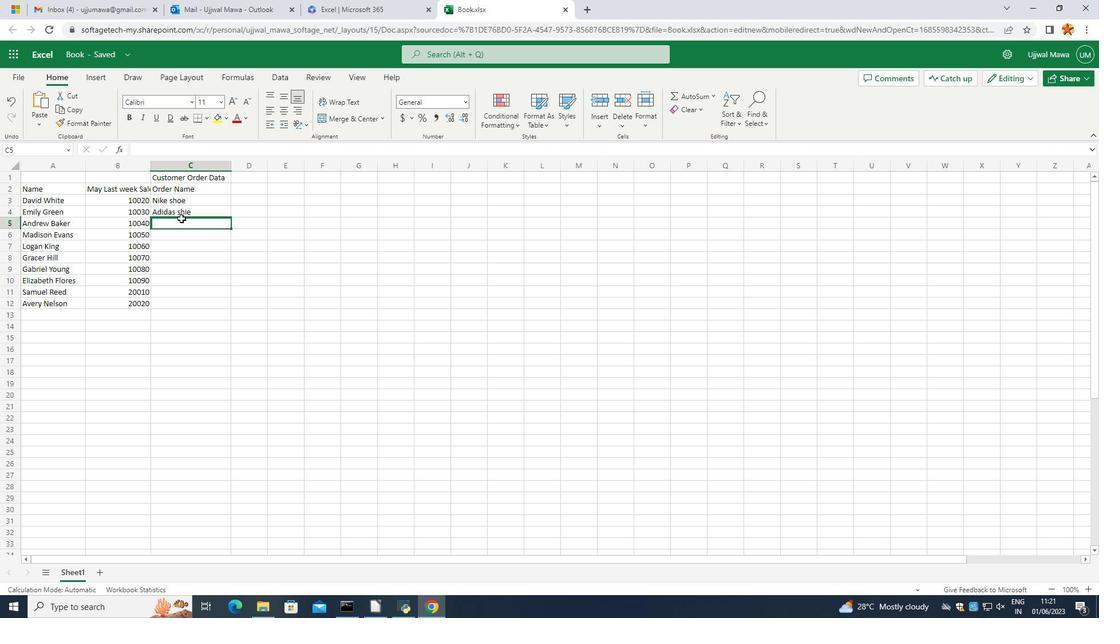 
Action: Mouse pressed left at (183, 216)
Screenshot: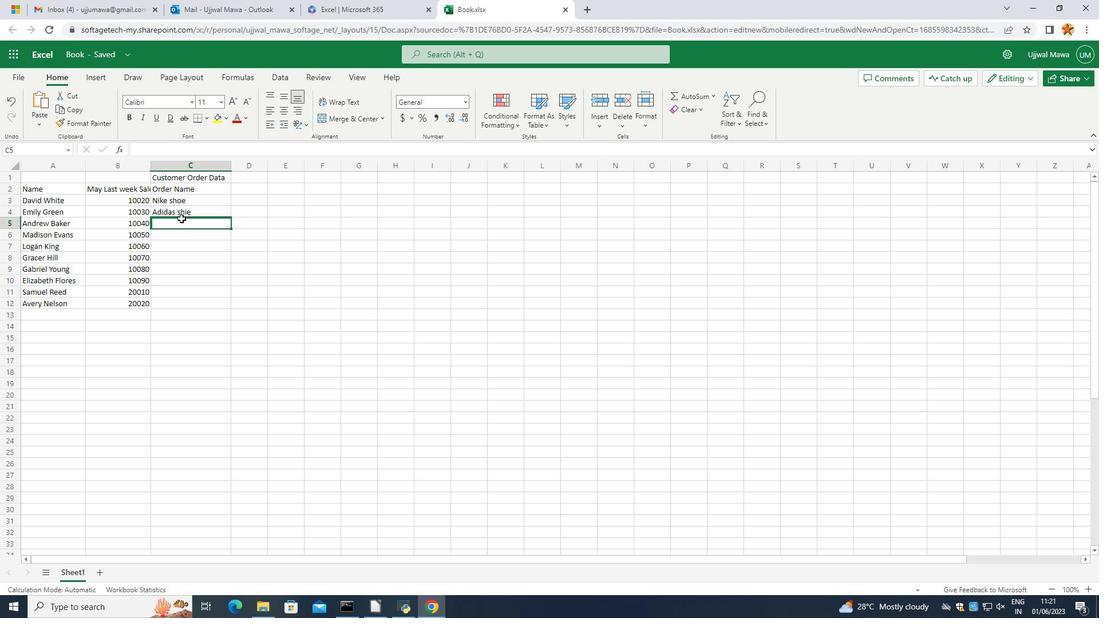 
Action: Mouse pressed left at (183, 216)
Screenshot: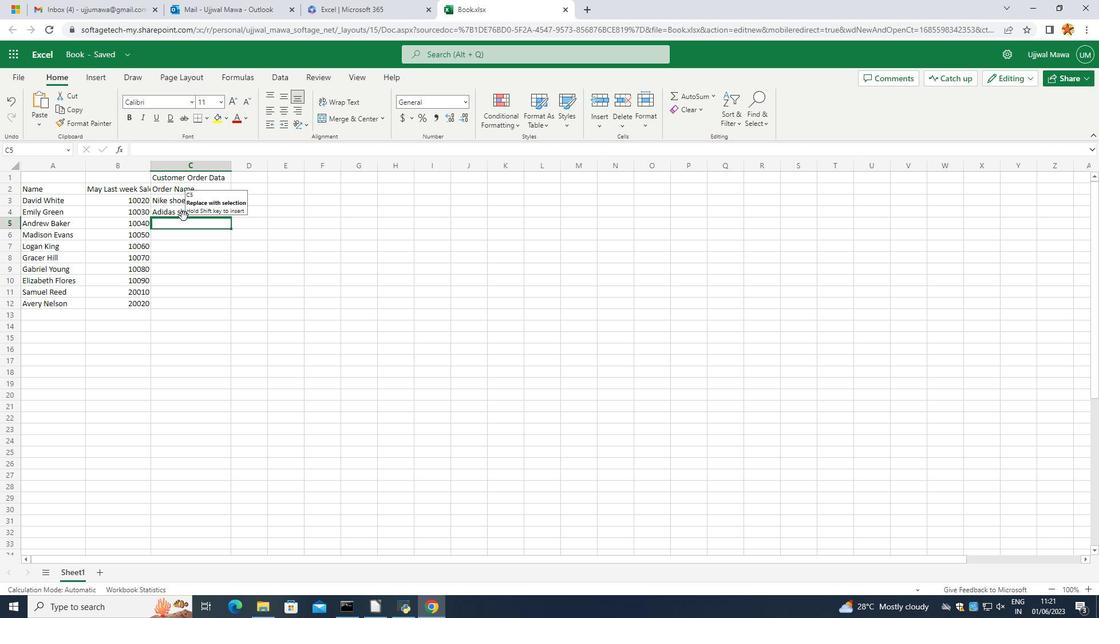 
Action: Mouse moved to (189, 211)
Screenshot: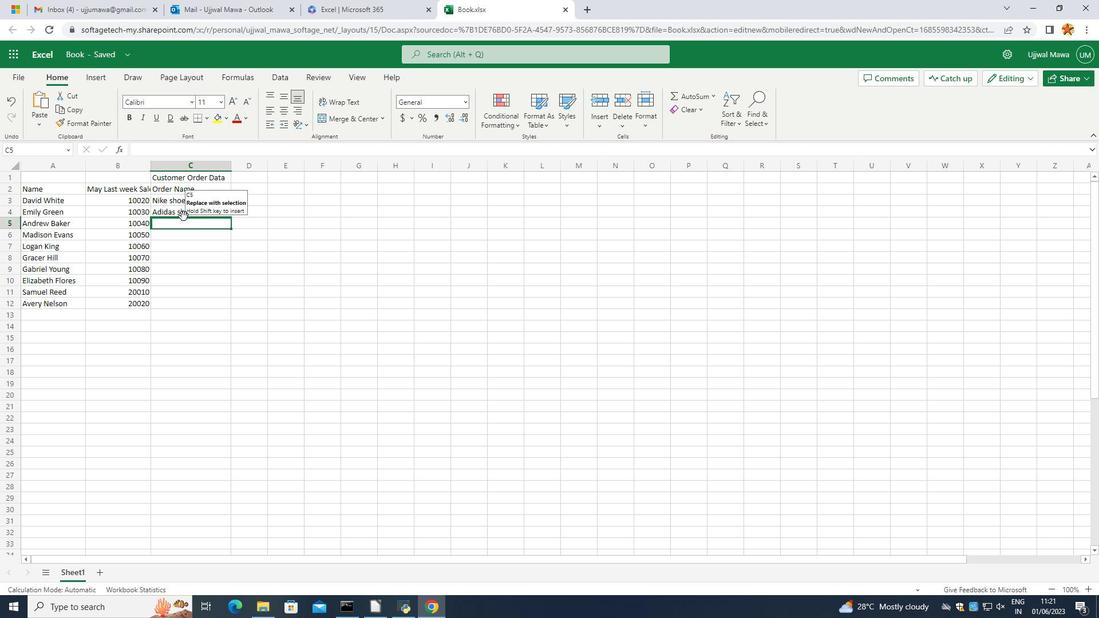 
Action: Mouse pressed left at (189, 211)
Screenshot: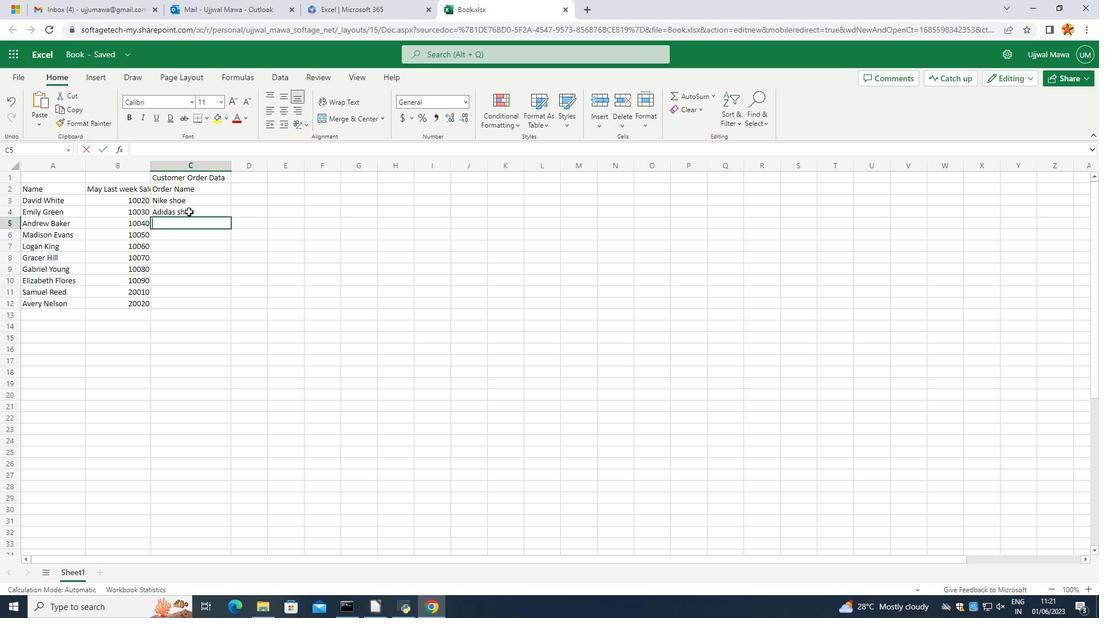
Action: Mouse pressed left at (189, 211)
Screenshot: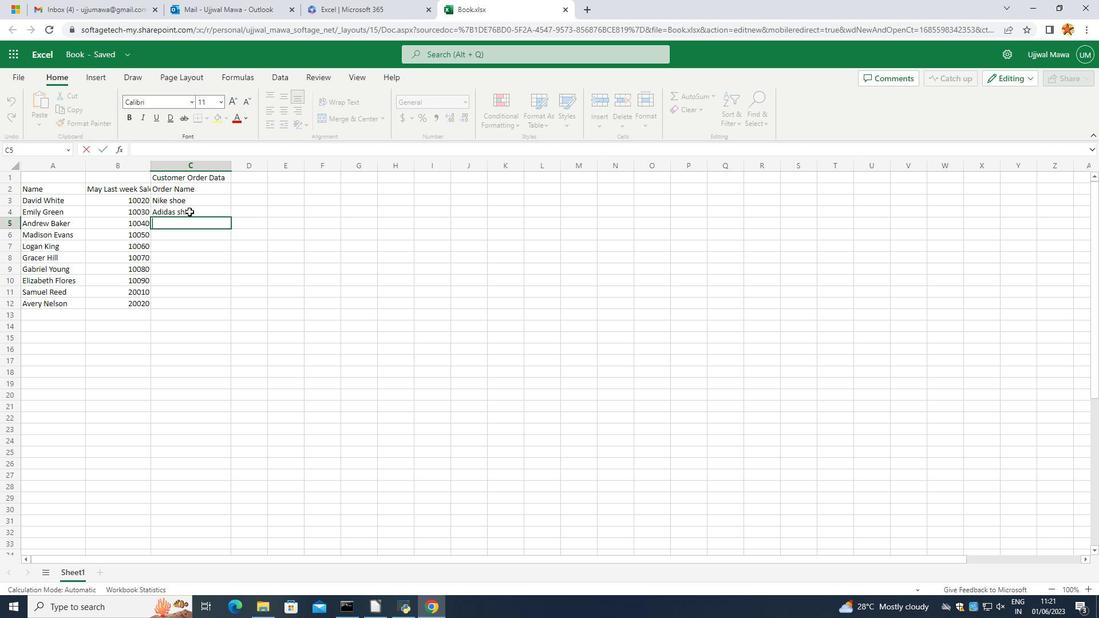 
Action: Mouse moved to (193, 211)
Screenshot: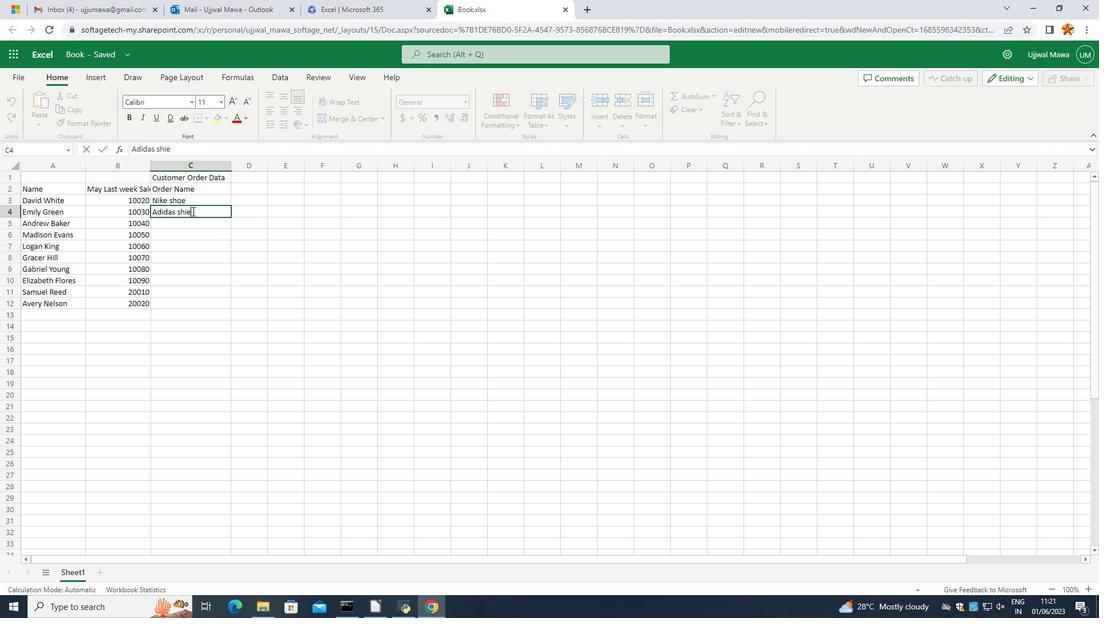 
Action: Mouse pressed left at (193, 211)
Screenshot: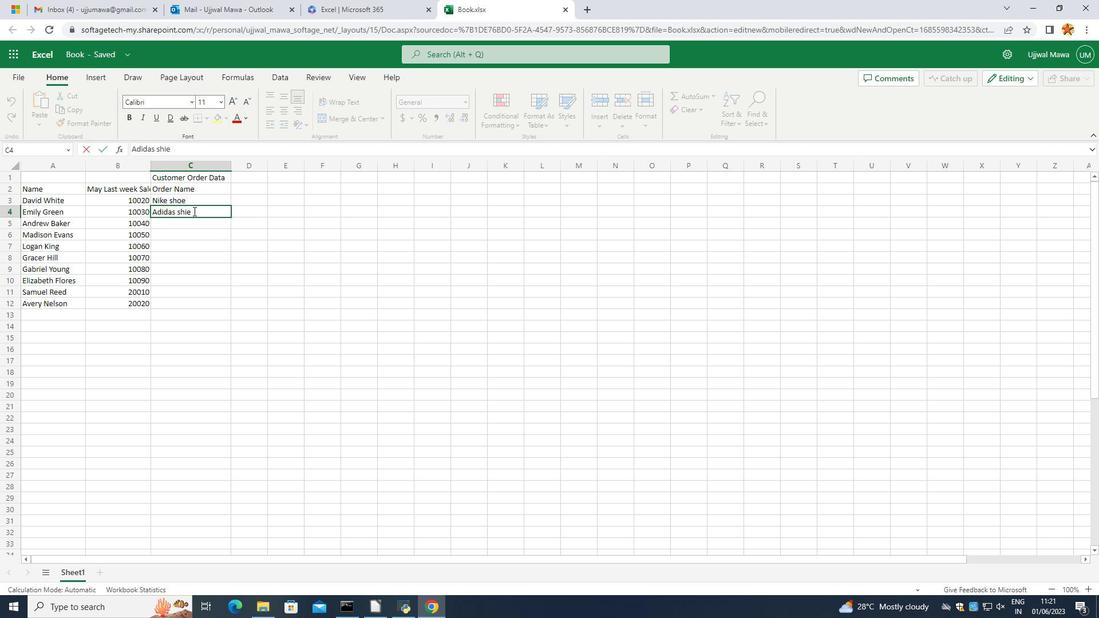
Action: Mouse moved to (170, 215)
Screenshot: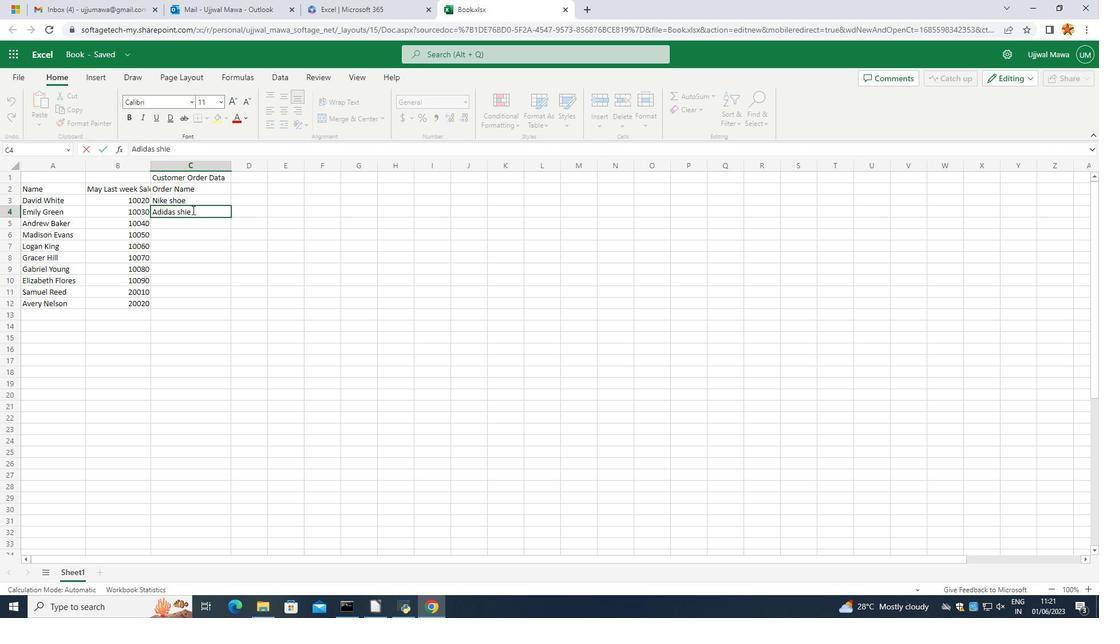 
Action: Key pressed <Key.backspace><Key.backspace>oe<Key.enter><Key.caps_lock>G<Key.caps_lock>uuc<Key.backspace><Key.backspace>cci<Key.space><Key.caps_lock>T<Key.caps_lock>shirt]]<Key.backspace><Key.backspace><Key.enter><Key.caps_lock>L<Key.caps_lock>ouis<Key.space><Key.caps_lock>V<Key.caps_lock>uiy<Key.backspace>ttoini<Key.space><Key.caps_lock>B<Key.caps_lock>g<Key.backspace>ah<Key.backspace>g<Key.enter><Key.caps_lock>Z<Key.caps_lock>ra<Key.space><Key.caps_lock>S<Key.caps_lock>hirt\<Key.backspace><Key.backspace>t<Key.enter><Key.caps_lock>H<Key.shift_r><Key.shift_r><Key.shift_r><Key.shift_r><Key.shift_r><Key.shift_r><Key.shift_r><Key.shift_r><Key.shift_r><Key.shift_r><Key.shift_r><Key.shift_r><Key.shift_r><Key.shift_r>&M<Key.space>J<Key.caps_lock>eans<Key.enter><Key.caps_lock>C<Key.caps_lock>hane;l<Key.backspace>l<Key.backspace><Key.backspace>k<Key.backspace>l<Key.caps_lock>P<Key.caps_lock><Key.caps_lock><Key.caps_lock>erfume
Screenshot: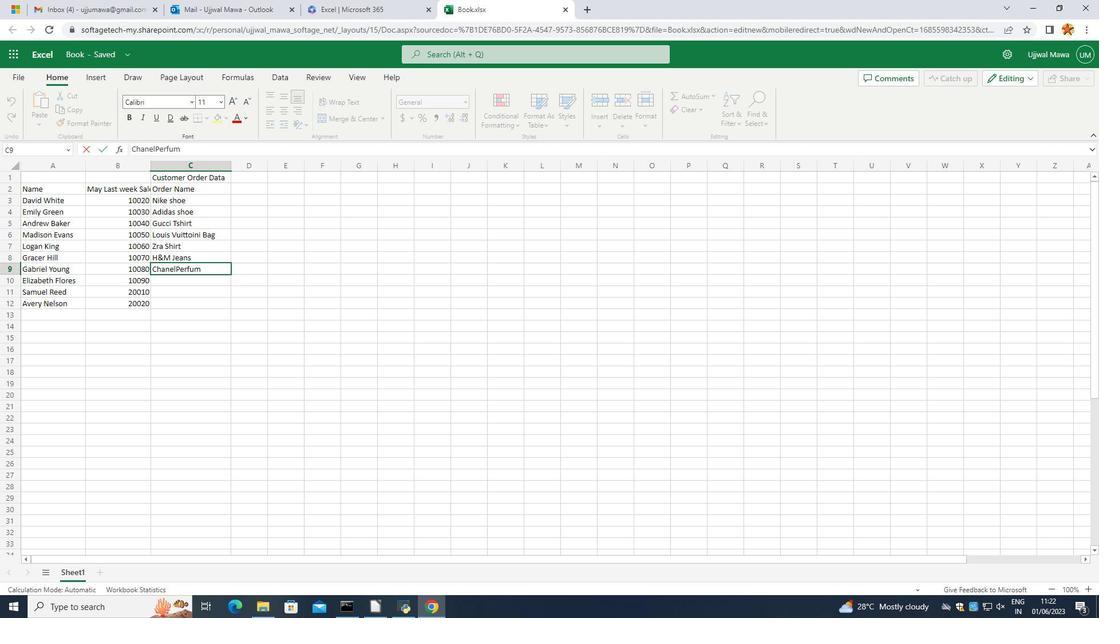 
Action: Mouse moved to (173, 266)
Screenshot: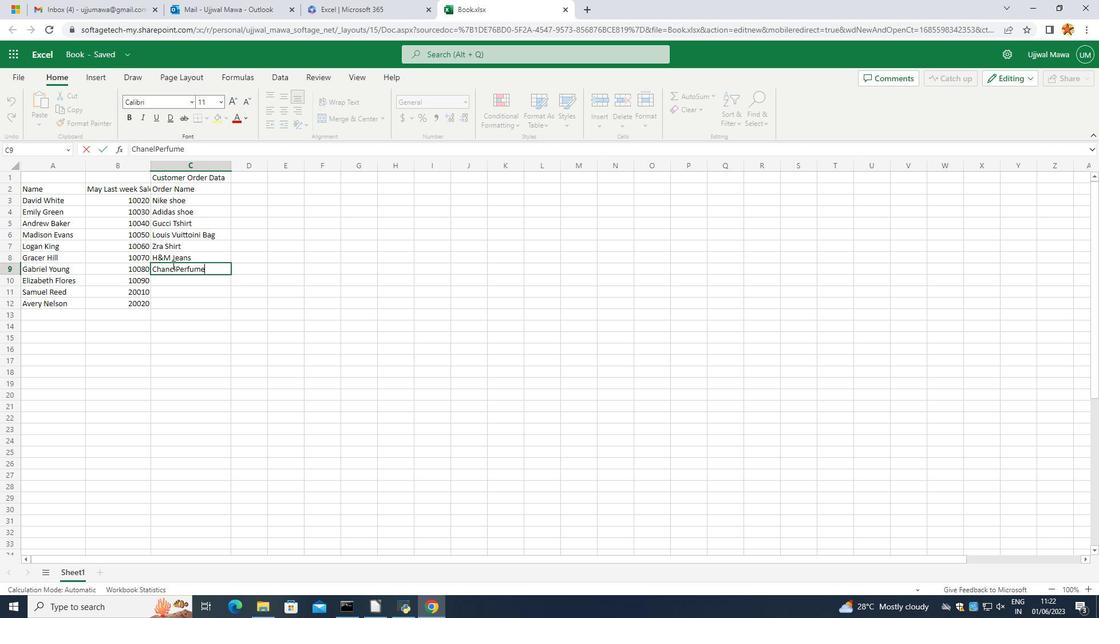 
Action: Mouse pressed left at (173, 266)
Screenshot: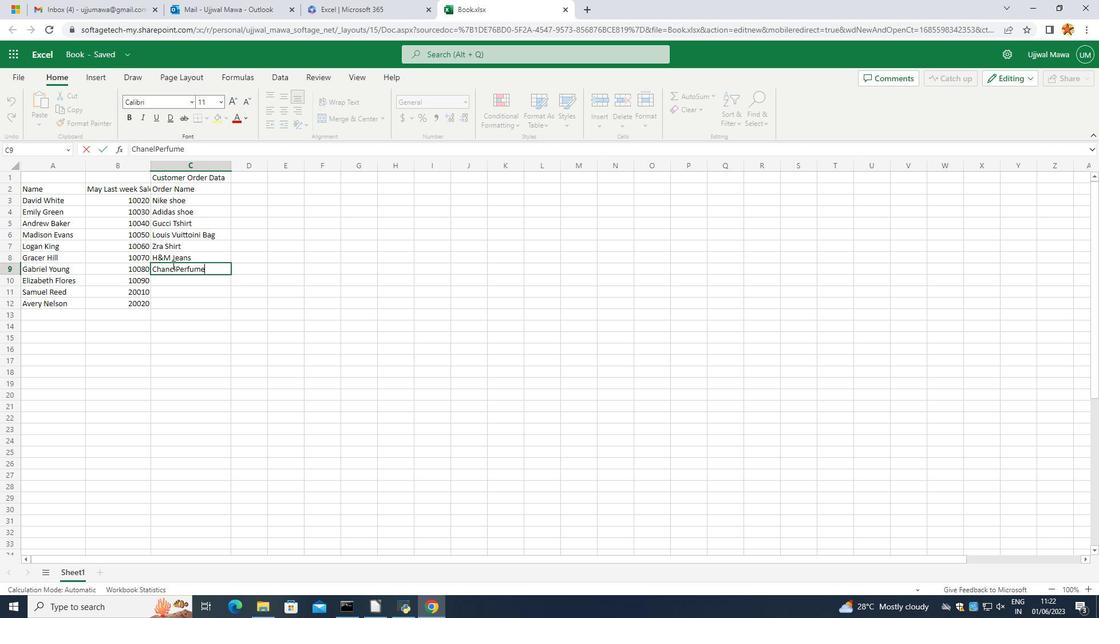 
Action: Mouse moved to (175, 270)
Screenshot: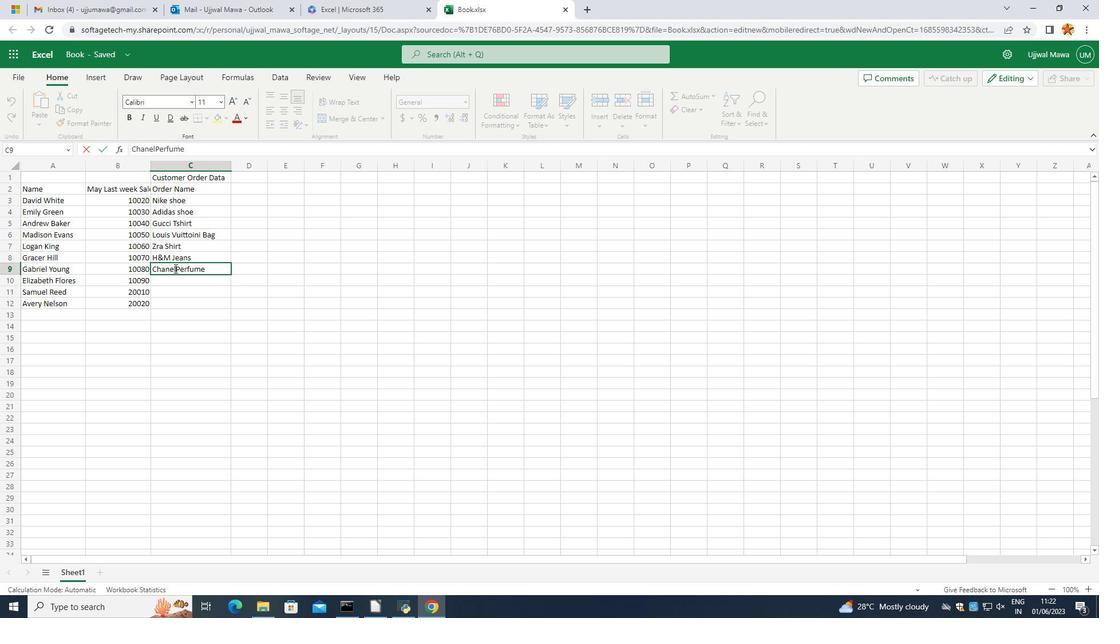 
Action: Mouse pressed left at (175, 270)
Screenshot: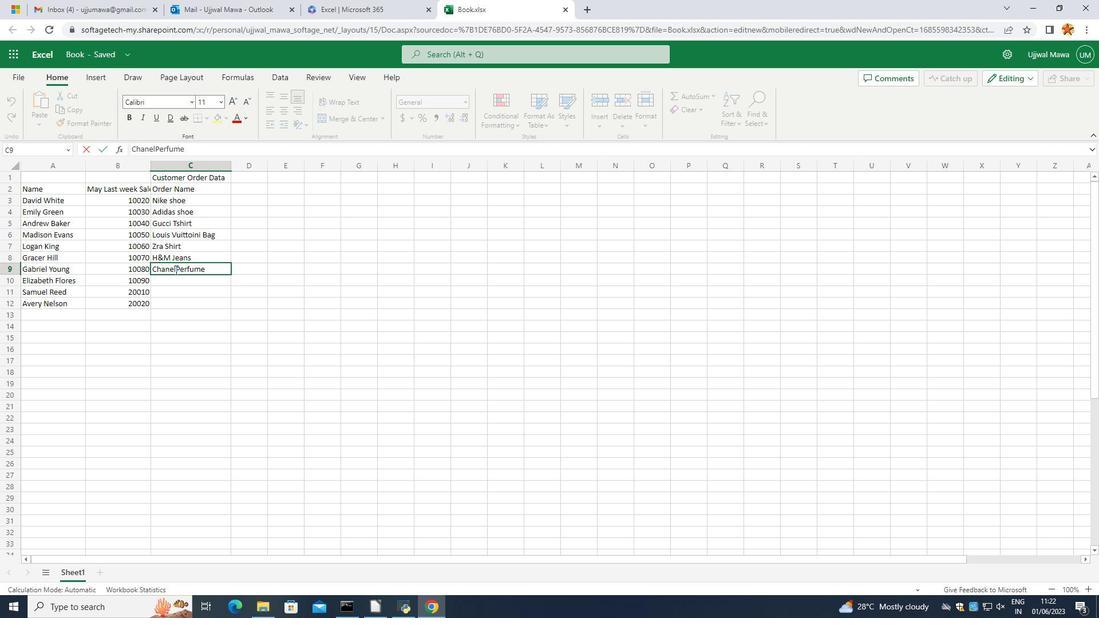 
Action: Key pressed <Key.space>
Screenshot: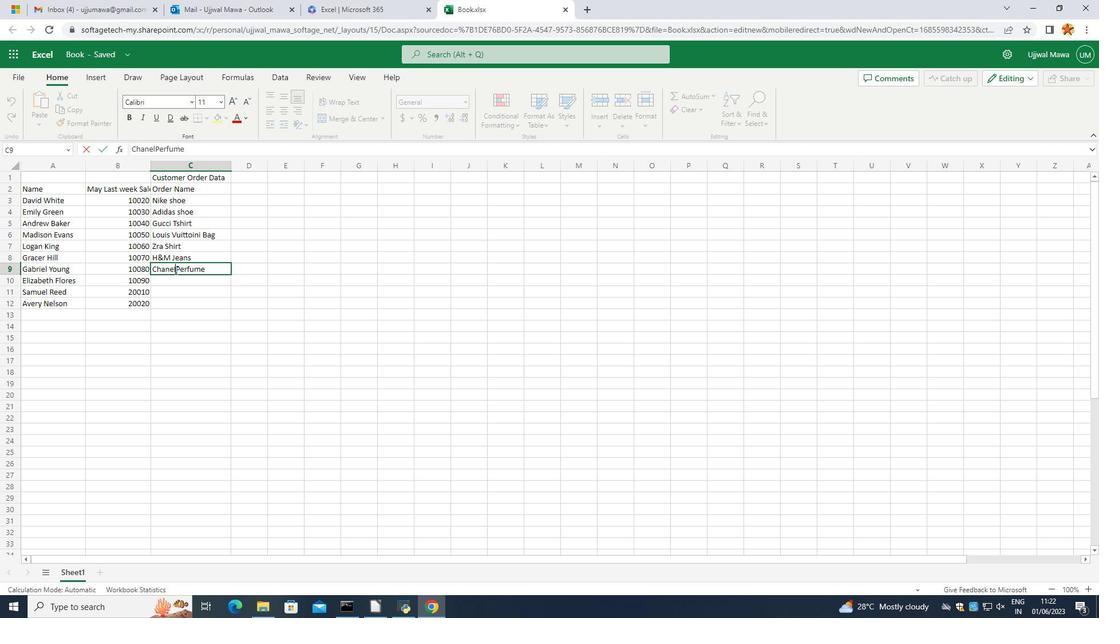 
Action: Mouse moved to (166, 287)
Screenshot: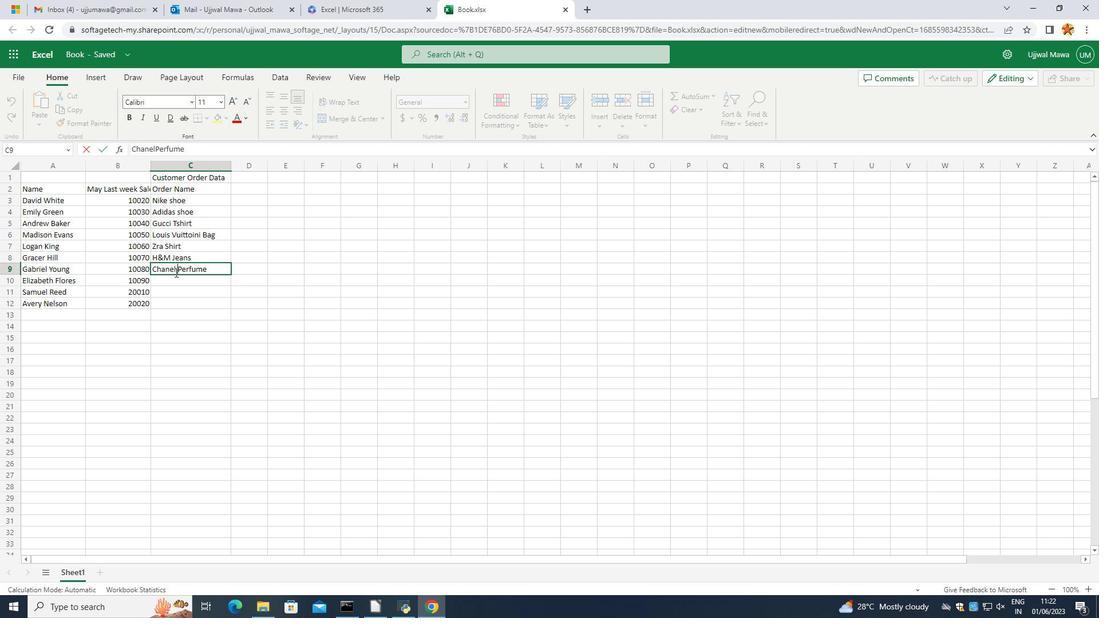 
Action: Mouse pressed left at (166, 287)
Screenshot: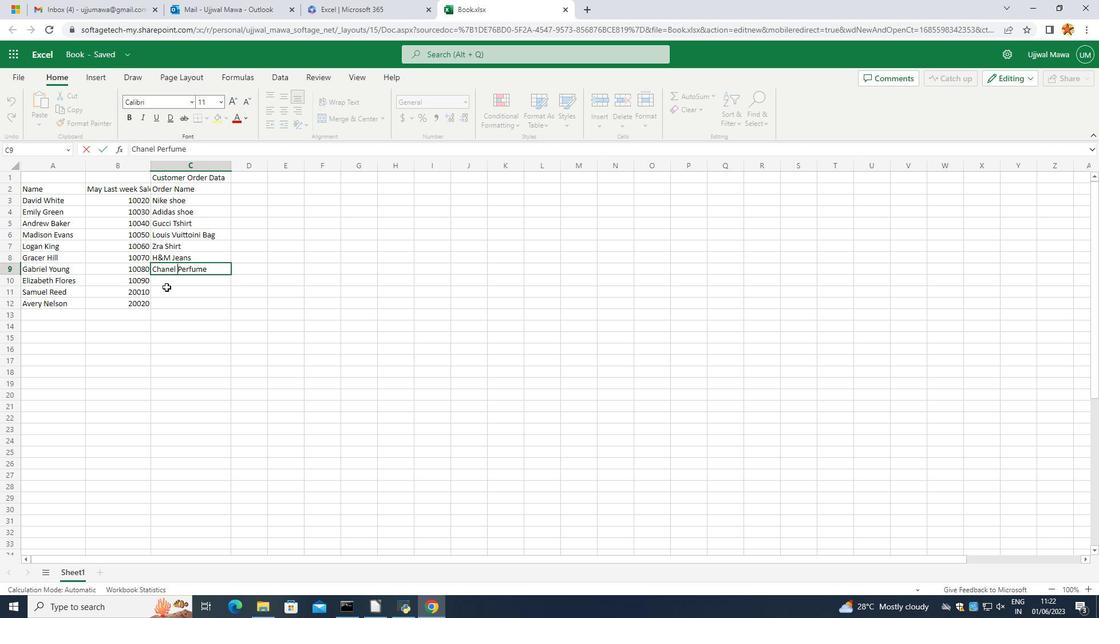 
Action: Mouse moved to (171, 284)
Screenshot: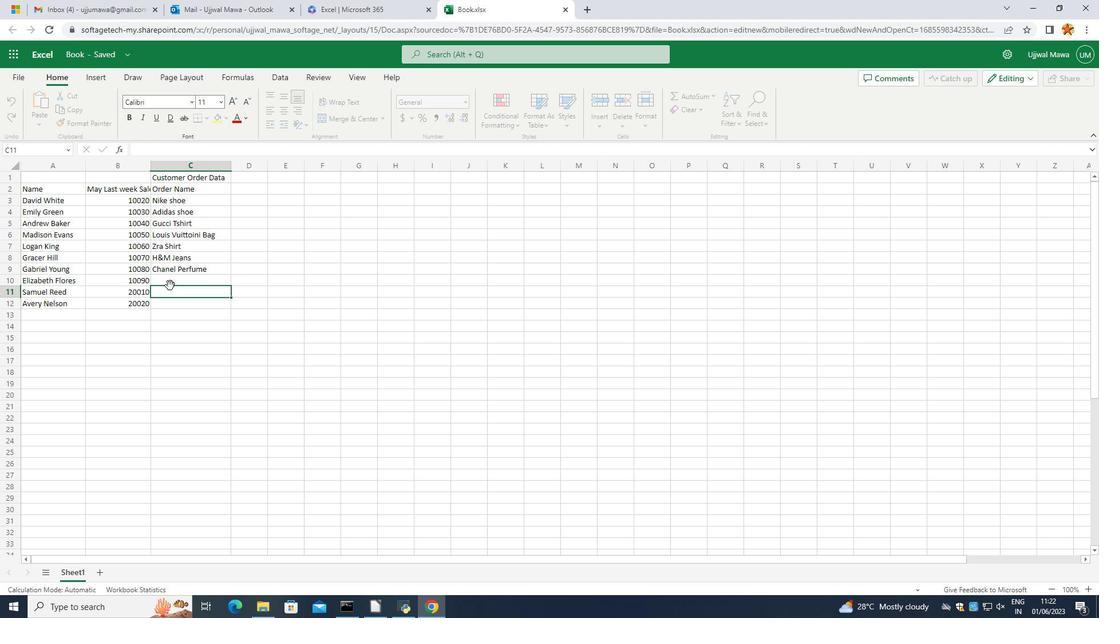 
Action: Mouse pressed left at (171, 284)
Screenshot: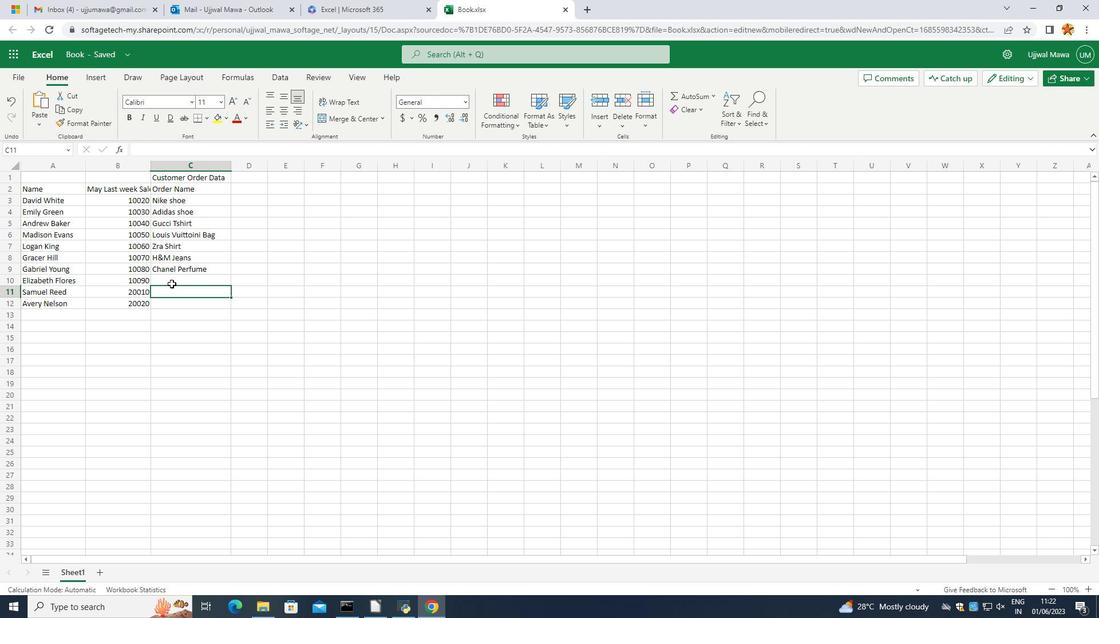 
Action: Mouse pressed left at (171, 284)
Screenshot: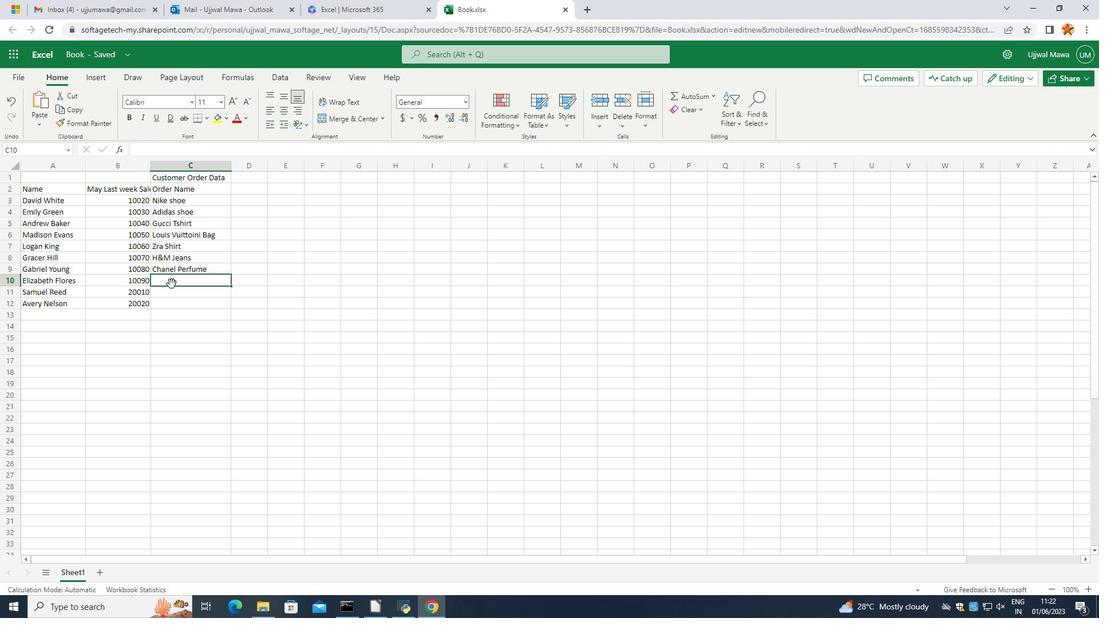 
Action: Mouse moved to (176, 281)
Screenshot: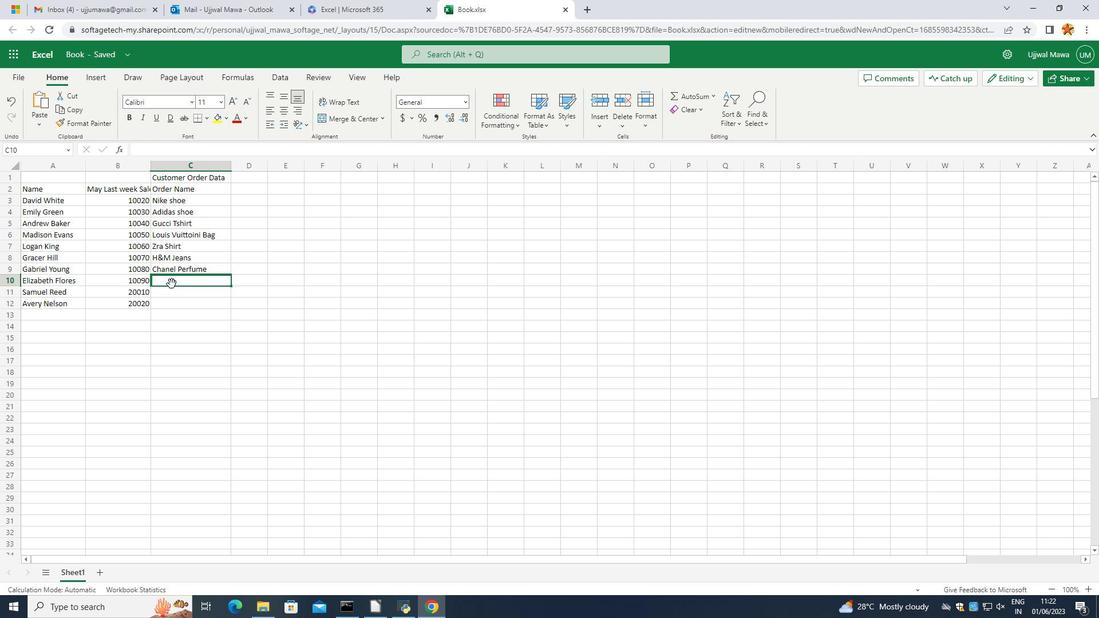 
Action: Mouse pressed left at (176, 281)
Screenshot: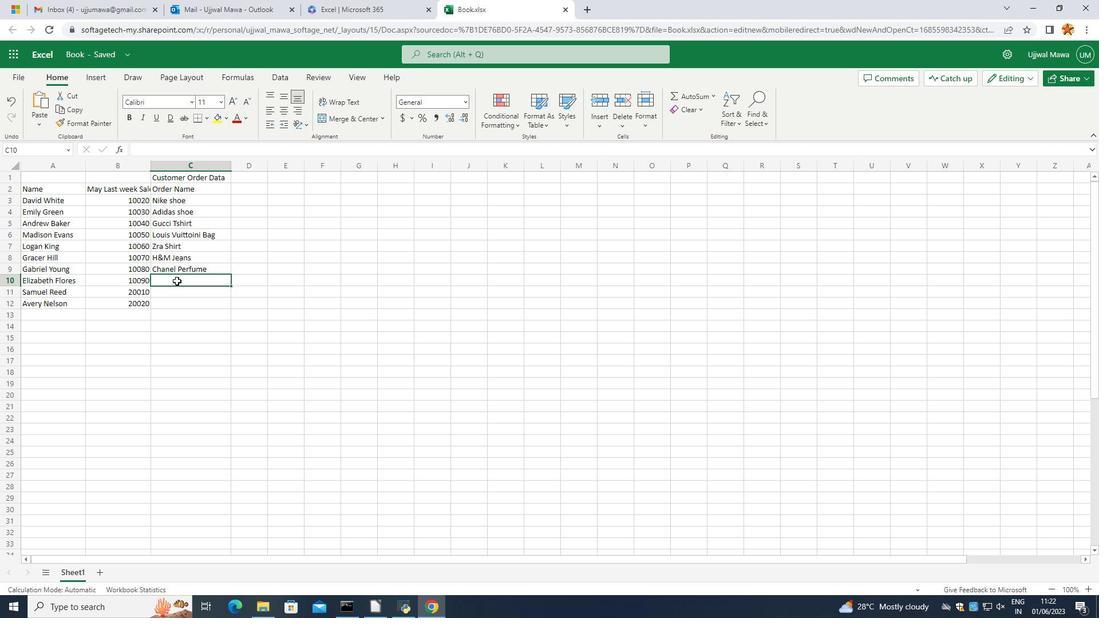 
Action: Mouse pressed left at (176, 281)
Screenshot: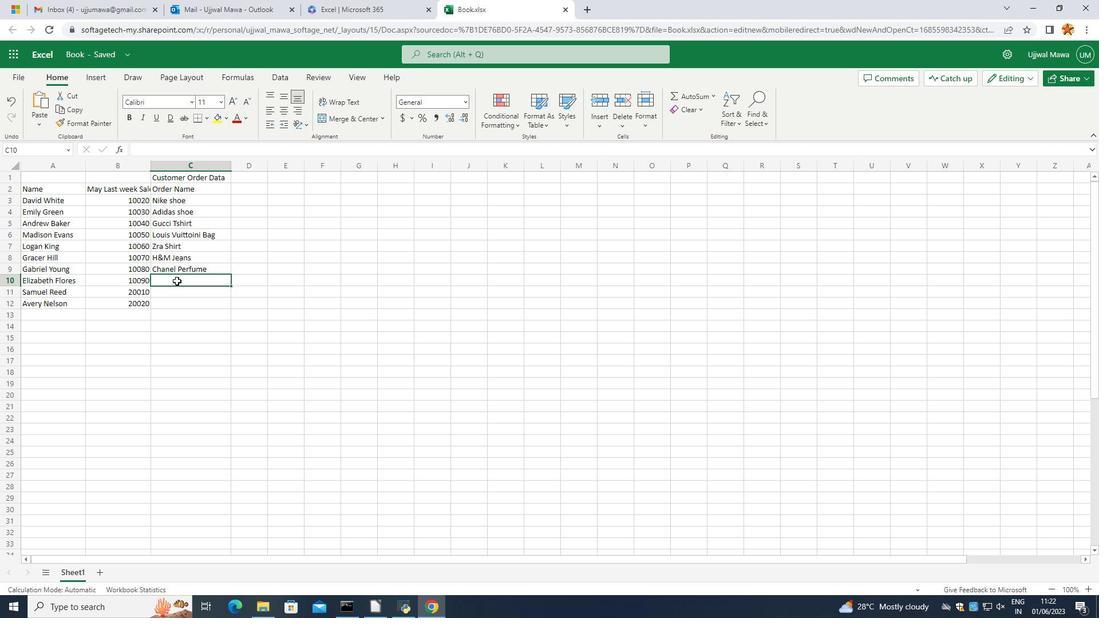 
Action: Mouse moved to (135, 318)
Screenshot: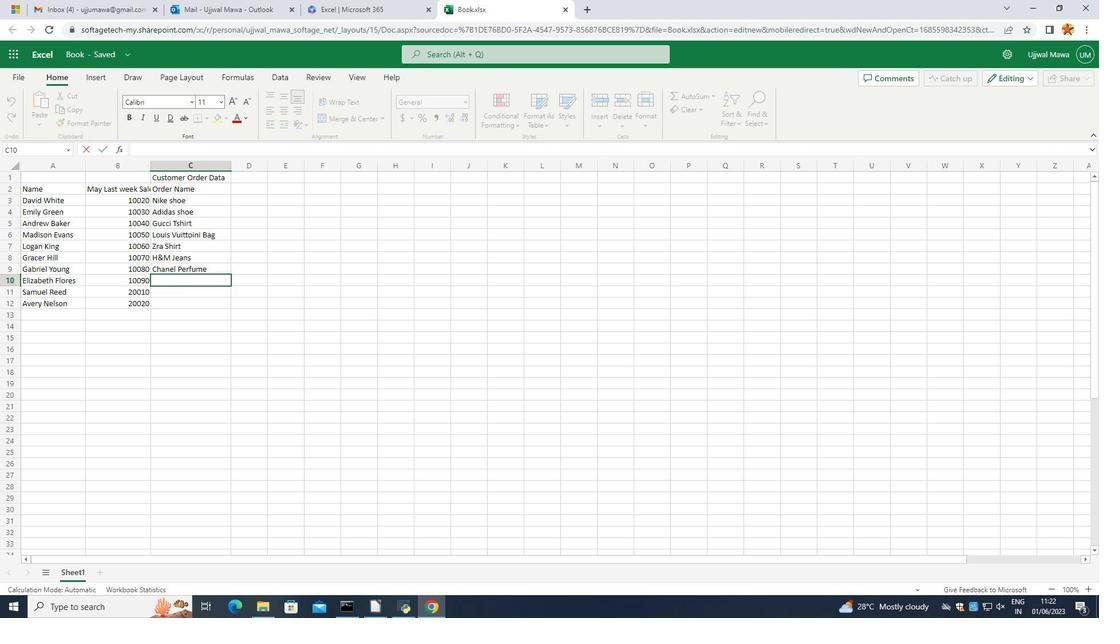 
Action: Key pressed <Key.caps_lock>V<Key.caps_lock>ersace<Key.space><Key.caps_lock>P<Key.caps_lock>erfume<Key.enter>'<Key.backspace><Key.caps_lock>R<Key.caps_lock>alph<Key.space><Key.caps_lock>L<Key.caps_lock>auren<Key.space><Key.caps_lock>B<Key.caps_lock>ag<Key.enter><Key.caps_lock>P<Key.caps_lock>rada<Key.space><Key.caps_lock>S<Key.caps_lock>hirt
Screenshot: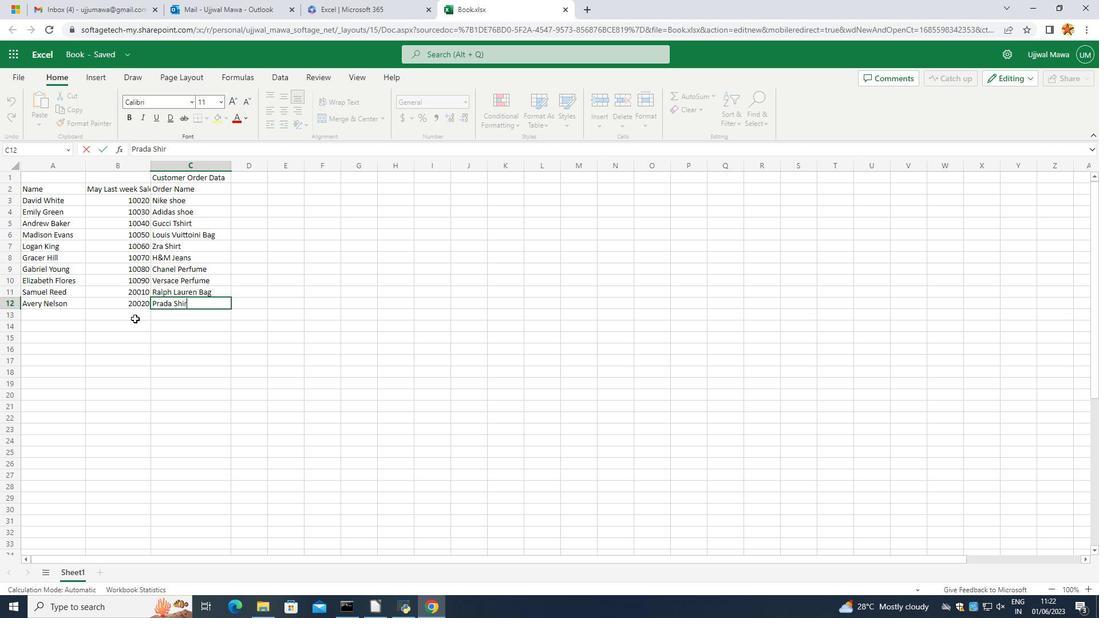 
Action: Mouse moved to (61, 292)
Screenshot: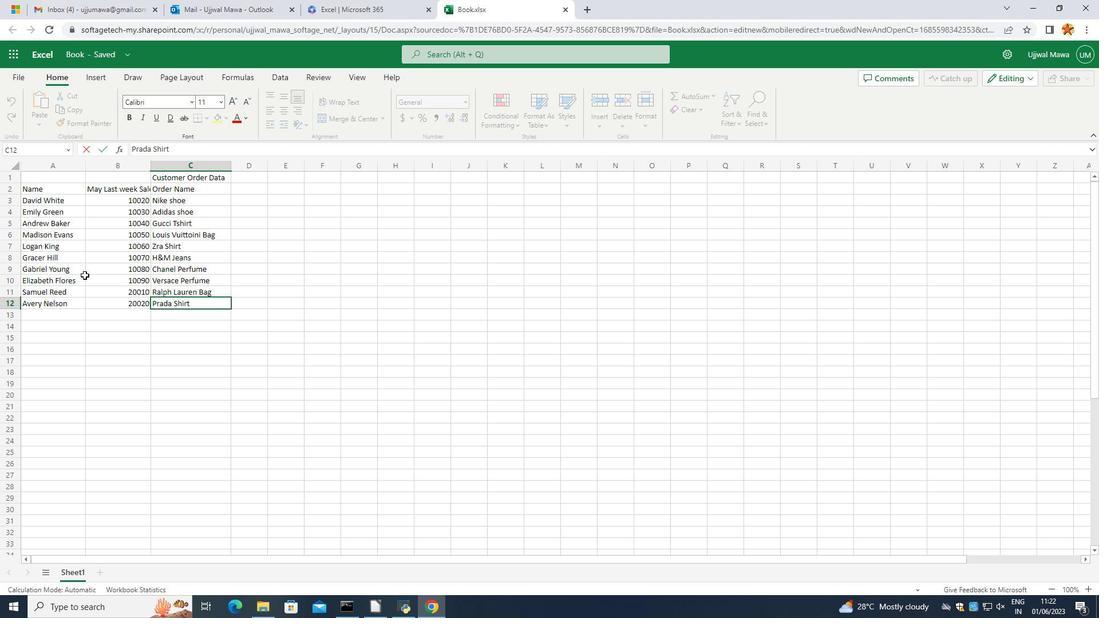 
Action: Mouse pressed left at (61, 292)
Screenshot: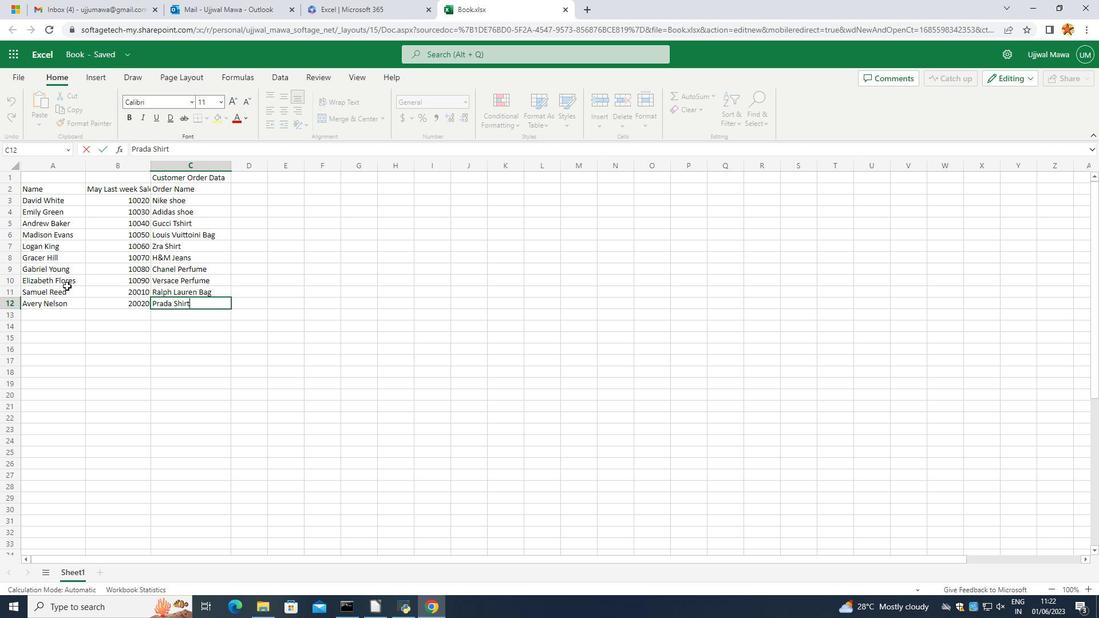 
Action: Mouse moved to (243, 186)
Screenshot: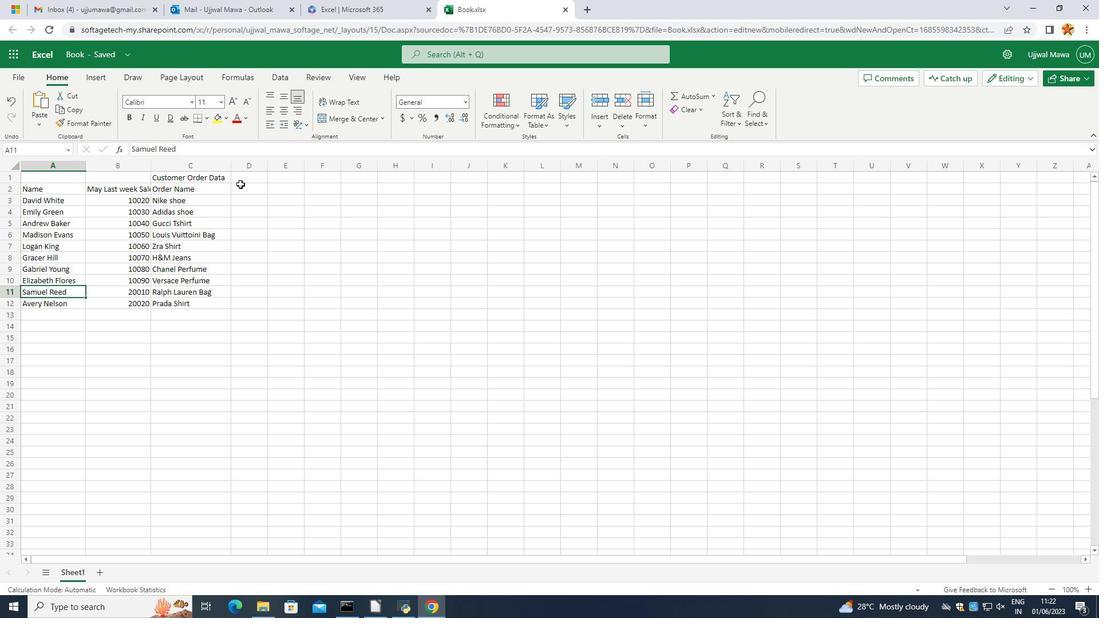 
Action: Mouse pressed left at (243, 186)
Screenshot: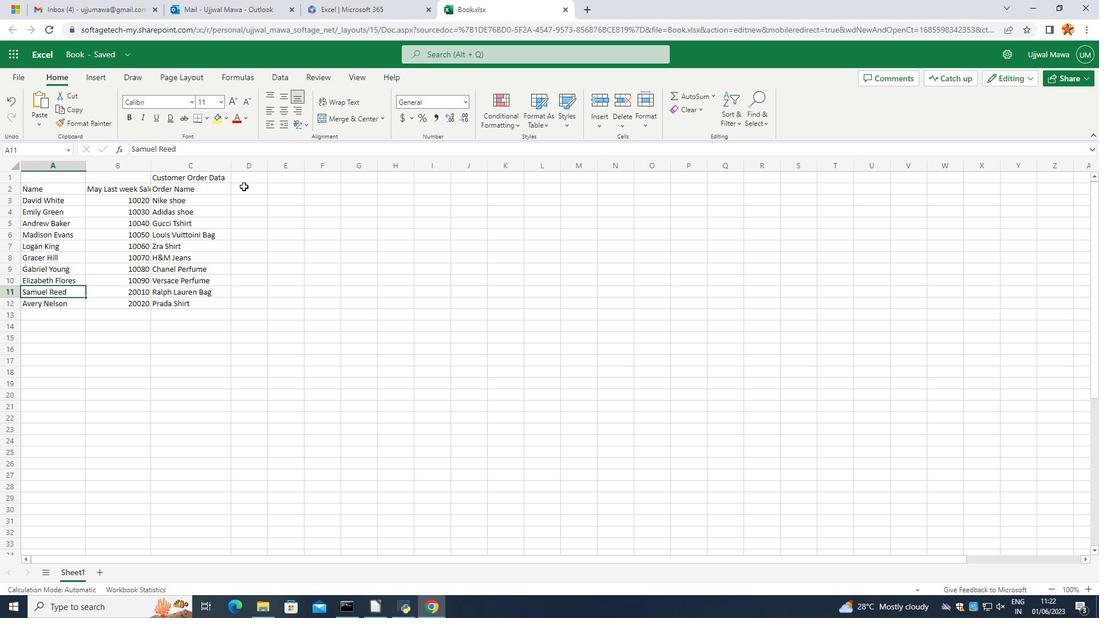 
Action: Mouse pressed left at (243, 186)
Screenshot: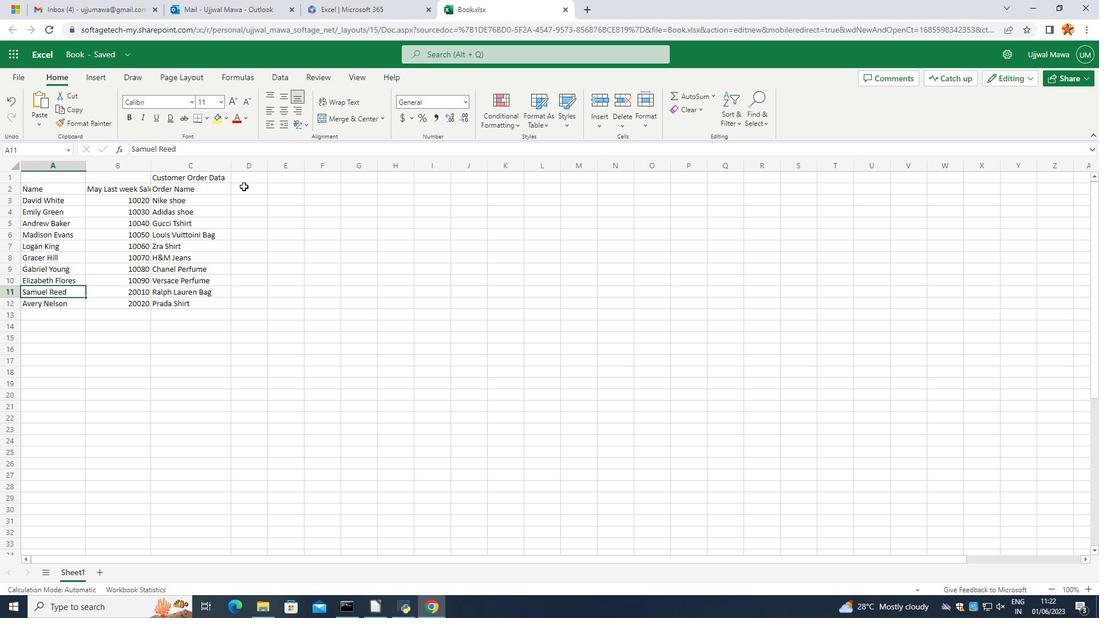 
Action: Key pressed <Key.caps_lock>C<Key.caps_lock>ust<Key.space><Key.caps_lock>O<Key.caps_lock>rder<Key.space><Key.backspace><Key.backspace><Key.backspace><Key.backspace><Key.backspace><Key.backspace><Key.backspace><Key.backspace><Key.backspace><Key.backspace>=<Key.caps_lock>O<Key.caps_lock>rder<Key.space><Key.caps_lock>P<Key.caps_lock>t<Key.backspace>rice<Key.enter>
Screenshot: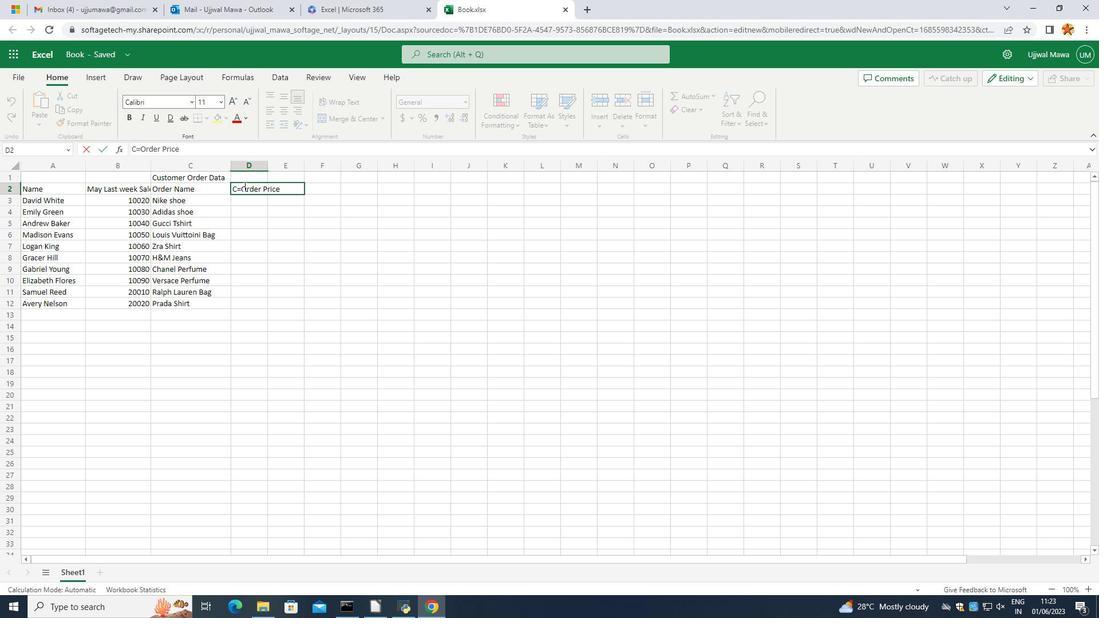 
Action: Mouse moved to (176, 190)
Screenshot: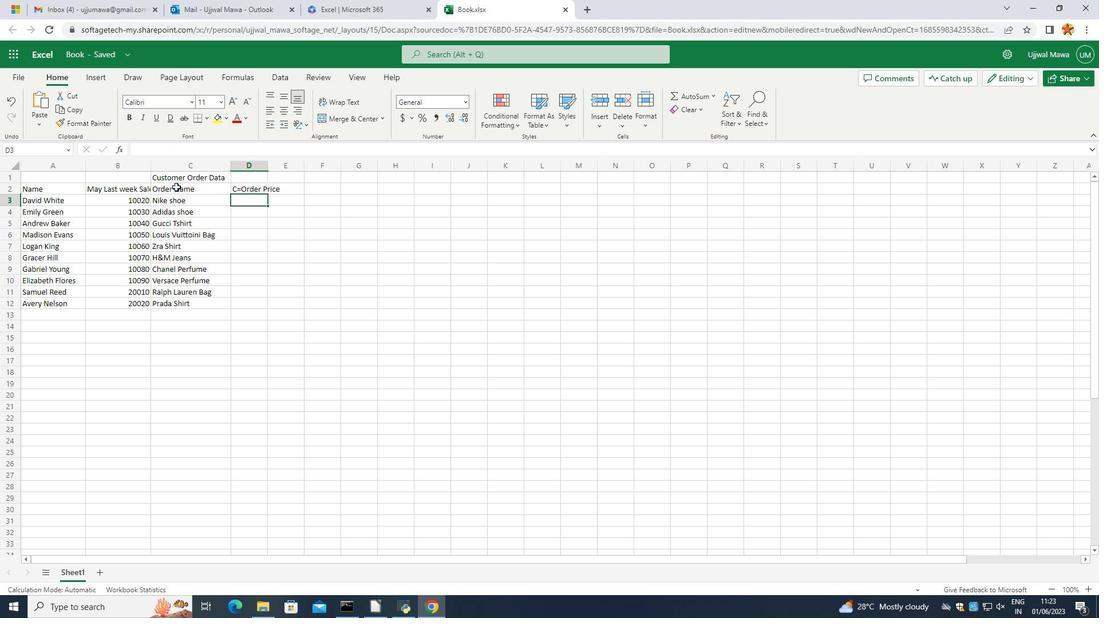 
Action: Mouse pressed left at (176, 190)
Screenshot: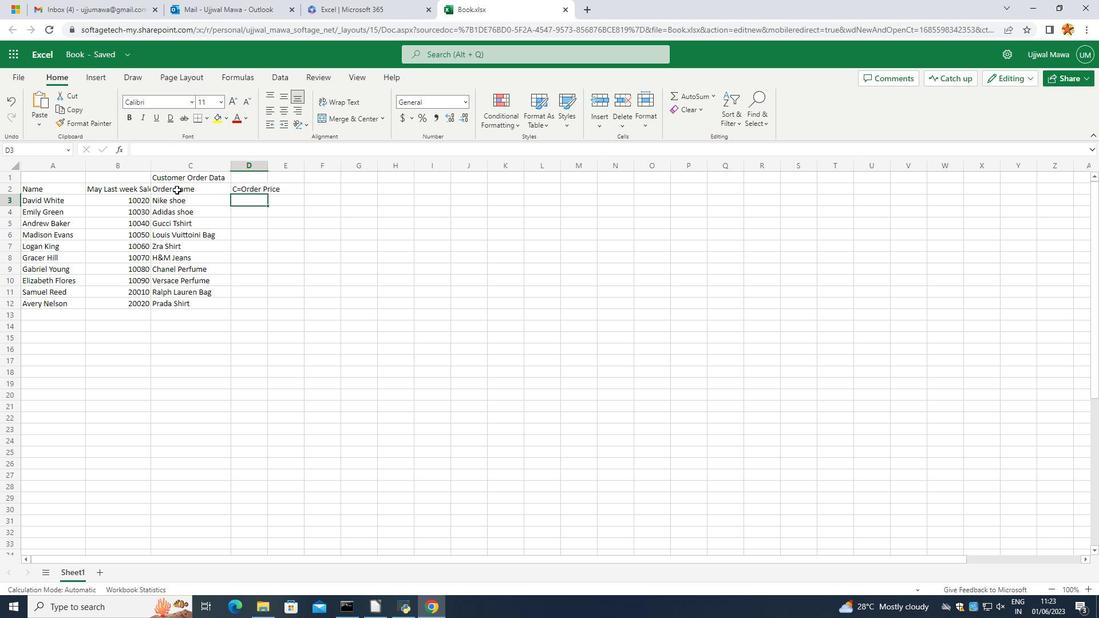 
Action: Mouse moved to (237, 185)
Screenshot: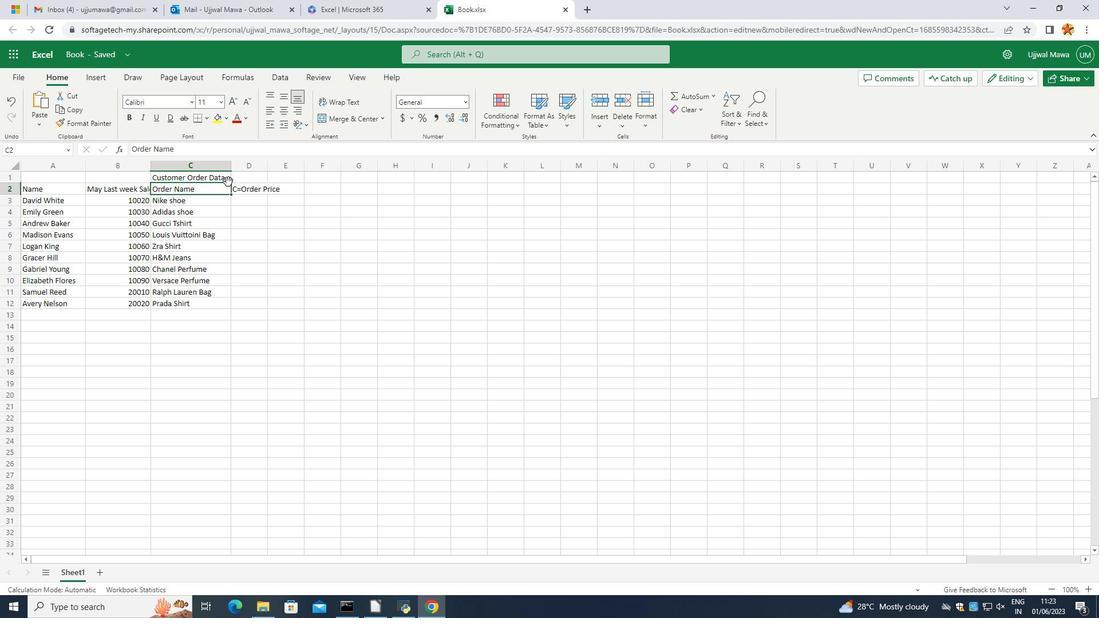 
Action: Mouse pressed left at (237, 185)
Screenshot: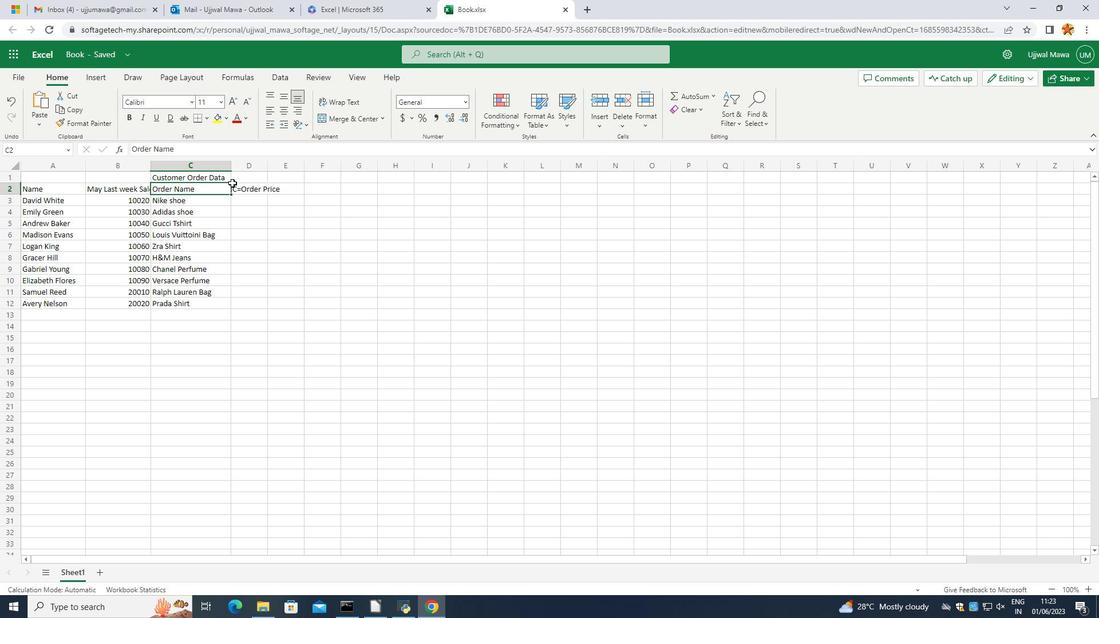 
Action: Mouse pressed left at (237, 185)
Screenshot: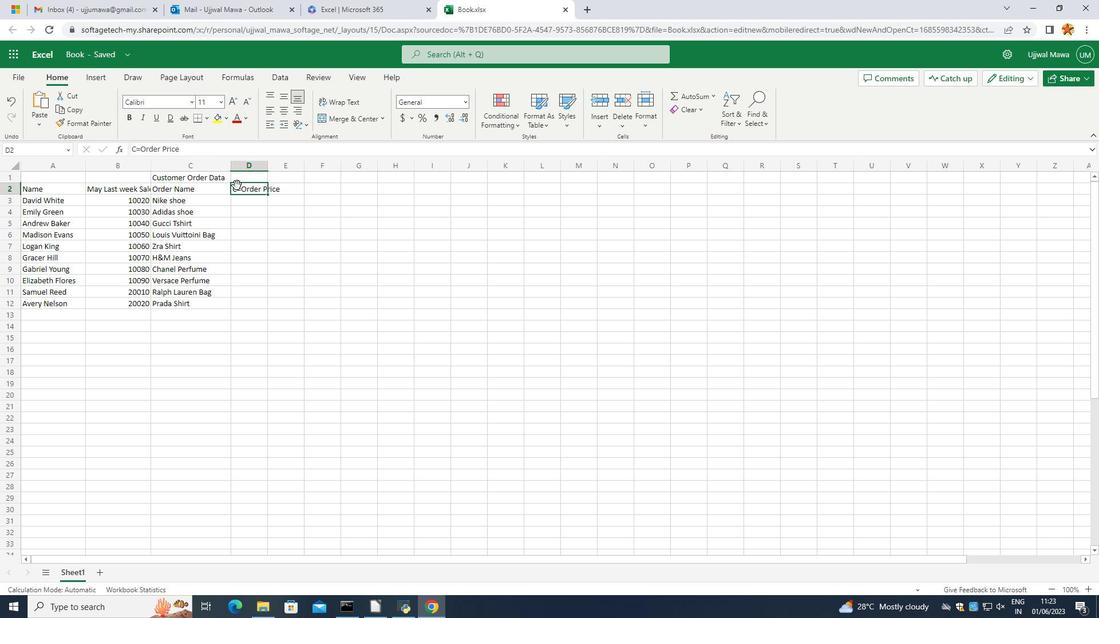 
Action: Mouse pressed left at (237, 185)
Screenshot: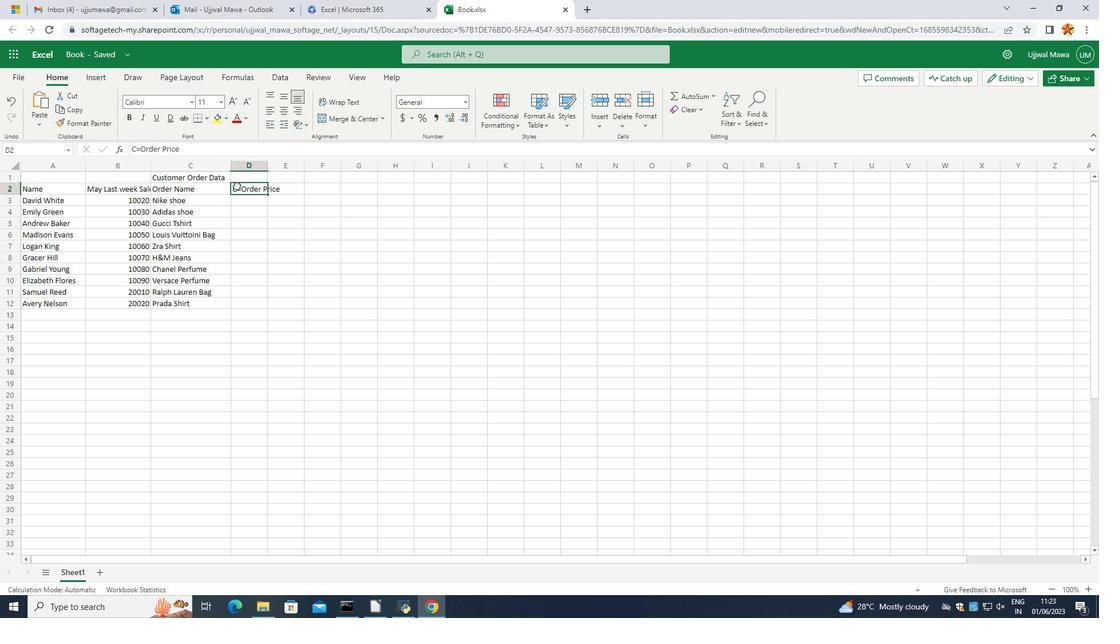 
Action: Mouse moved to (247, 184)
Screenshot: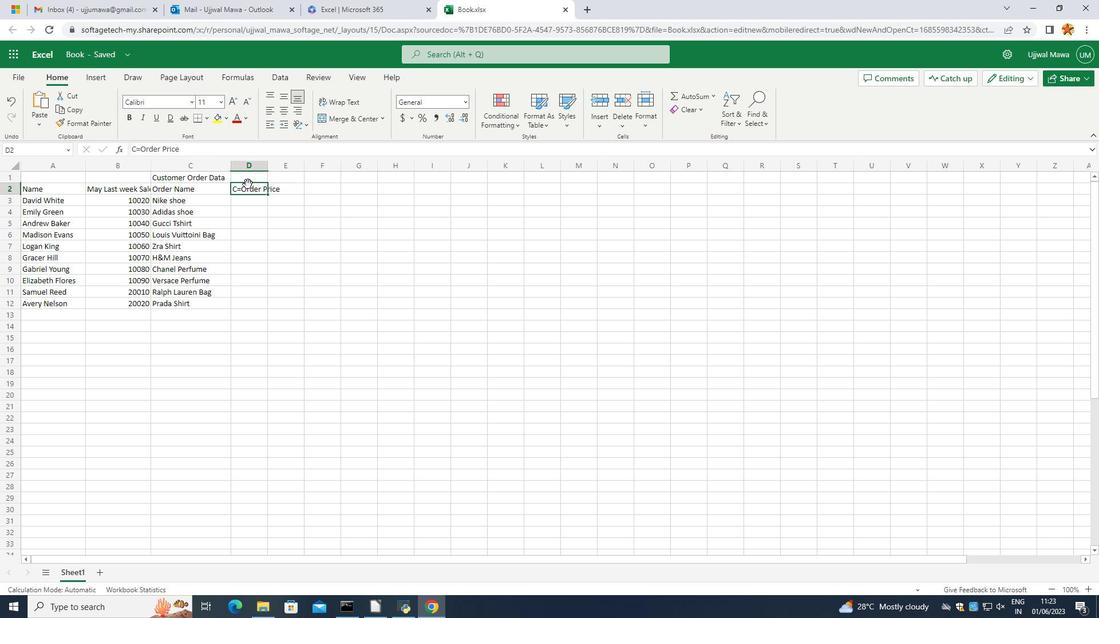 
Action: Mouse pressed left at (247, 184)
Screenshot: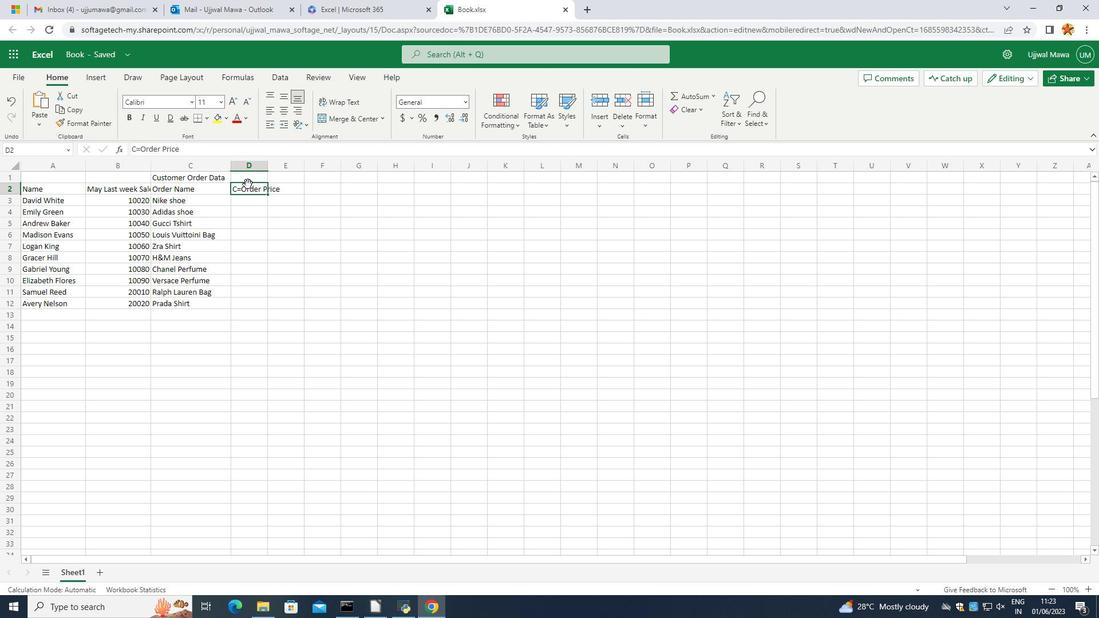 
Action: Mouse pressed left at (247, 184)
Screenshot: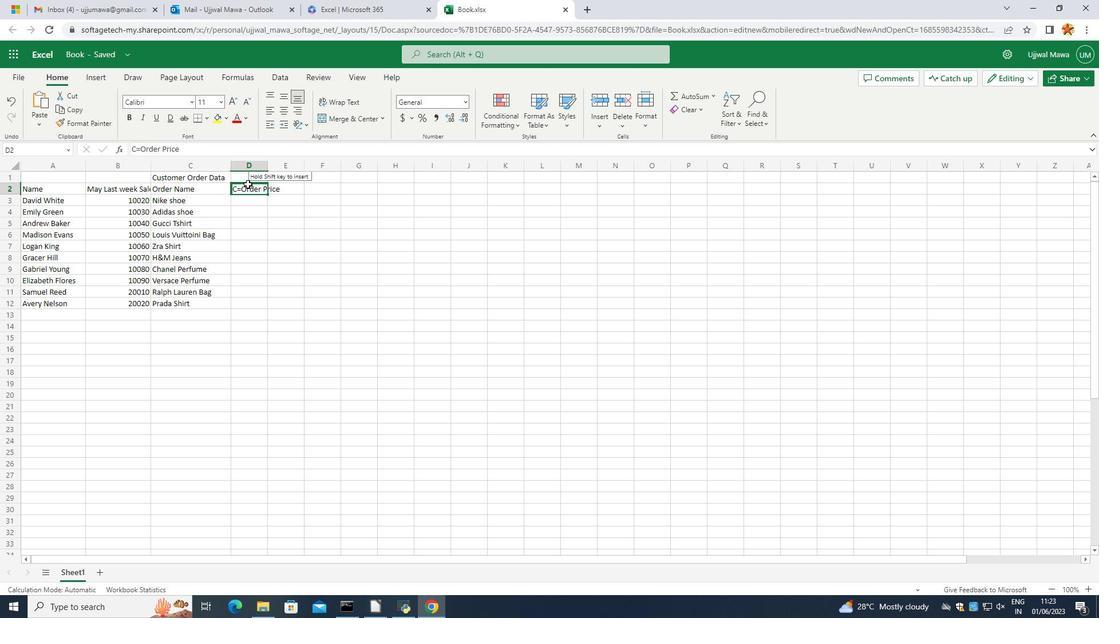 
Action: Mouse moved to (246, 190)
Screenshot: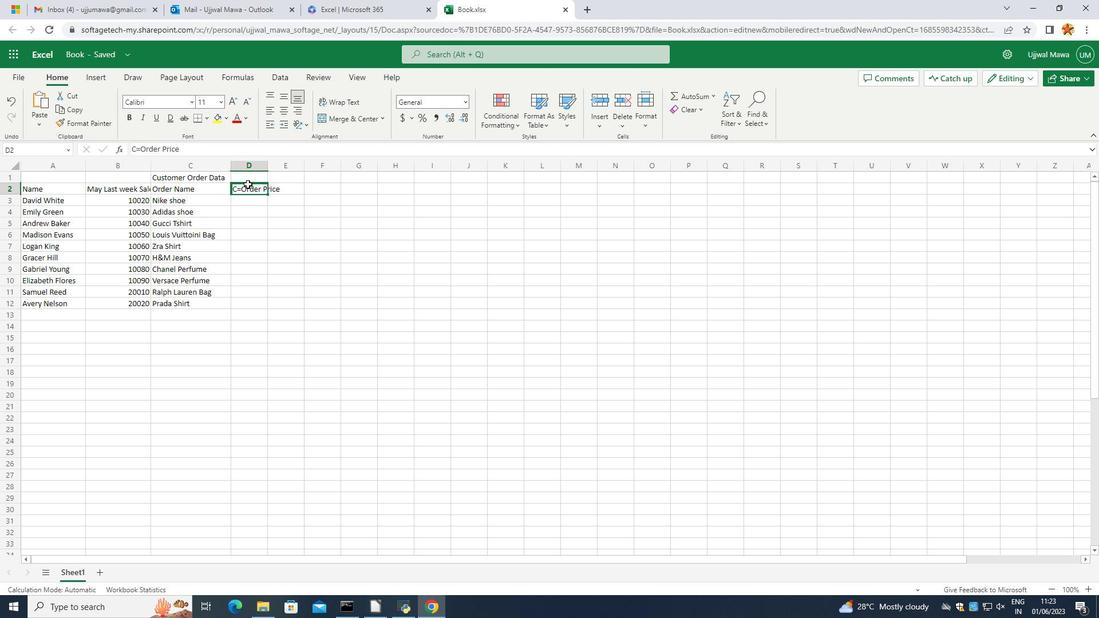 
Action: Mouse pressed left at (246, 190)
Screenshot: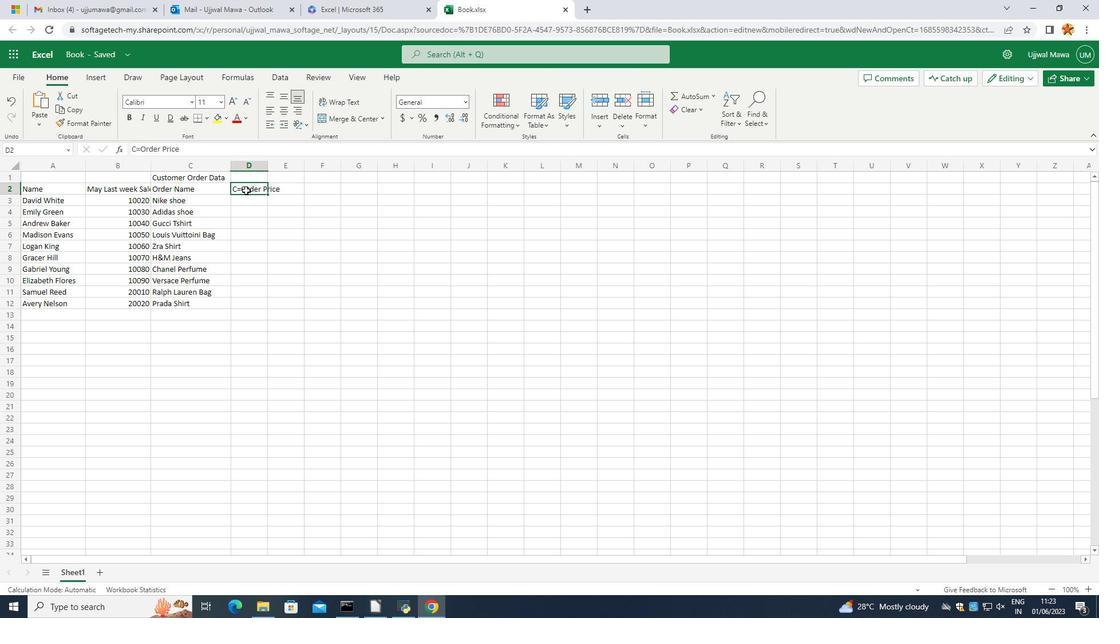 
Action: Mouse pressed left at (246, 190)
Screenshot: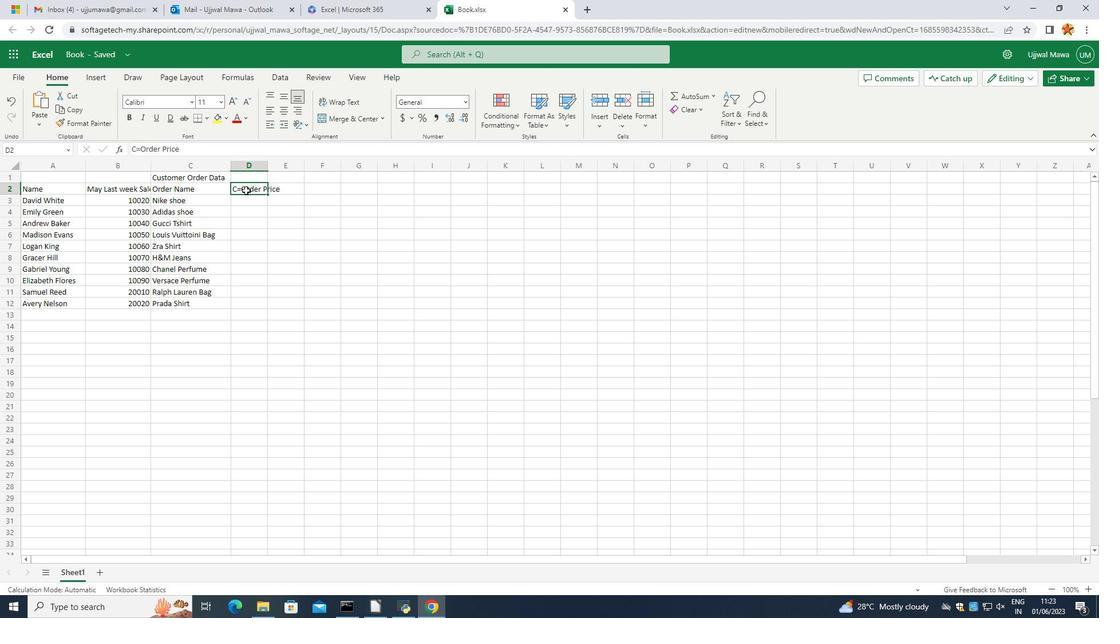 
Action: Mouse pressed left at (246, 190)
Screenshot: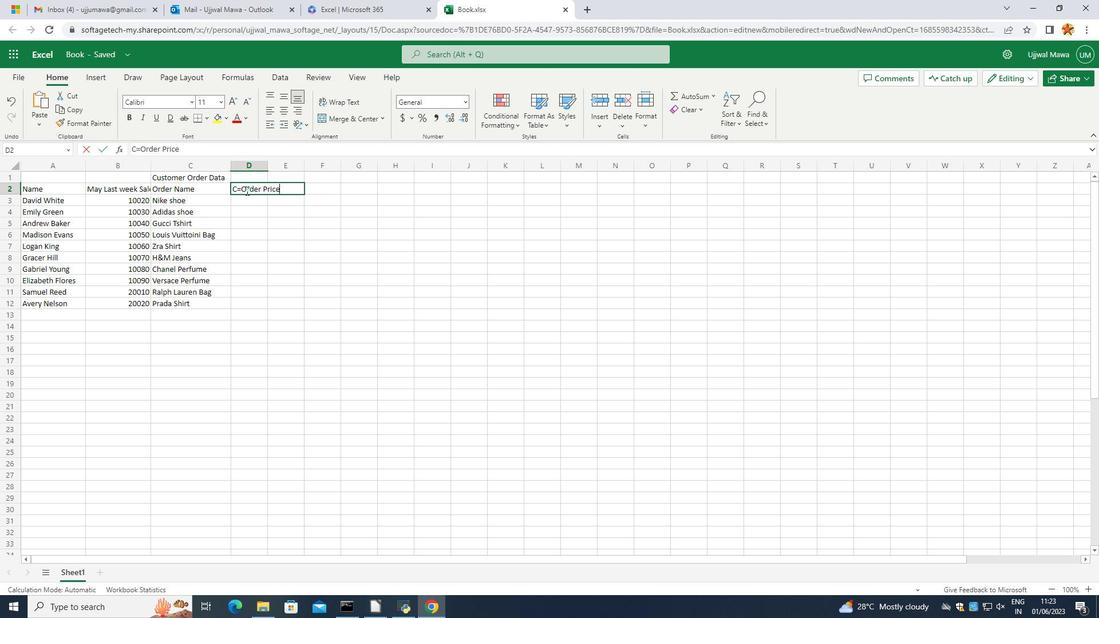 
Action: Mouse moved to (241, 191)
Screenshot: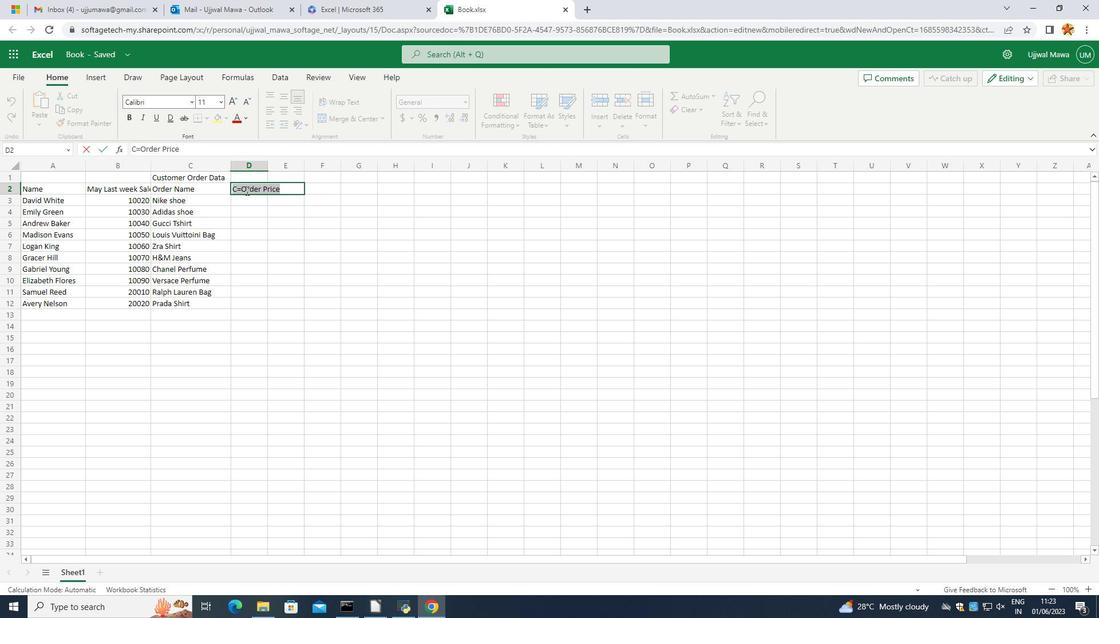 
Action: Mouse pressed left at (241, 191)
Screenshot: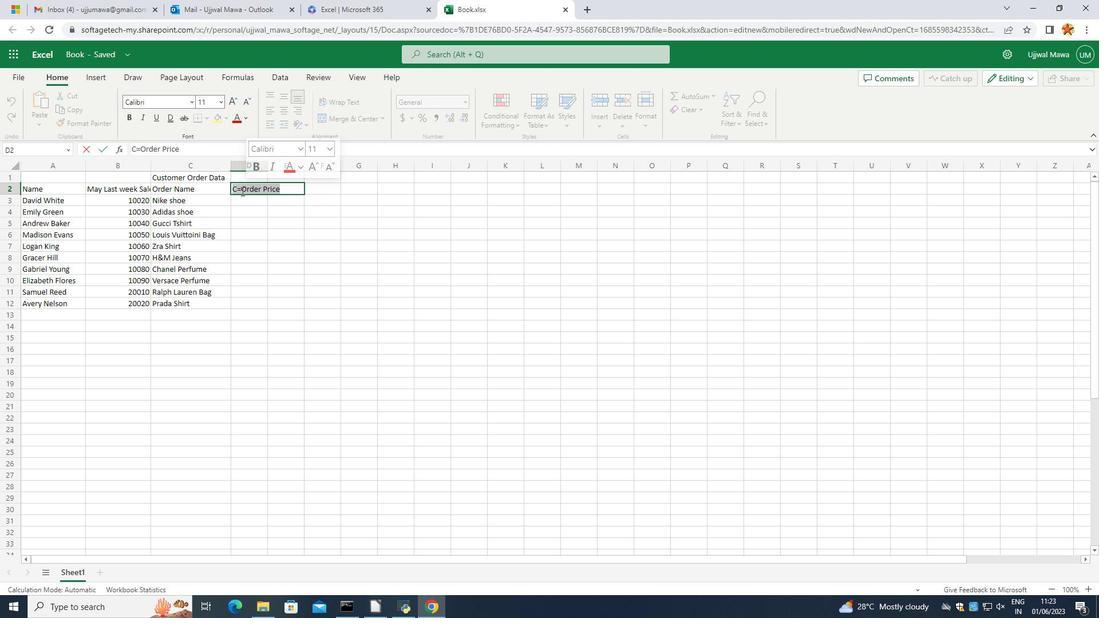 
Action: Mouse pressed left at (241, 191)
Screenshot: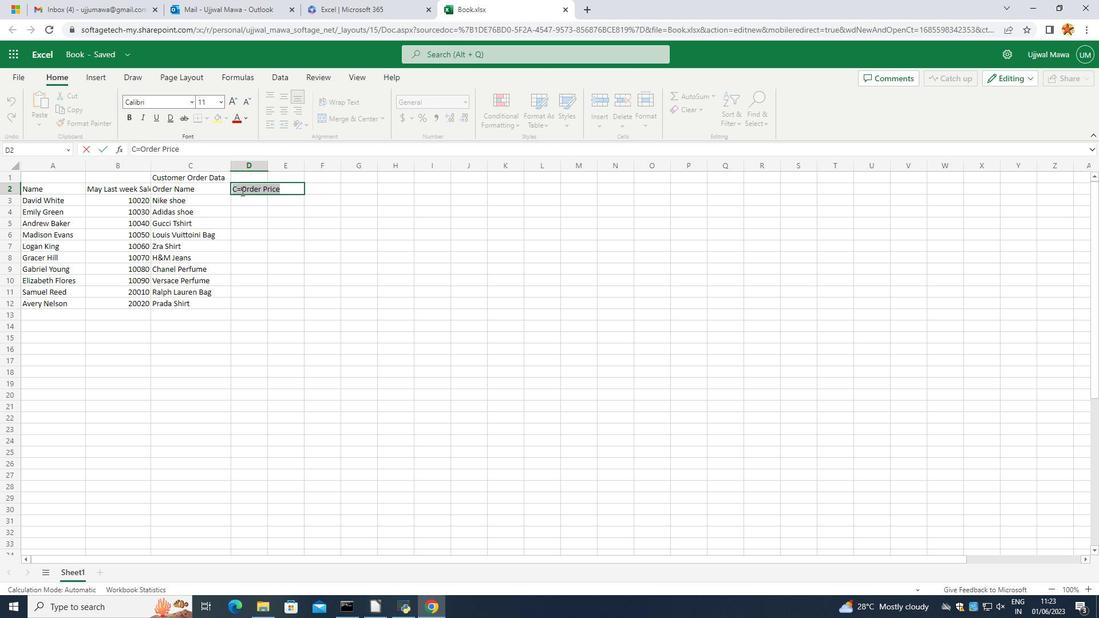 
Action: Mouse moved to (237, 191)
Screenshot: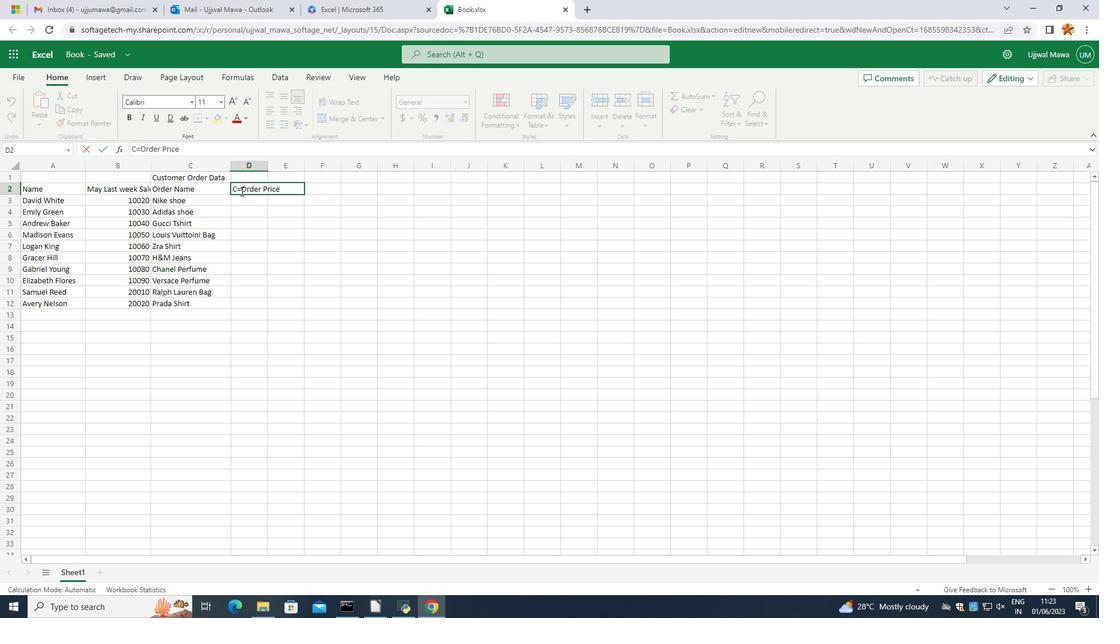
Action: Key pressed <Key.backspace><Key.backspace><Key.backspace>
Screenshot: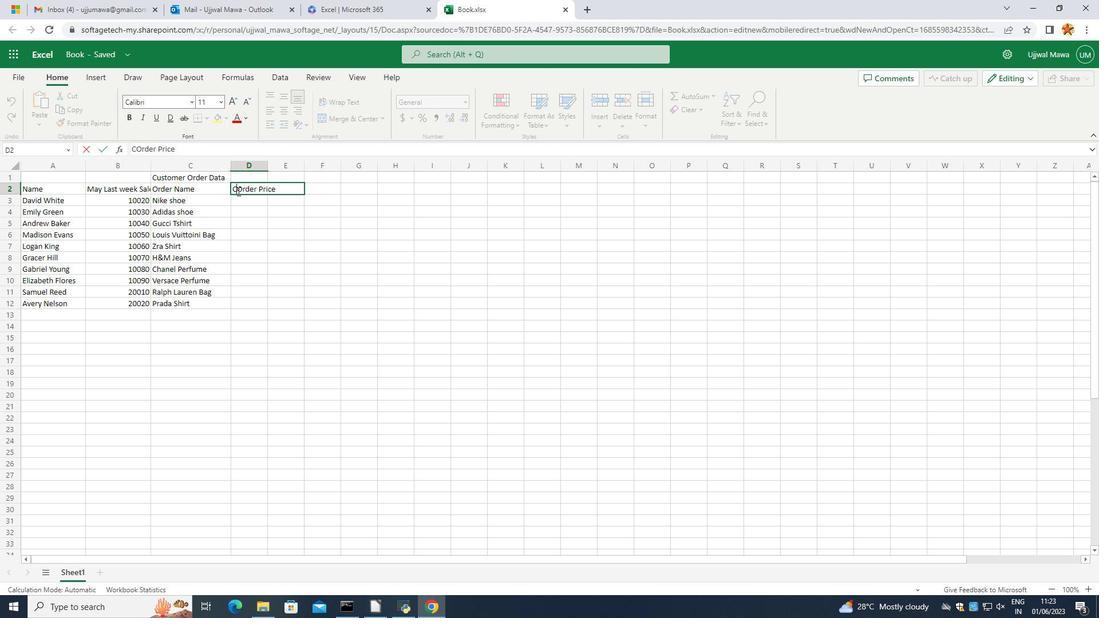 
Action: Mouse moved to (262, 273)
Screenshot: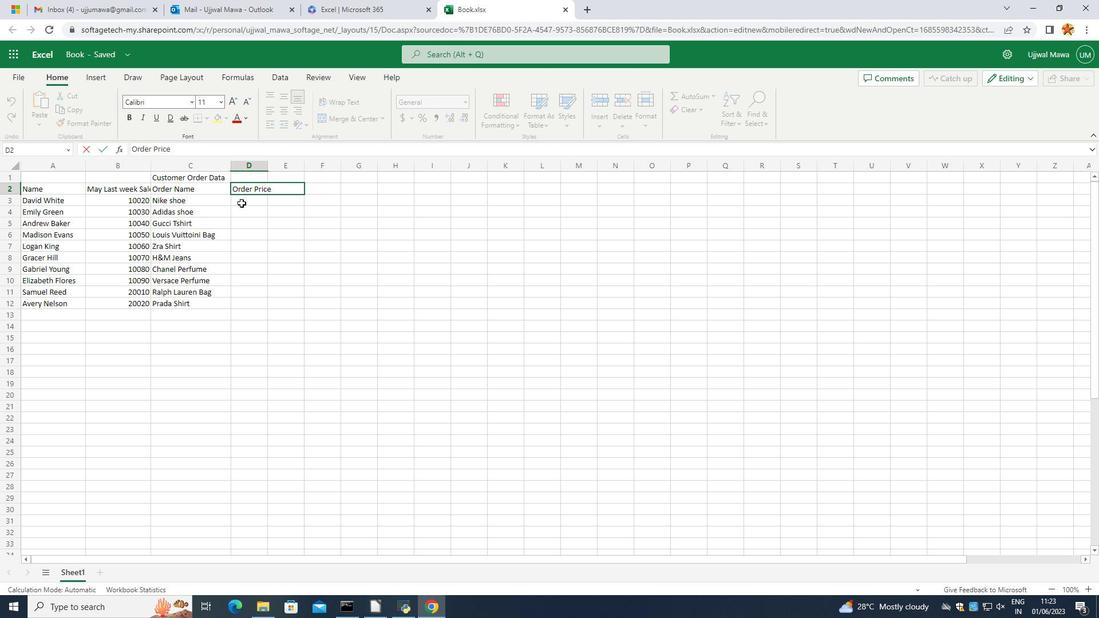 
Action: Mouse pressed left at (262, 273)
Screenshot: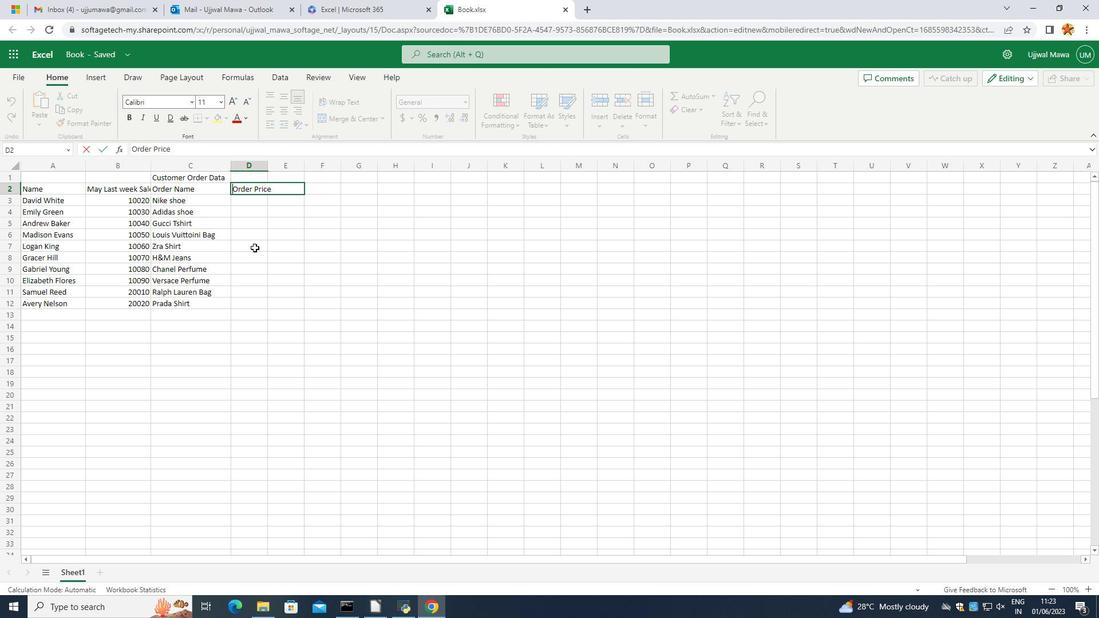
Action: Mouse moved to (254, 201)
Screenshot: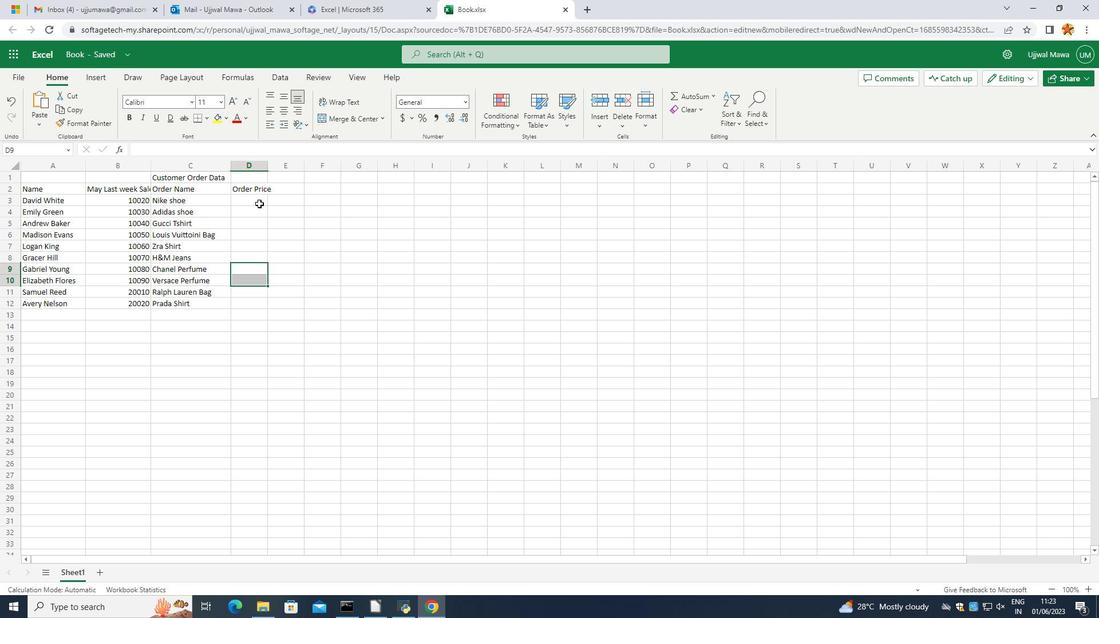 
Action: Mouse pressed left at (254, 201)
Screenshot: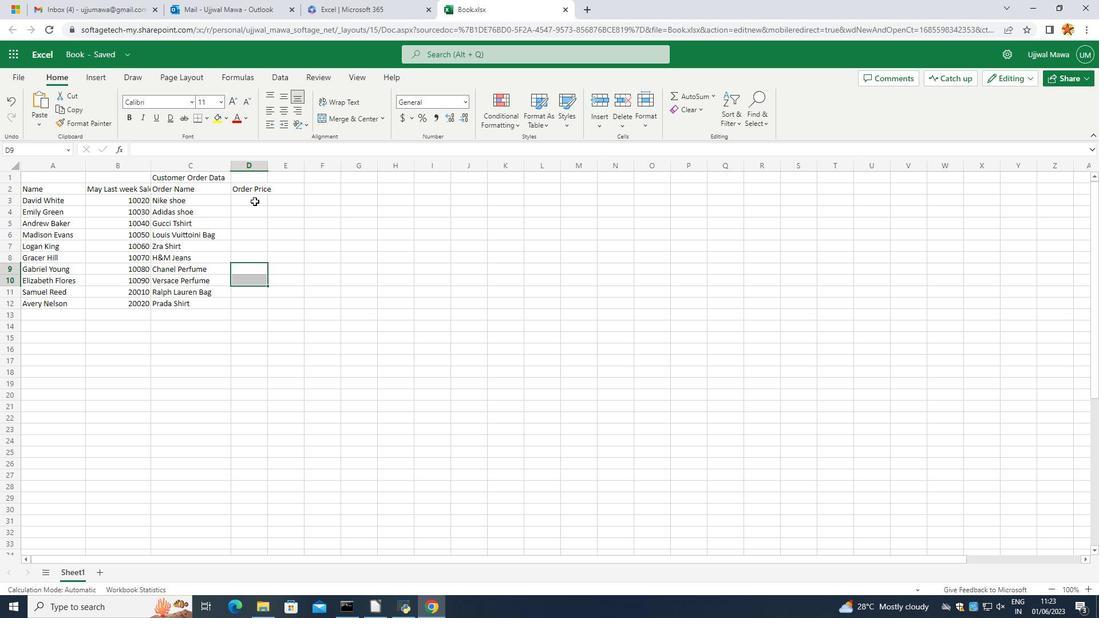 
Action: Mouse moved to (249, 200)
Screenshot: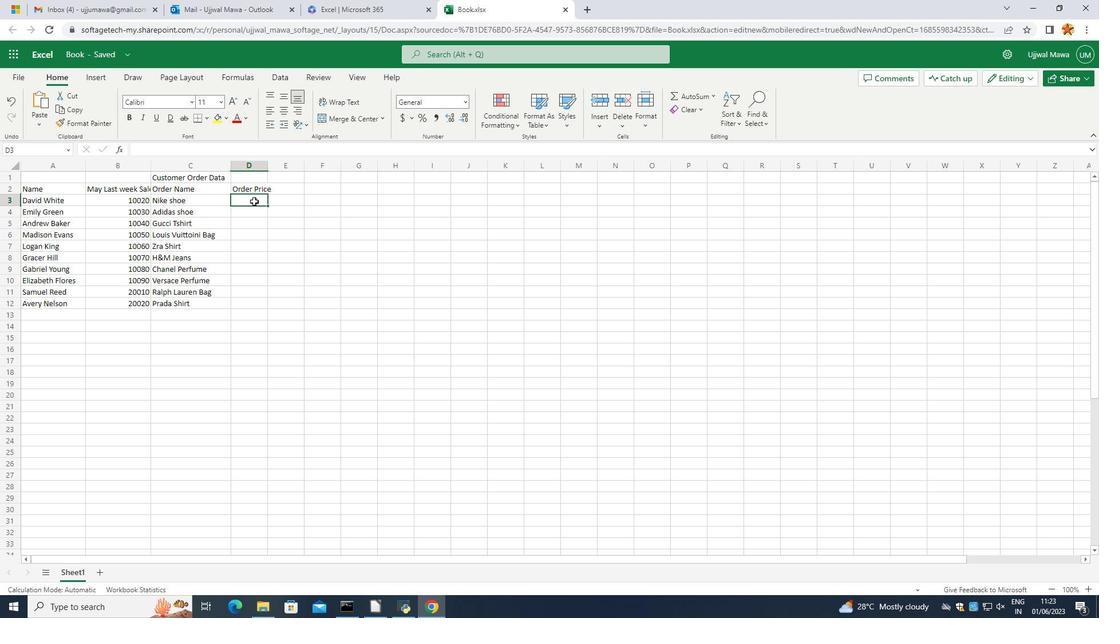
Action: Key pressed 10000<Key.enter>10050<Key.enter>11000<Key.enter>11006<Key.backspace>50<Key.enter>12000<Key.enter>12050<Key.enter>13-0<Key.backspace><Key.backspace>090<Key.backspace><Key.backspace><Key.backspace>000\<Key.backspace><Key.enter>13050<Key.enter>14000<Key.enter>14500<Key.enter>
Screenshot: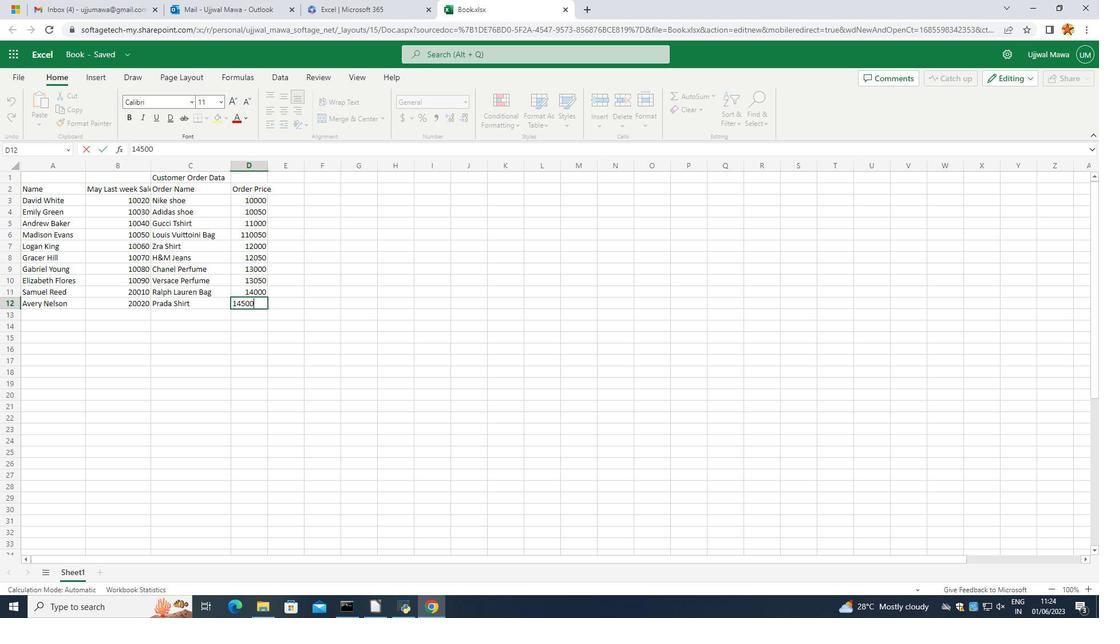 
Action: Mouse moved to (262, 305)
